 Task: Select transit view around selected location Montezuma Castle National Monument, Arizona, United States and check out the nearest train station
Action: Mouse moved to (203, 72)
Screenshot: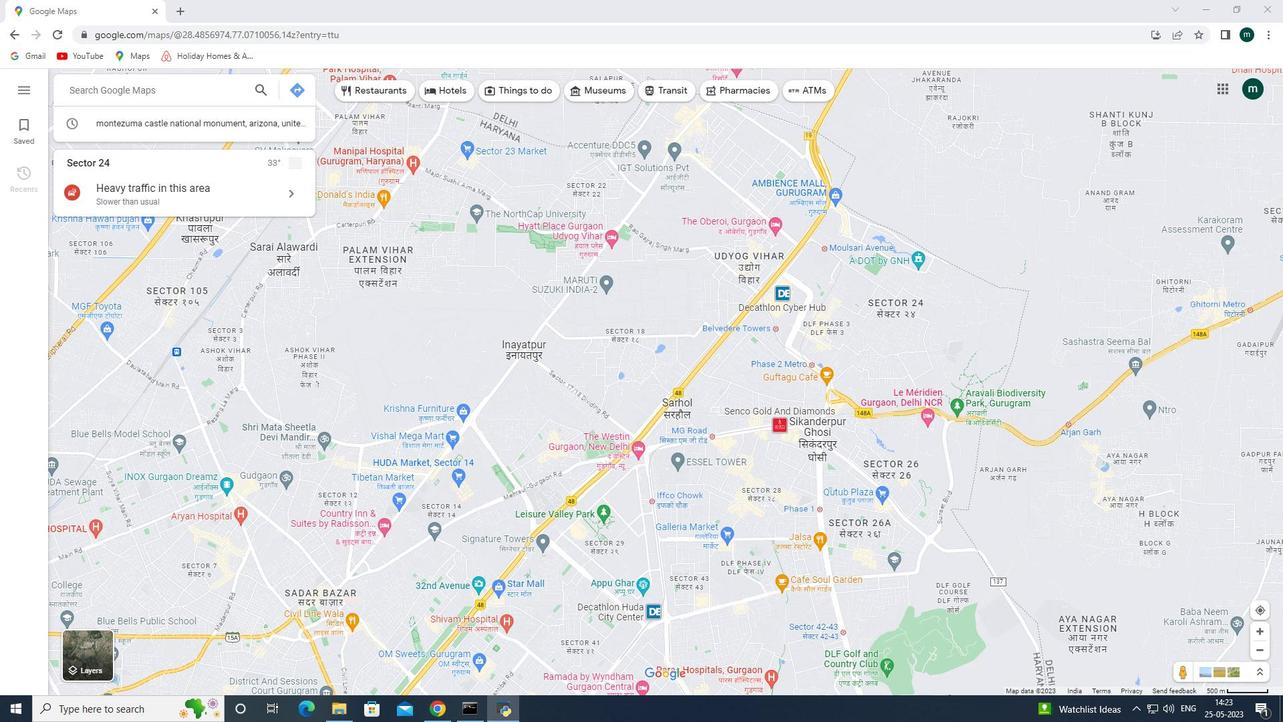 
Action: Mouse pressed left at (203, 72)
Screenshot: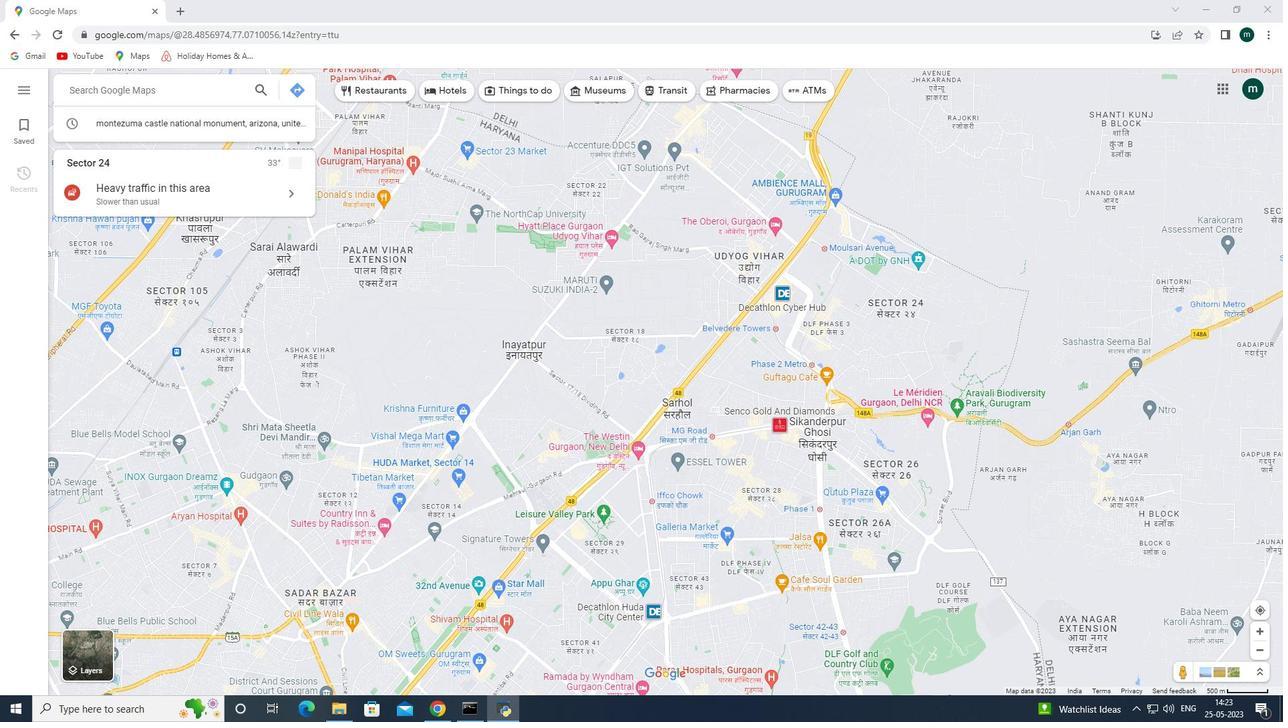 
Action: Mouse moved to (179, 121)
Screenshot: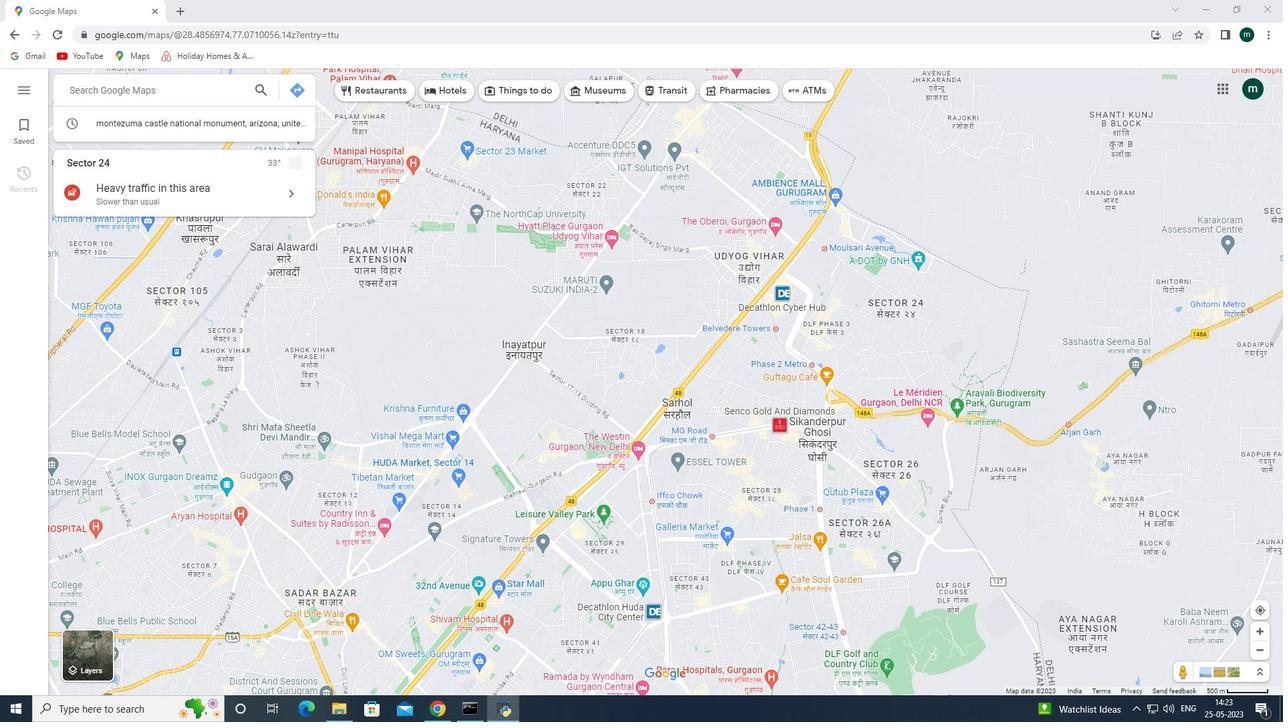 
Action: Mouse pressed left at (179, 121)
Screenshot: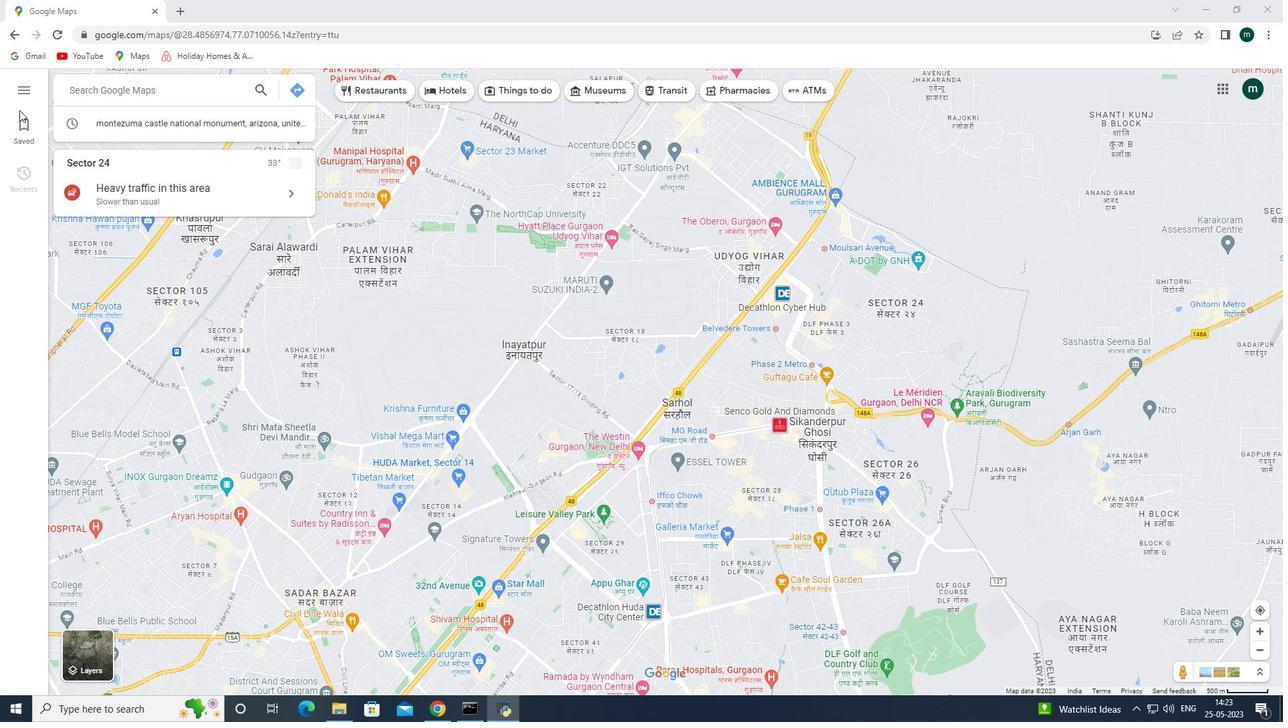 
Action: Mouse moved to (507, 655)
Screenshot: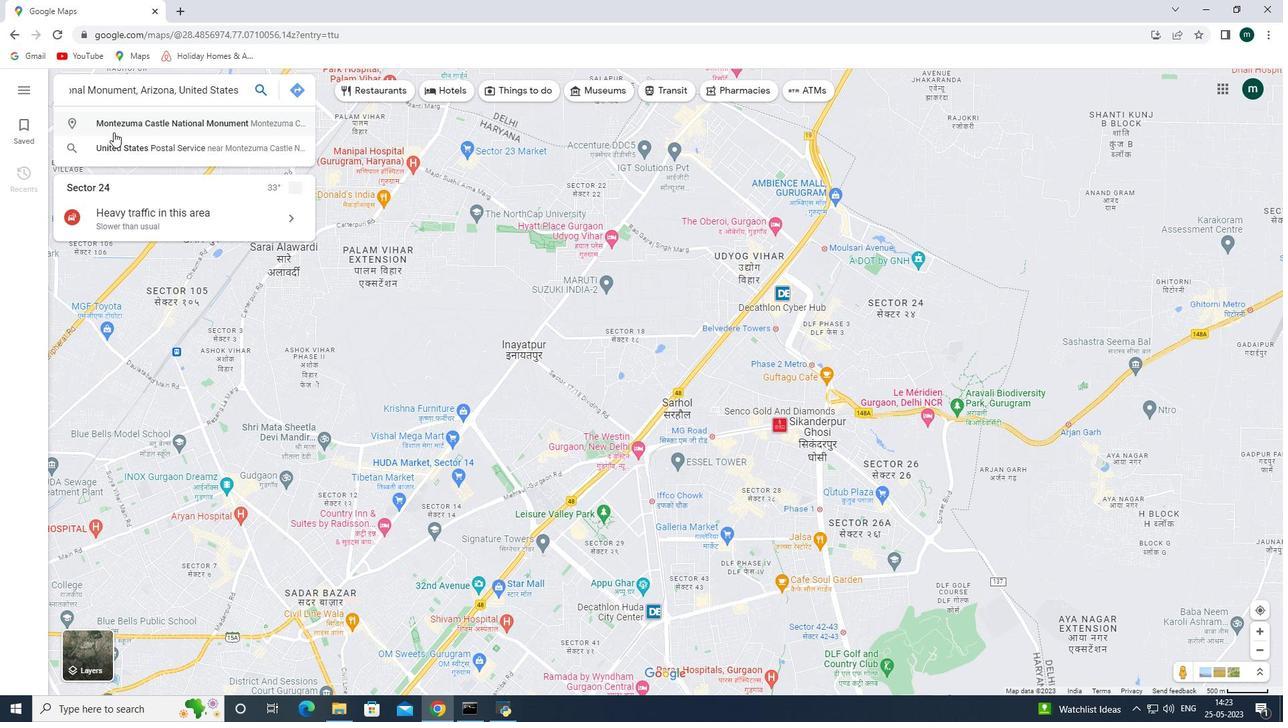 
Action: Mouse pressed left at (507, 655)
Screenshot: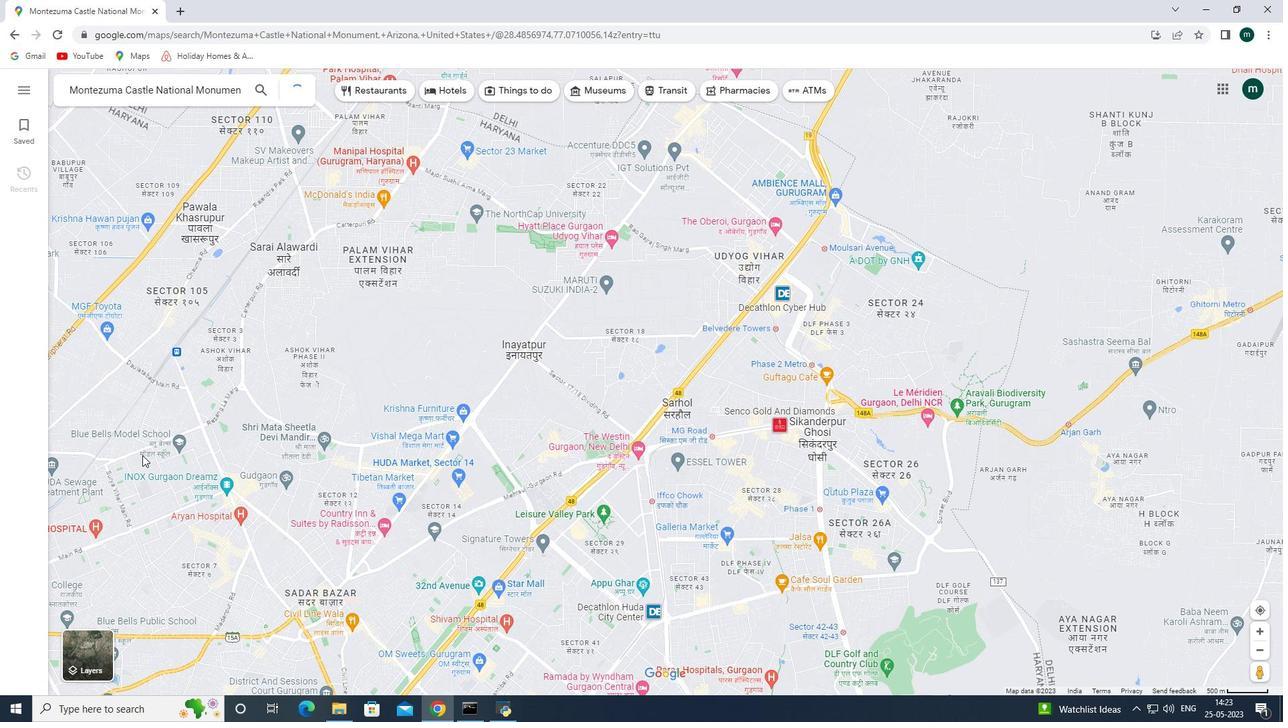 
Action: Mouse moved to (781, 671)
Screenshot: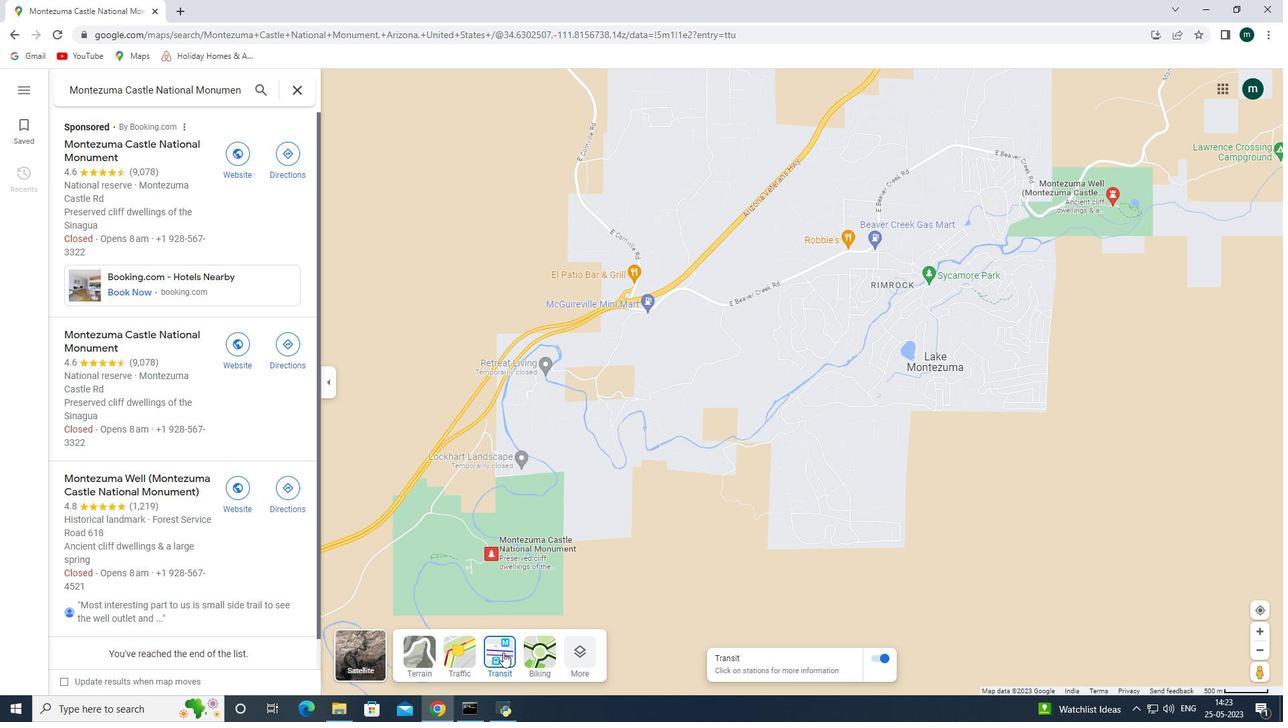
Action: Mouse pressed left at (781, 671)
Screenshot: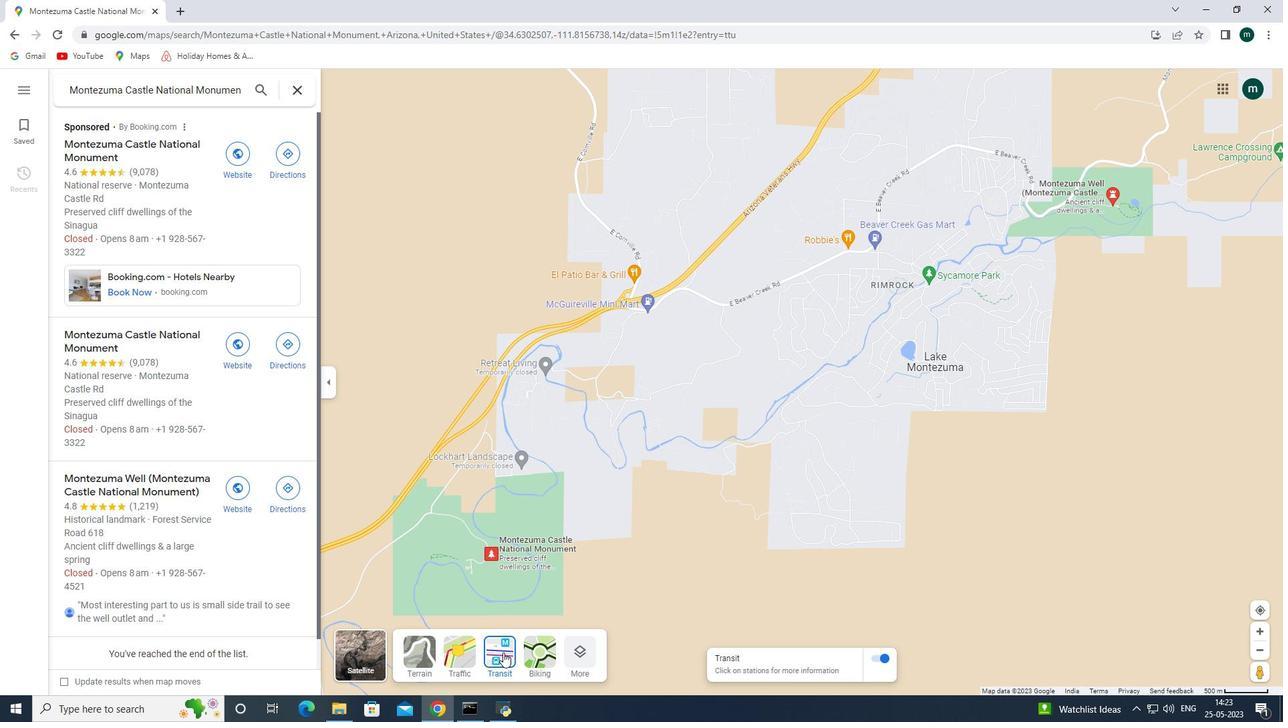 
Action: Mouse moved to (734, 672)
Screenshot: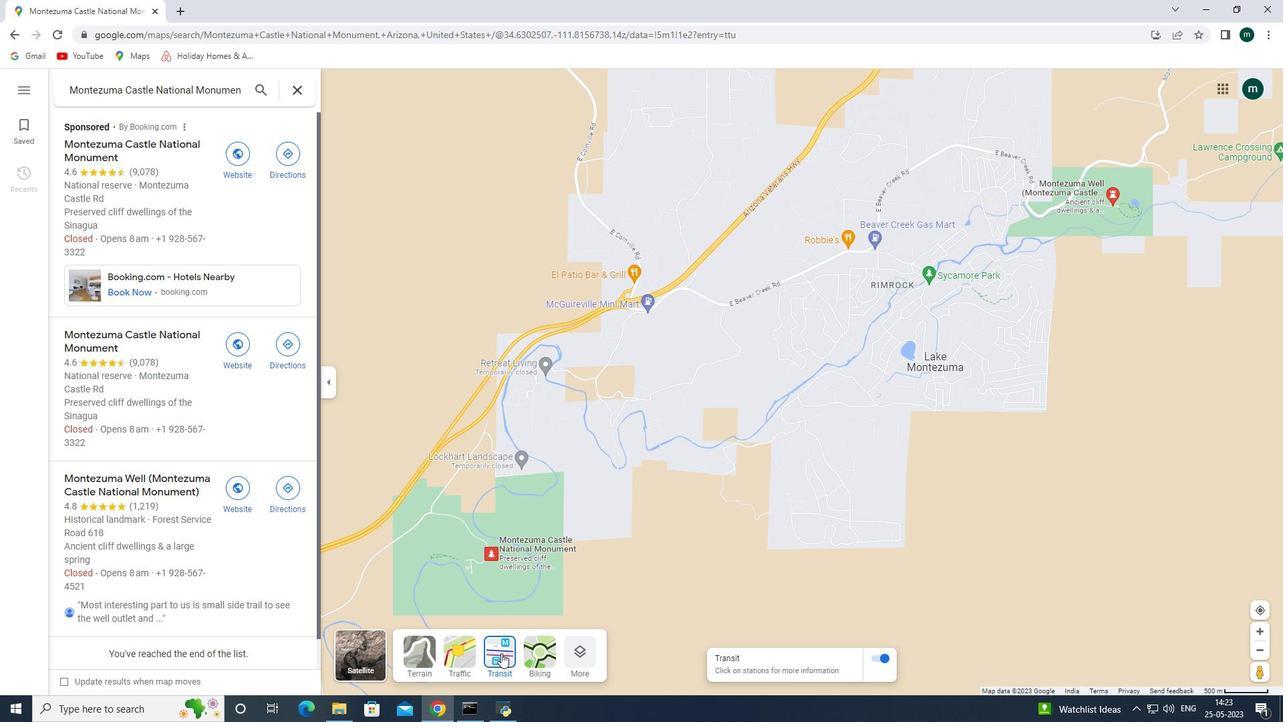 
Action: Mouse pressed left at (734, 672)
Screenshot: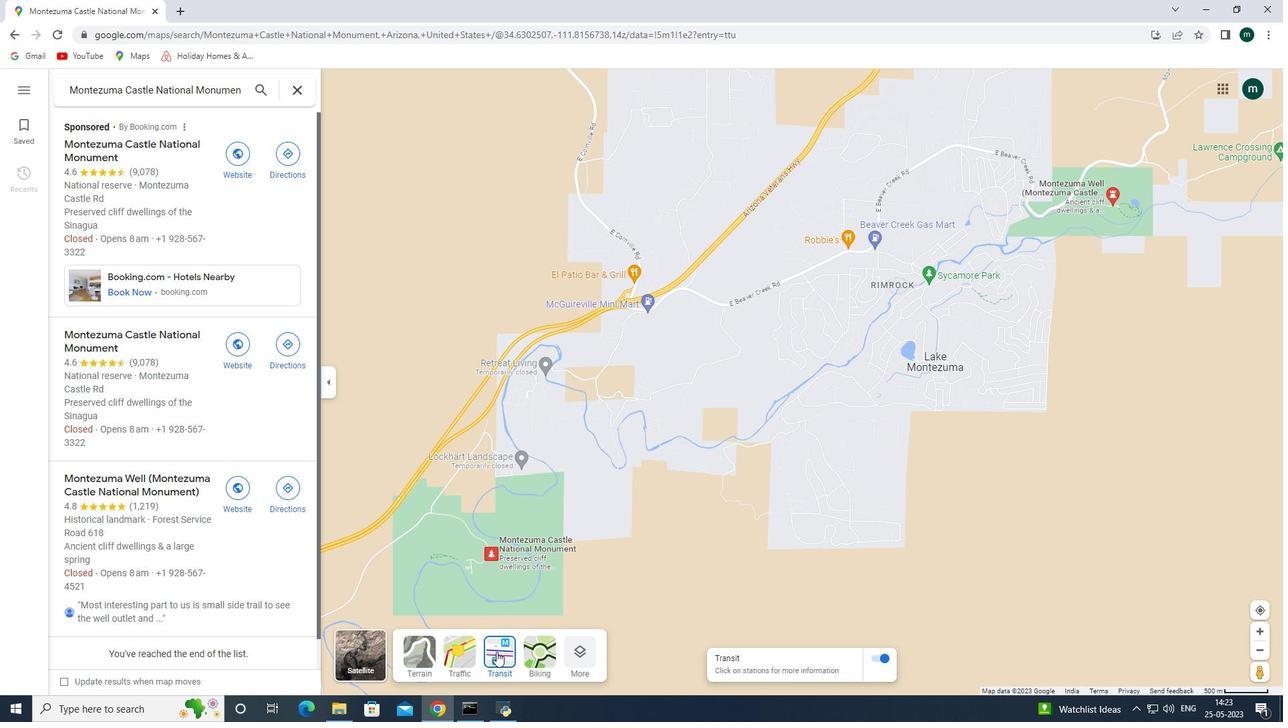 
Action: Mouse moved to (593, 68)
Screenshot: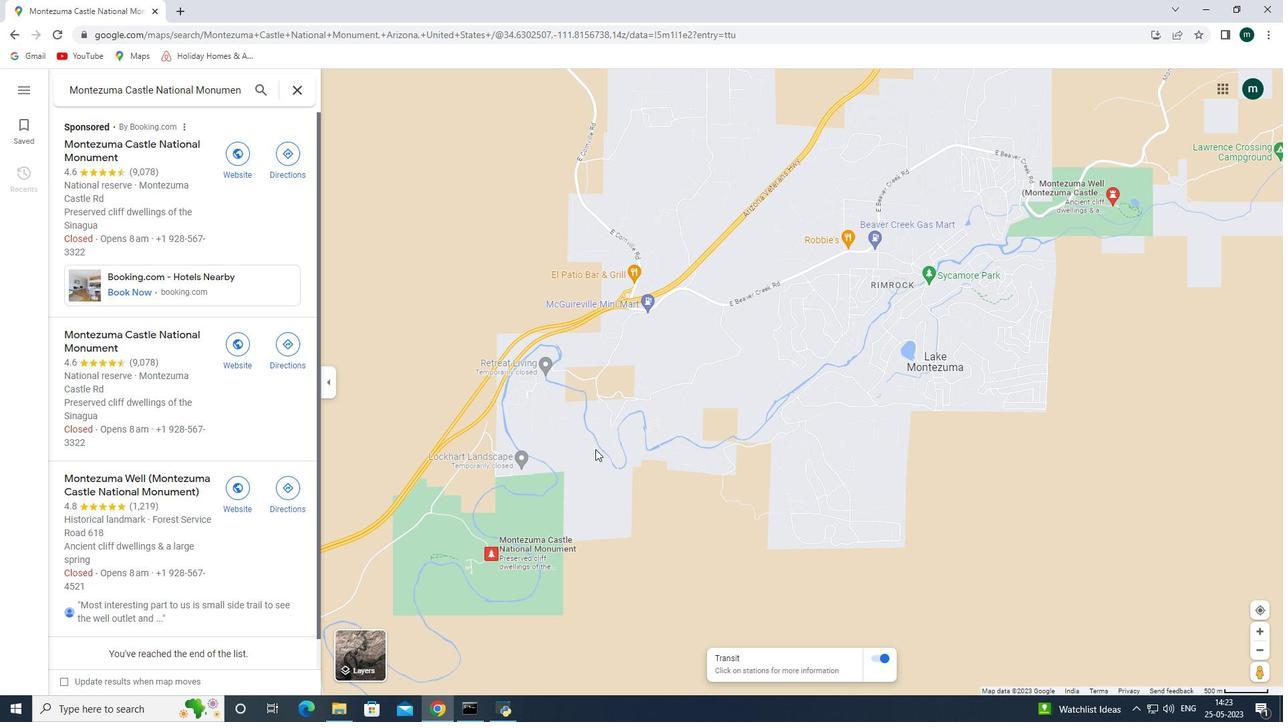 
Action: Mouse pressed left at (593, 68)
Screenshot: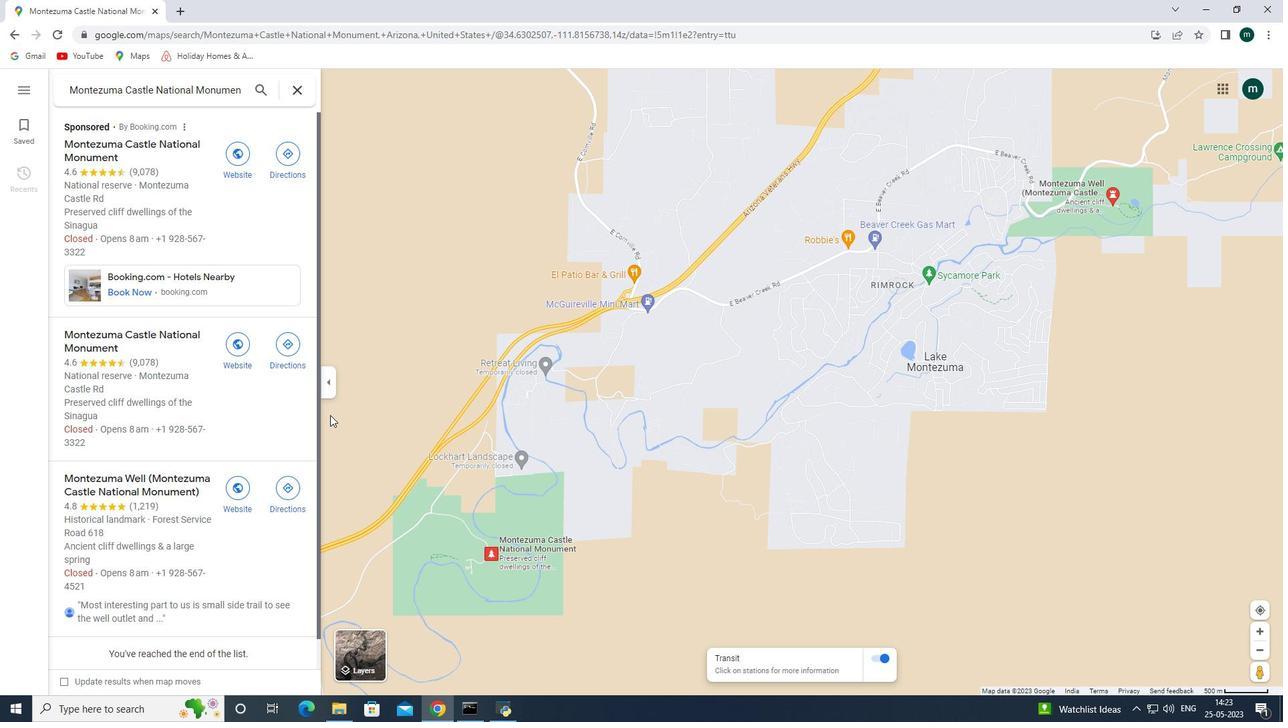 
Action: Mouse moved to (255, 332)
Screenshot: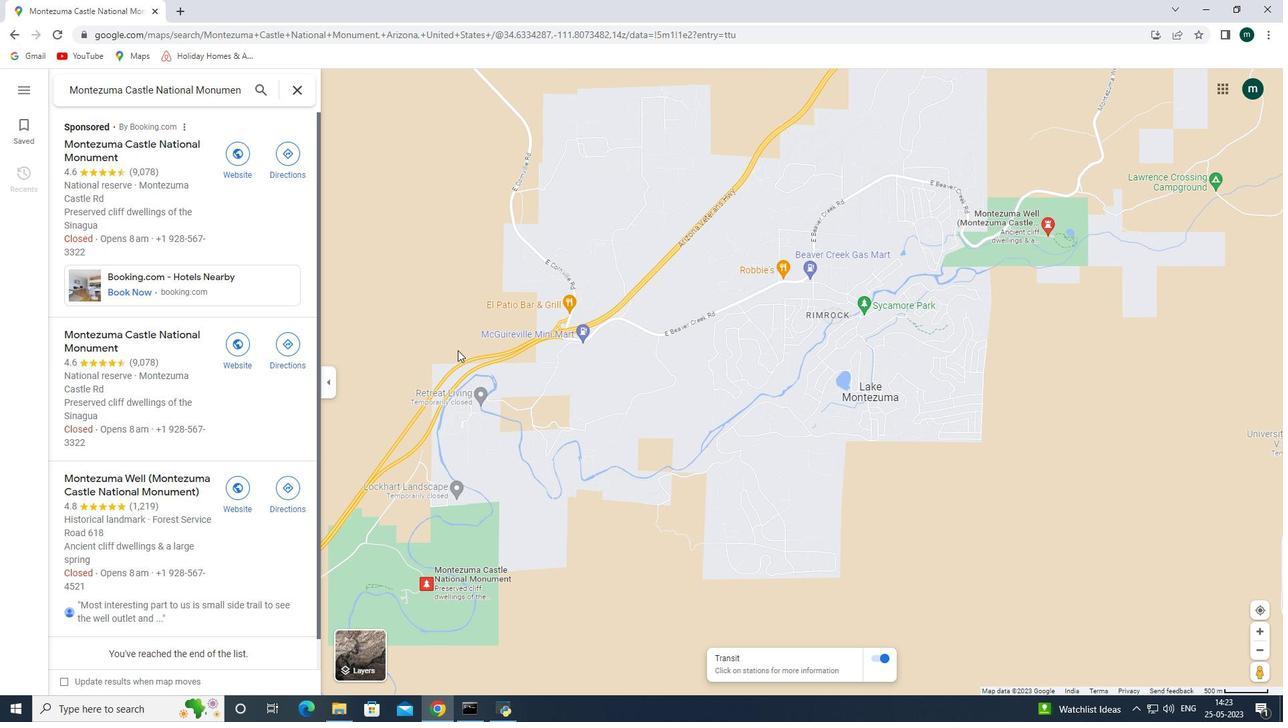 
Action: Mouse scrolled (255, 331) with delta (0, 0)
Screenshot: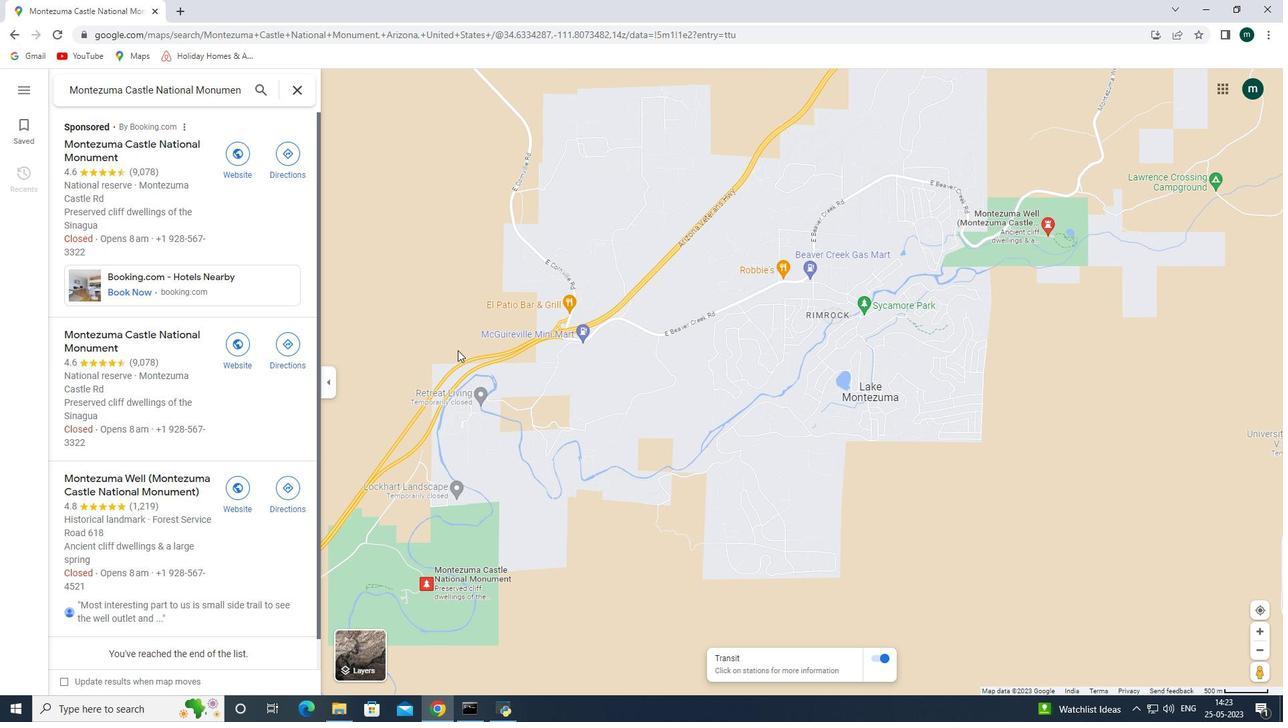
Action: Mouse scrolled (255, 331) with delta (0, 0)
Screenshot: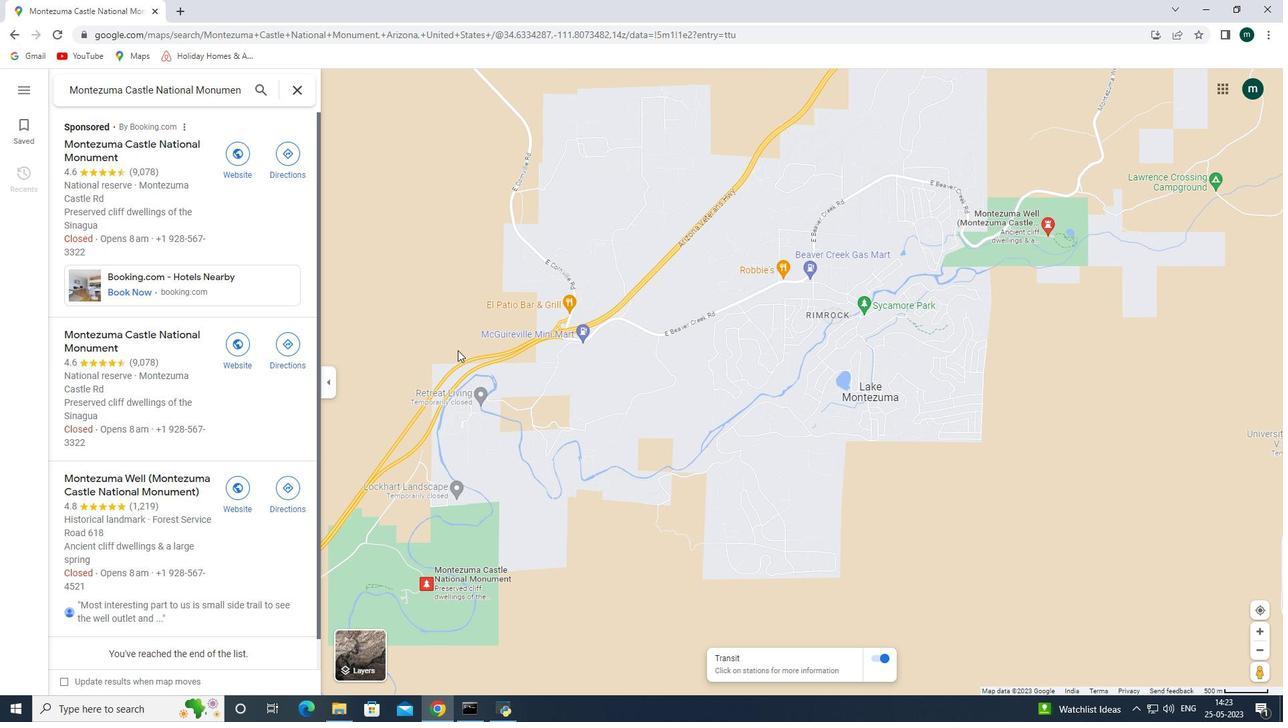 
Action: Mouse scrolled (255, 331) with delta (0, 0)
Screenshot: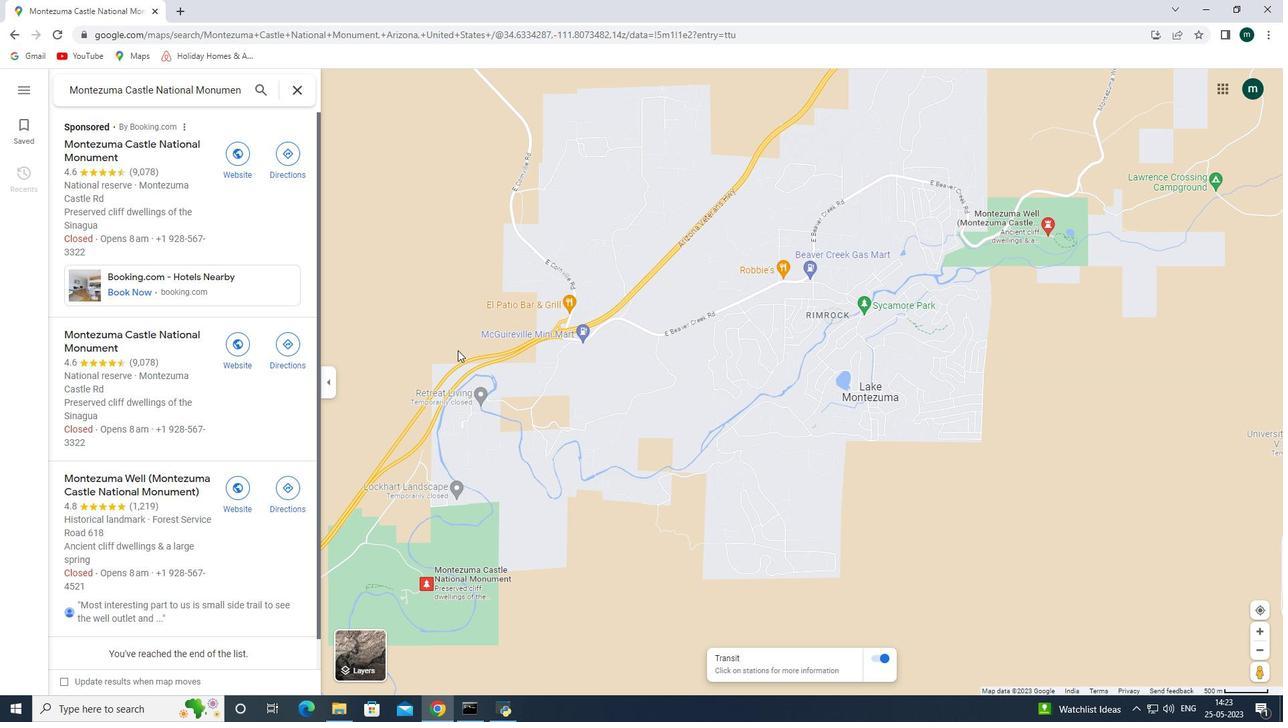 
Action: Mouse scrolled (255, 331) with delta (0, 0)
Screenshot: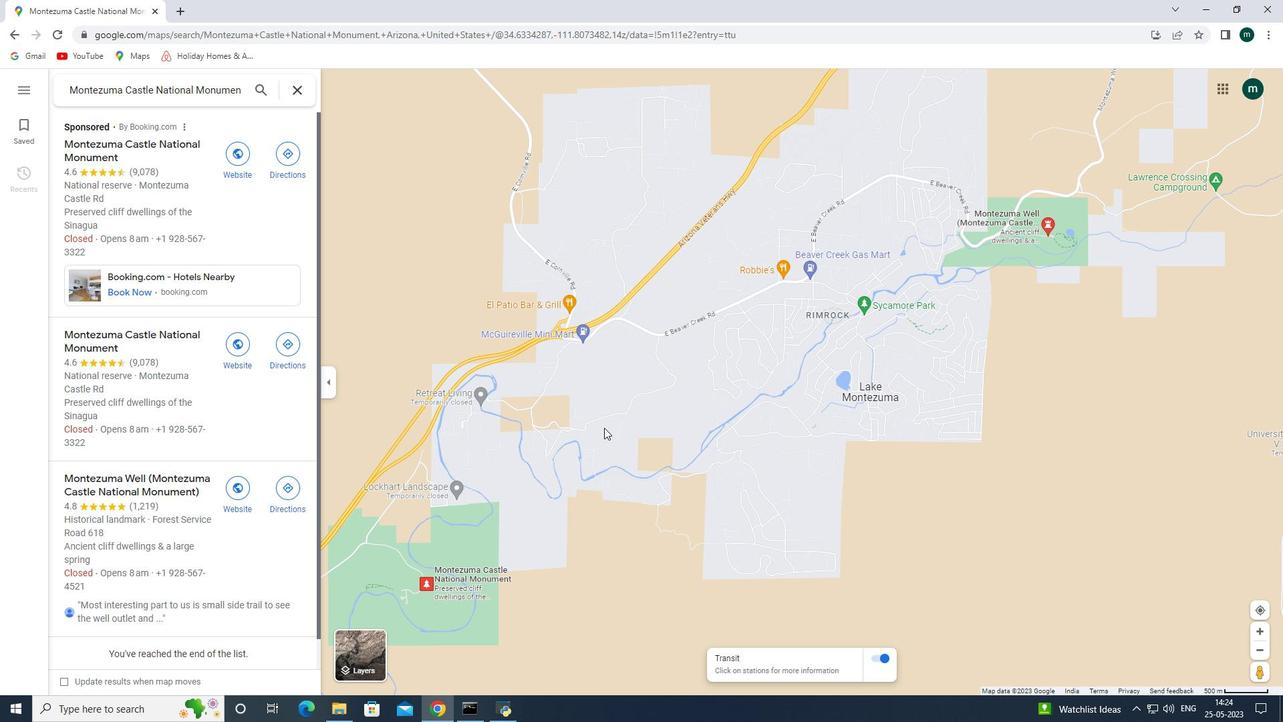 
Action: Mouse scrolled (255, 332) with delta (0, 0)
Screenshot: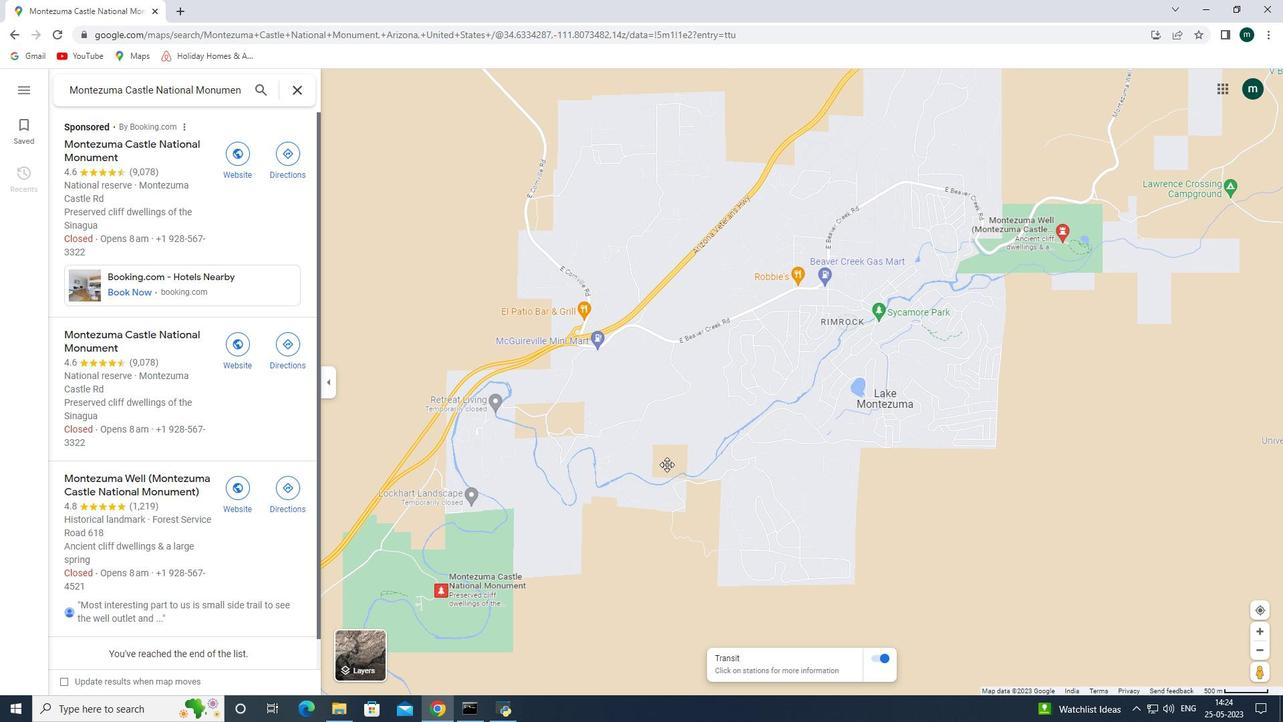 
Action: Mouse scrolled (255, 332) with delta (0, 0)
Screenshot: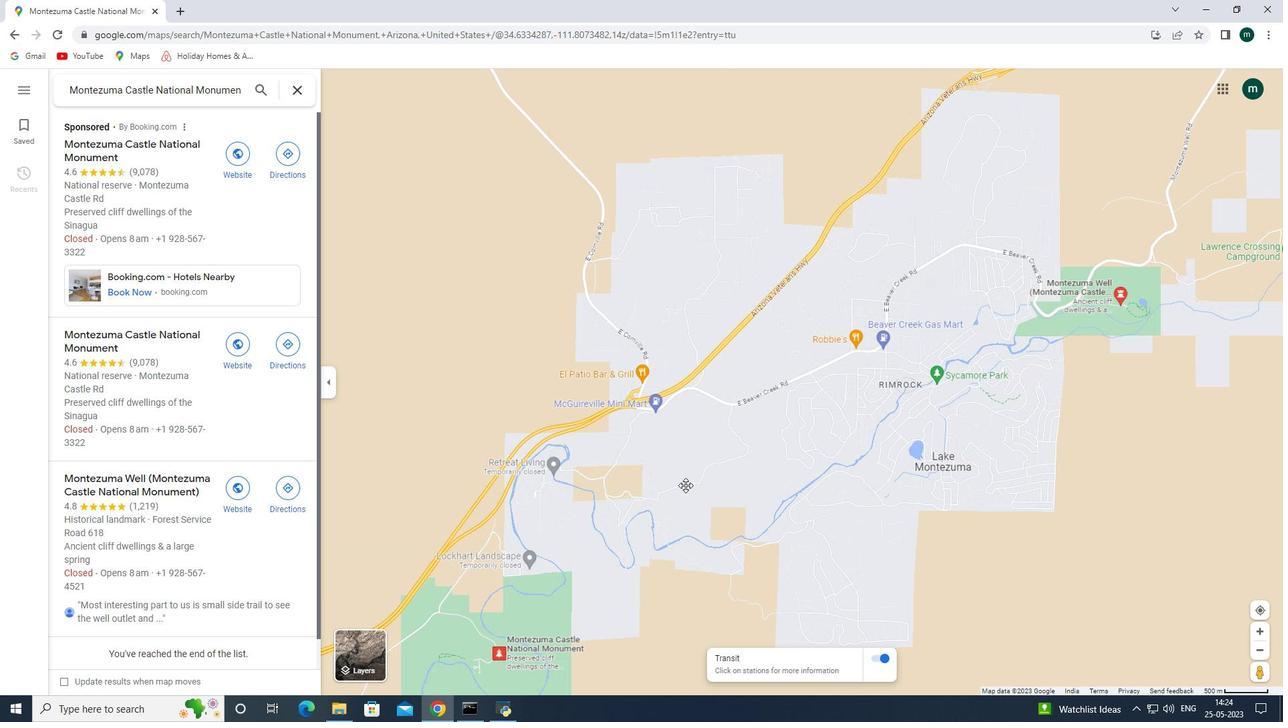 
Action: Mouse scrolled (255, 332) with delta (0, 0)
Screenshot: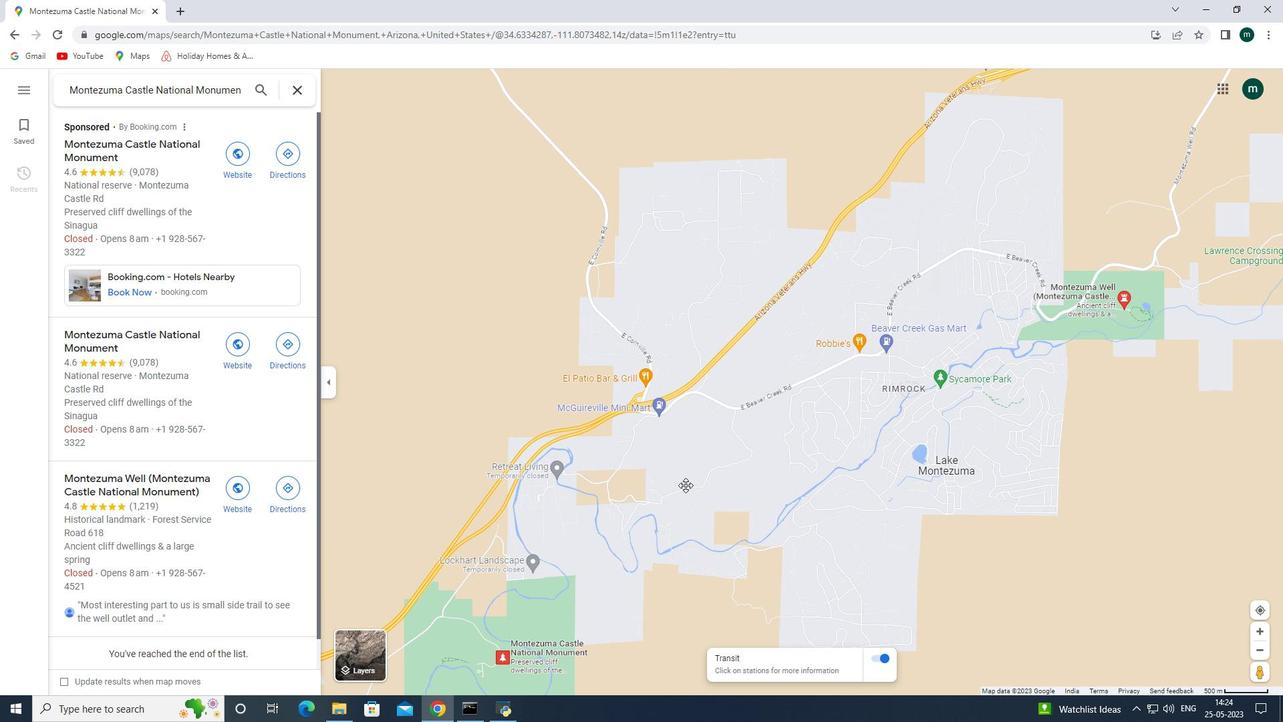 
Action: Mouse scrolled (255, 332) with delta (0, 0)
Screenshot: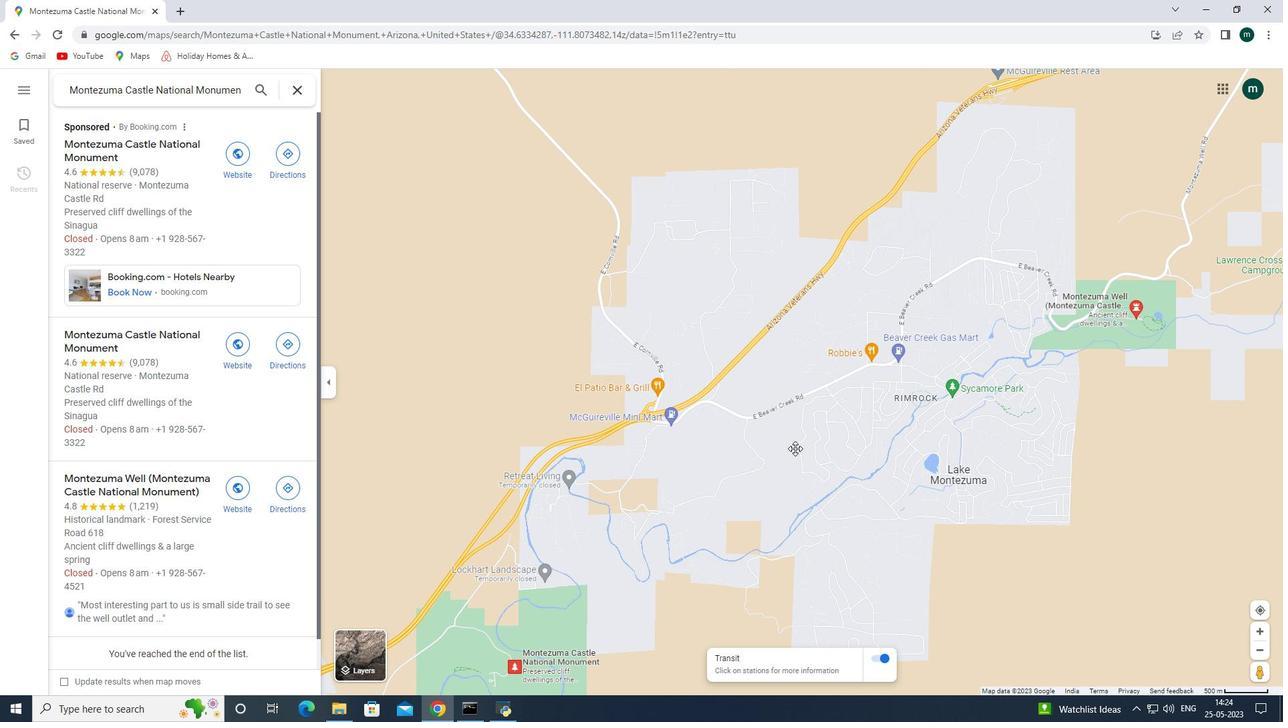 
Action: Mouse scrolled (255, 332) with delta (0, 0)
Screenshot: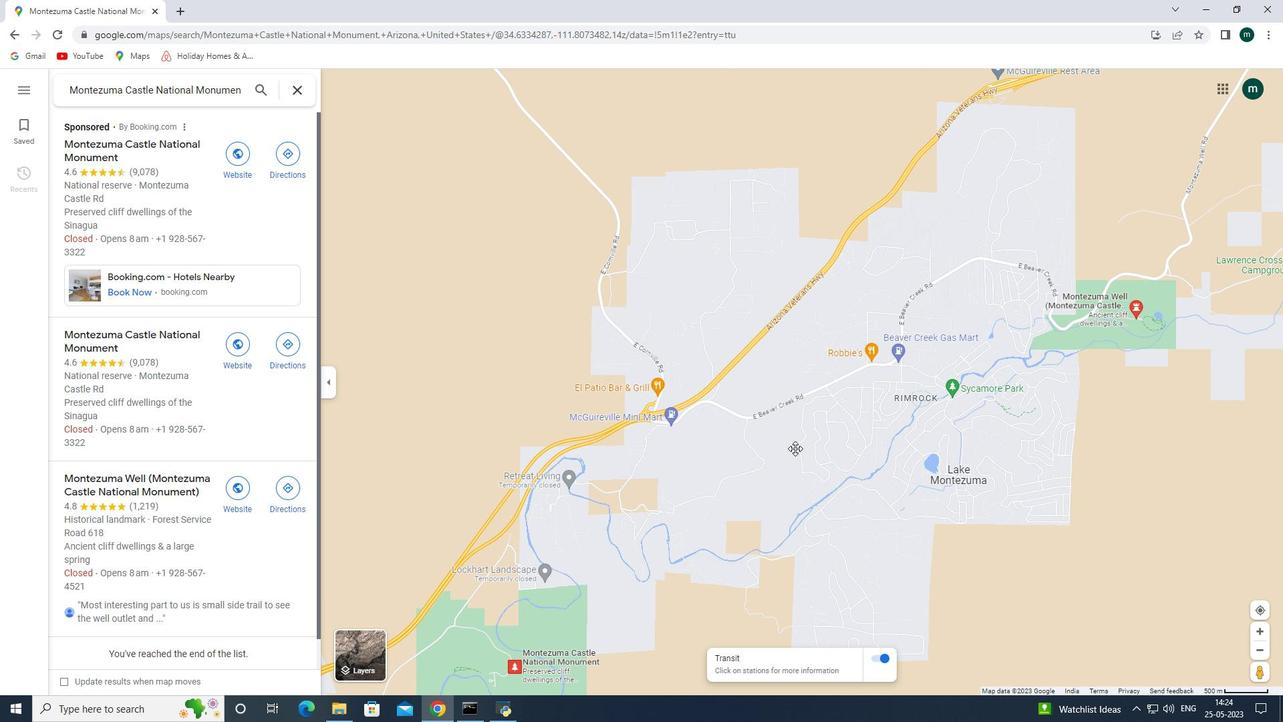 
Action: Mouse moved to (578, 655)
Screenshot: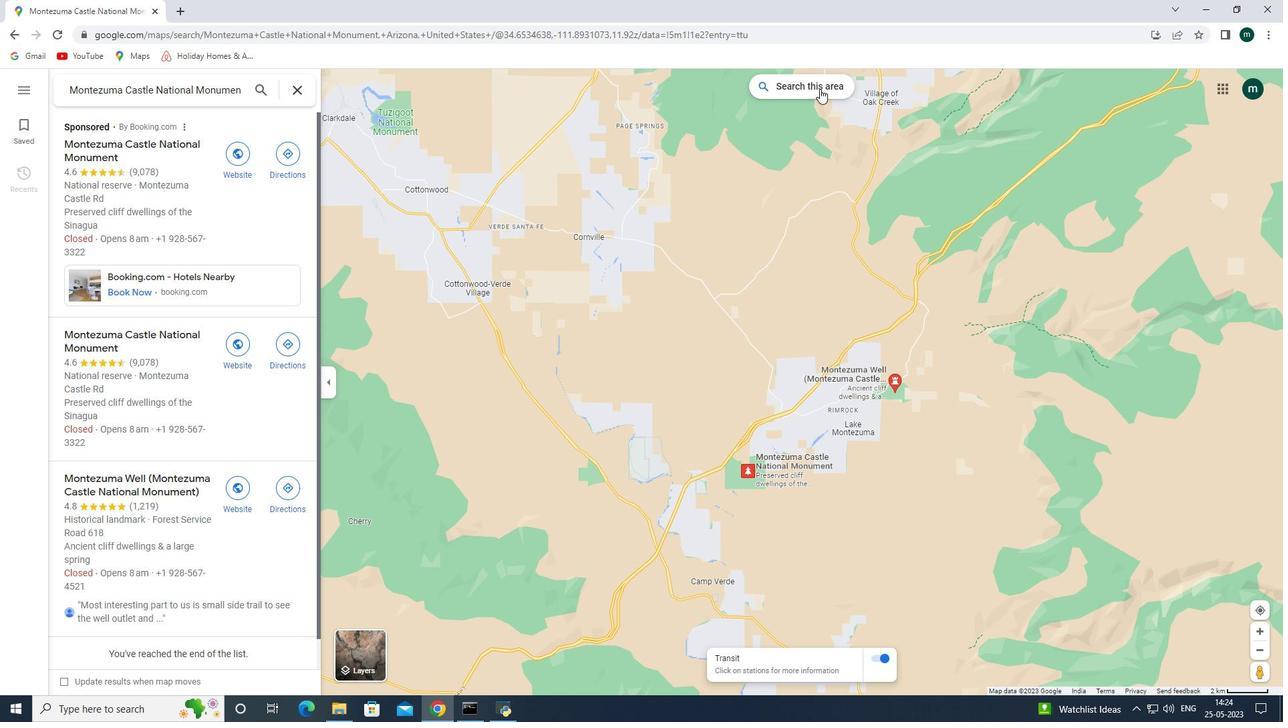
Action: Mouse pressed left at (578, 655)
Screenshot: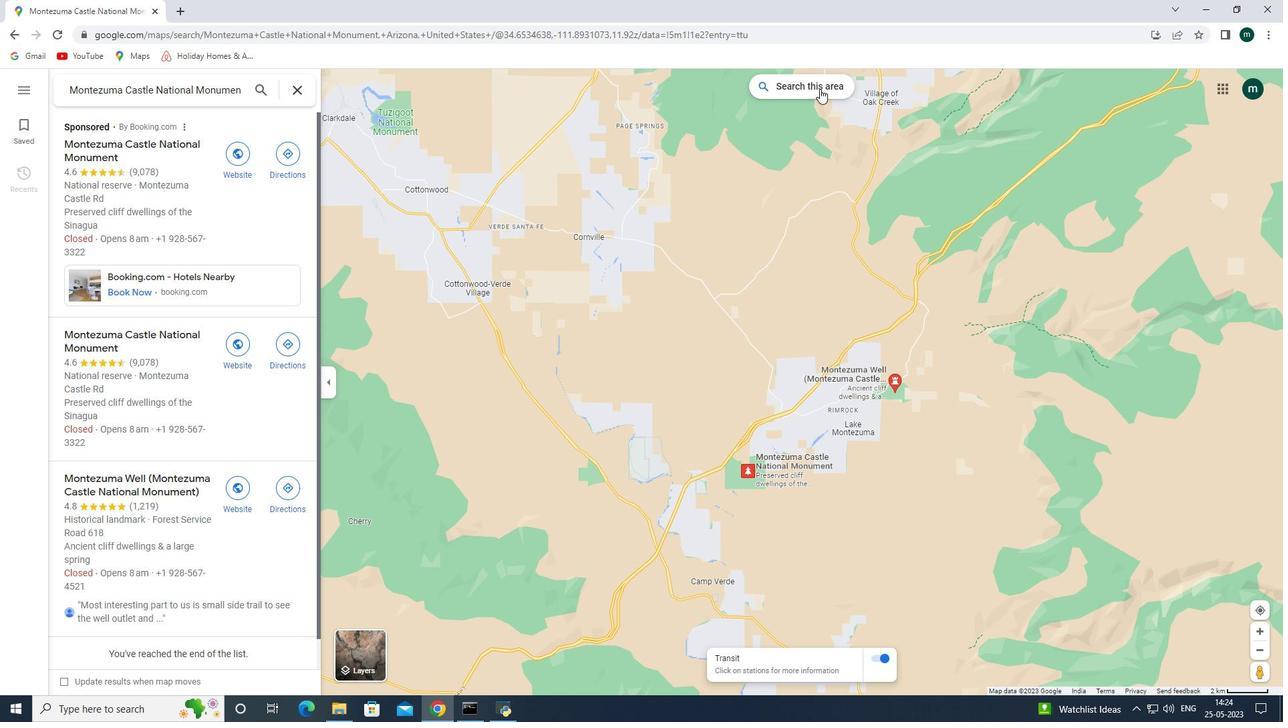 
Action: Mouse moved to (648, 250)
Screenshot: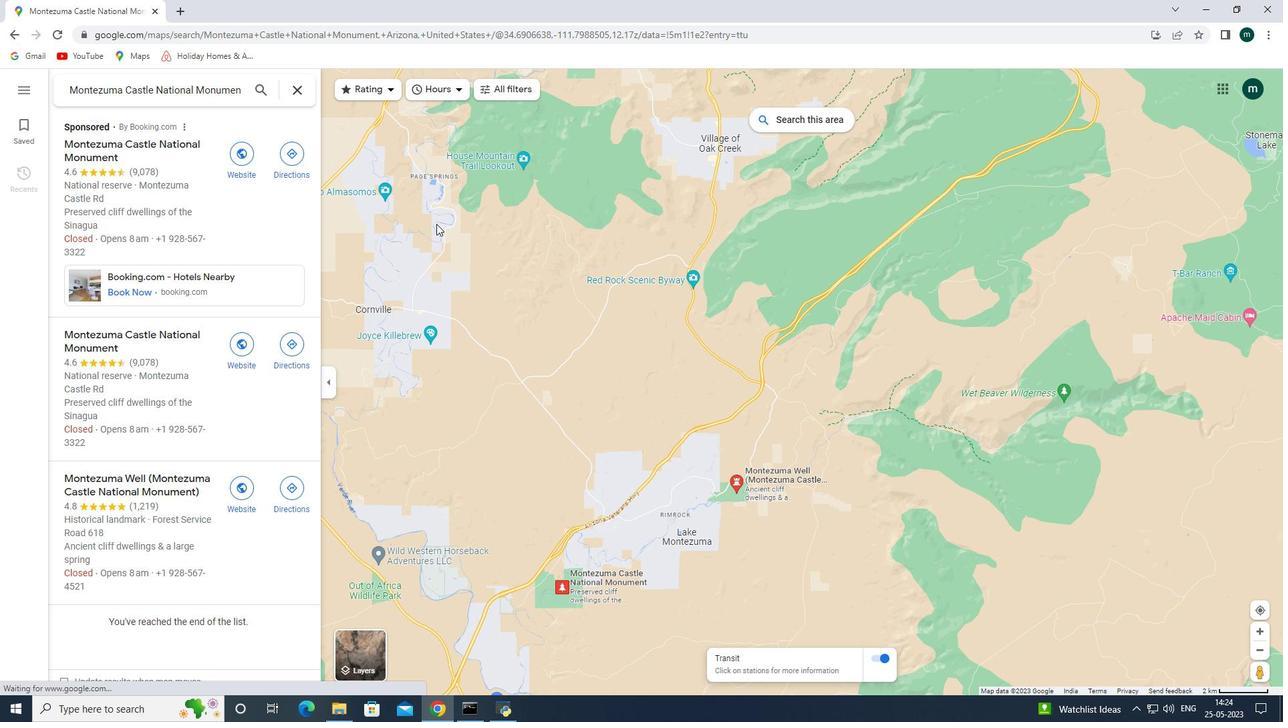 
Action: Mouse pressed left at (648, 250)
Screenshot: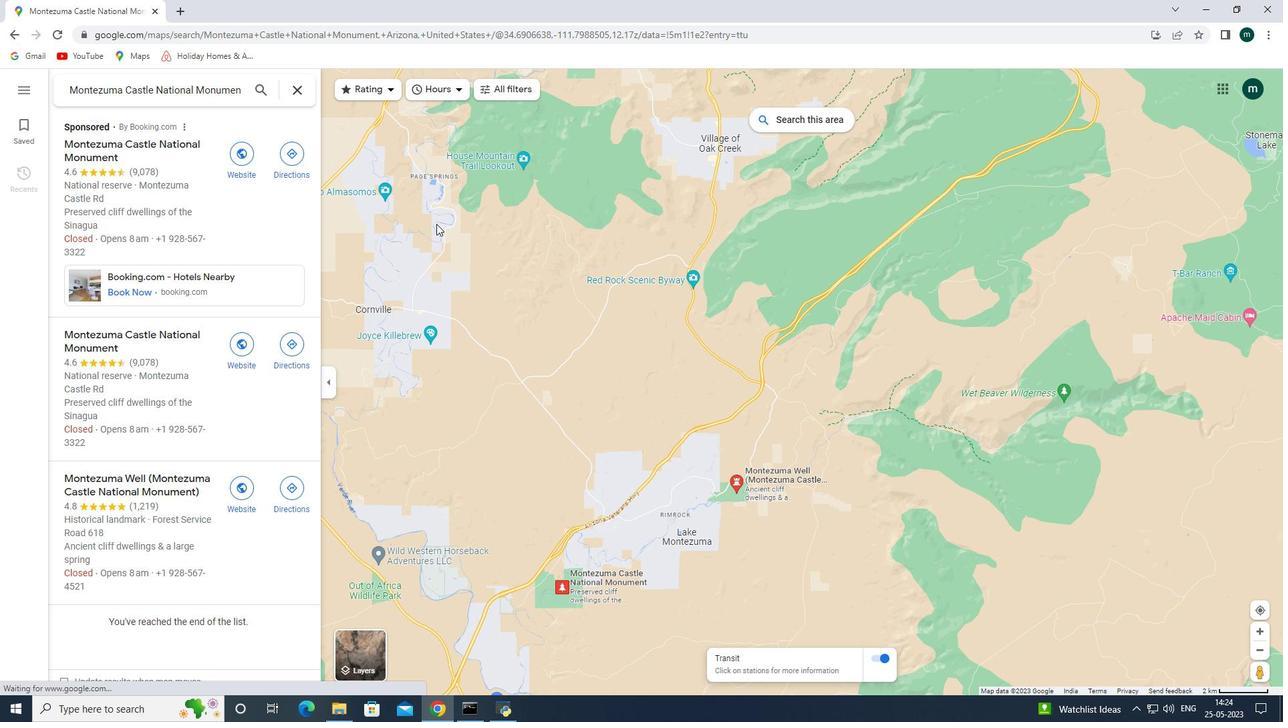 
Action: Mouse moved to (490, 292)
Screenshot: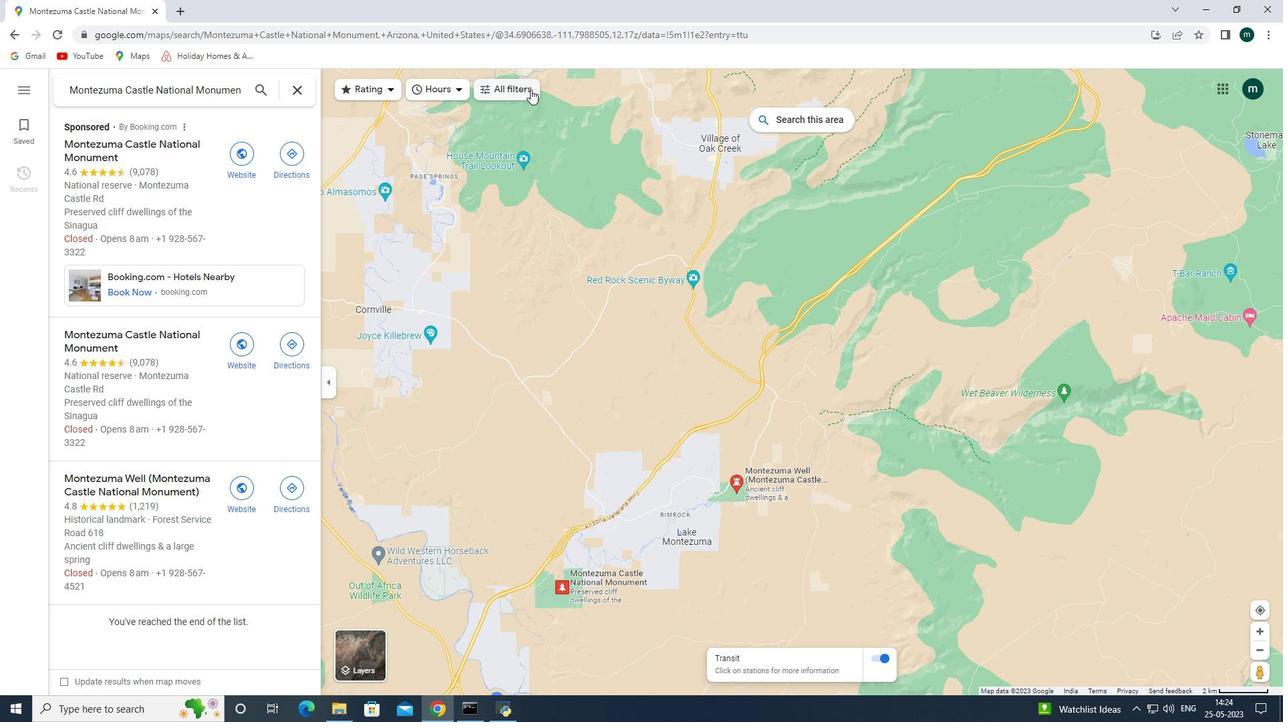 
Action: Mouse pressed left at (490, 292)
Screenshot: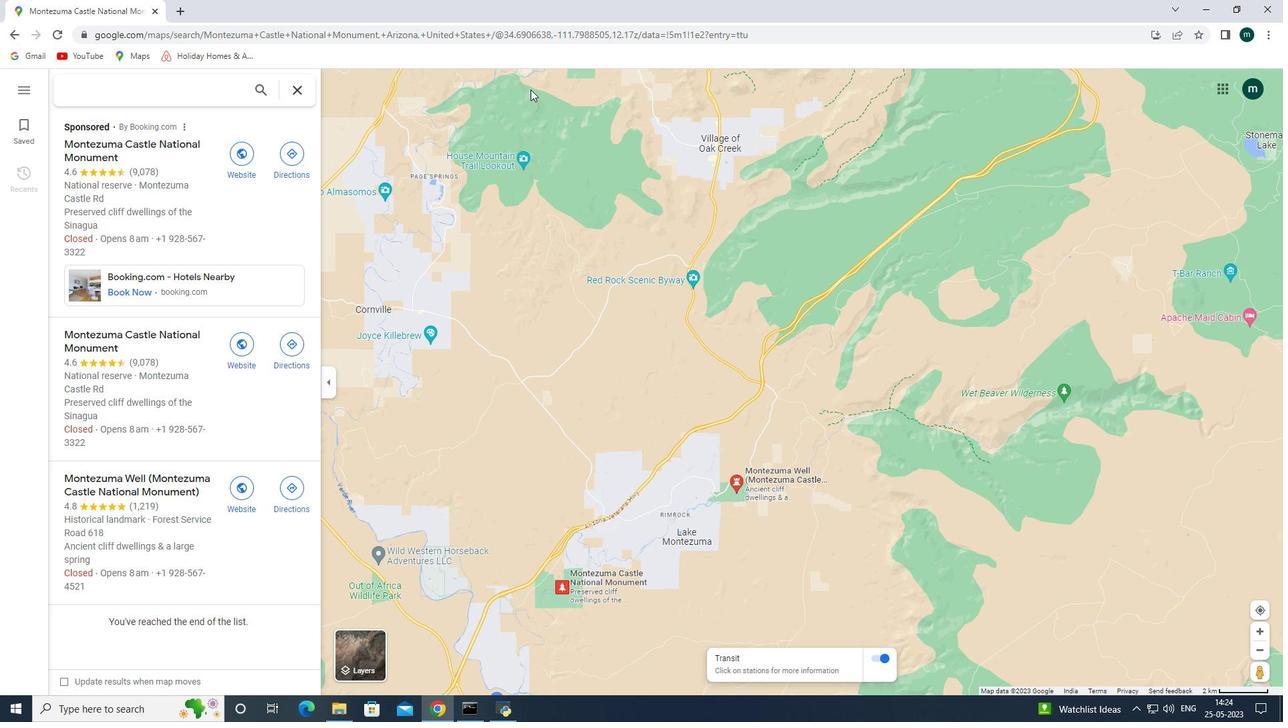 
Action: Mouse moved to (600, 446)
Screenshot: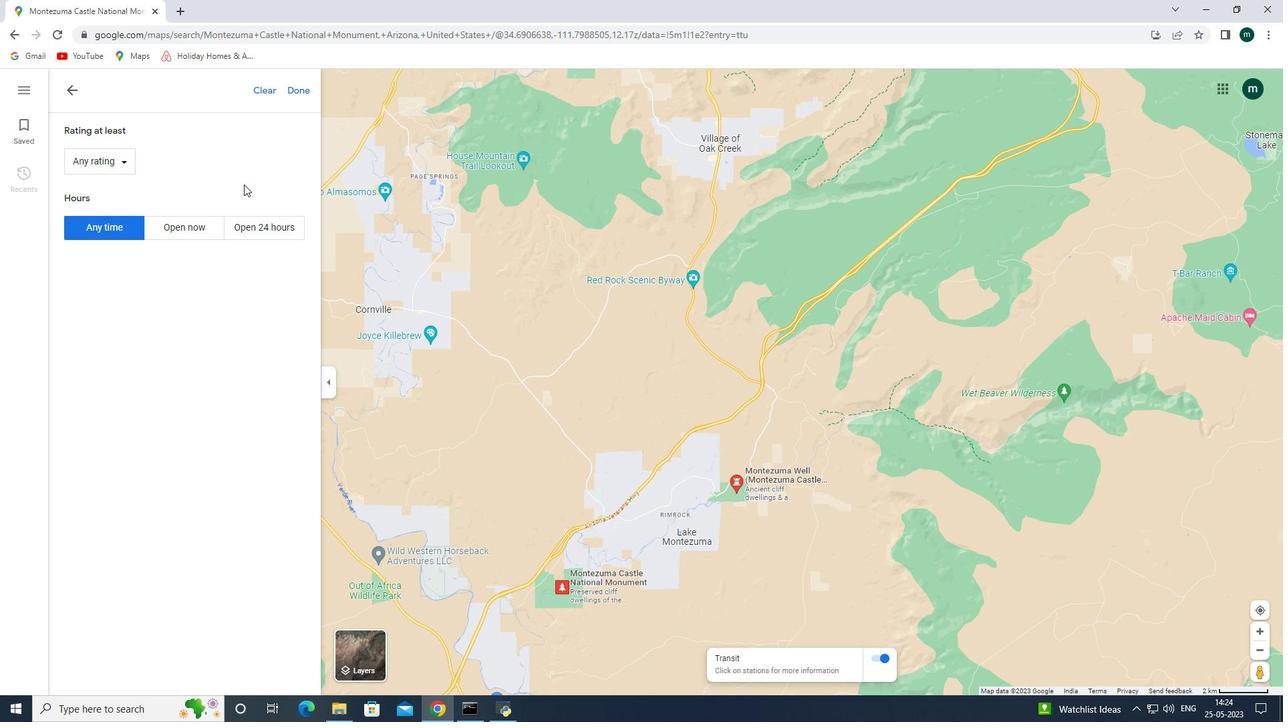 
Action: Mouse scrolled (600, 447) with delta (0, 0)
Screenshot: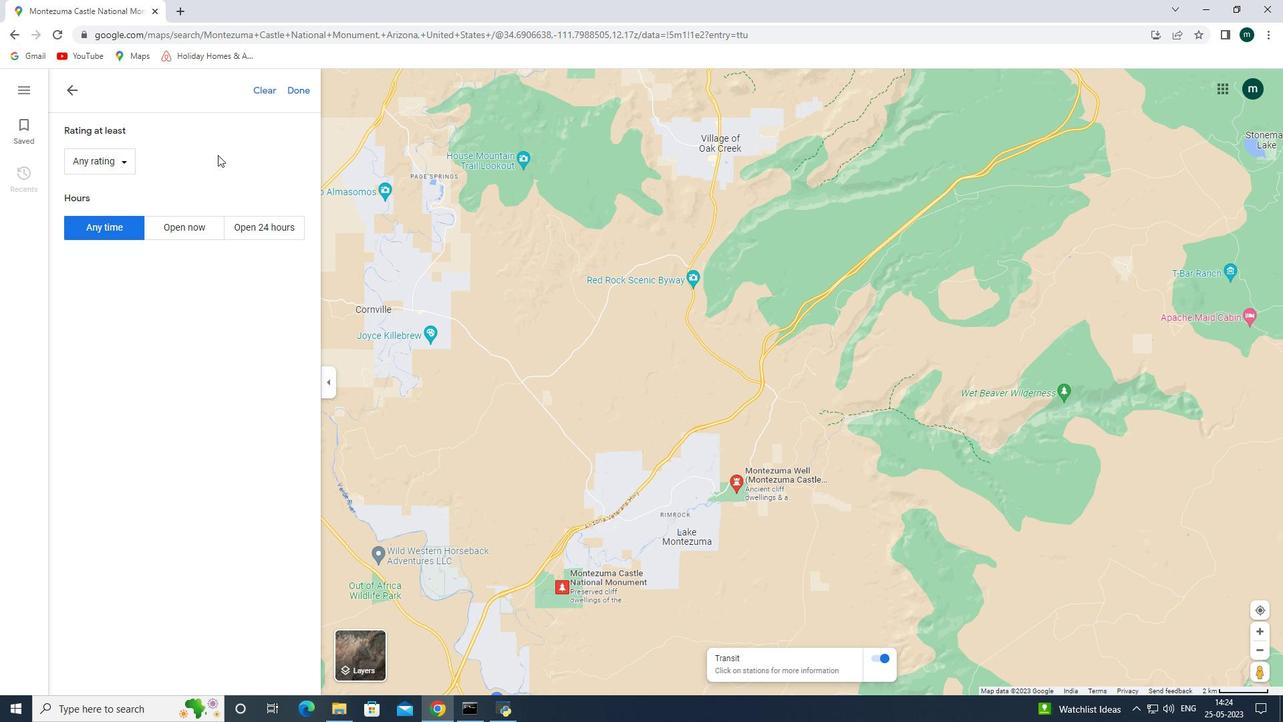 
Action: Mouse scrolled (600, 445) with delta (0, 0)
Screenshot: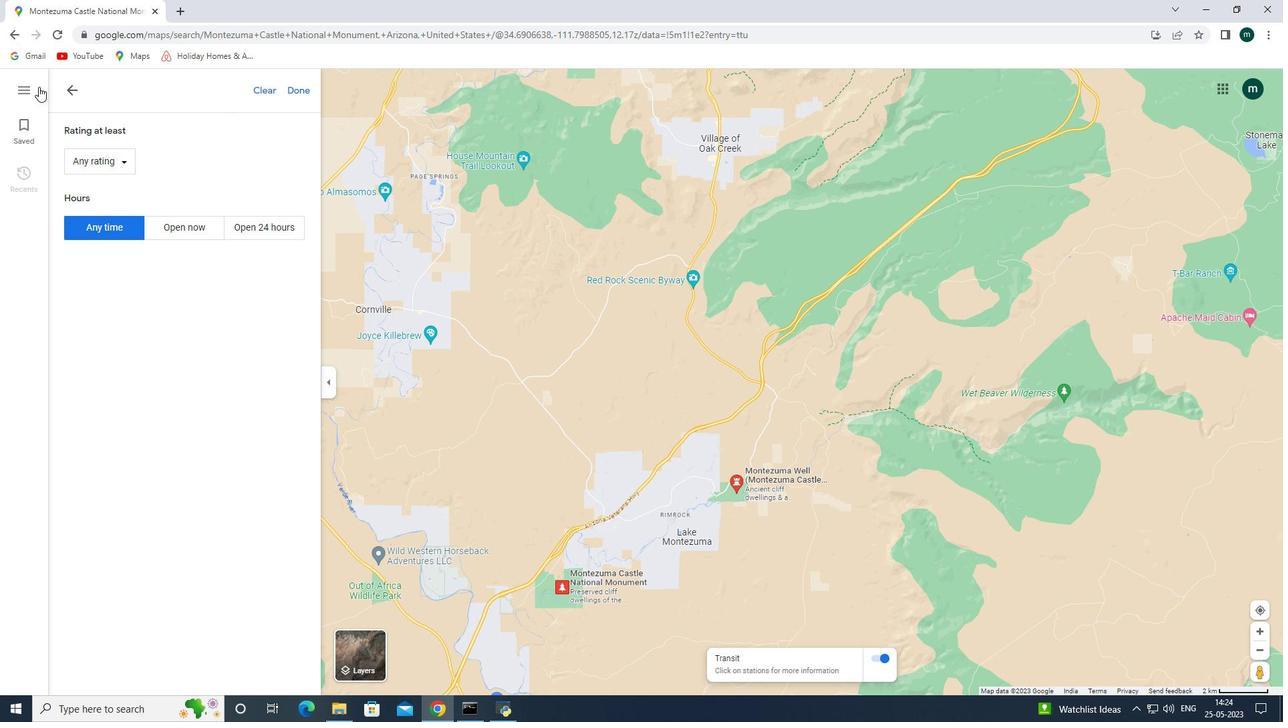 
Action: Mouse scrolled (600, 445) with delta (0, 0)
Screenshot: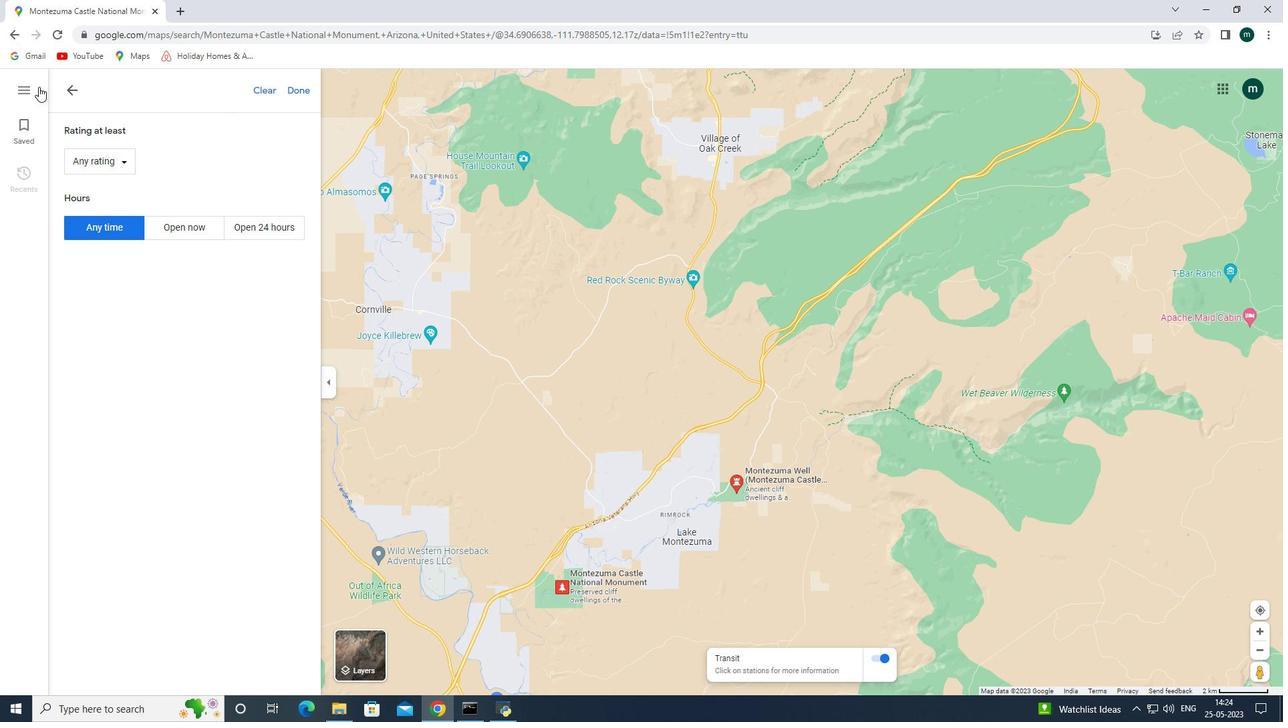 
Action: Mouse scrolled (600, 445) with delta (0, 0)
Screenshot: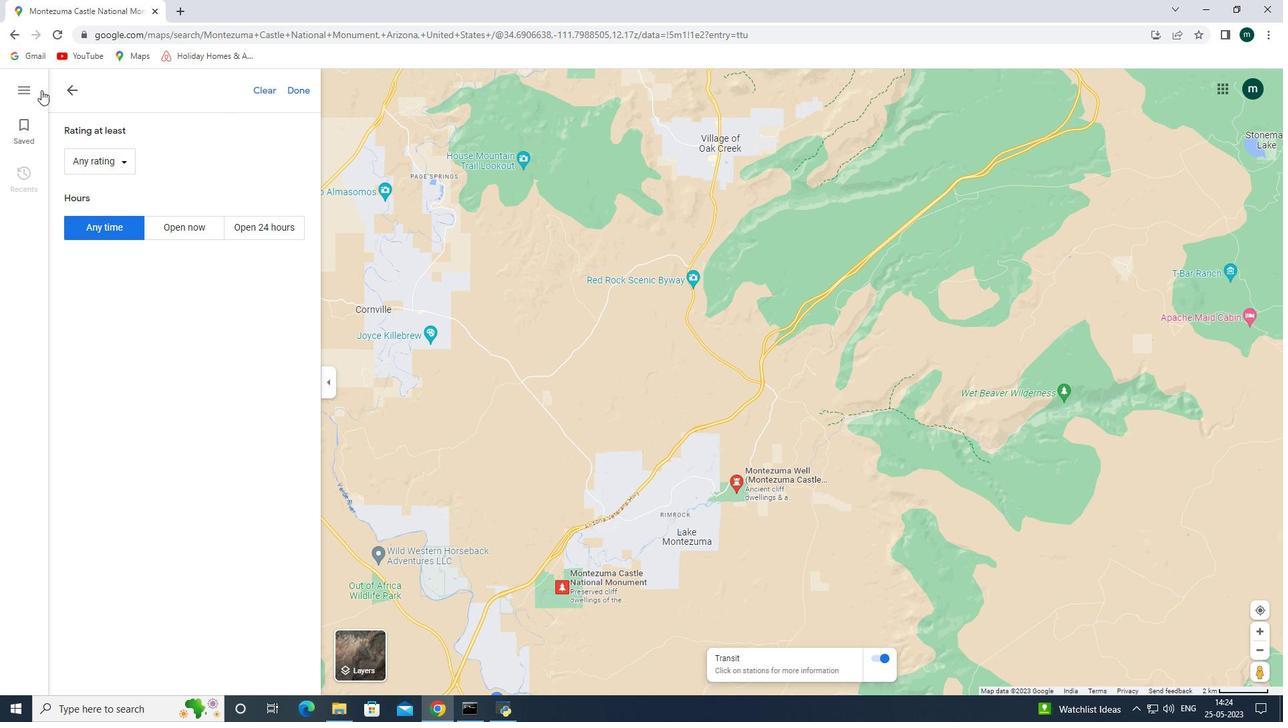 
Action: Mouse moved to (601, 447)
Screenshot: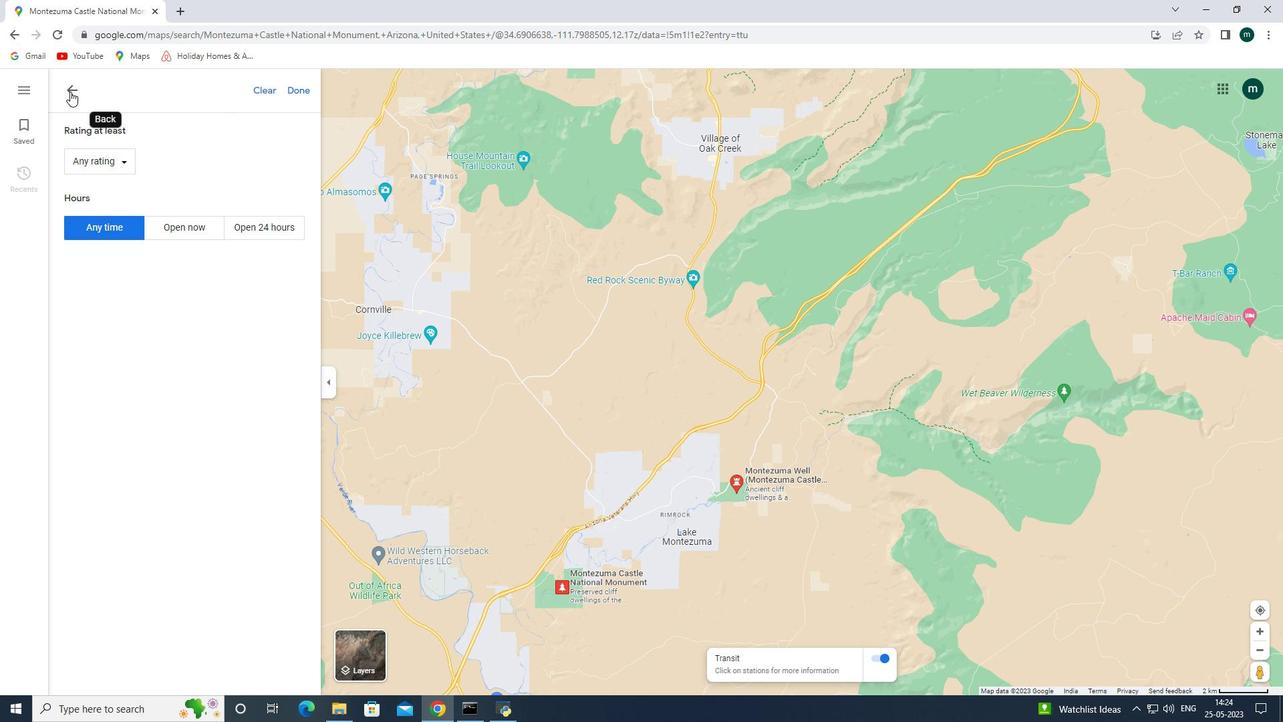 
Action: Mouse scrolled (601, 446) with delta (0, 0)
Screenshot: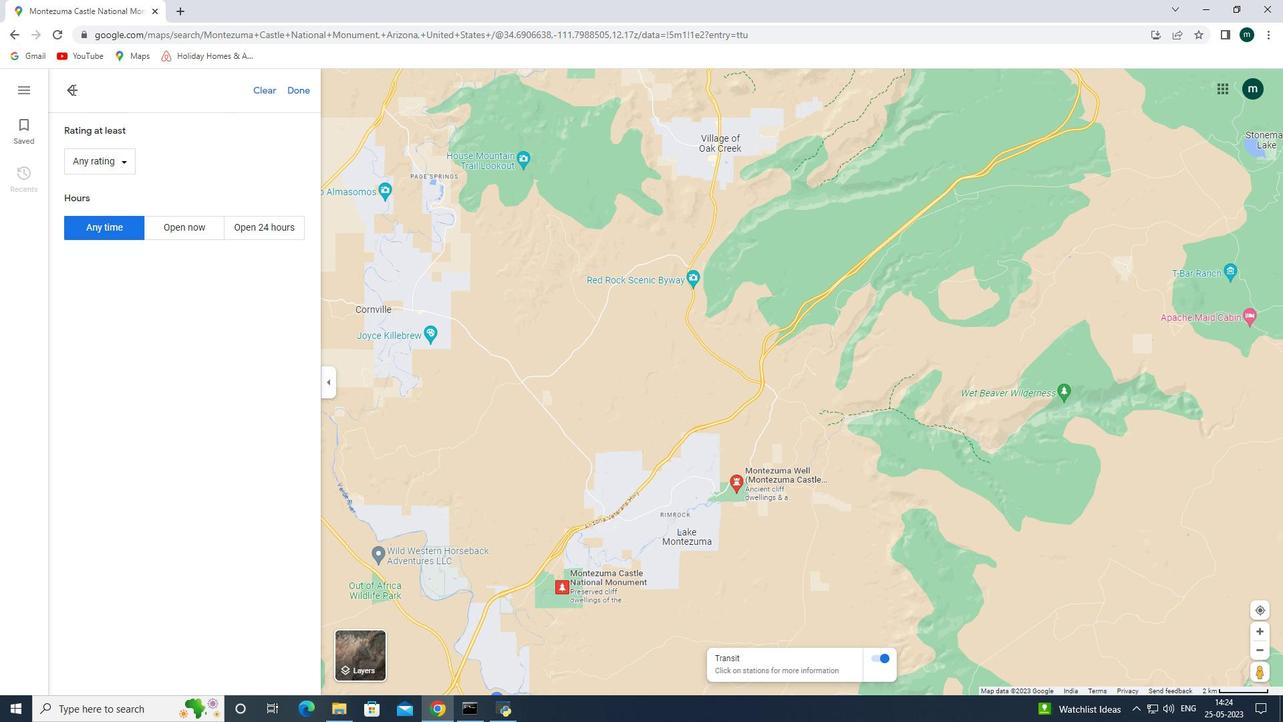 
Action: Mouse moved to (964, 401)
Screenshot: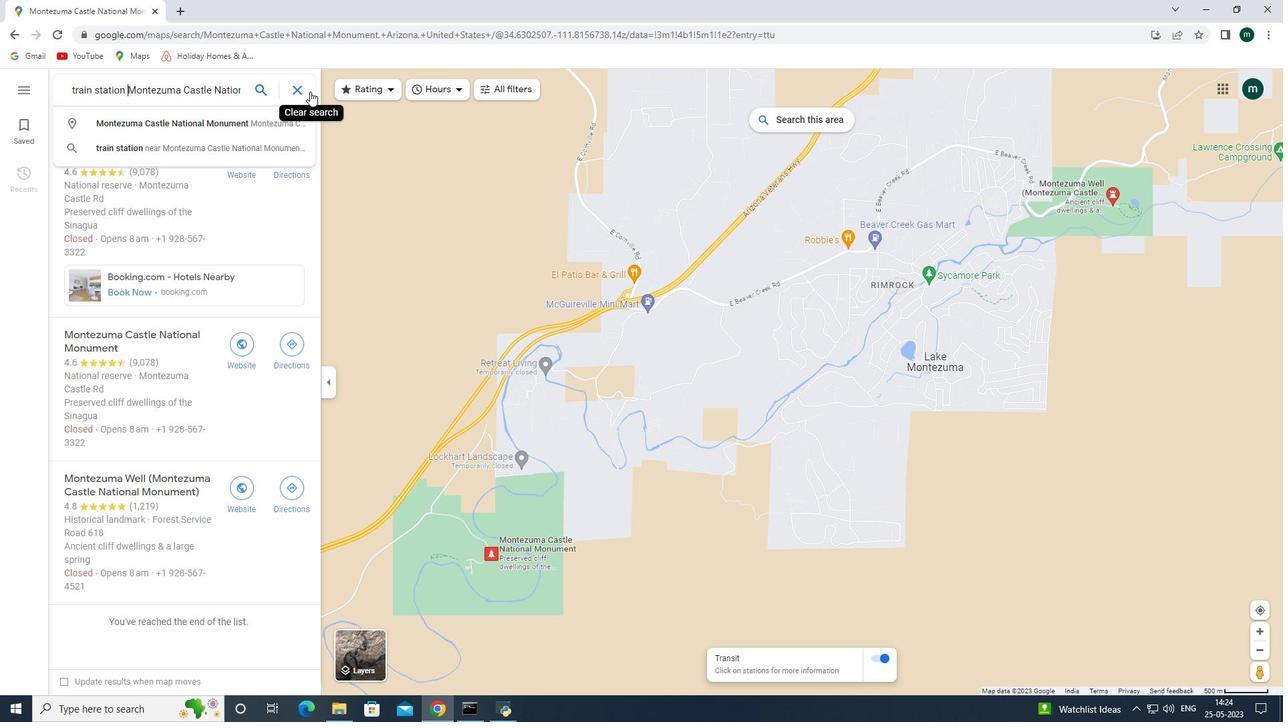 
Action: Mouse scrolled (964, 402) with delta (0, 0)
Screenshot: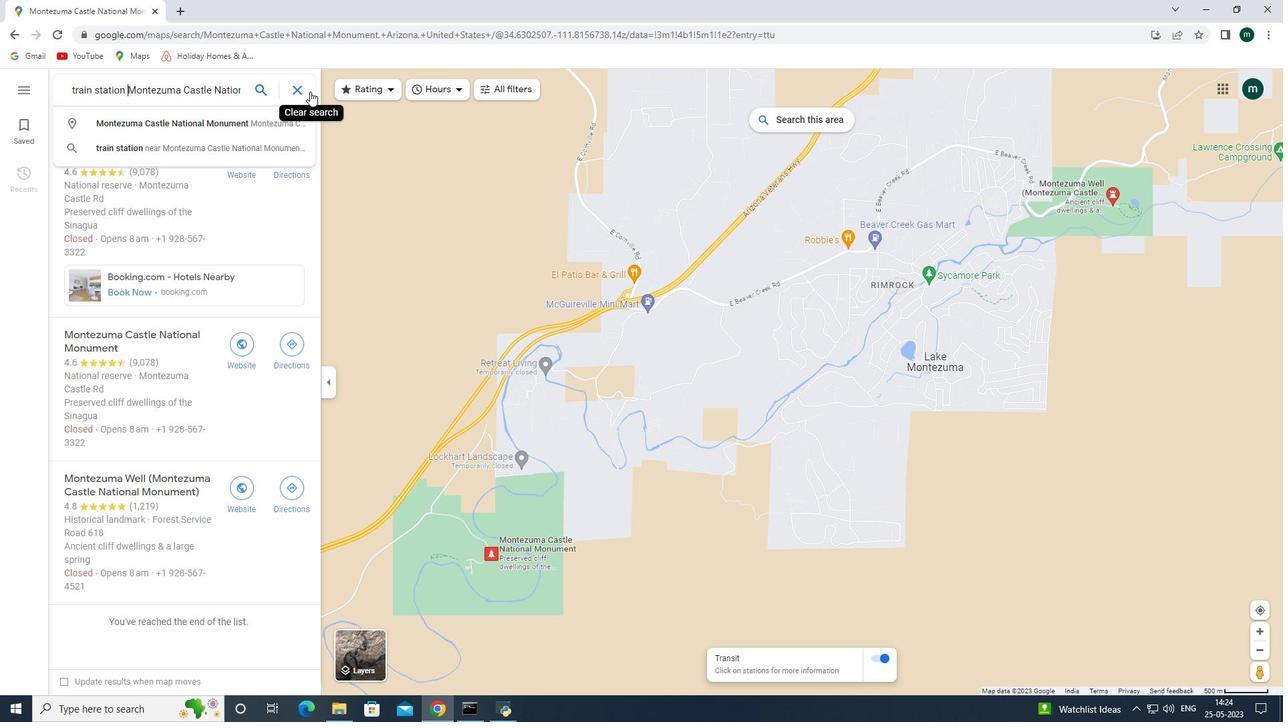 
Action: Mouse scrolled (964, 402) with delta (0, 0)
Screenshot: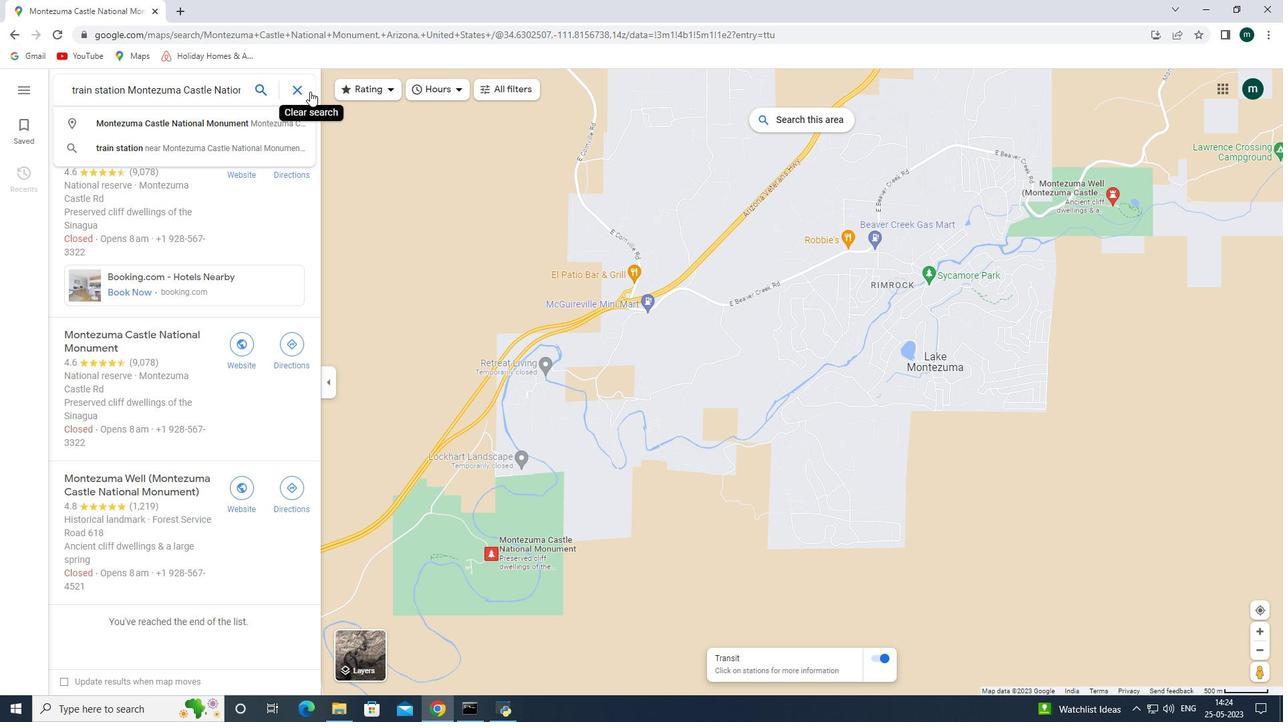 
Action: Mouse scrolled (964, 401) with delta (0, 0)
Screenshot: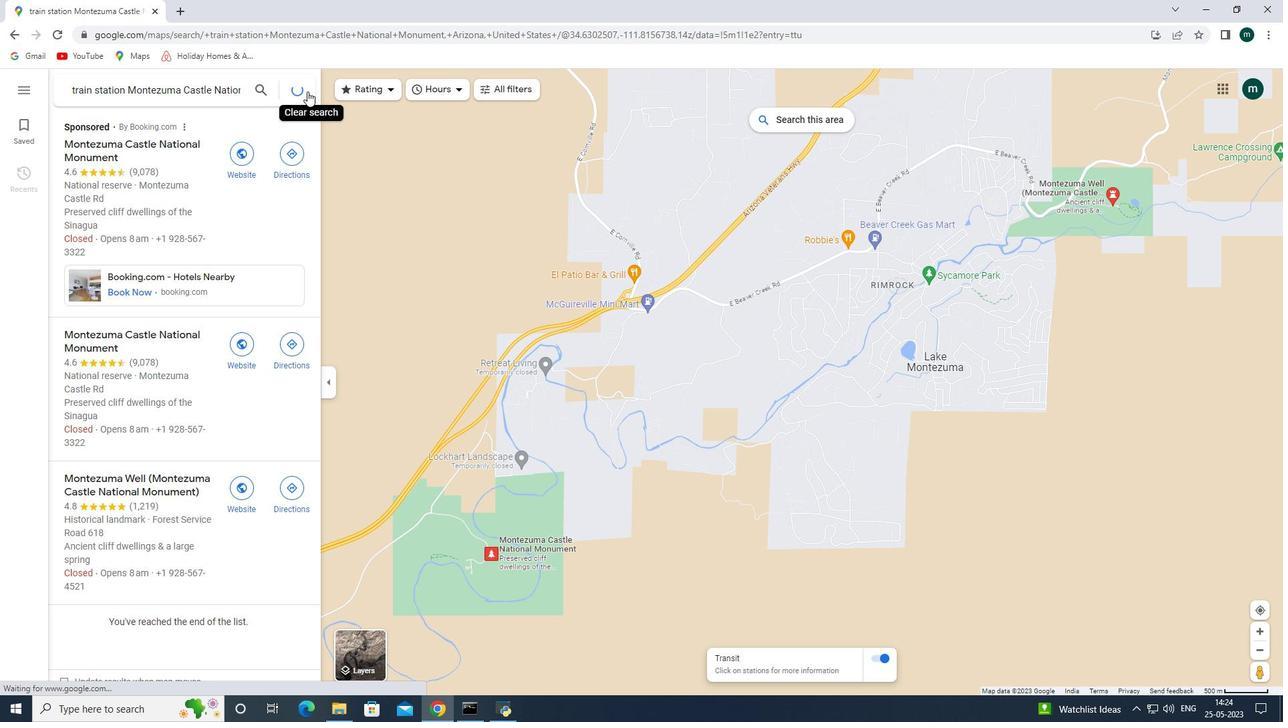 
Action: Mouse scrolled (964, 401) with delta (0, 0)
Screenshot: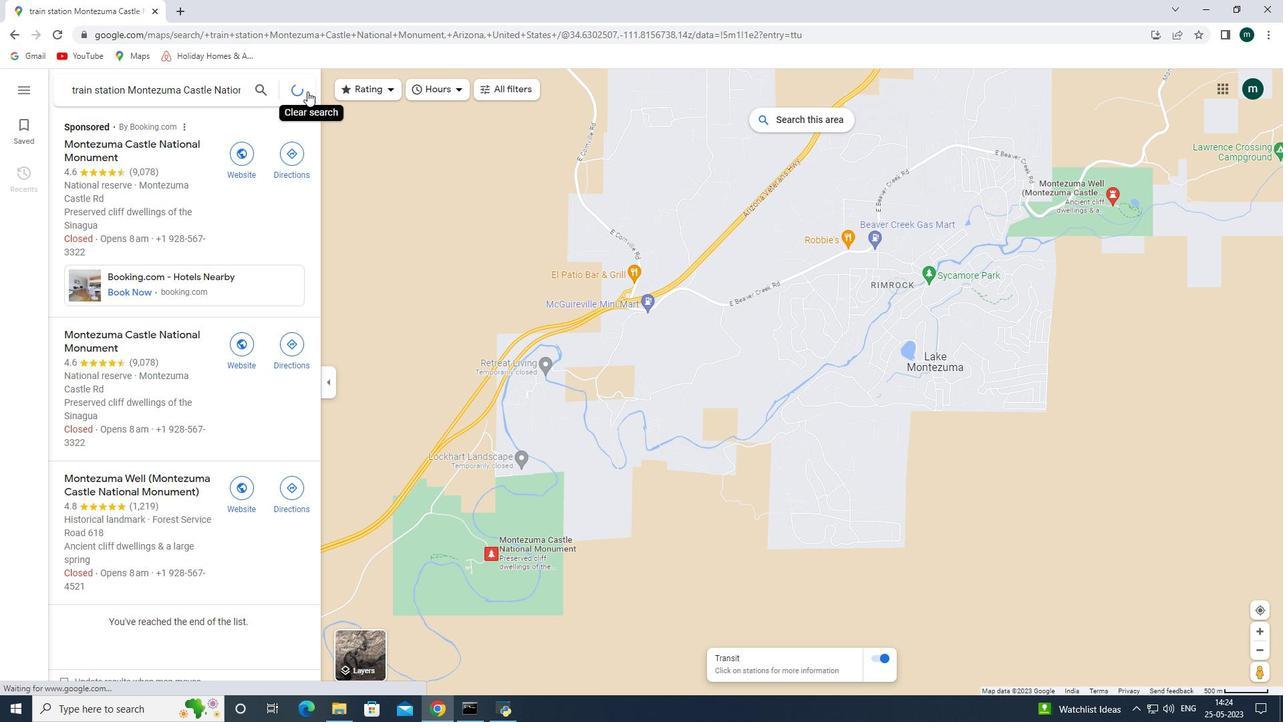 
Action: Mouse moved to (963, 401)
Screenshot: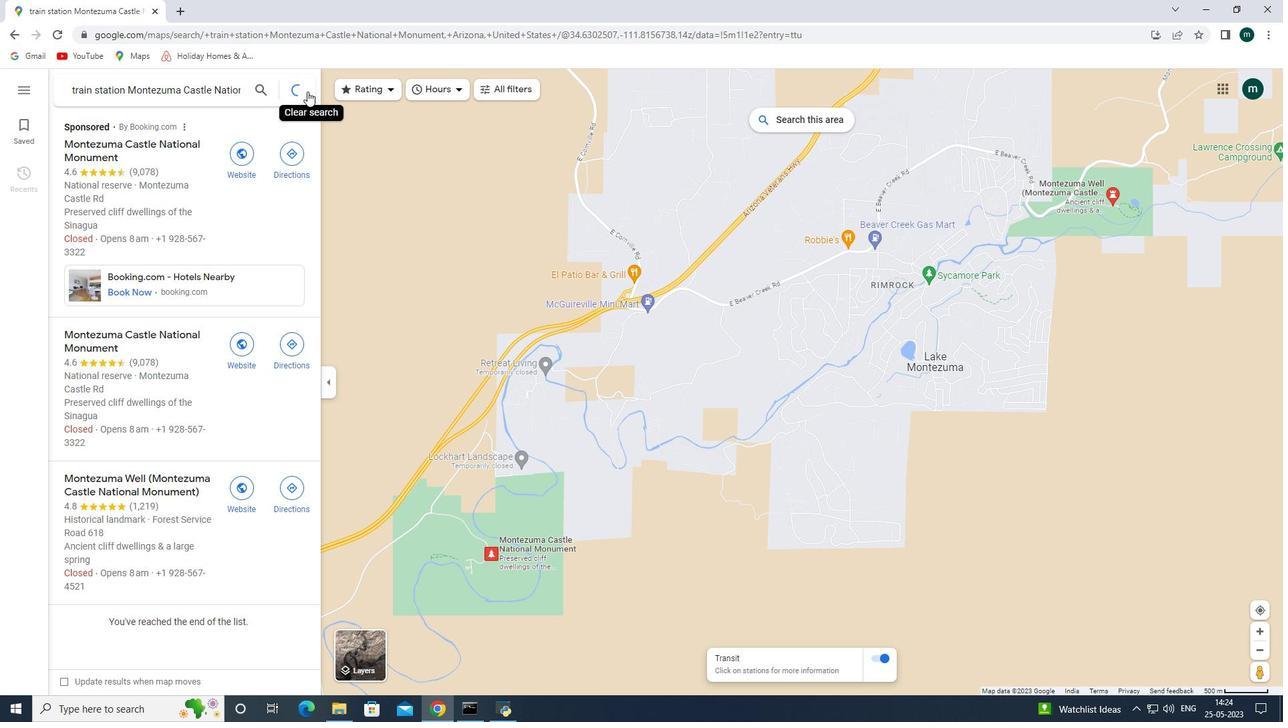 
Action: Mouse scrolled (963, 401) with delta (0, 0)
Screenshot: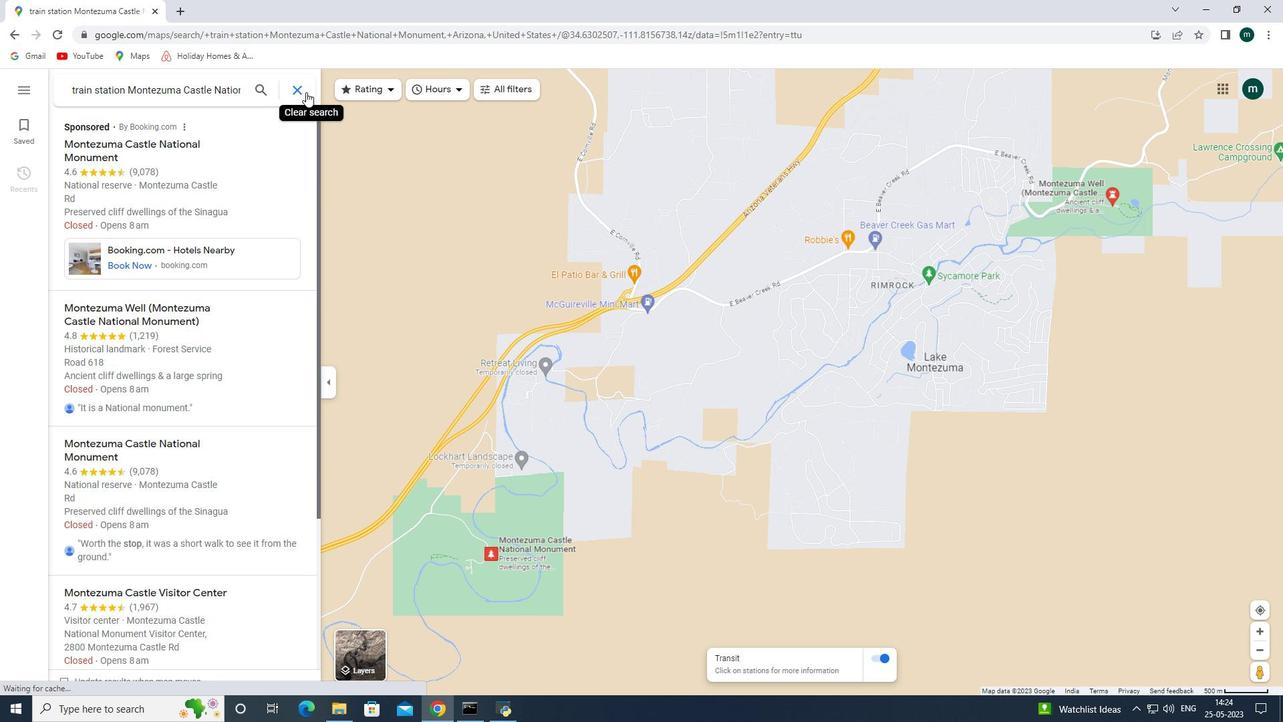 
Action: Mouse scrolled (963, 401) with delta (0, 0)
Screenshot: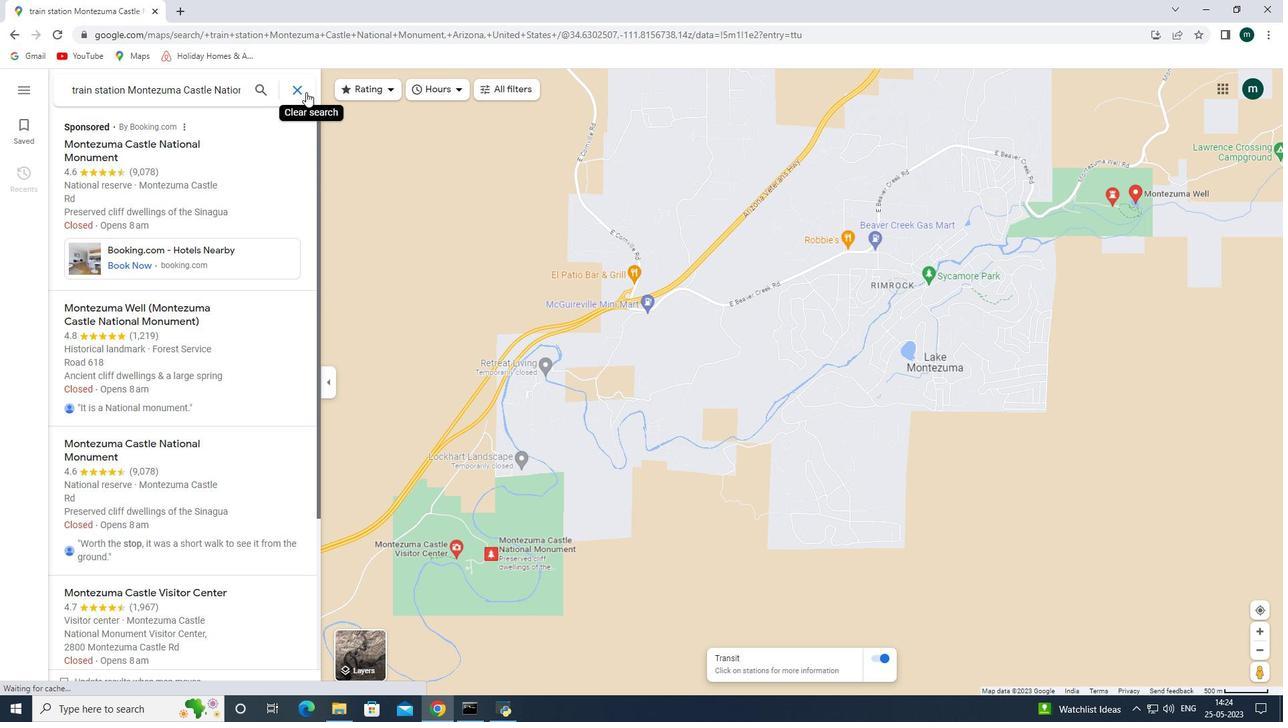 
Action: Mouse moved to (761, 532)
Screenshot: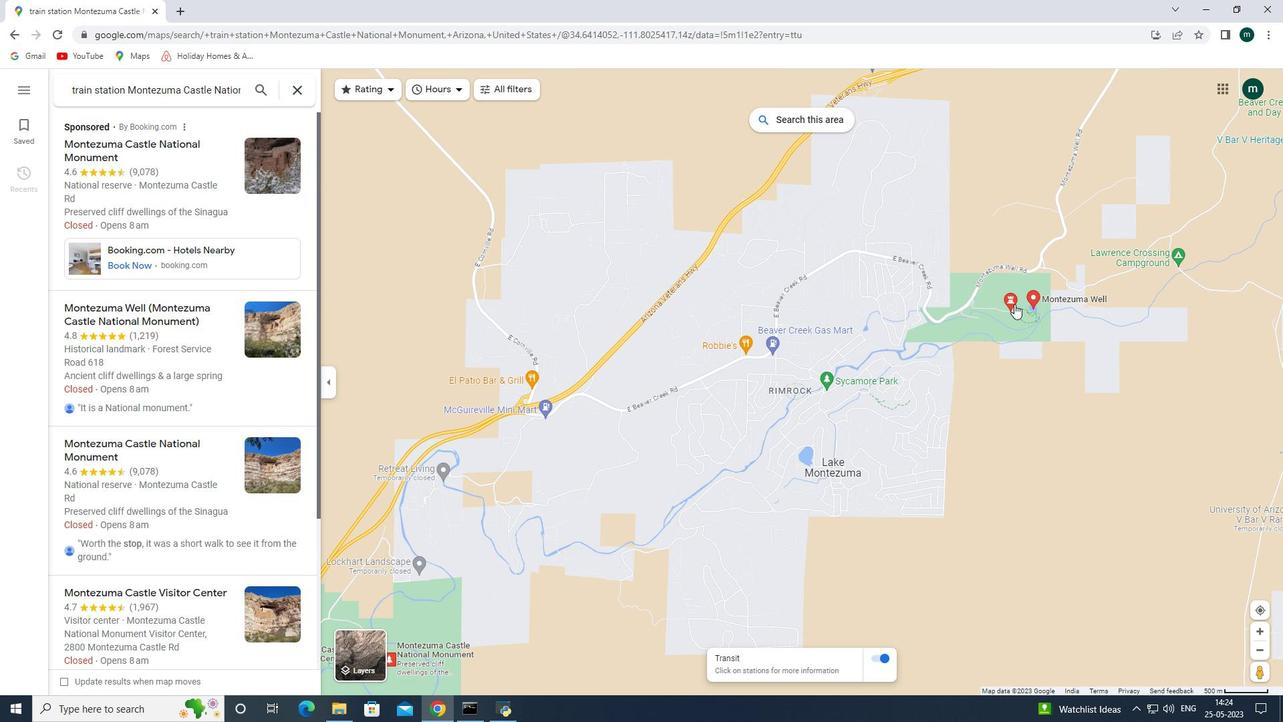 
Action: Mouse scrolled (761, 532) with delta (0, 0)
Screenshot: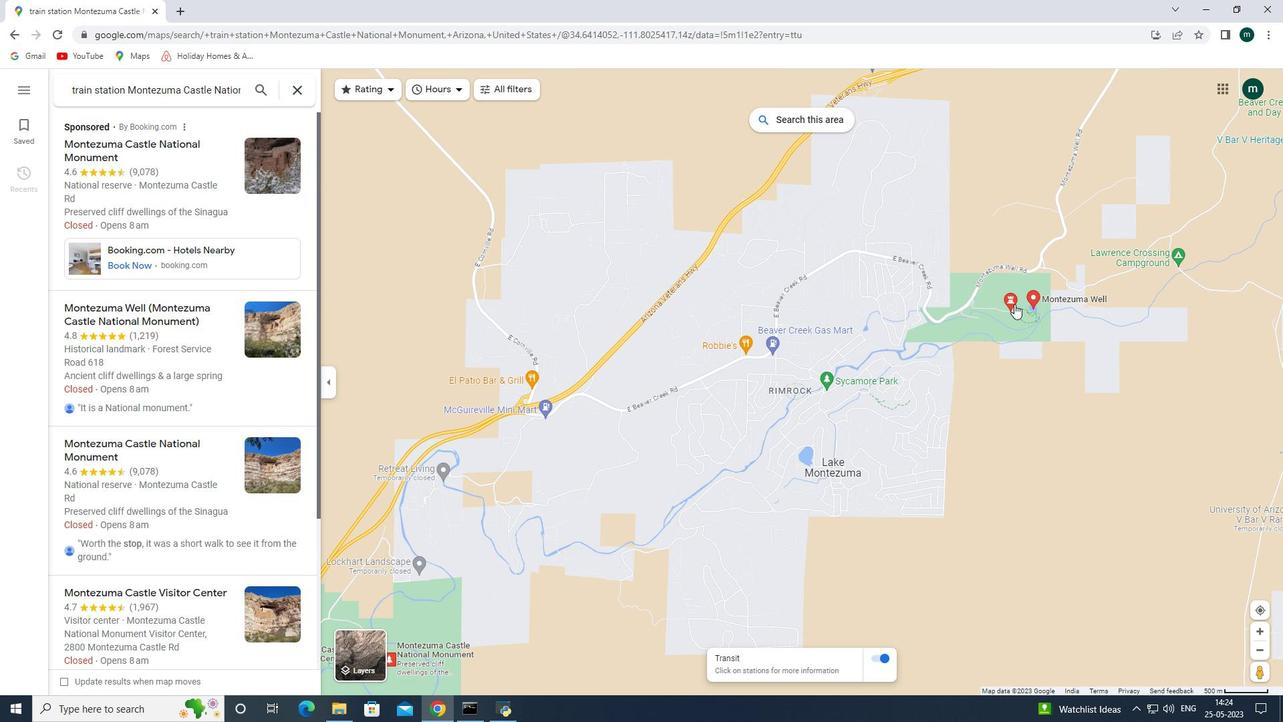 
Action: Mouse scrolled (761, 532) with delta (0, 0)
Screenshot: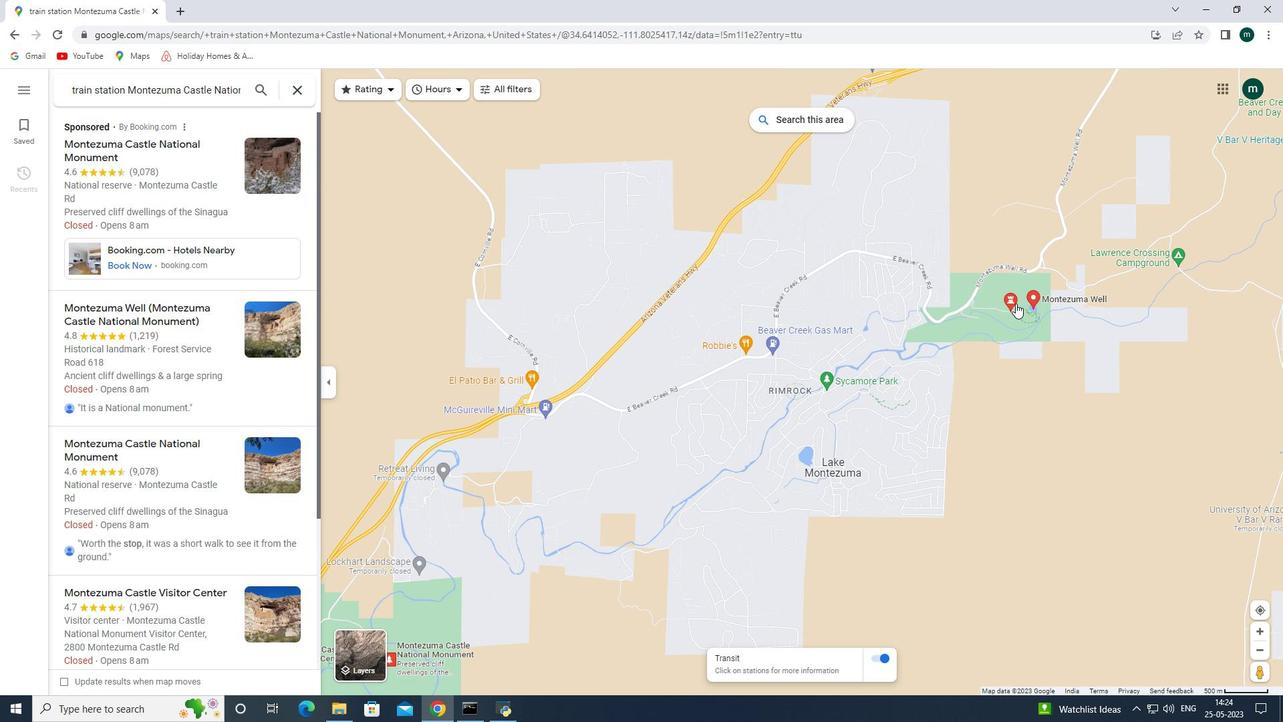 
Action: Mouse scrolled (761, 532) with delta (0, 0)
Screenshot: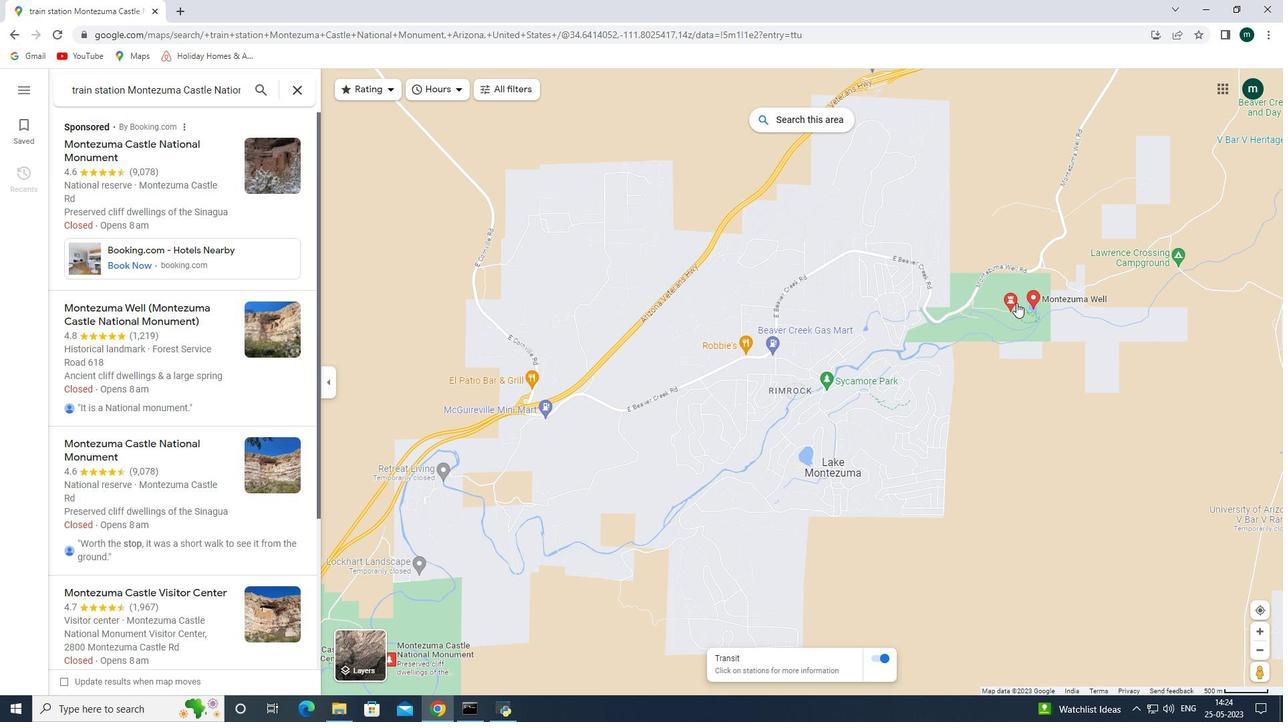 
Action: Mouse moved to (771, 522)
Screenshot: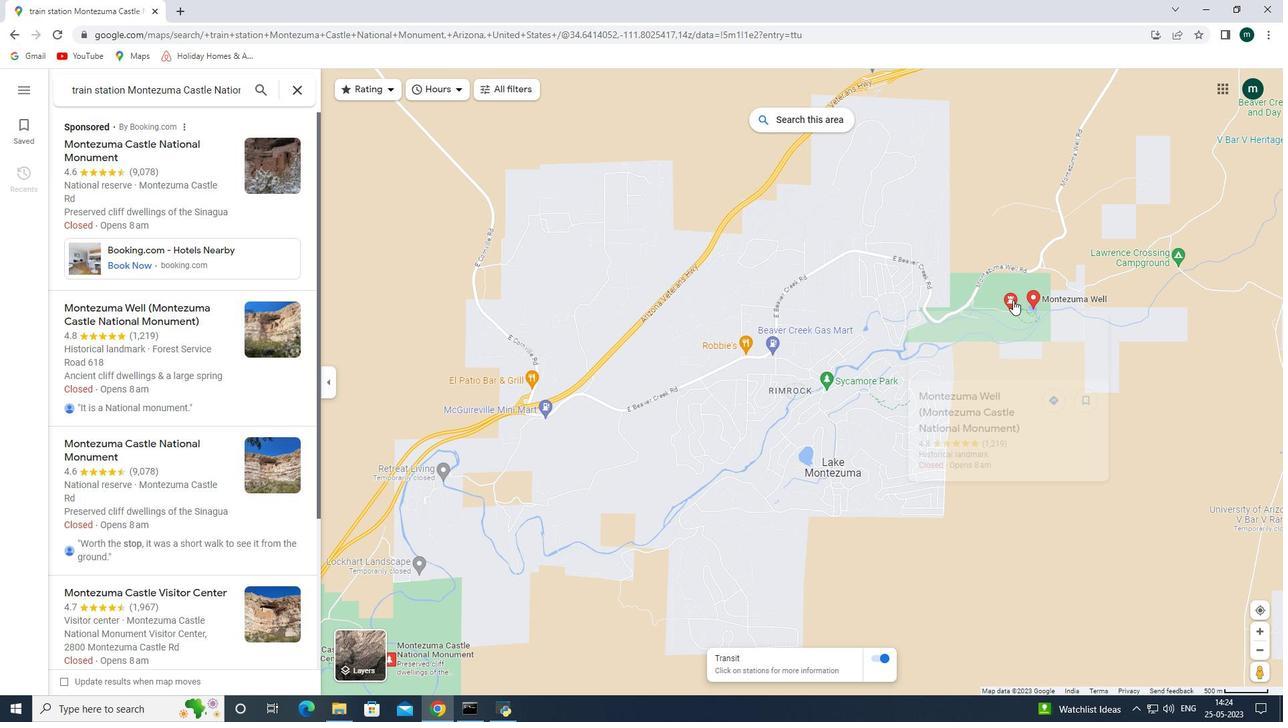 
Action: Mouse scrolled (771, 521) with delta (0, 0)
Screenshot: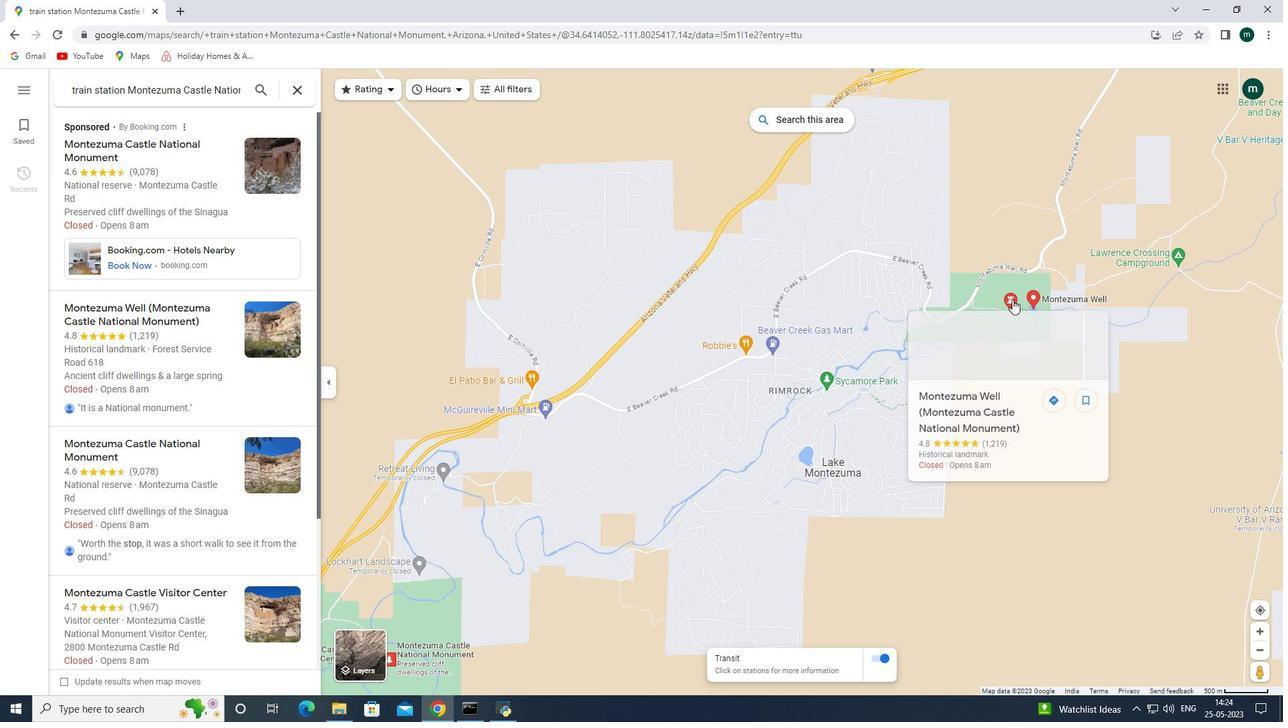 
Action: Mouse moved to (784, 517)
Screenshot: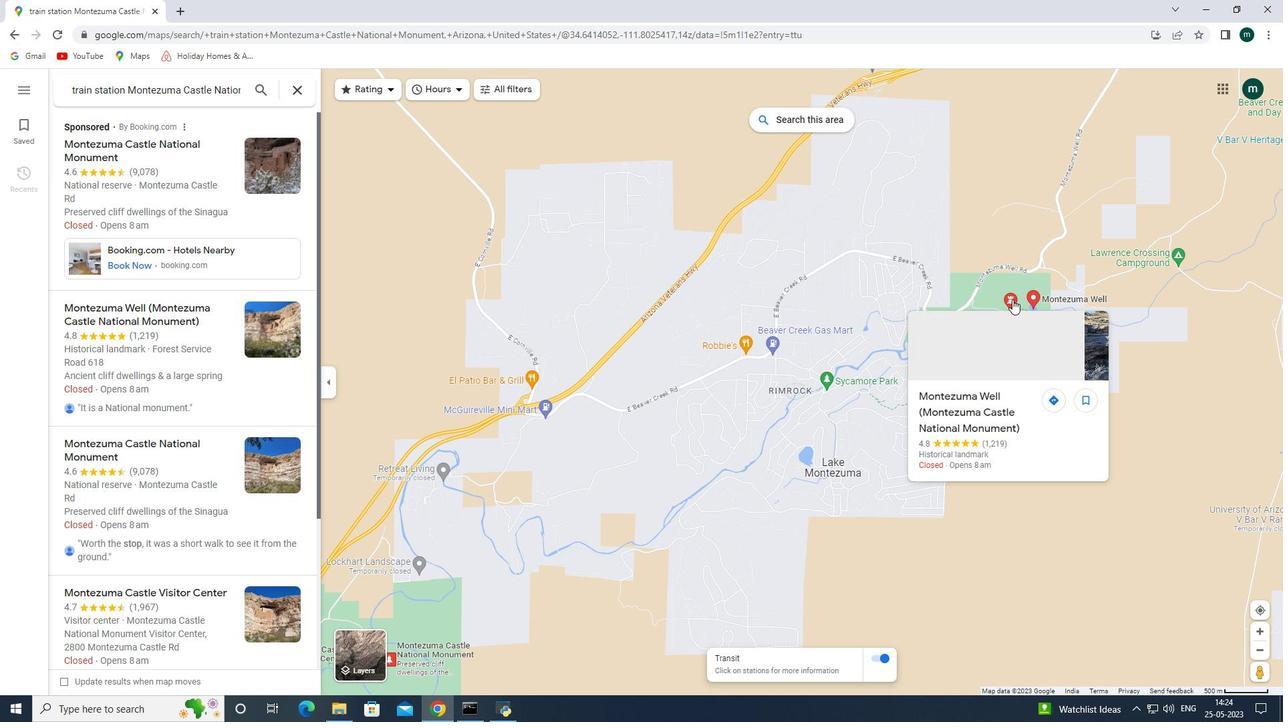 
Action: Mouse scrolled (782, 518) with delta (0, 0)
Screenshot: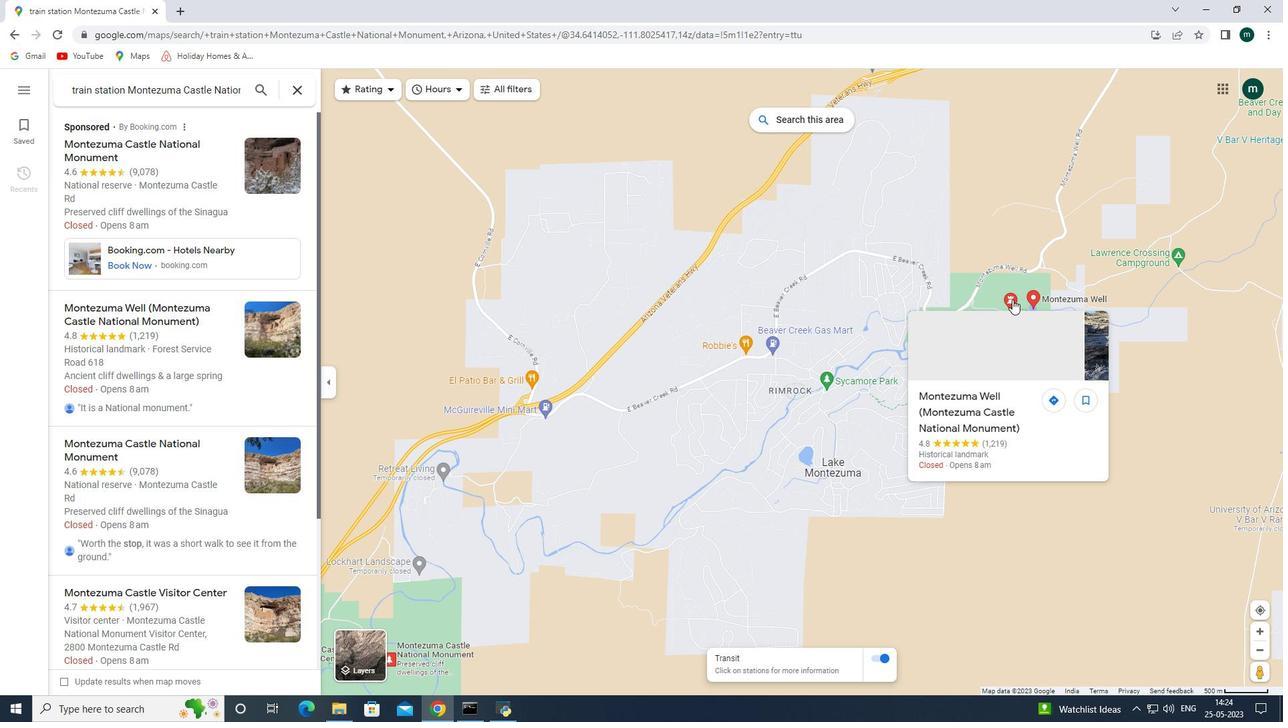 
Action: Mouse moved to (850, 522)
Screenshot: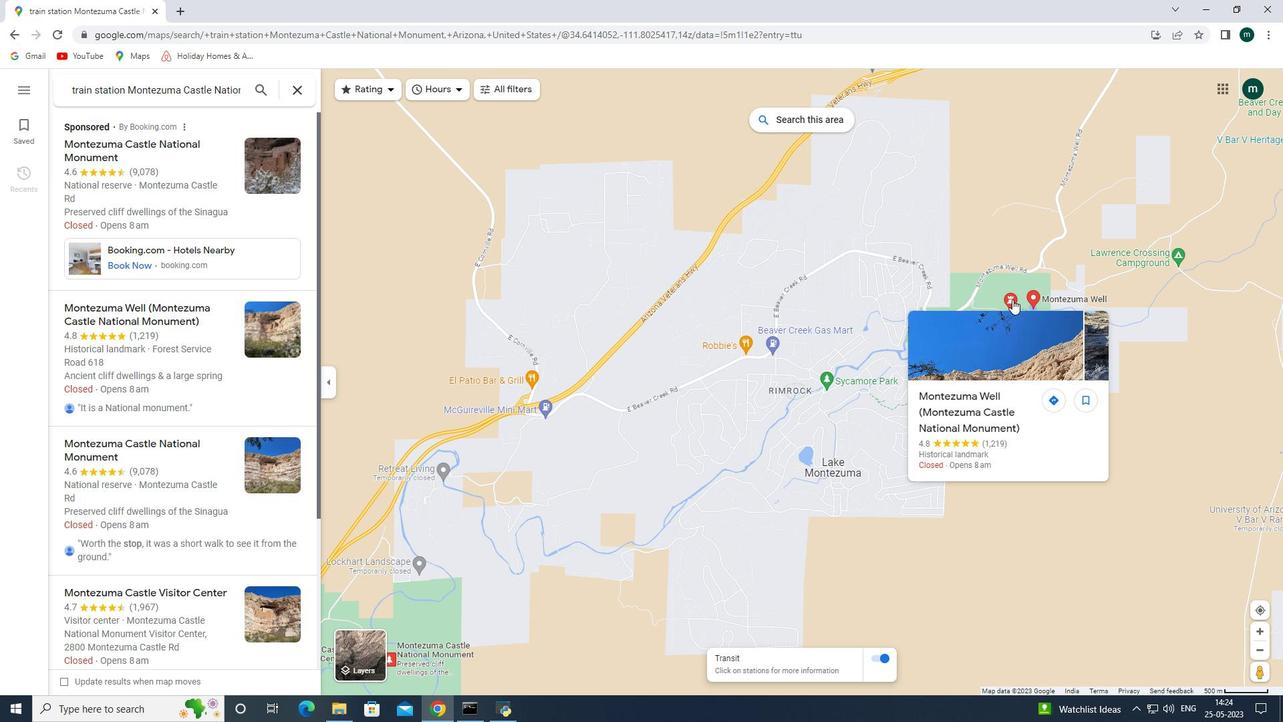 
Action: Mouse scrolled (850, 522) with delta (0, 0)
Screenshot: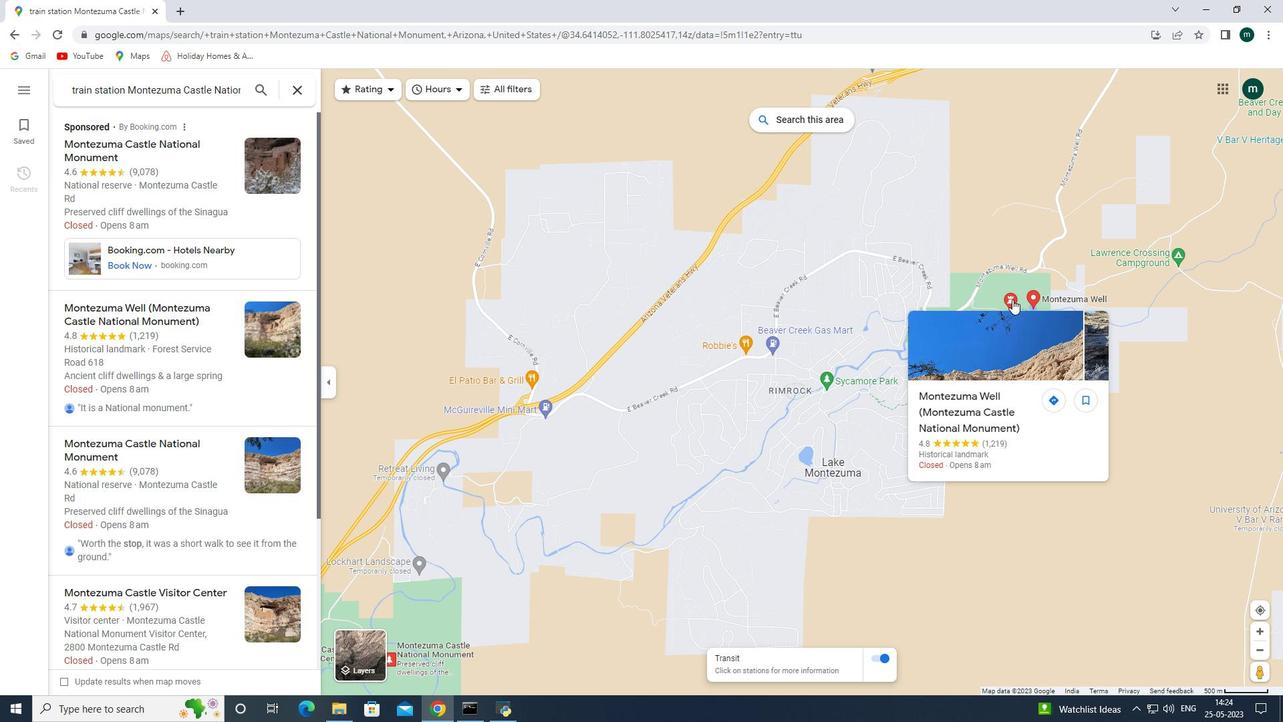 
Action: Mouse scrolled (850, 522) with delta (0, 0)
Screenshot: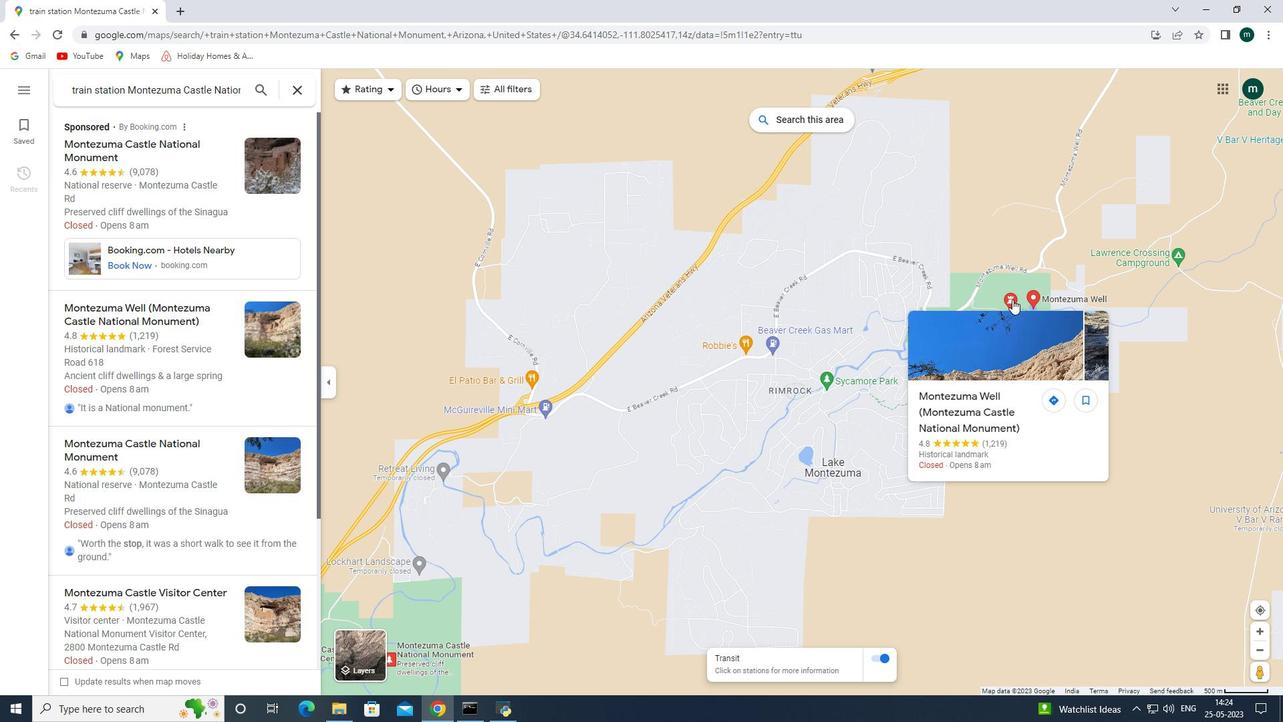 
Action: Mouse scrolled (850, 522) with delta (0, 0)
Screenshot: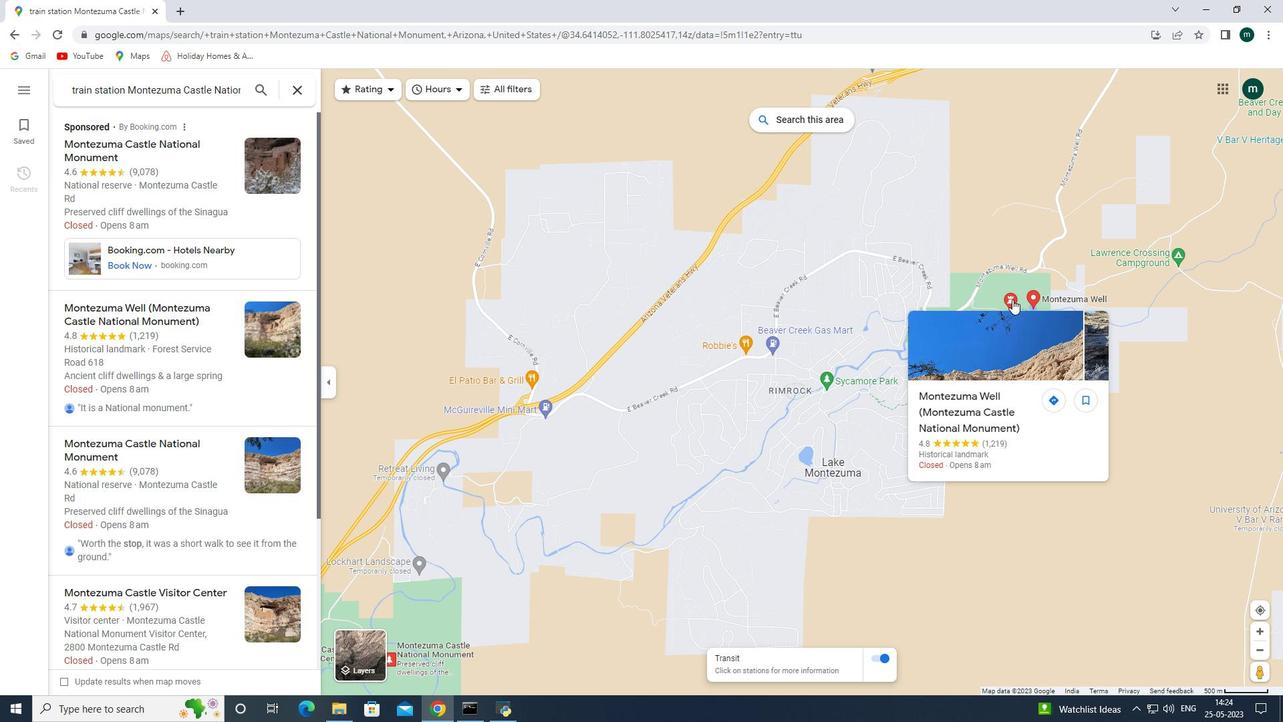 
Action: Mouse moved to (850, 522)
Screenshot: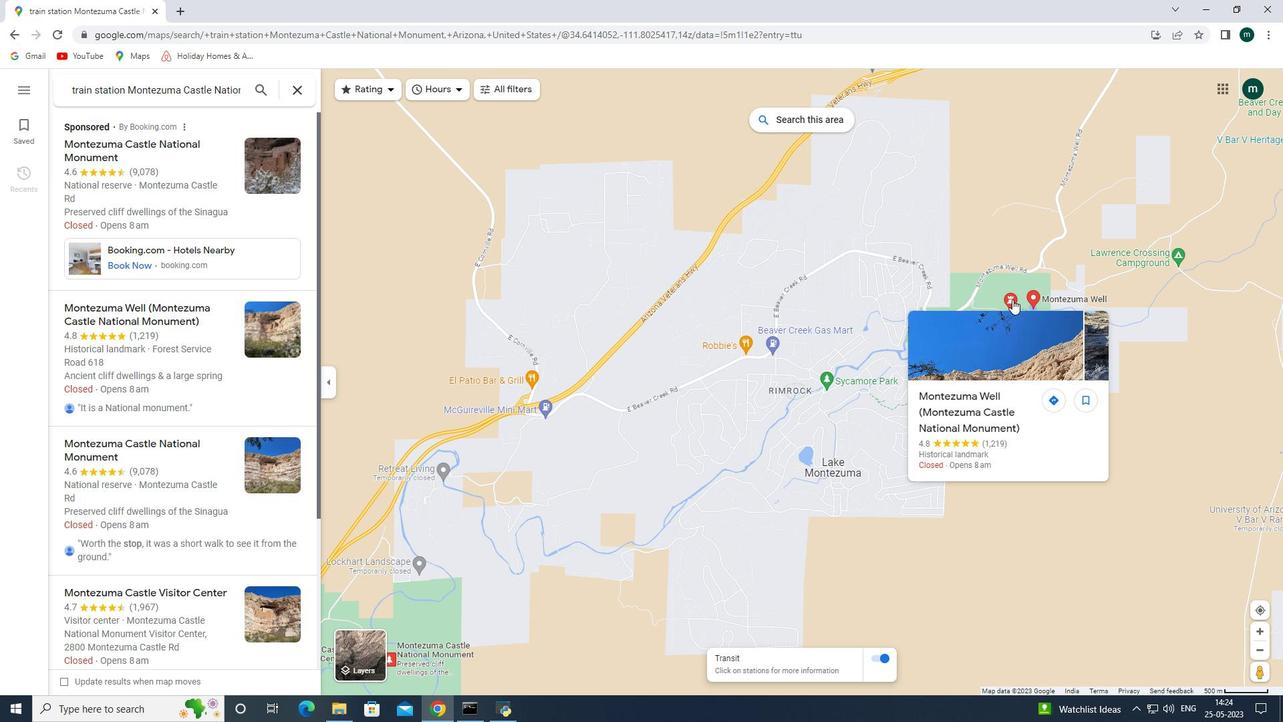 
Action: Mouse scrolled (850, 522) with delta (0, 0)
Screenshot: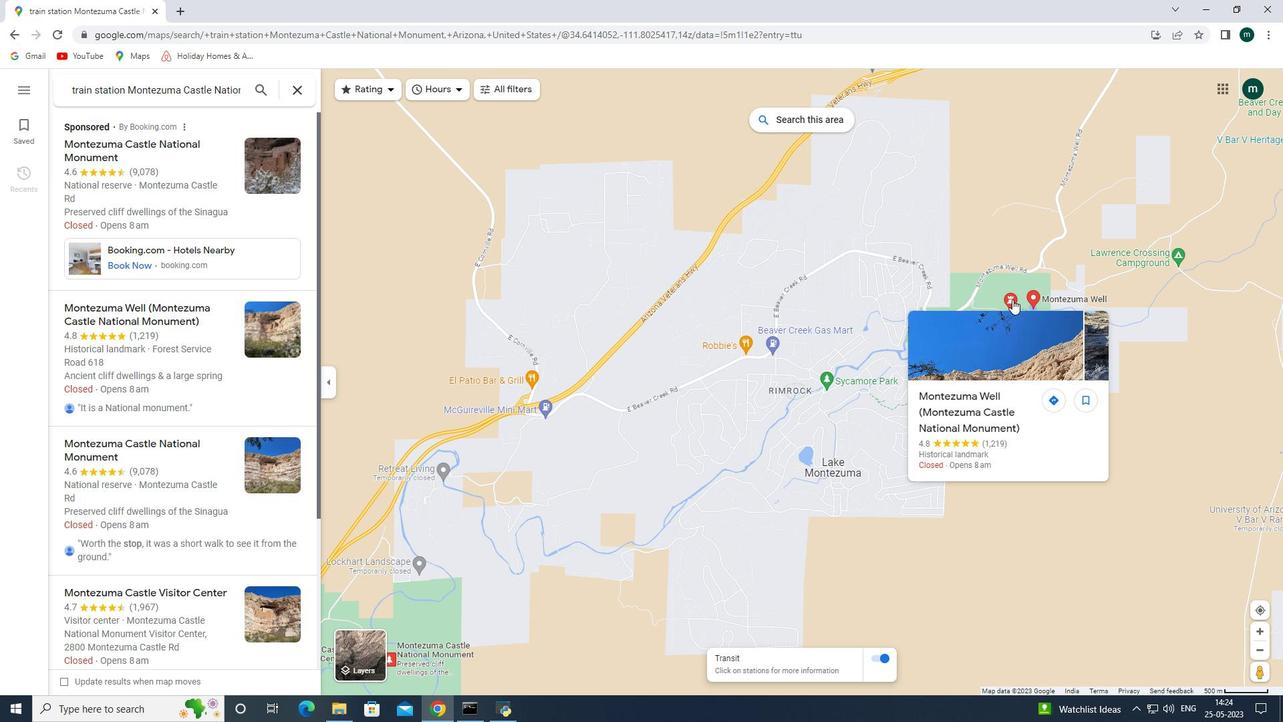 
Action: Mouse scrolled (850, 522) with delta (0, 0)
Screenshot: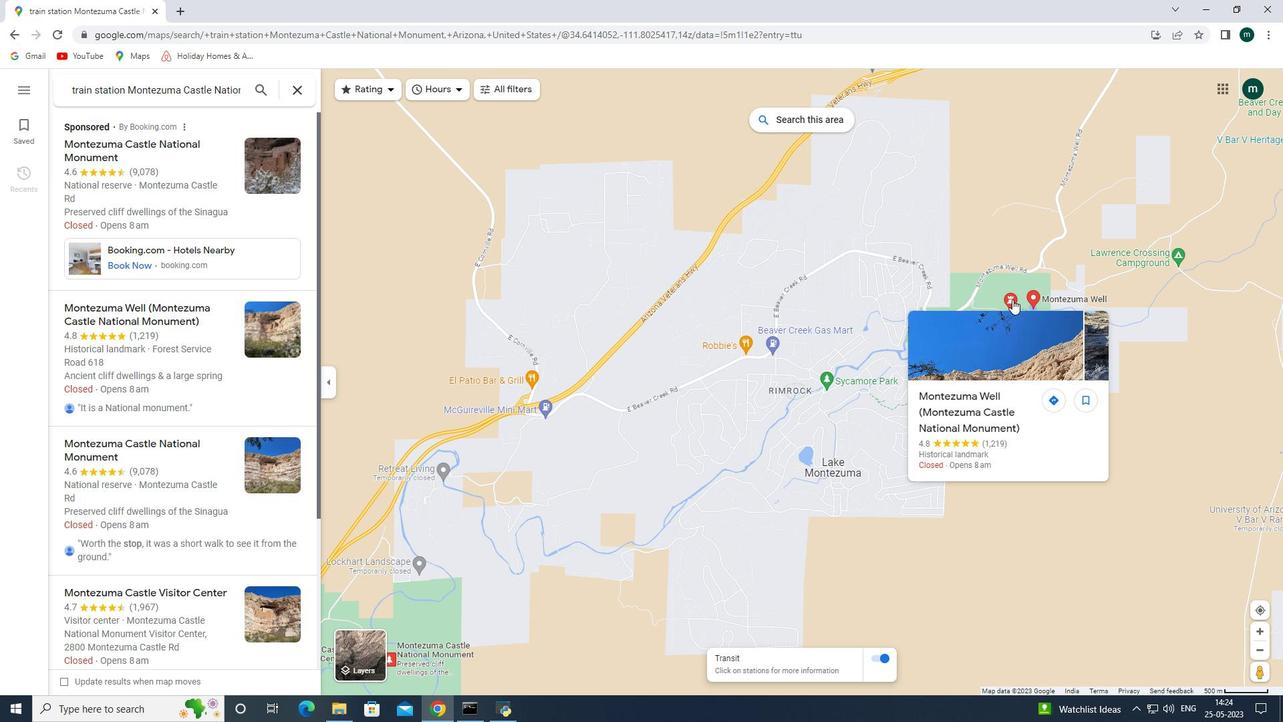 
Action: Mouse scrolled (850, 522) with delta (0, 0)
Screenshot: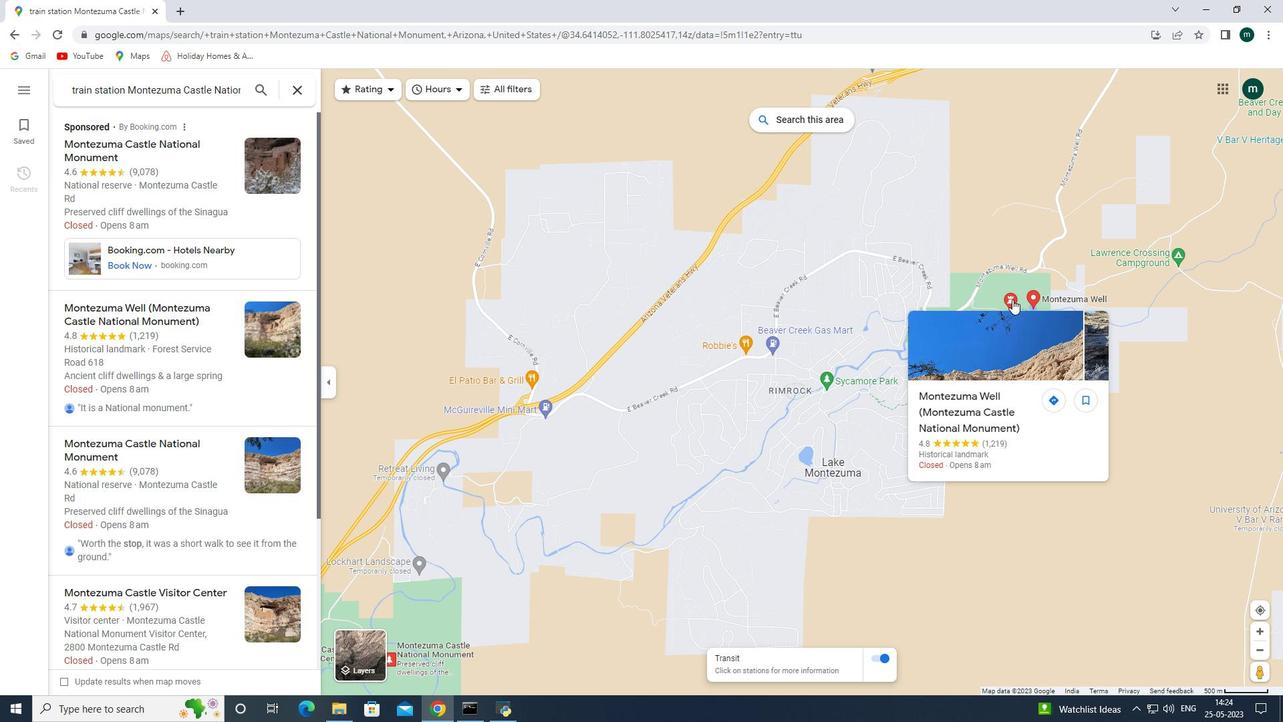 
Action: Mouse scrolled (850, 522) with delta (0, 0)
Screenshot: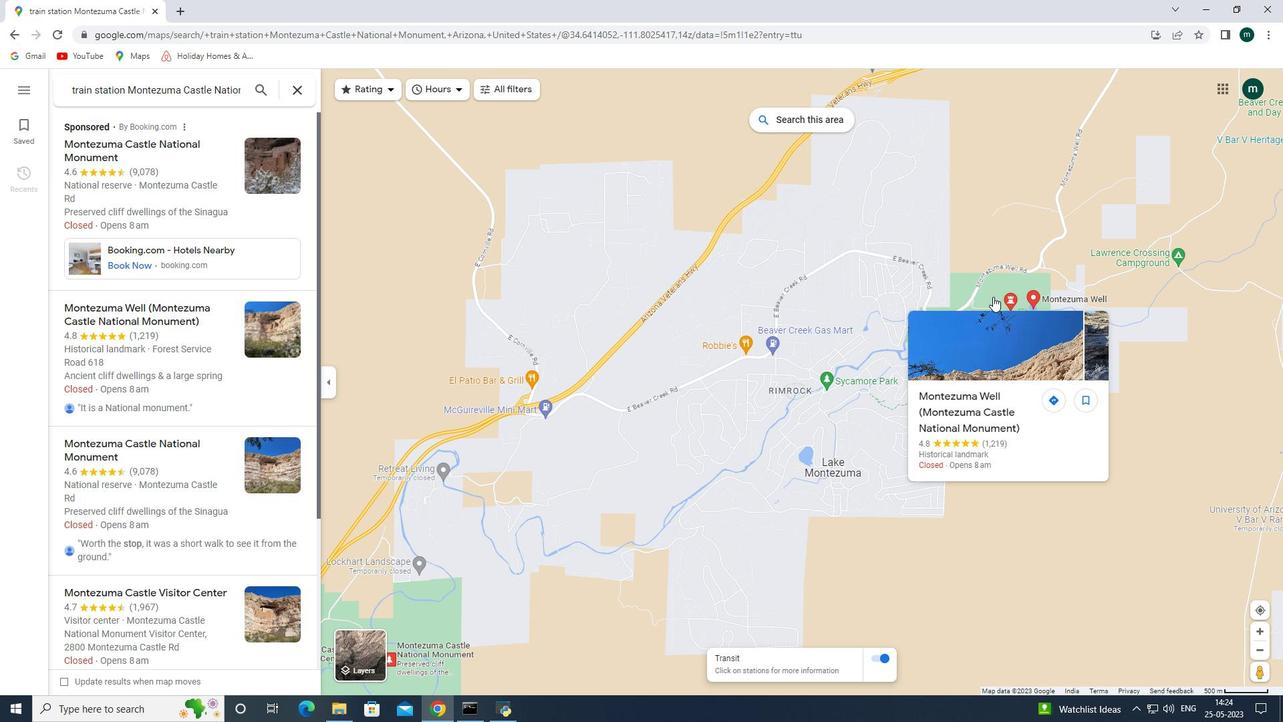 
Action: Mouse scrolled (850, 522) with delta (0, 0)
Screenshot: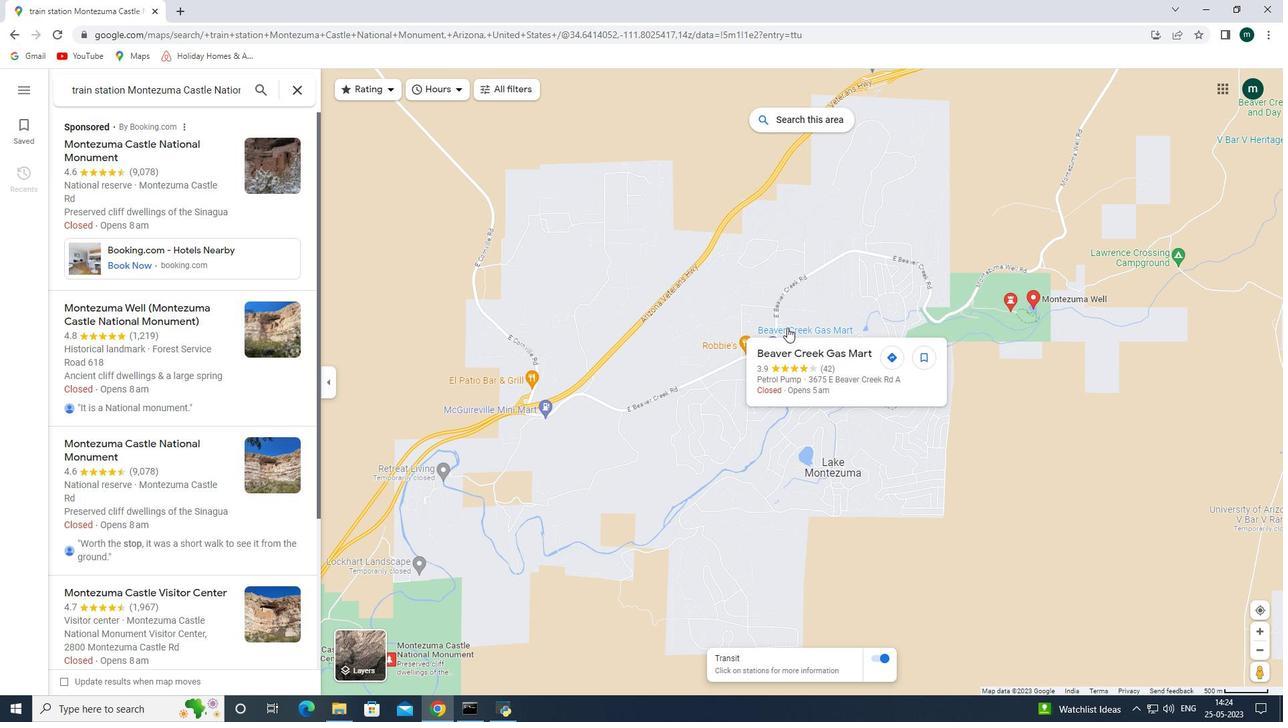 
Action: Mouse scrolled (850, 522) with delta (0, 0)
Screenshot: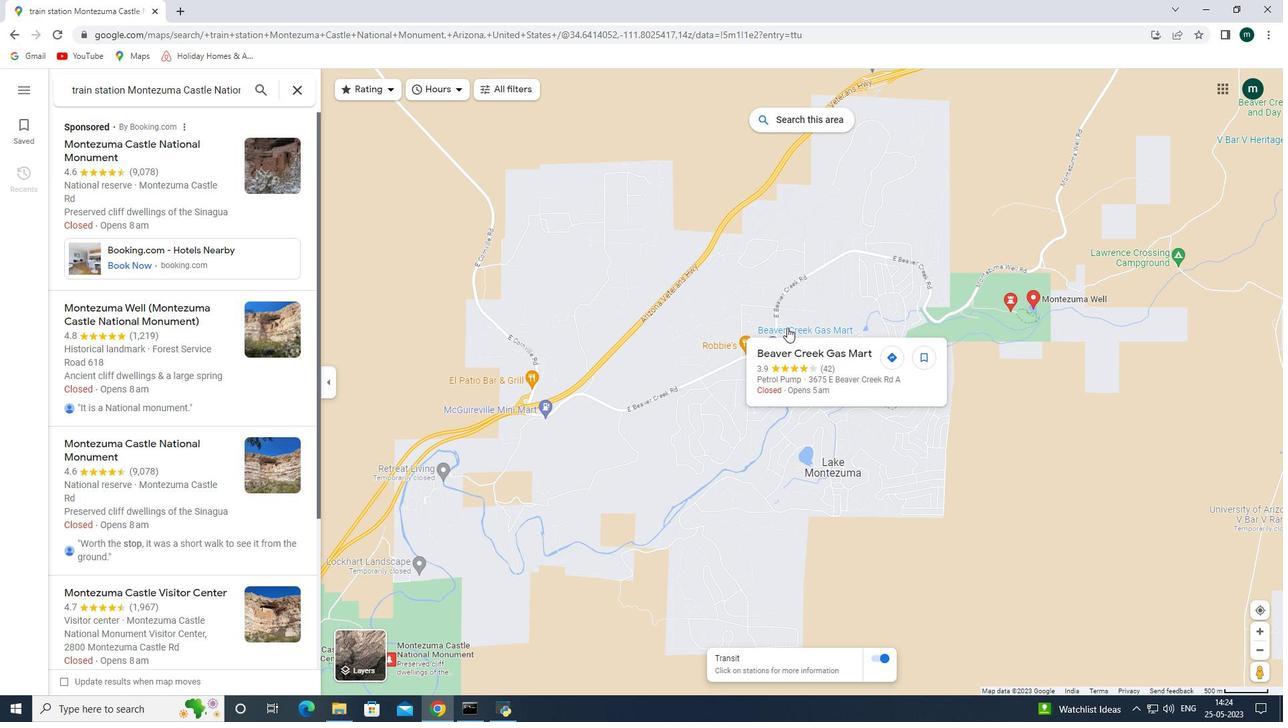 
Action: Mouse scrolled (850, 522) with delta (0, 0)
Screenshot: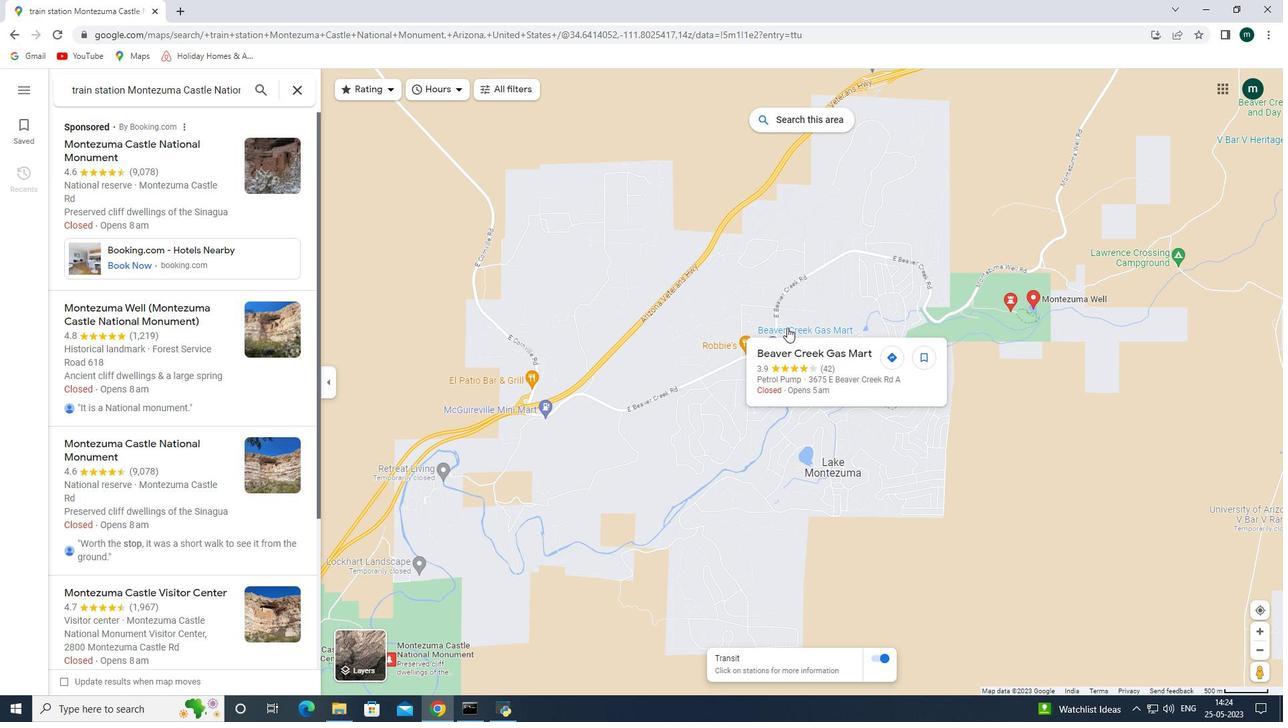 
Action: Mouse moved to (14, 31)
Screenshot: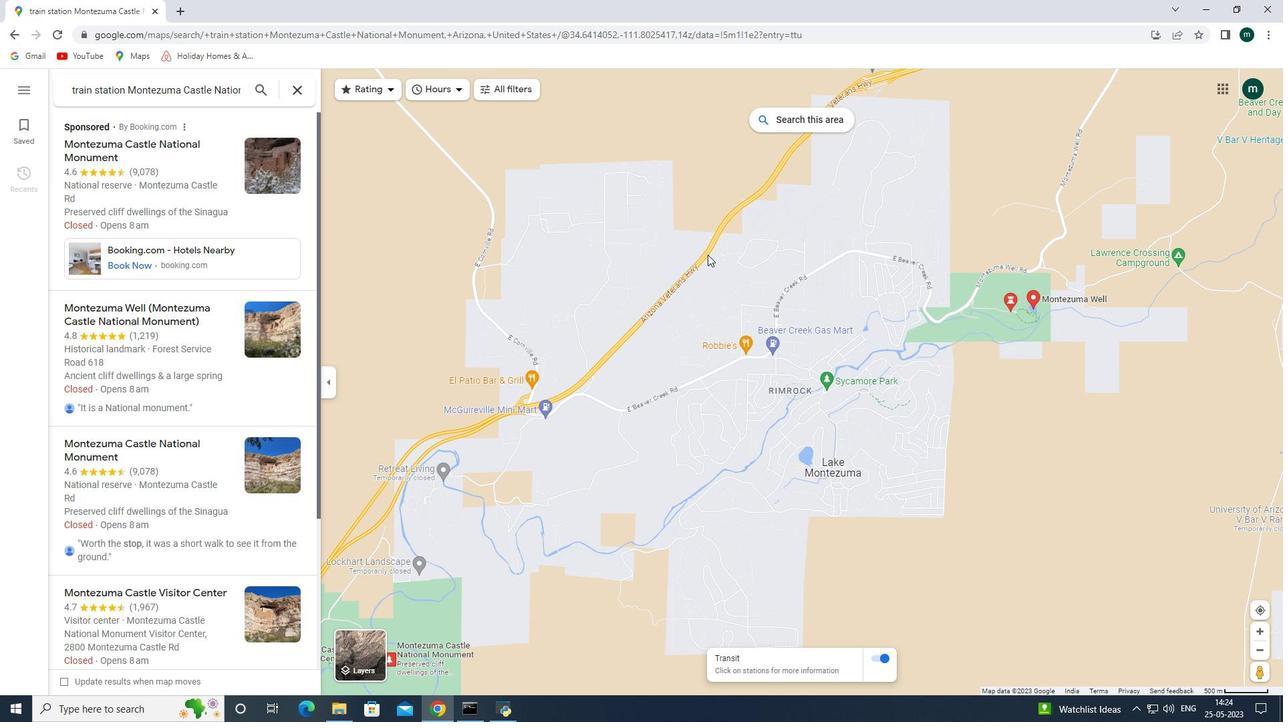 
Action: Mouse pressed left at (14, 31)
Screenshot: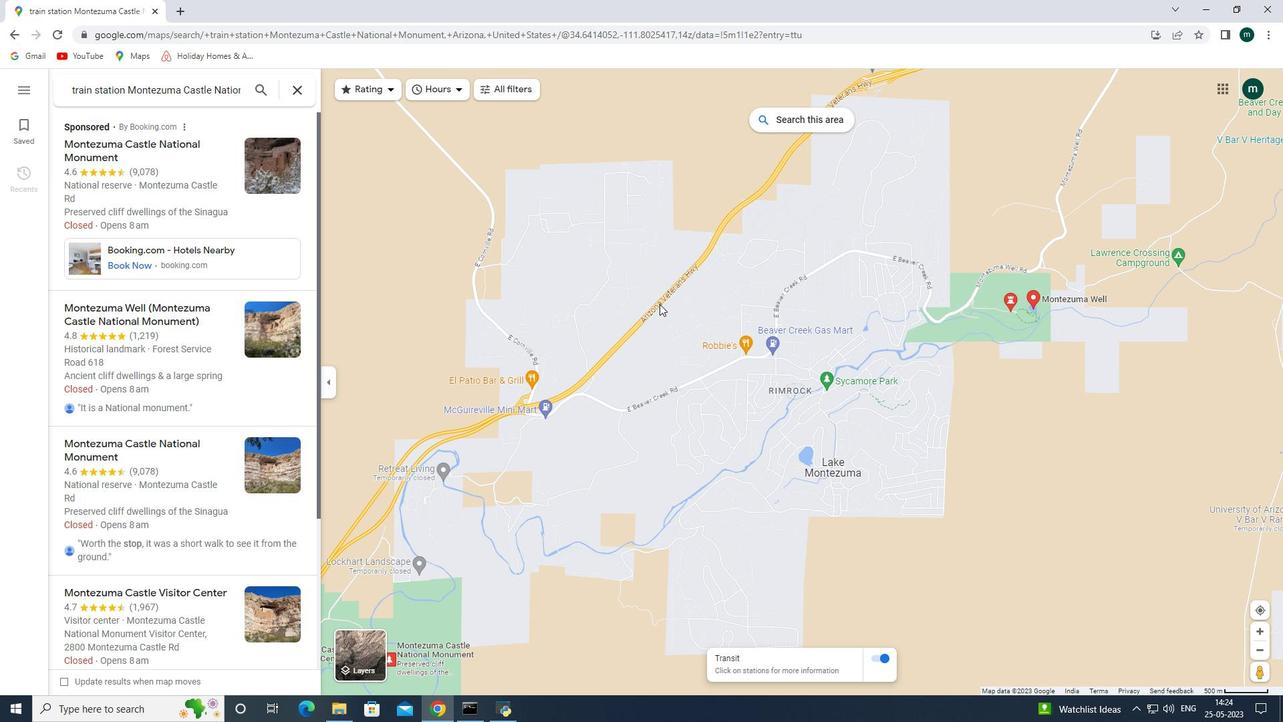 
Action: Mouse moved to (232, 66)
Screenshot: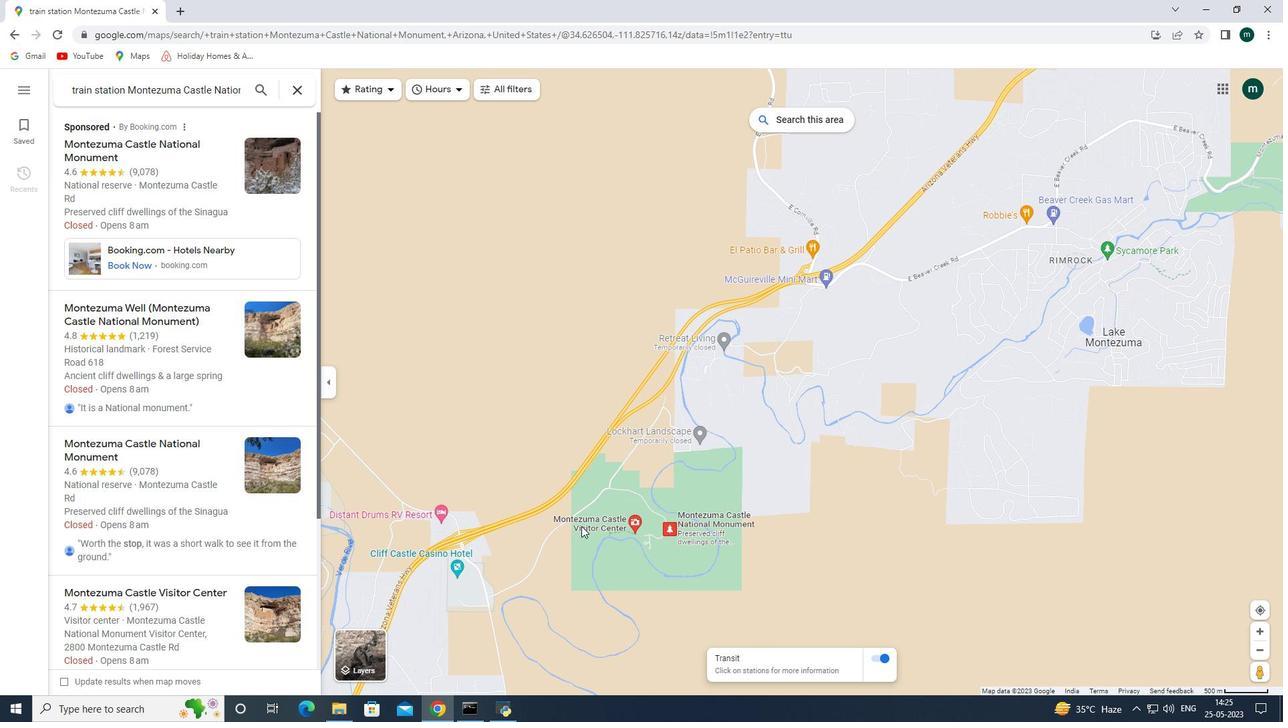 
Action: Mouse pressed left at (232, 66)
Screenshot: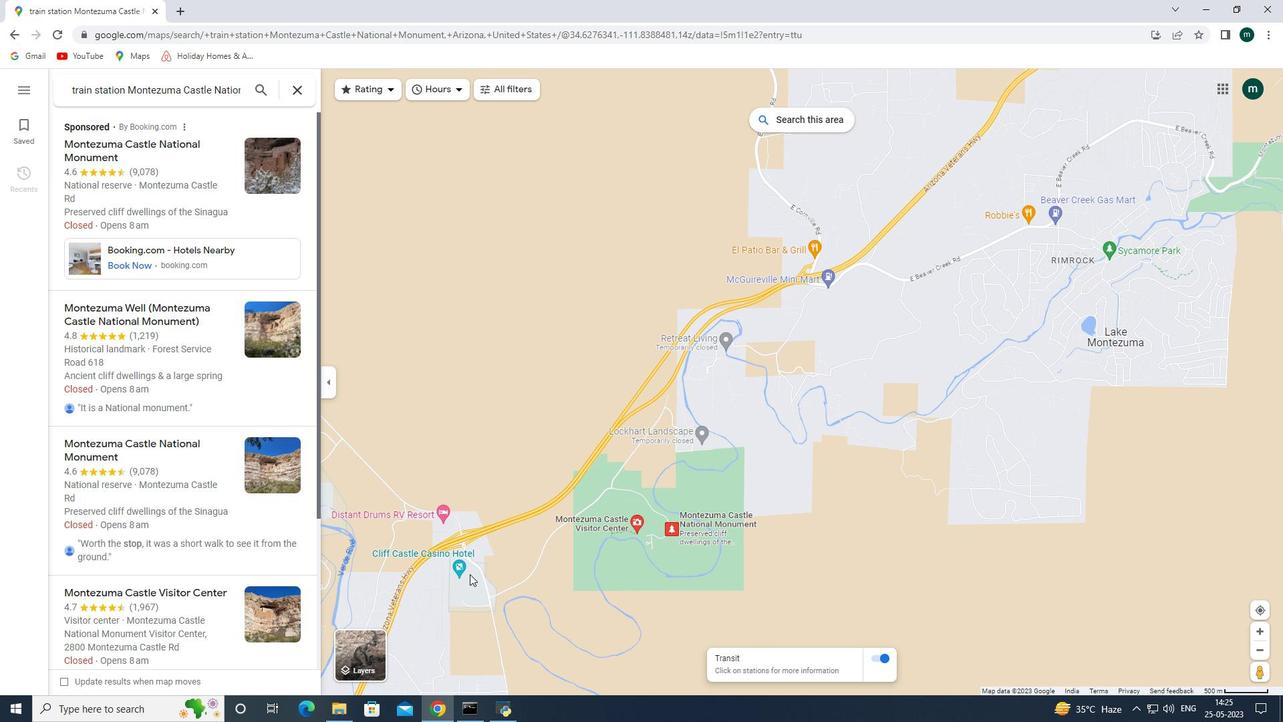 
Action: Key pressed m
Screenshot: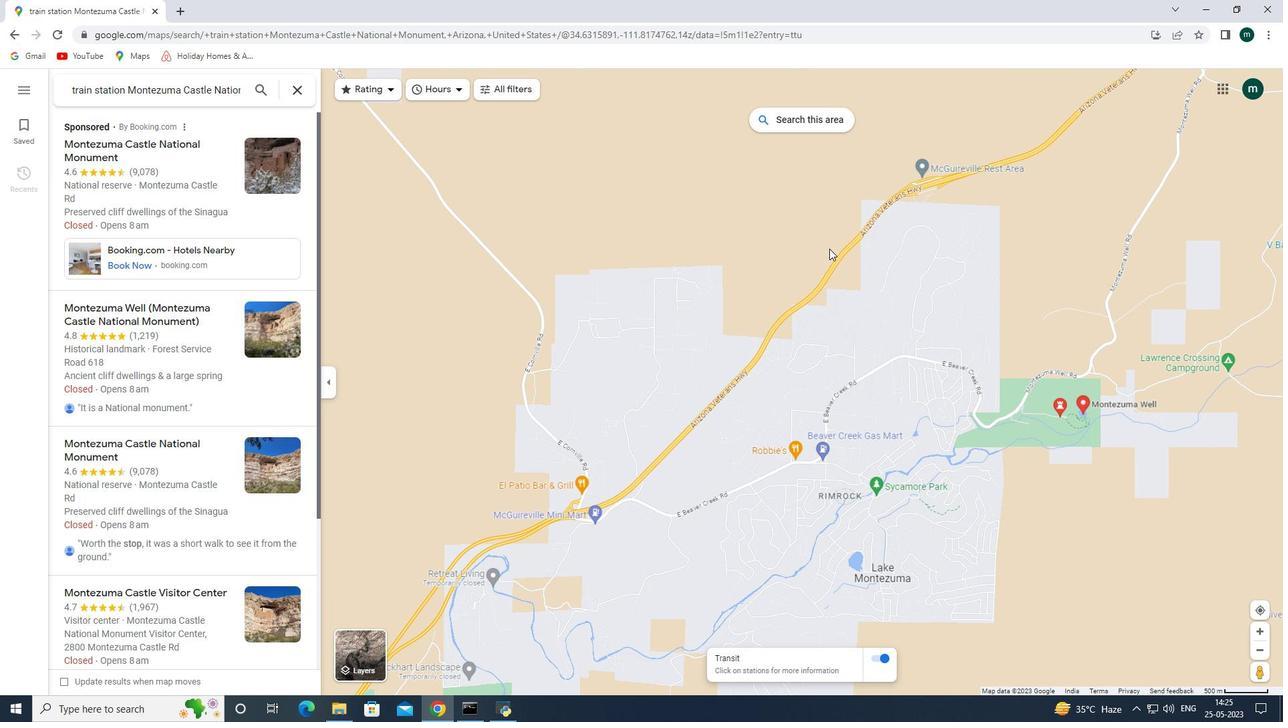 
Action: Mouse moved to (138, 73)
Screenshot: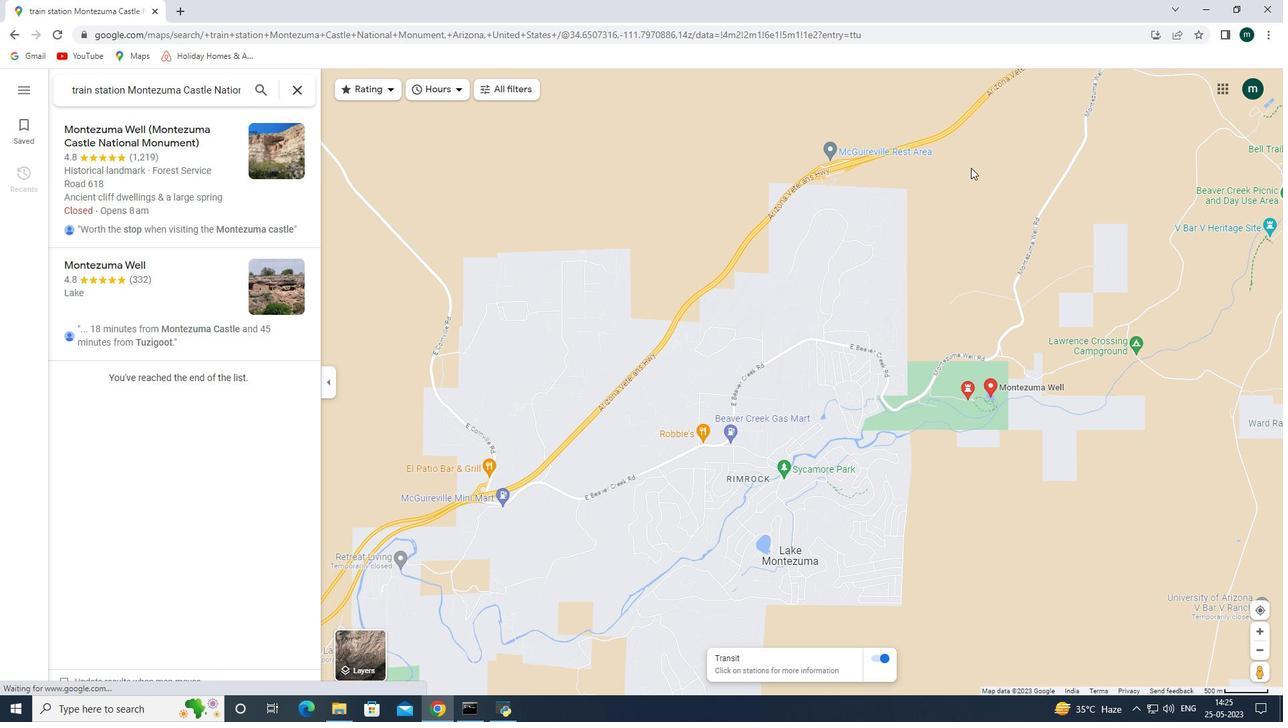 
Action: Mouse pressed left at (138, 73)
Screenshot: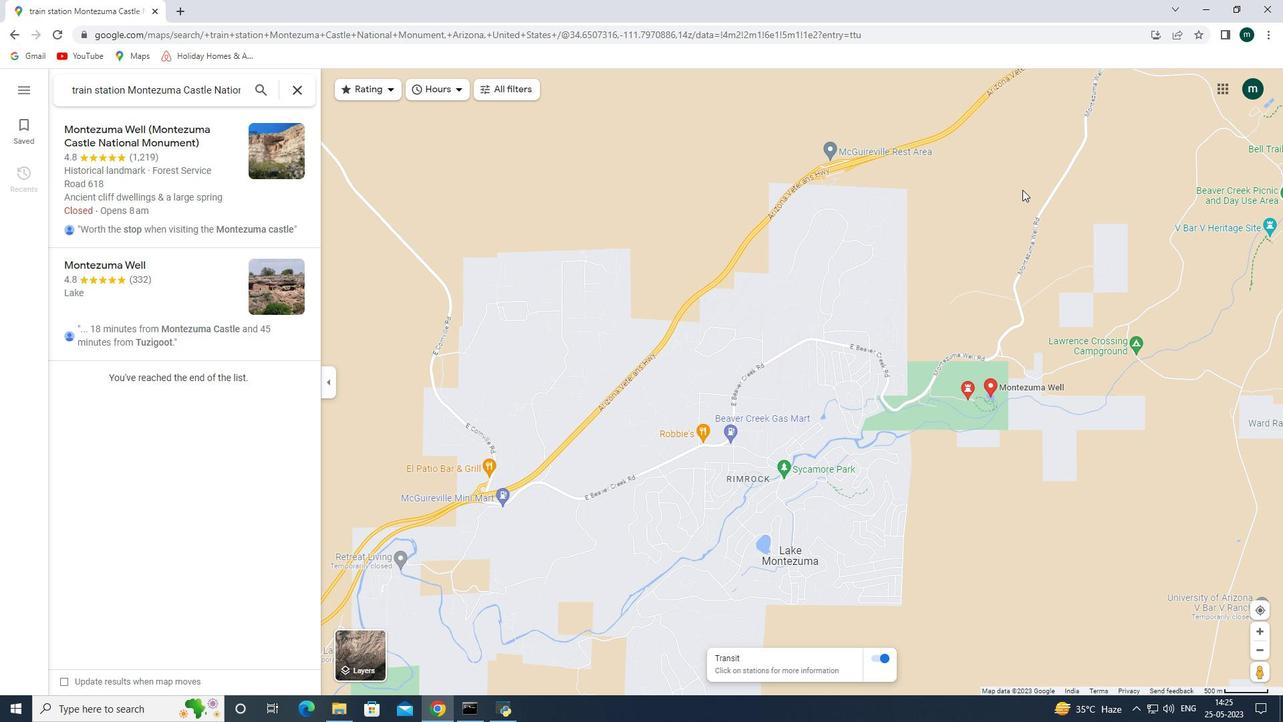 
Action: Mouse moved to (60, 76)
Screenshot: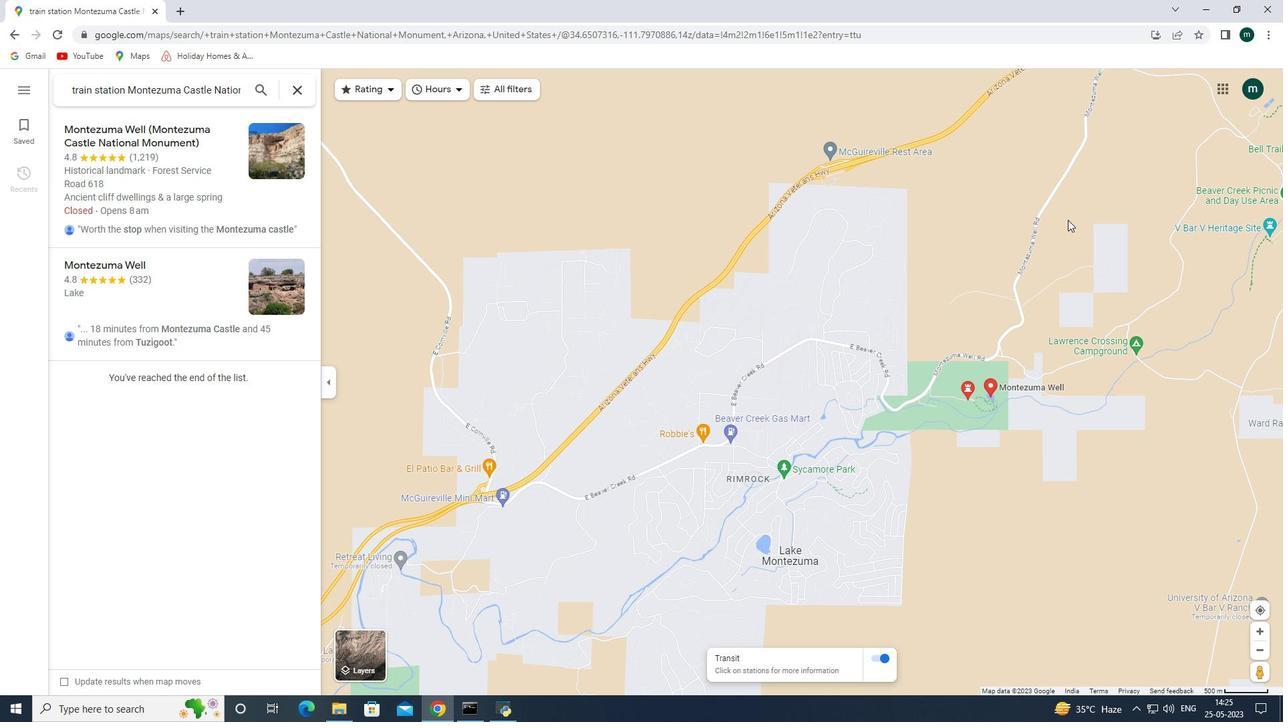 
Action: Key pressed nearst<Key.space>tra
Screenshot: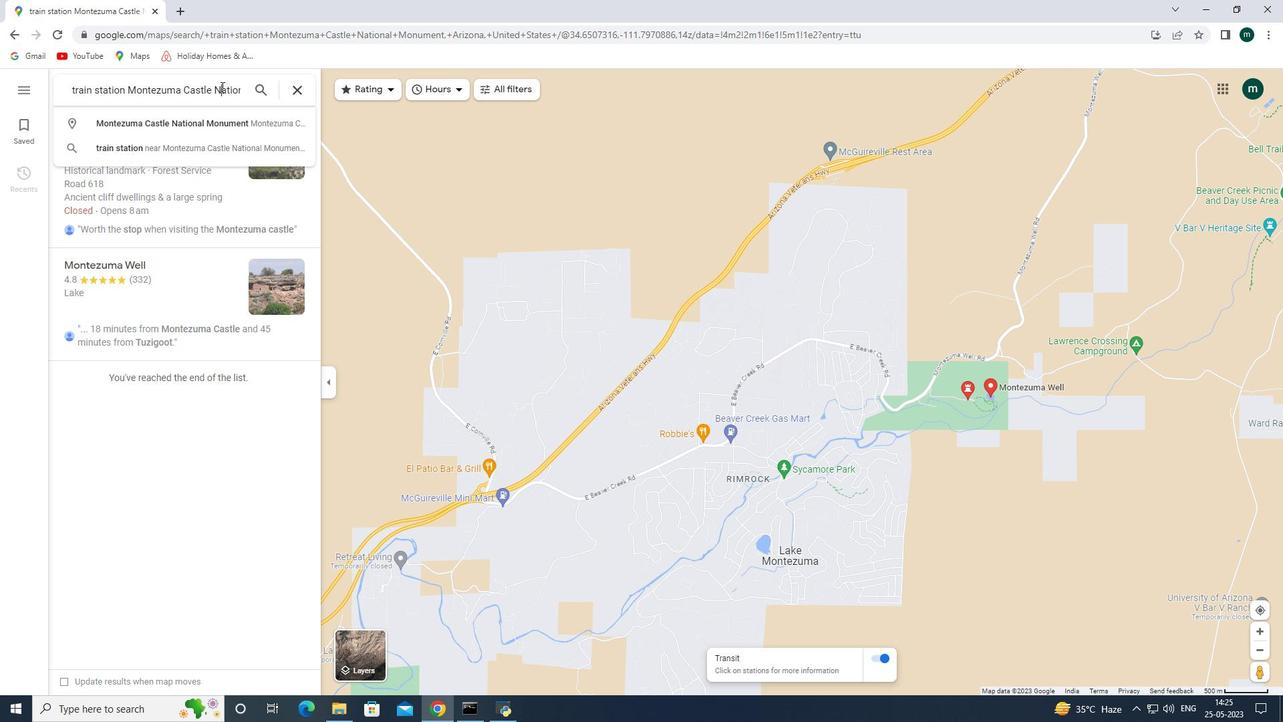 
Action: Mouse moved to (141, 98)
Screenshot: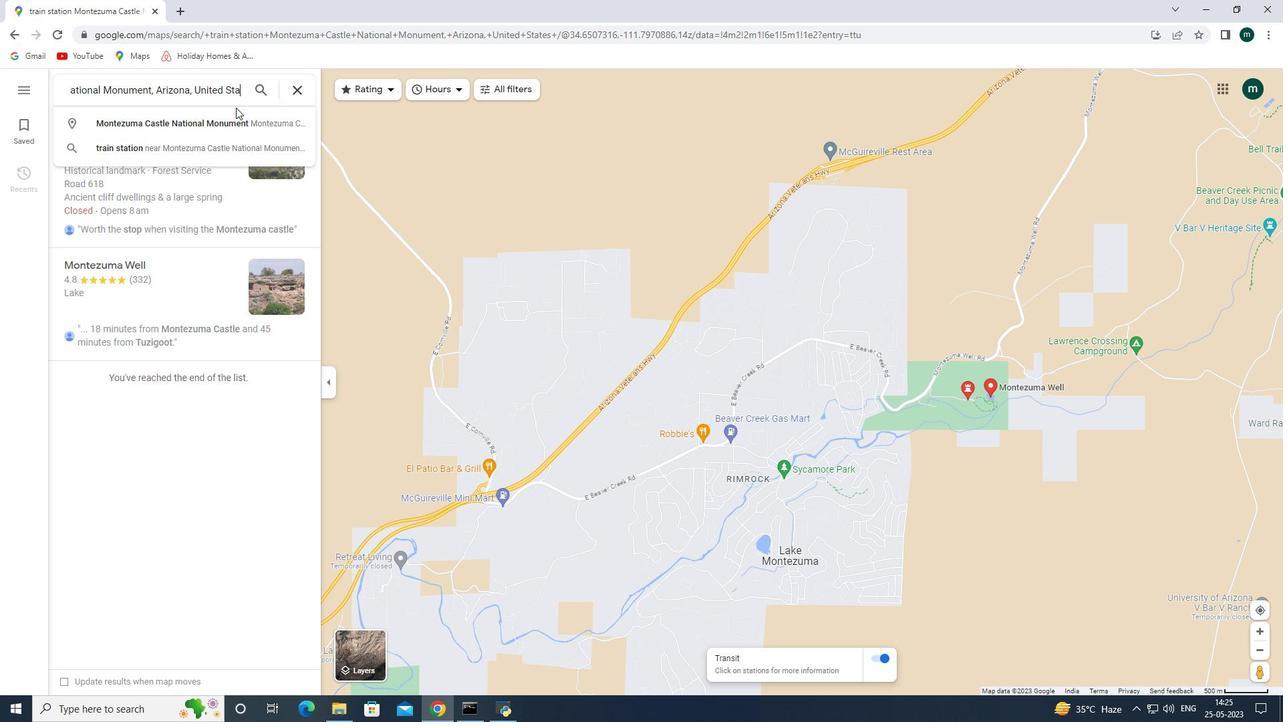 
Action: Mouse pressed left at (141, 98)
Screenshot: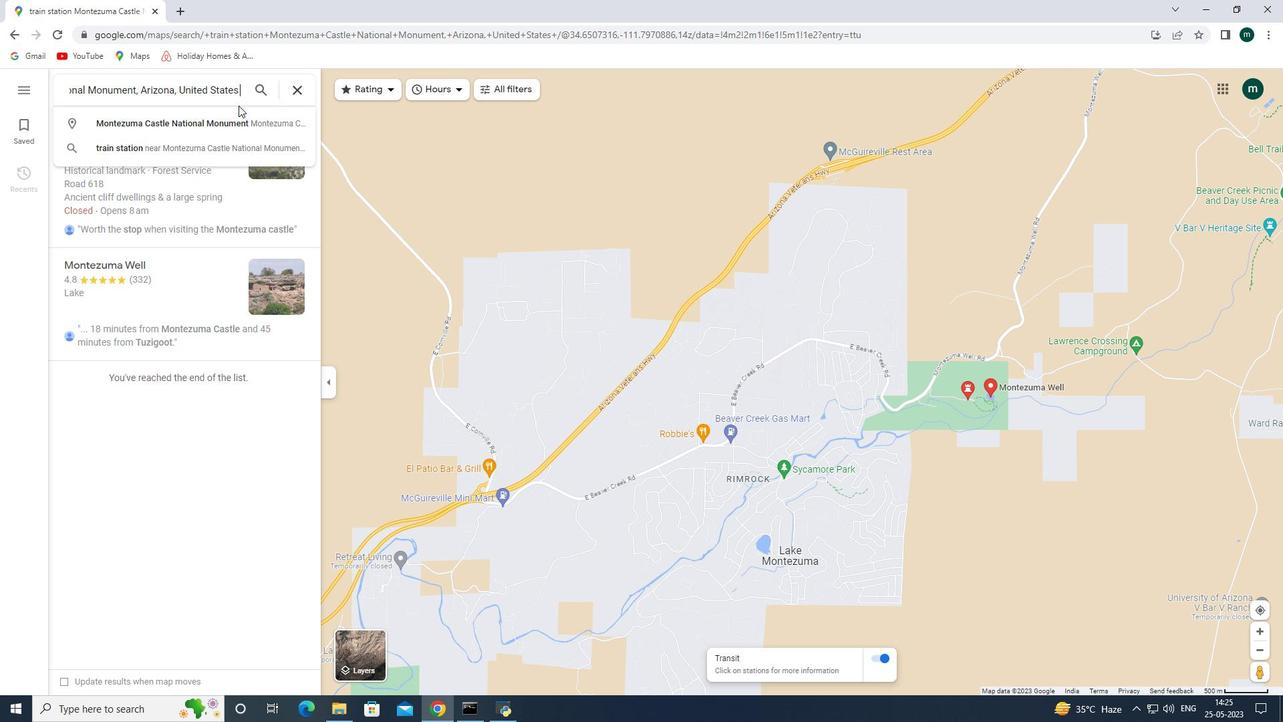 
Action: Mouse moved to (8, 28)
Screenshot: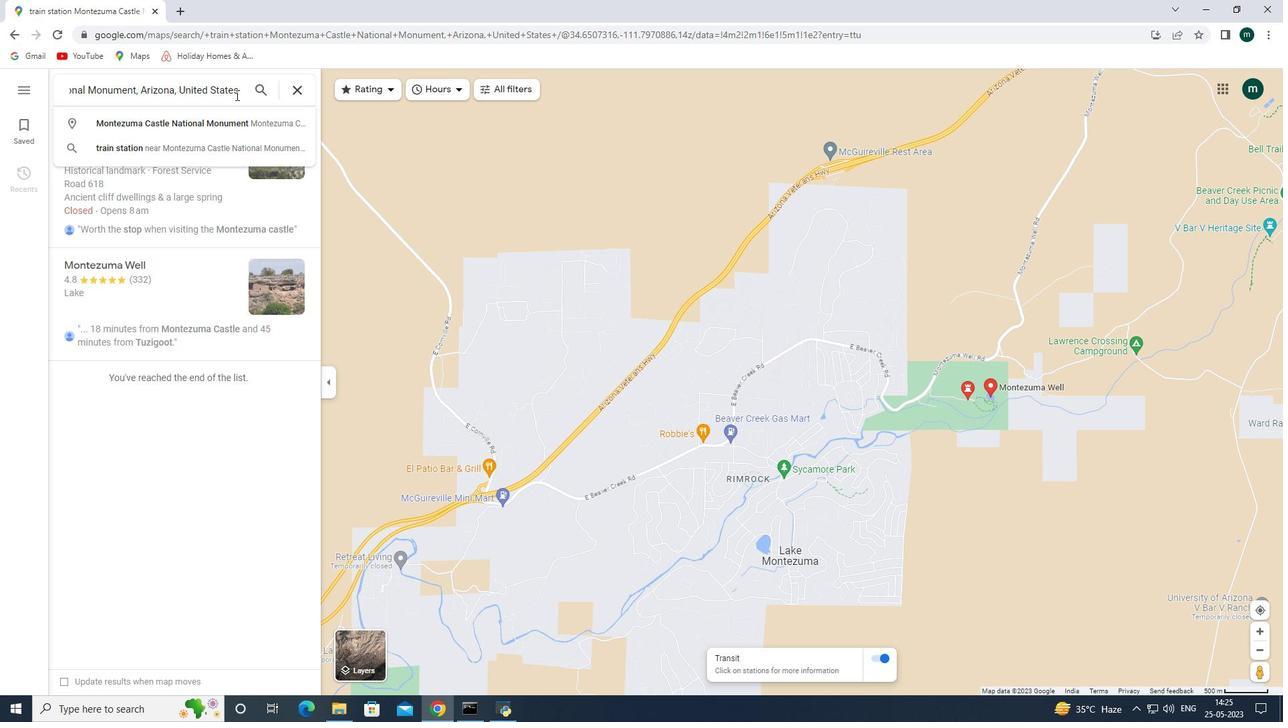 
Action: Mouse pressed left at (8, 28)
Screenshot: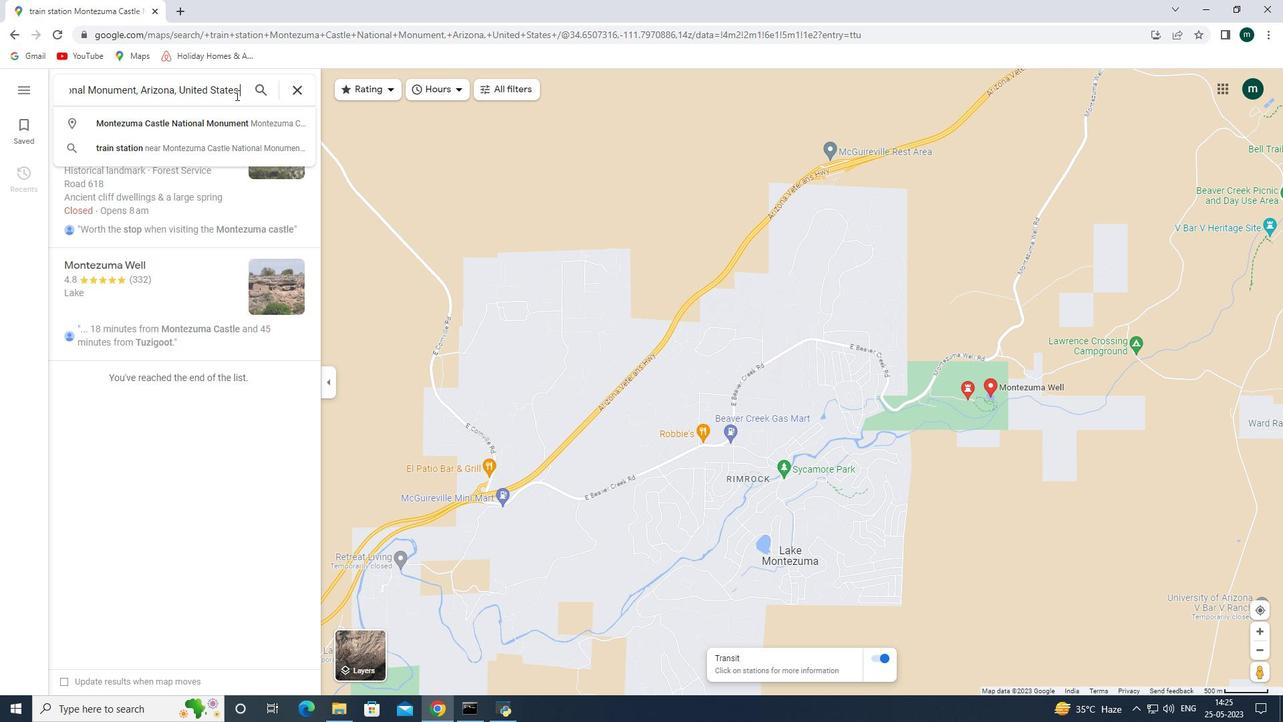 
Action: Mouse moved to (242, 377)
Screenshot: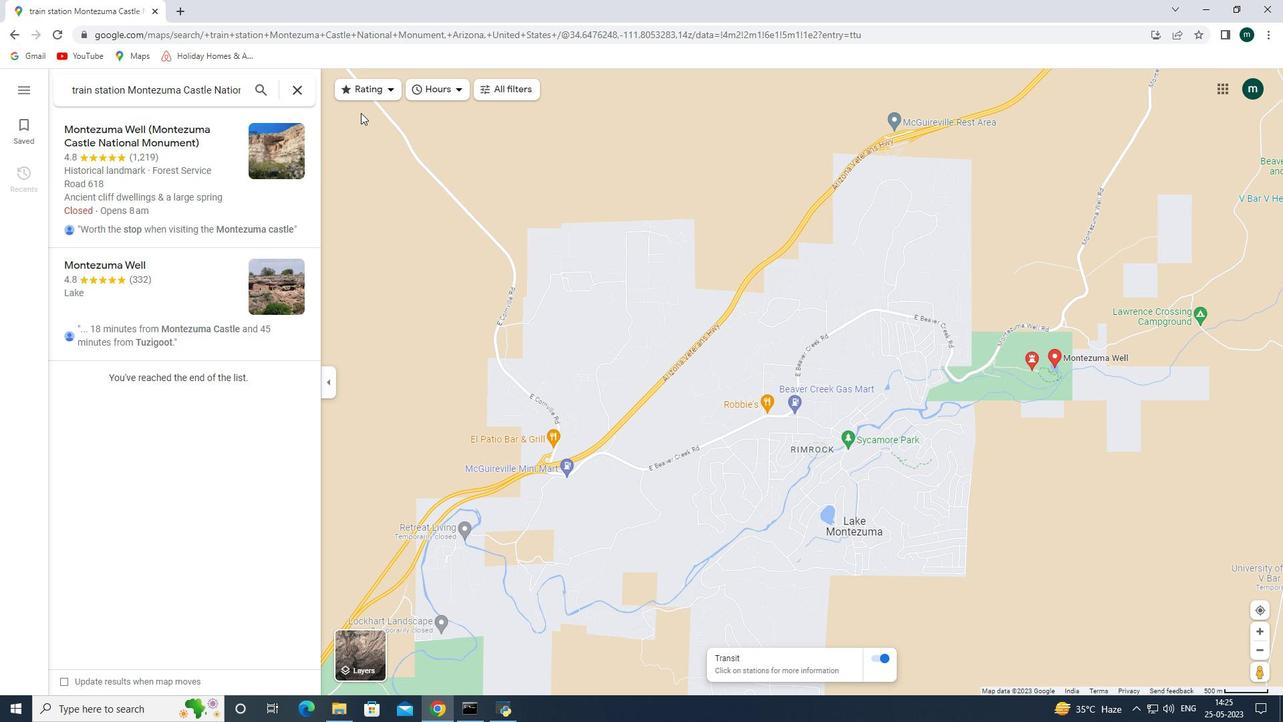 
Action: Mouse scrolled (242, 376) with delta (0, 0)
Screenshot: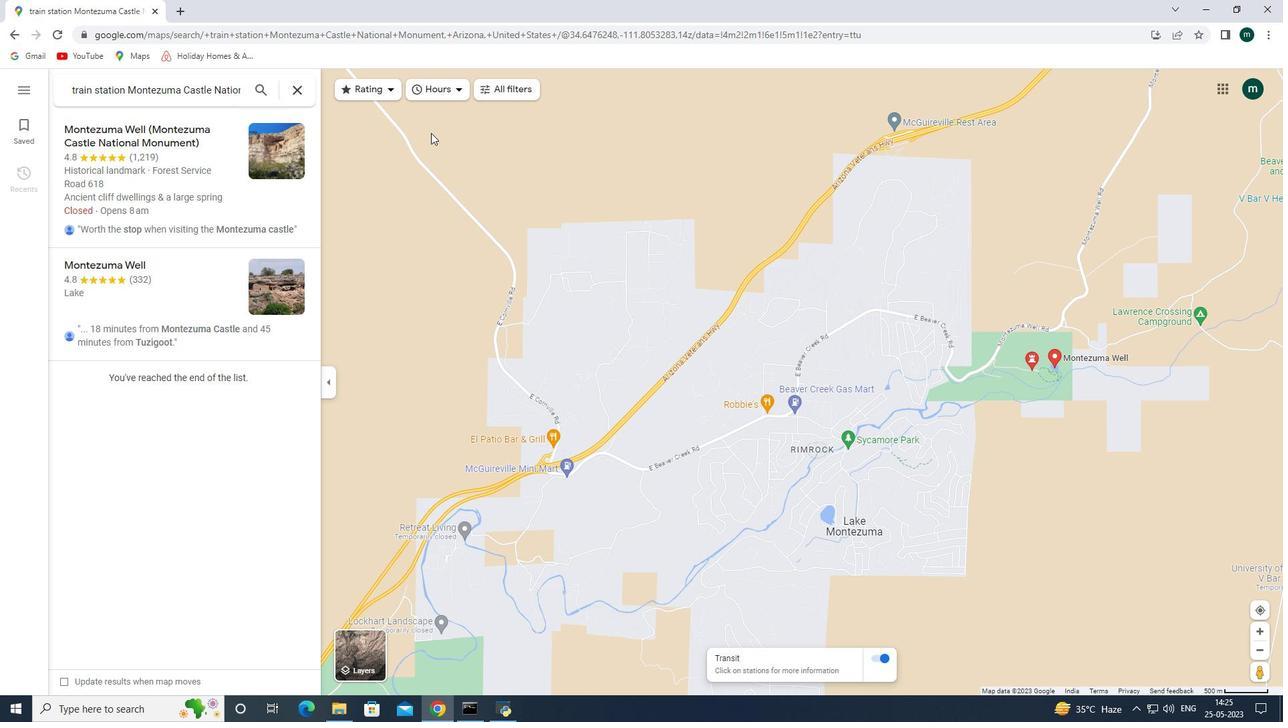 
Action: Mouse moved to (233, 356)
Screenshot: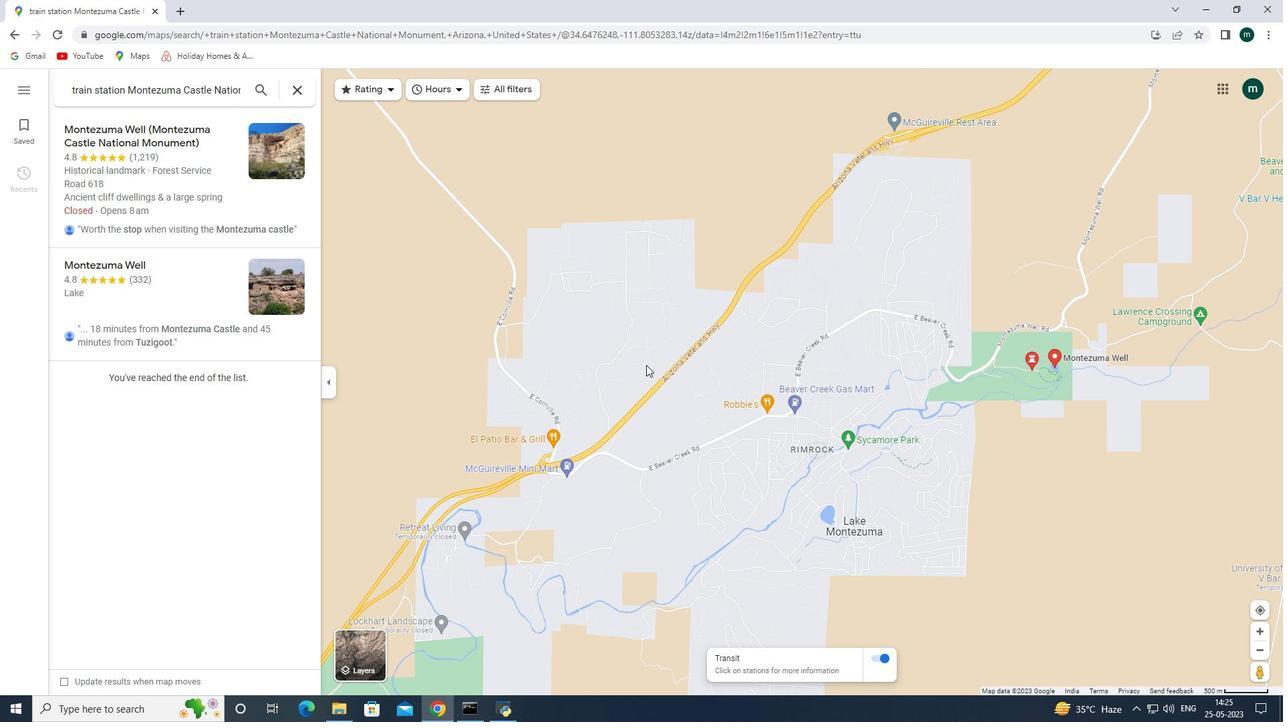 
Action: Mouse scrolled (233, 357) with delta (0, 0)
Screenshot: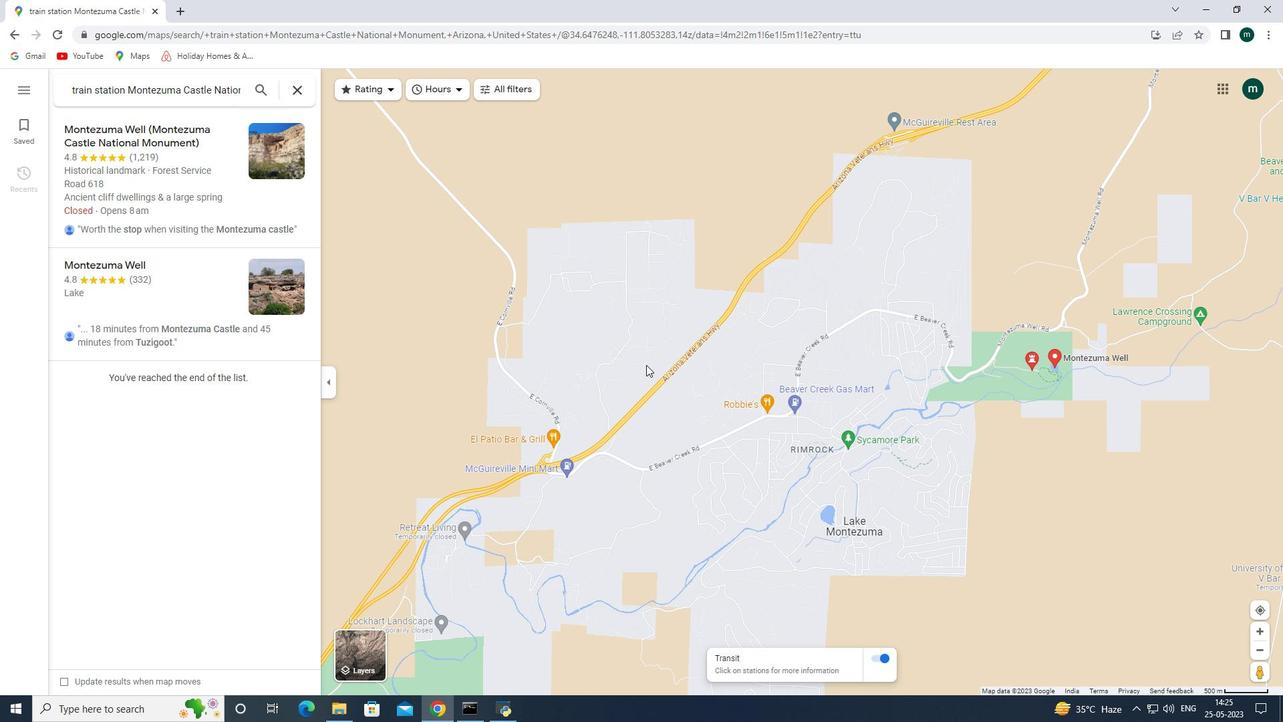
Action: Mouse scrolled (233, 357) with delta (0, 0)
Screenshot: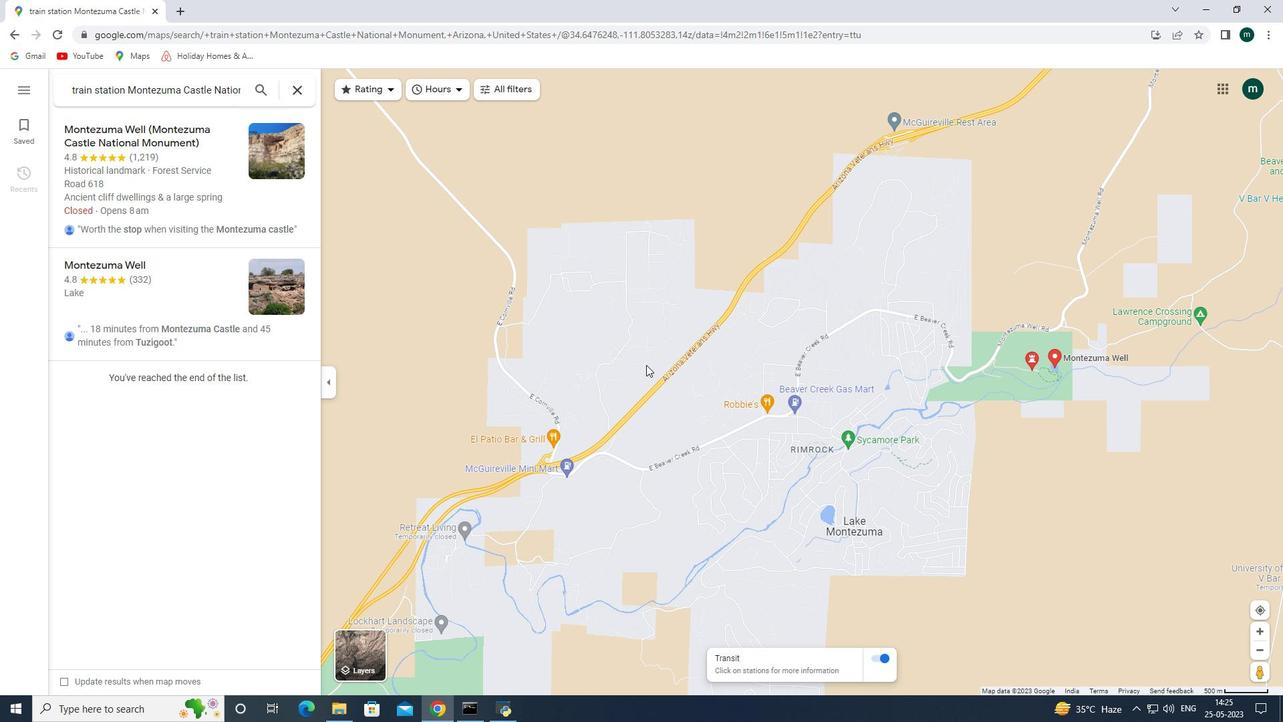 
Action: Mouse scrolled (233, 357) with delta (0, 0)
Screenshot: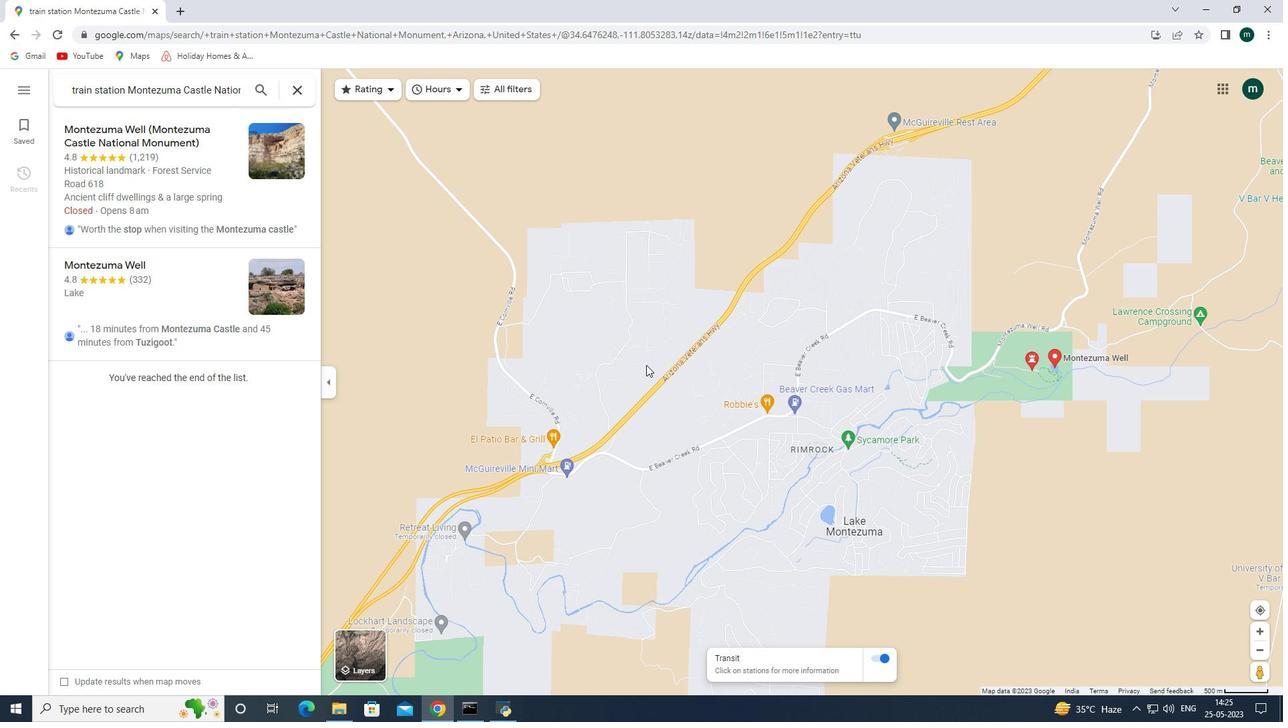
Action: Mouse moved to (6, 32)
Screenshot: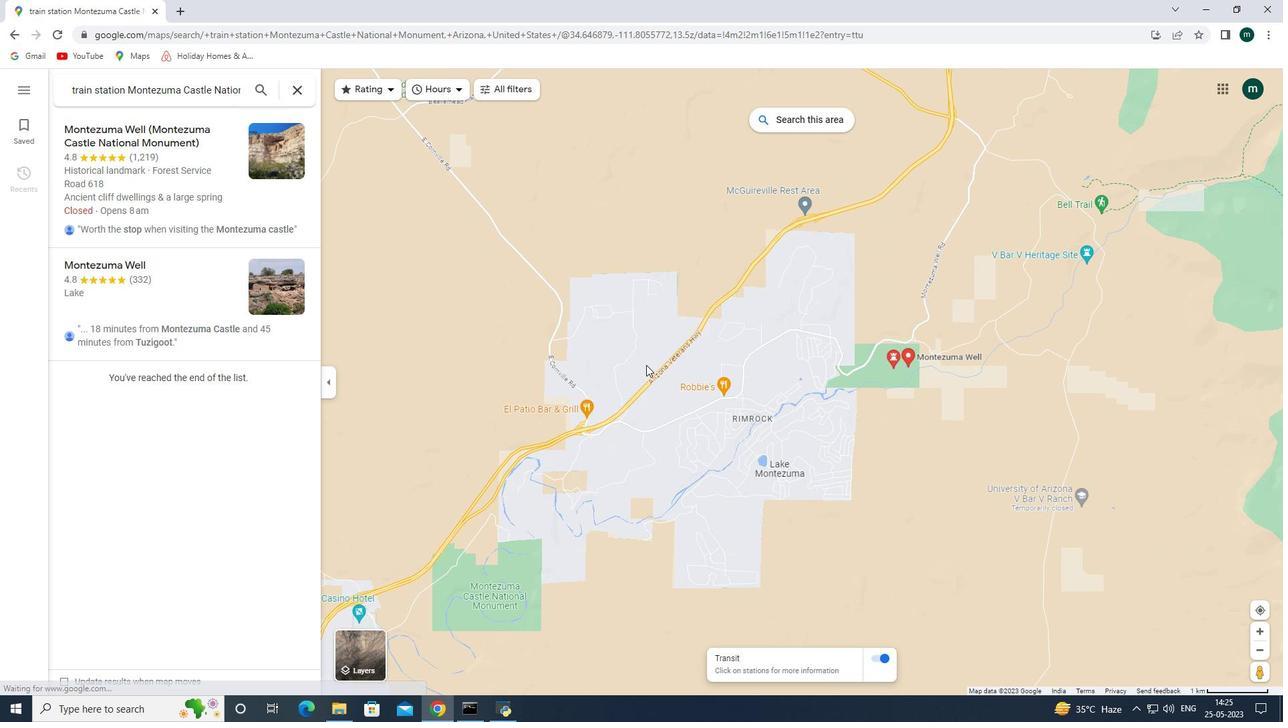 
Action: Mouse pressed left at (6, 32)
Screenshot: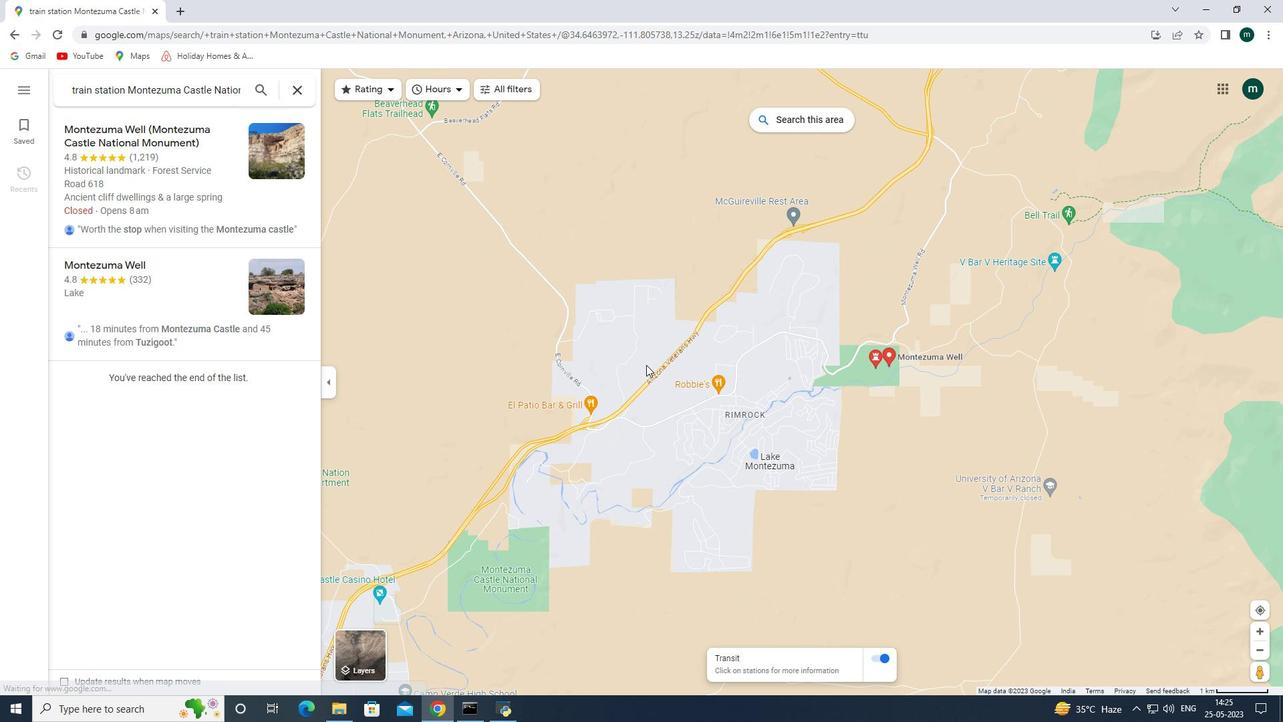 
Action: Mouse moved to (234, 133)
Screenshot: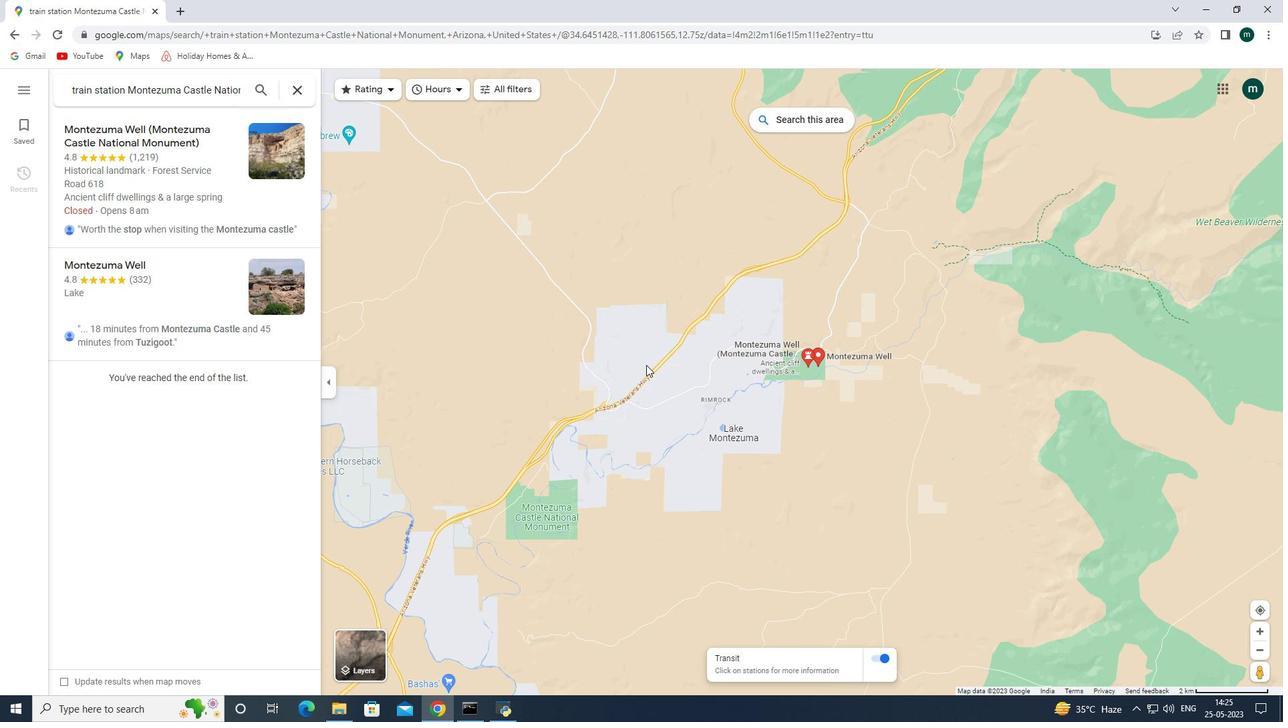 
Action: Mouse scrolled (234, 133) with delta (0, 0)
Screenshot: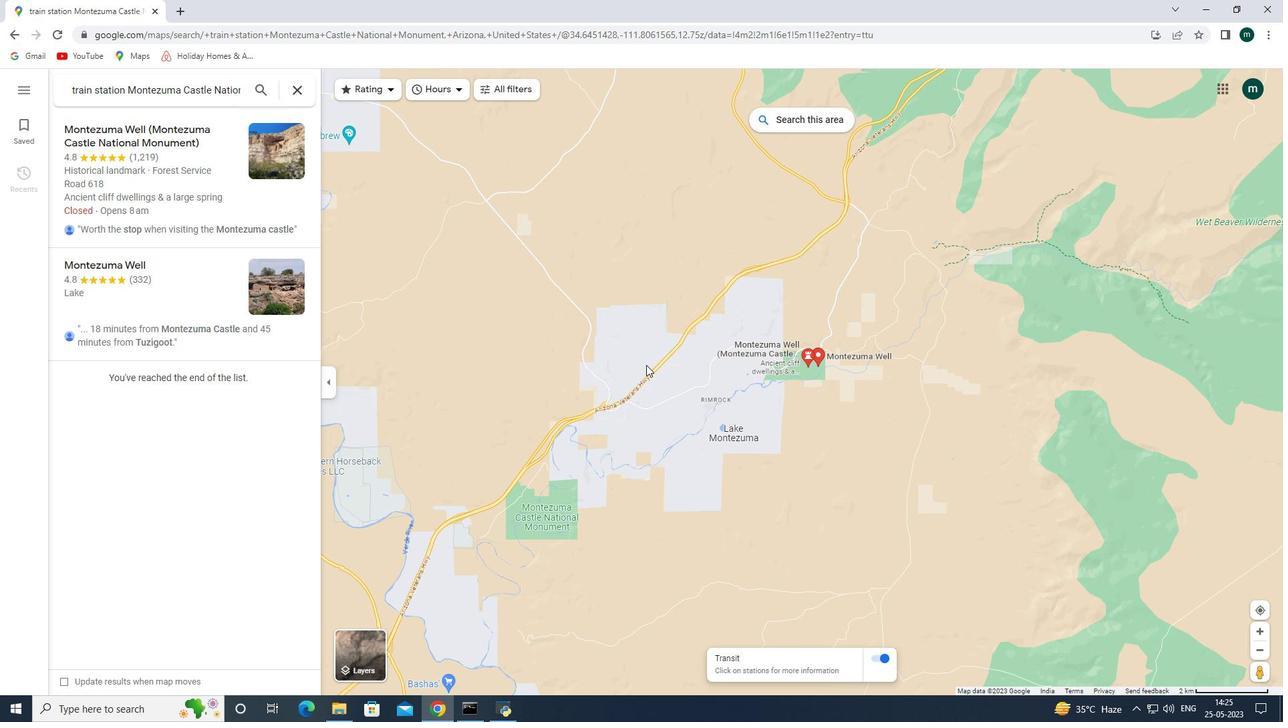 
Action: Mouse moved to (234, 136)
Screenshot: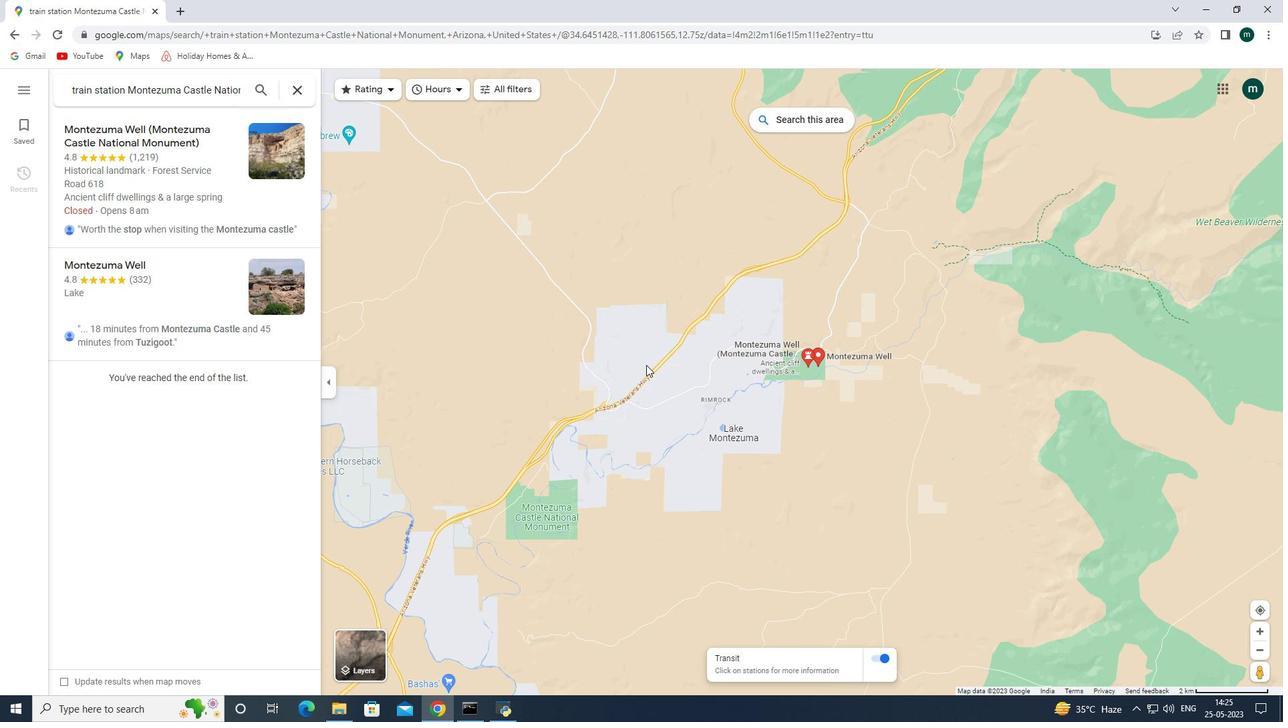 
Action: Mouse scrolled (234, 135) with delta (0, 0)
Screenshot: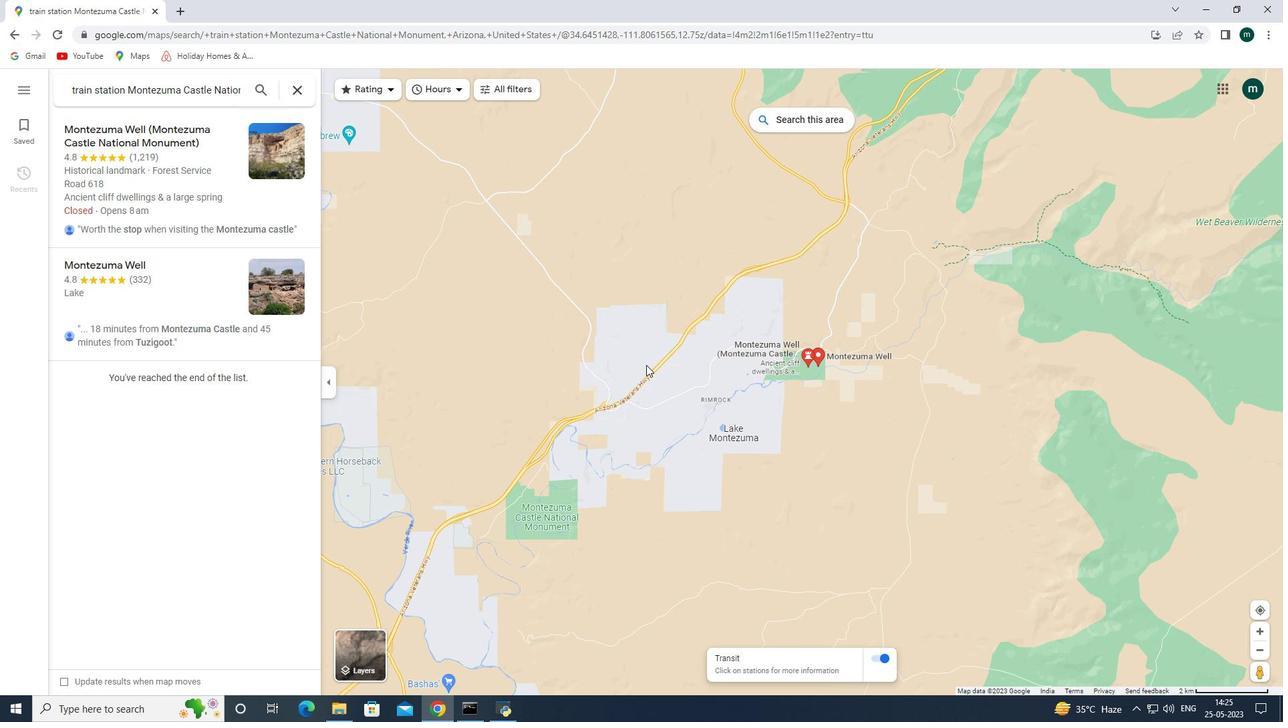
Action: Mouse scrolled (234, 135) with delta (0, 0)
Screenshot: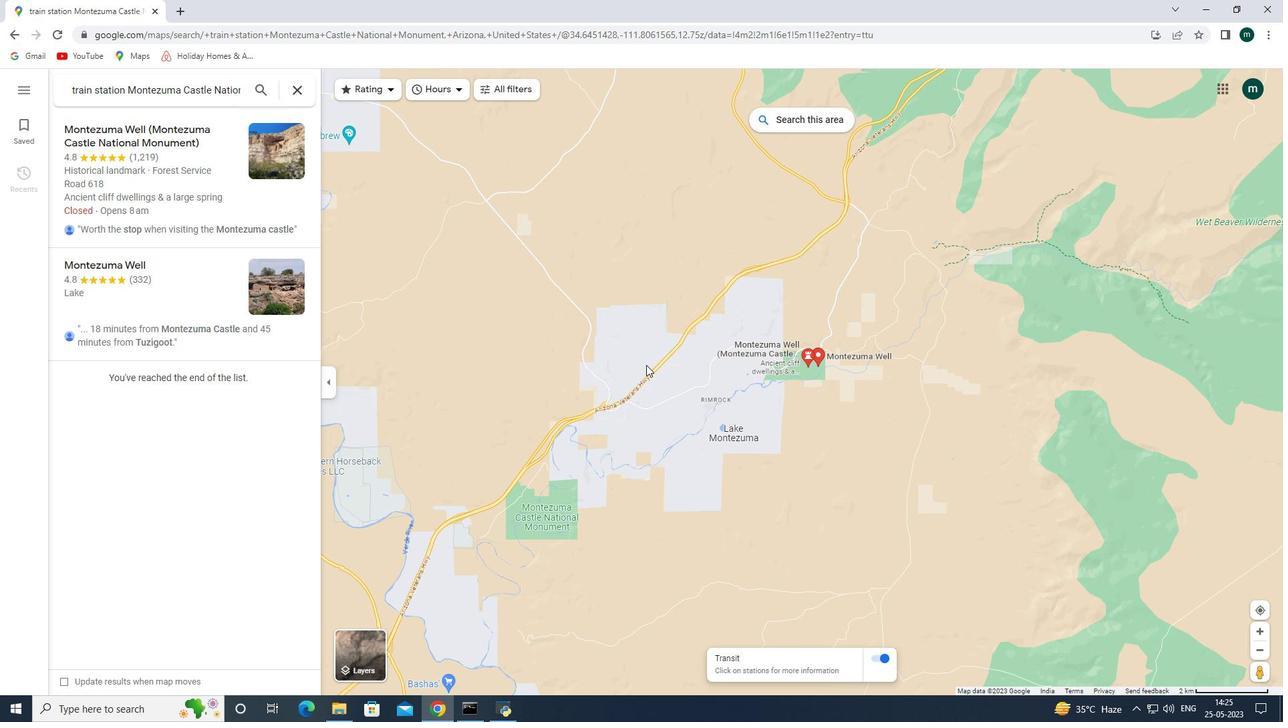 
Action: Mouse moved to (234, 143)
Screenshot: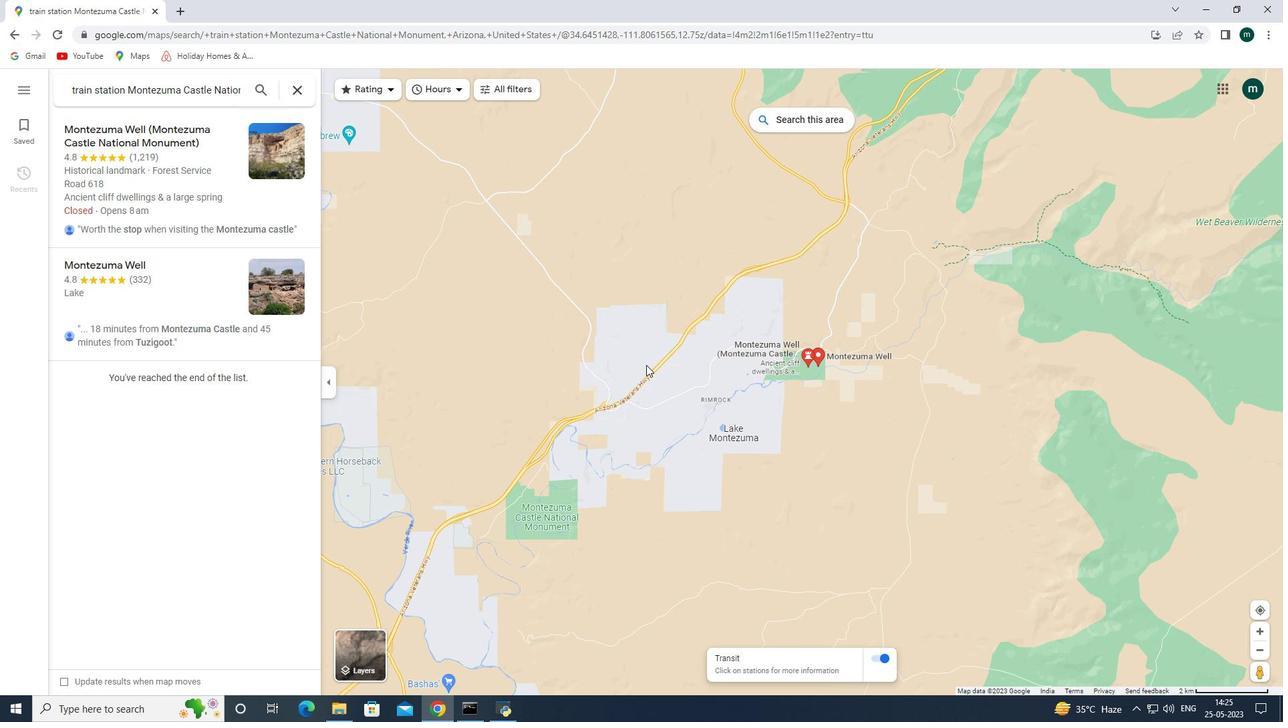 
Action: Mouse scrolled (234, 142) with delta (0, 0)
Screenshot: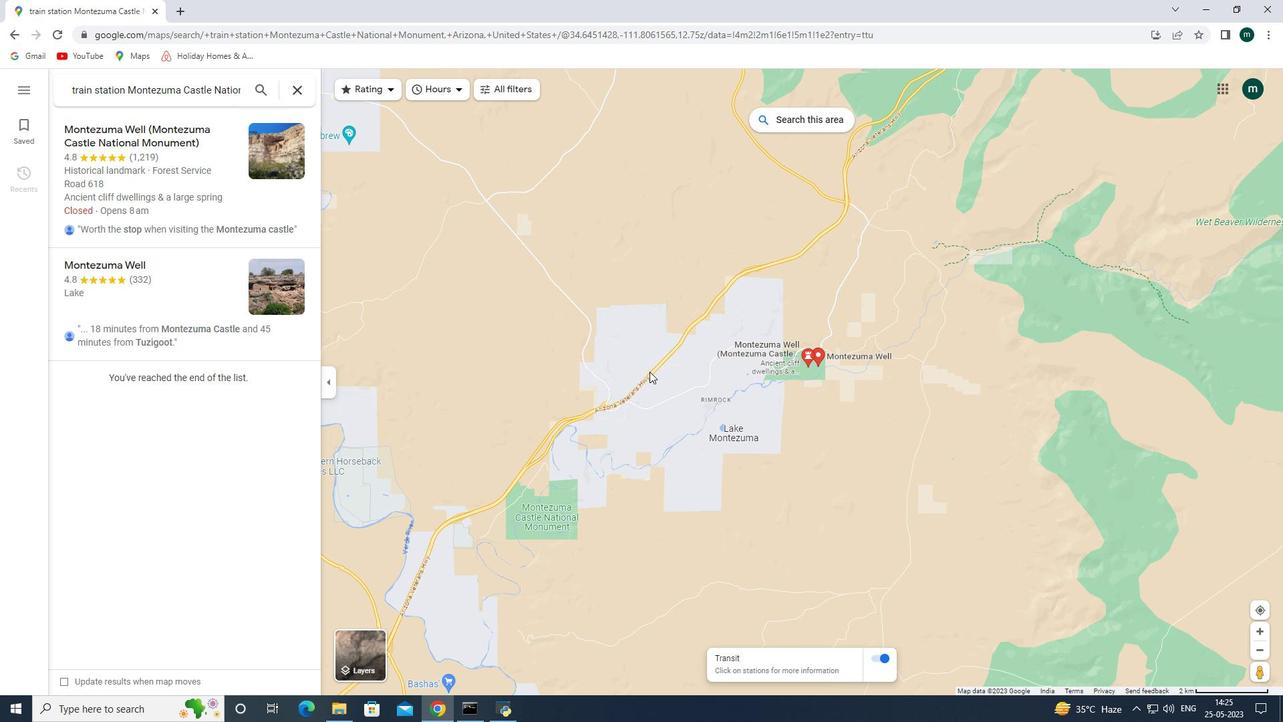 
Action: Mouse scrolled (234, 142) with delta (0, 0)
Screenshot: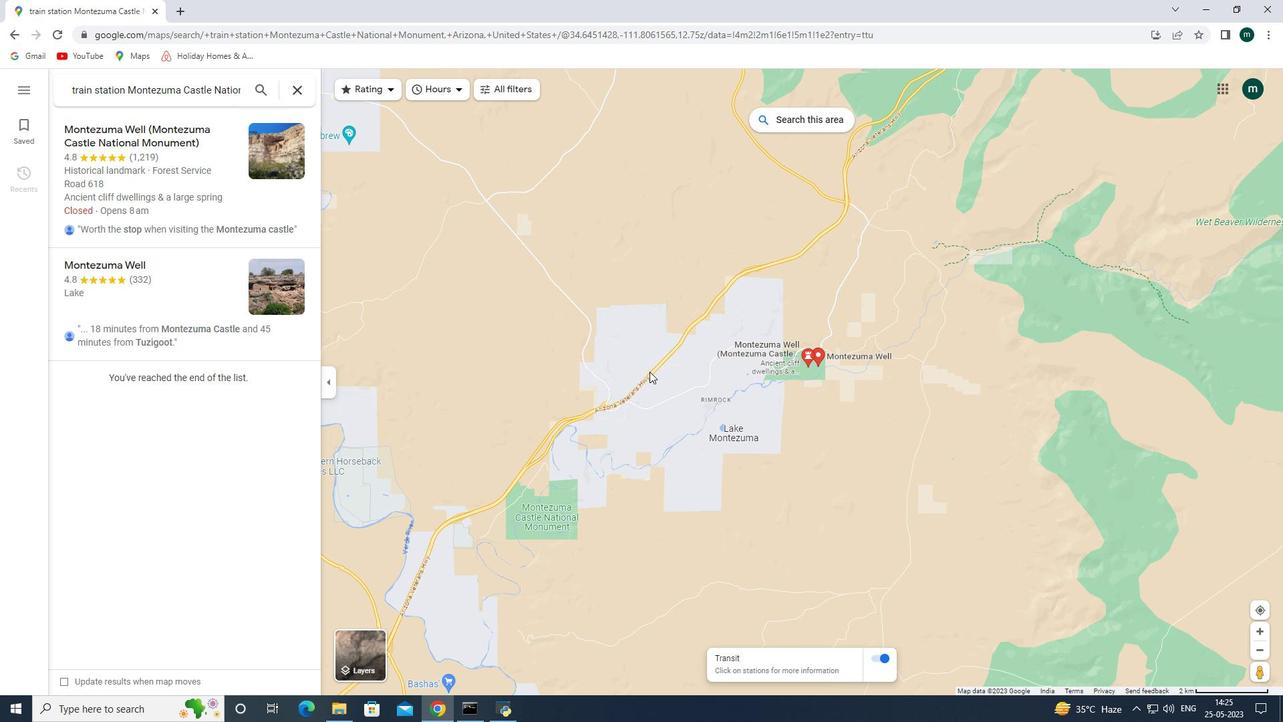 
Action: Mouse scrolled (234, 142) with delta (0, 0)
Screenshot: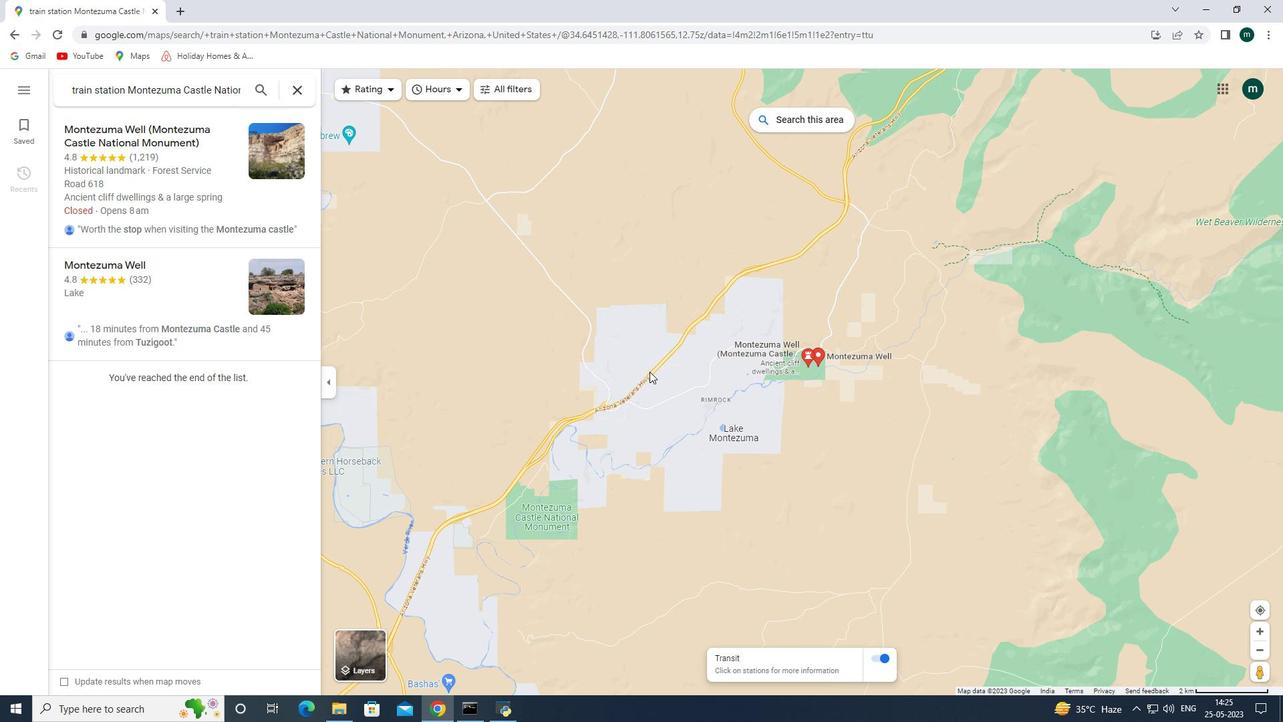 
Action: Mouse moved to (132, 359)
Screenshot: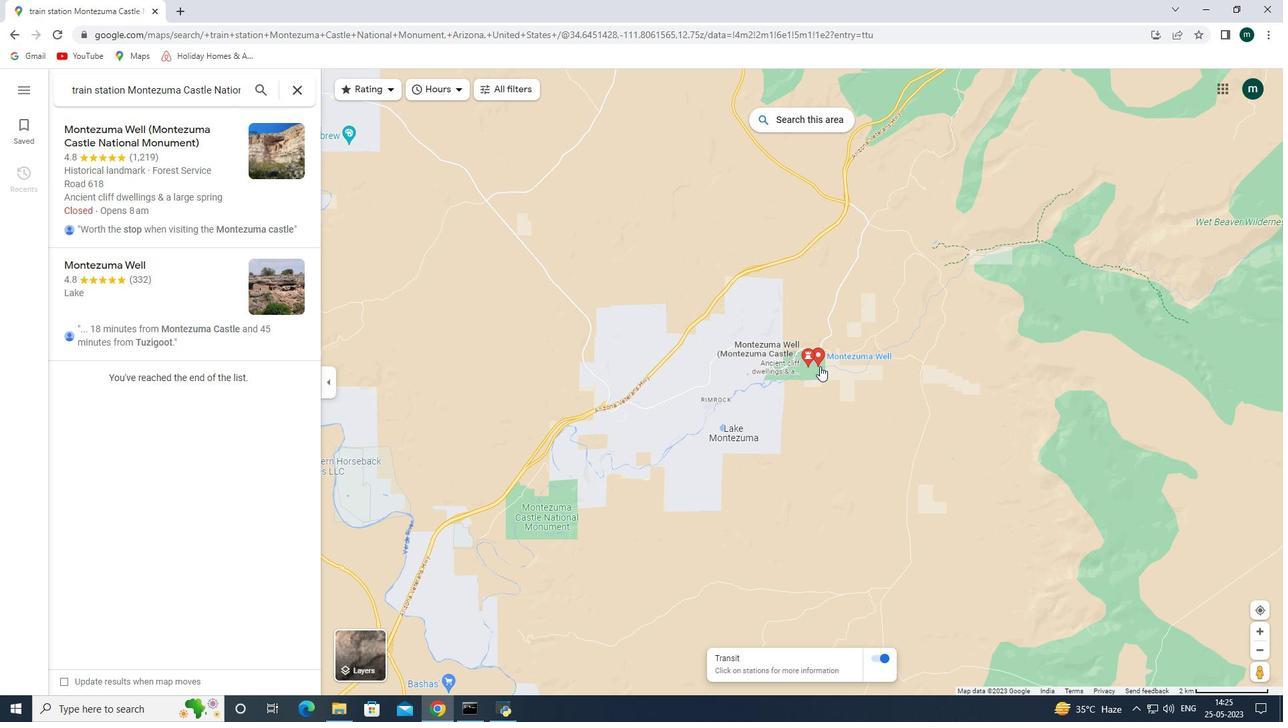 
Action: Mouse scrolled (132, 359) with delta (0, 0)
Screenshot: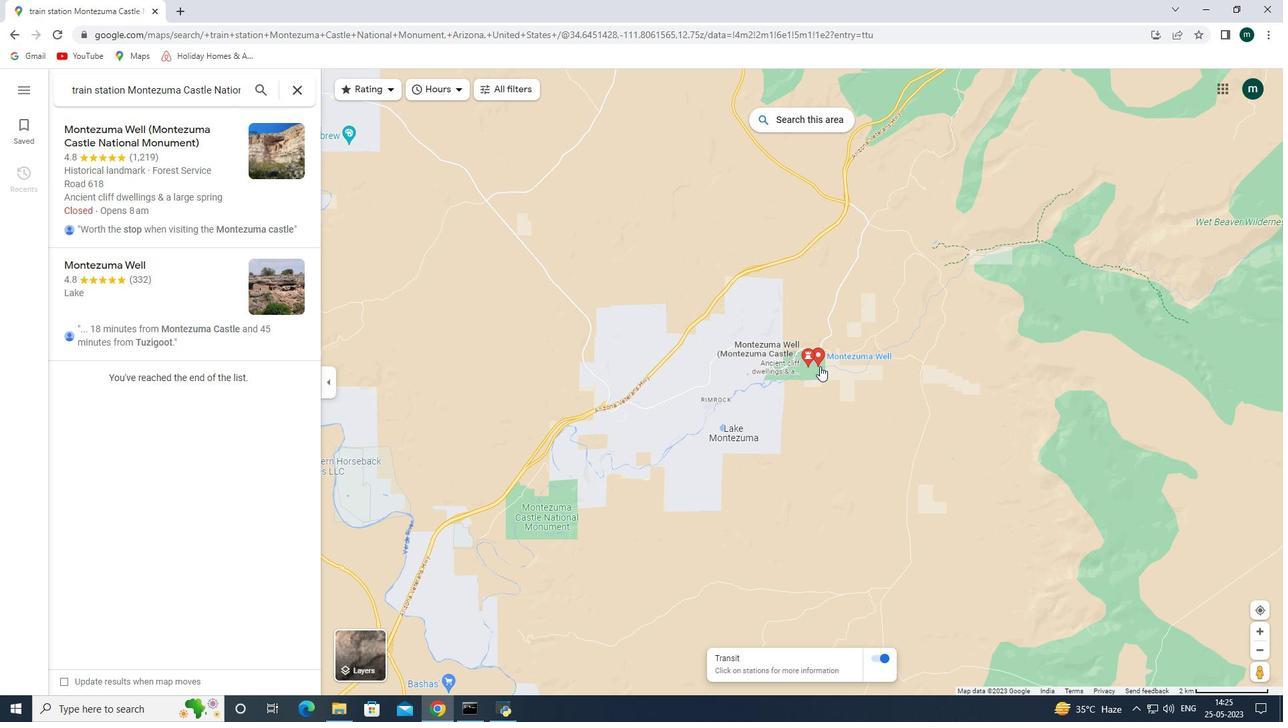 
Action: Mouse scrolled (132, 359) with delta (0, 0)
Screenshot: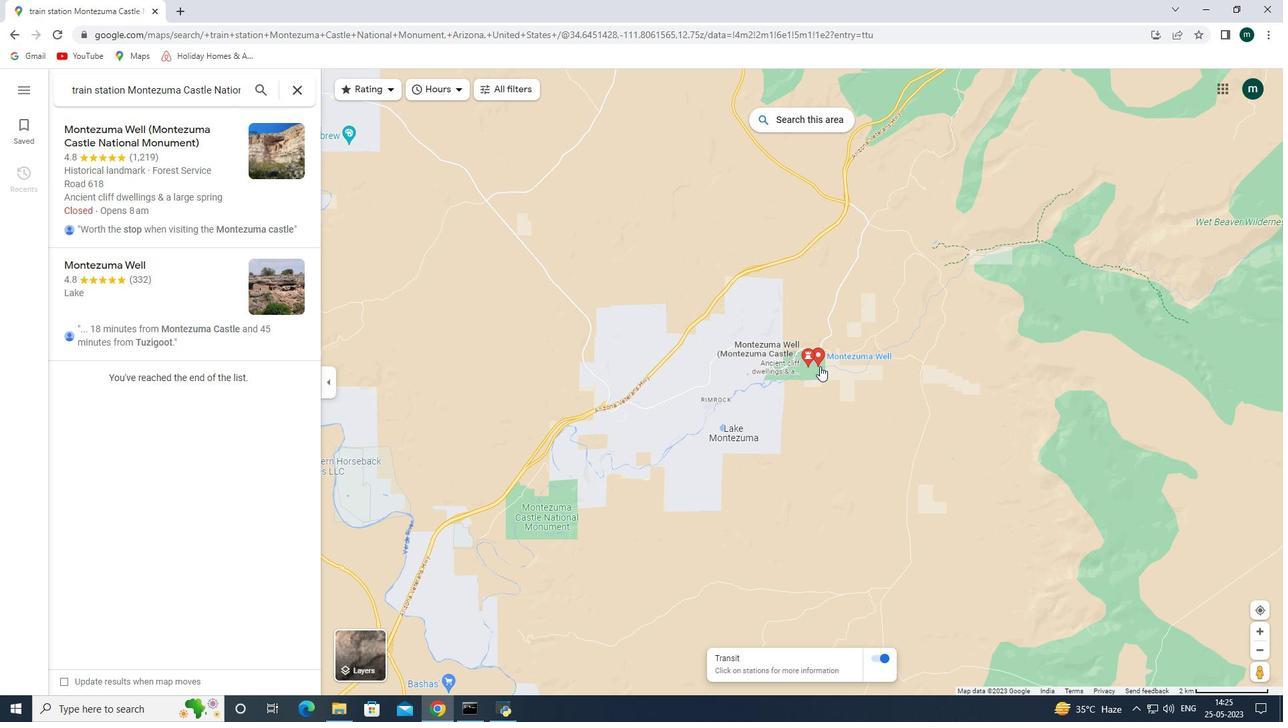 
Action: Mouse scrolled (132, 359) with delta (0, 0)
Screenshot: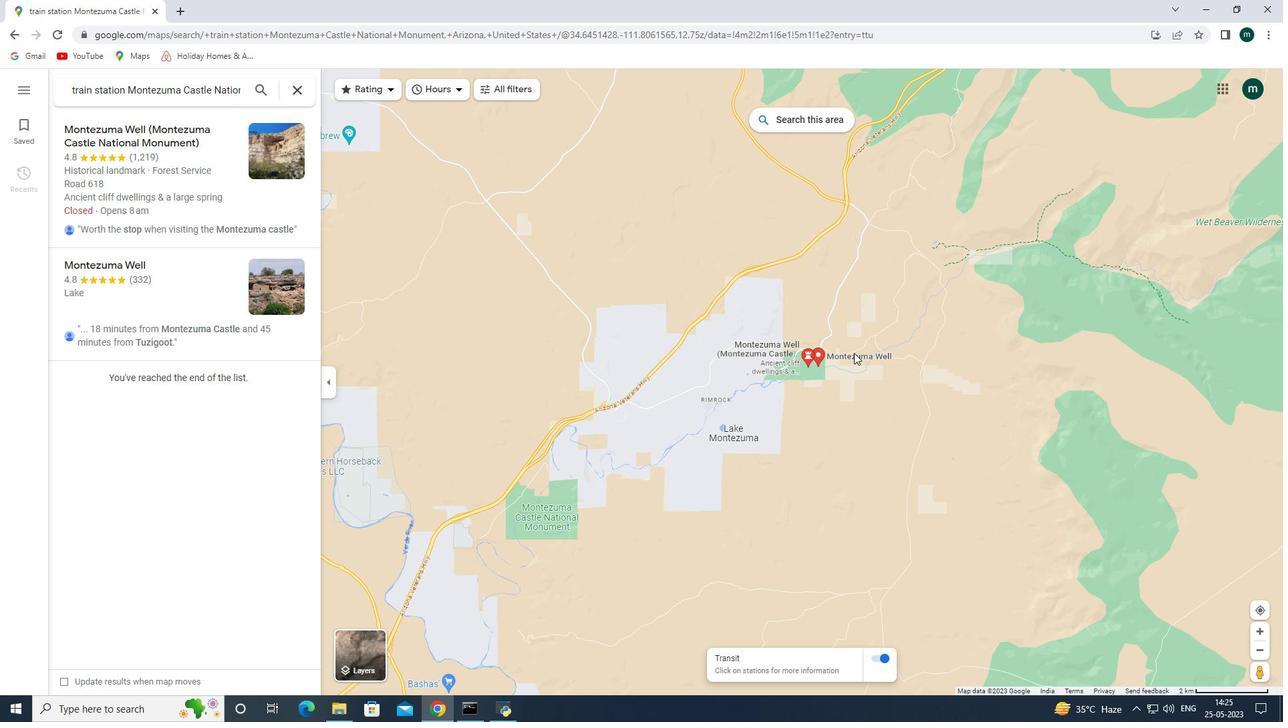 
Action: Mouse scrolled (132, 359) with delta (0, 0)
Screenshot: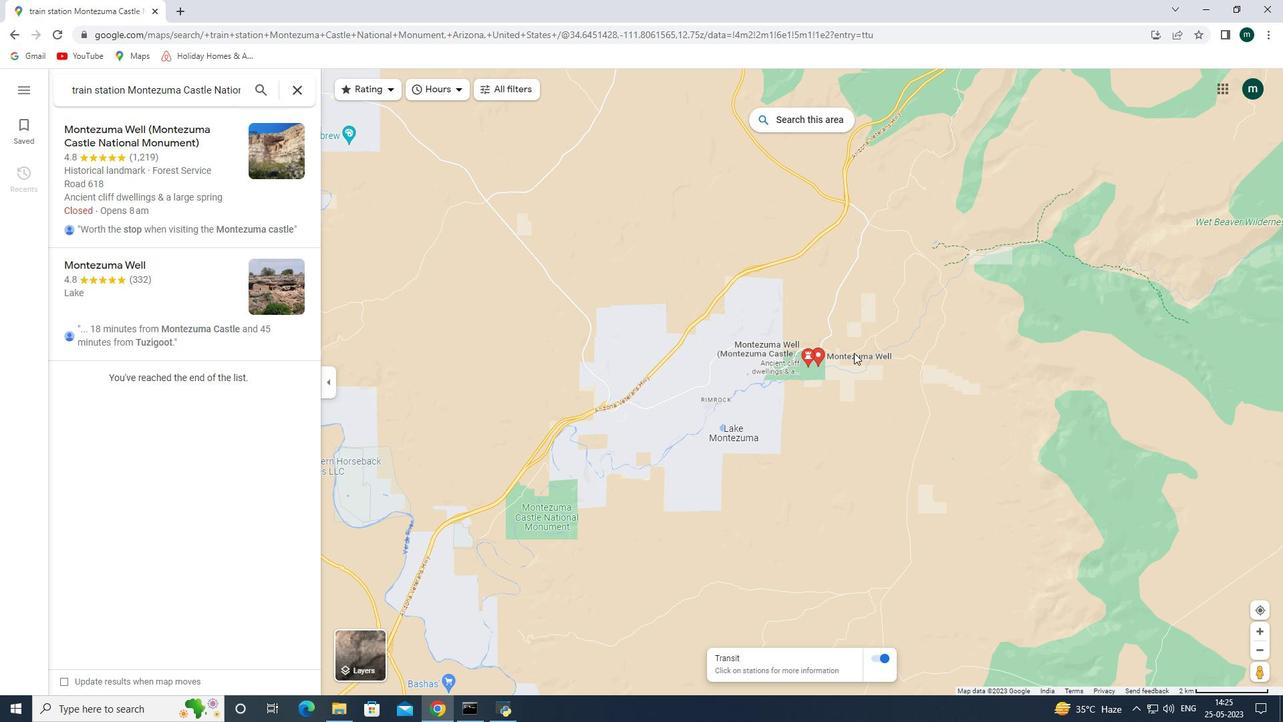 
Action: Mouse scrolled (132, 360) with delta (0, 0)
Screenshot: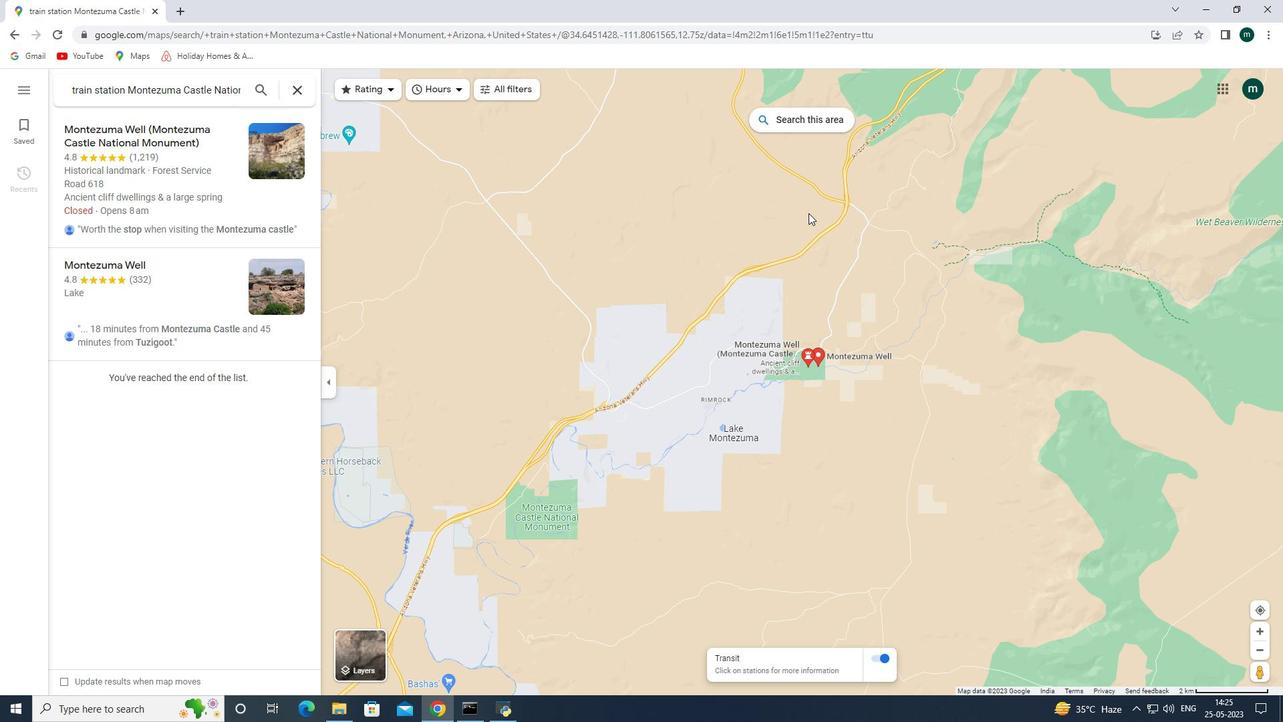 
Action: Mouse scrolled (132, 360) with delta (0, 0)
Screenshot: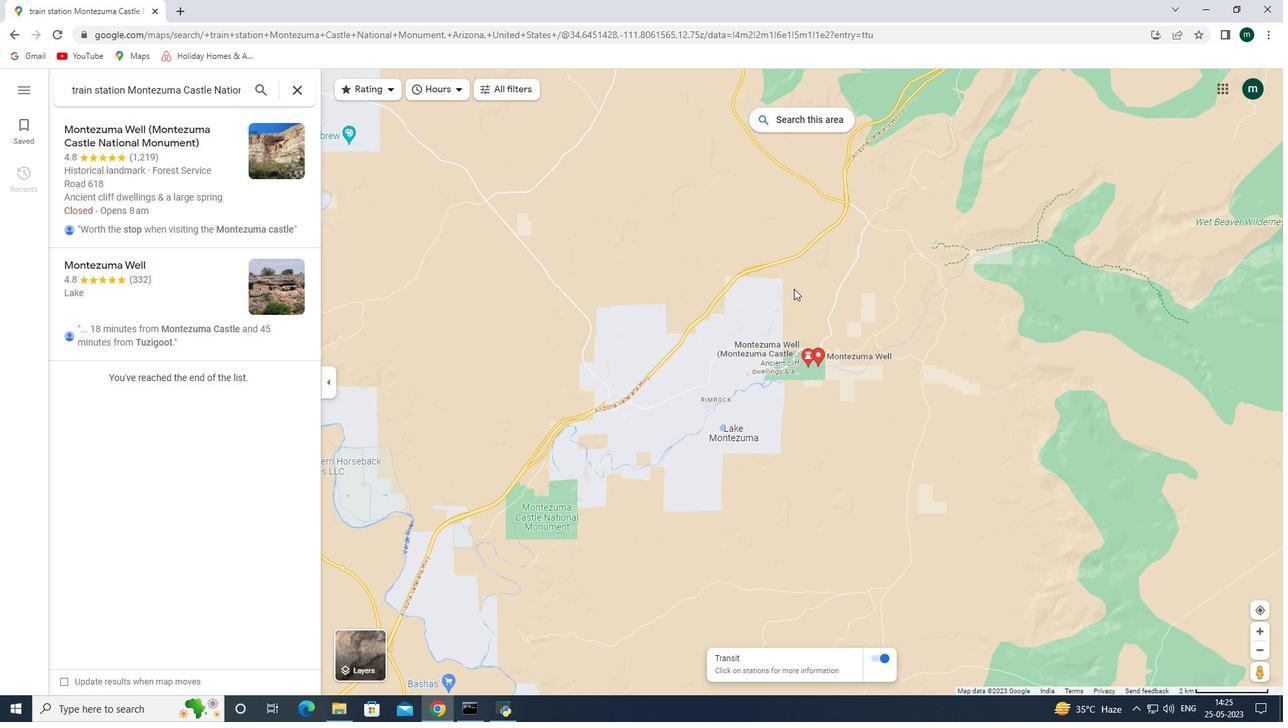 
Action: Mouse moved to (151, 419)
Screenshot: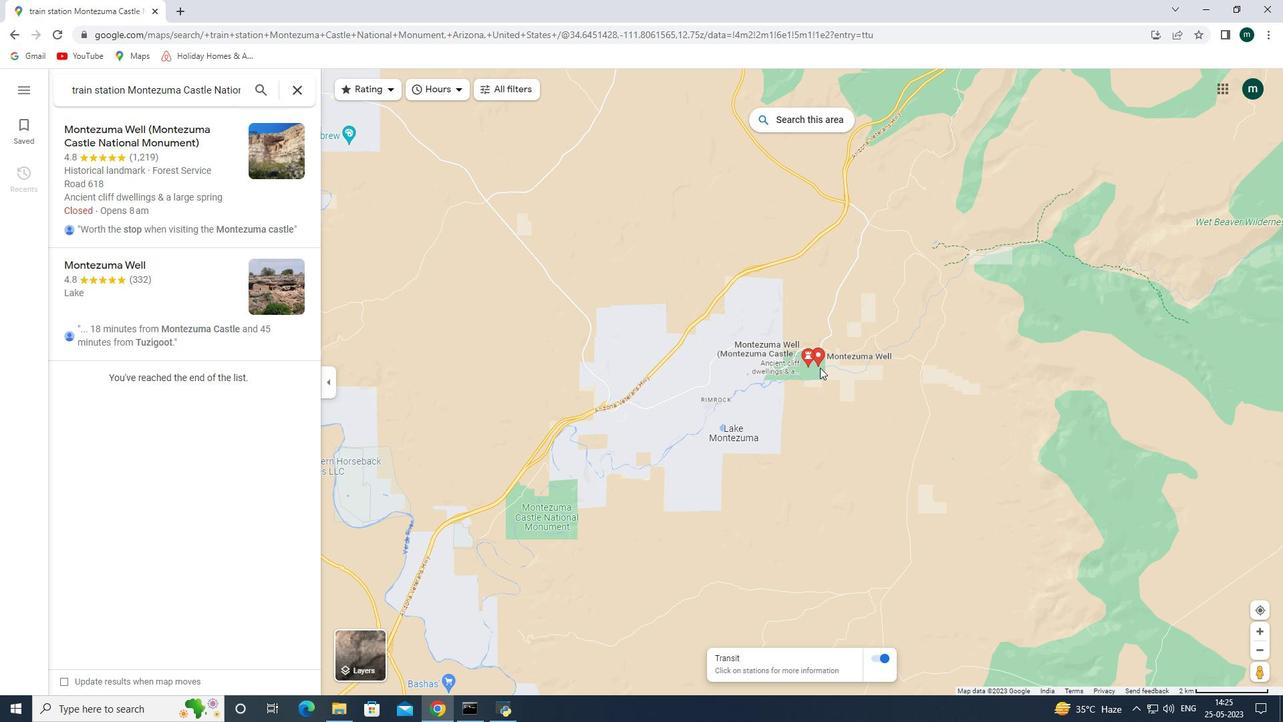 
Action: Mouse scrolled (151, 418) with delta (0, 0)
Screenshot: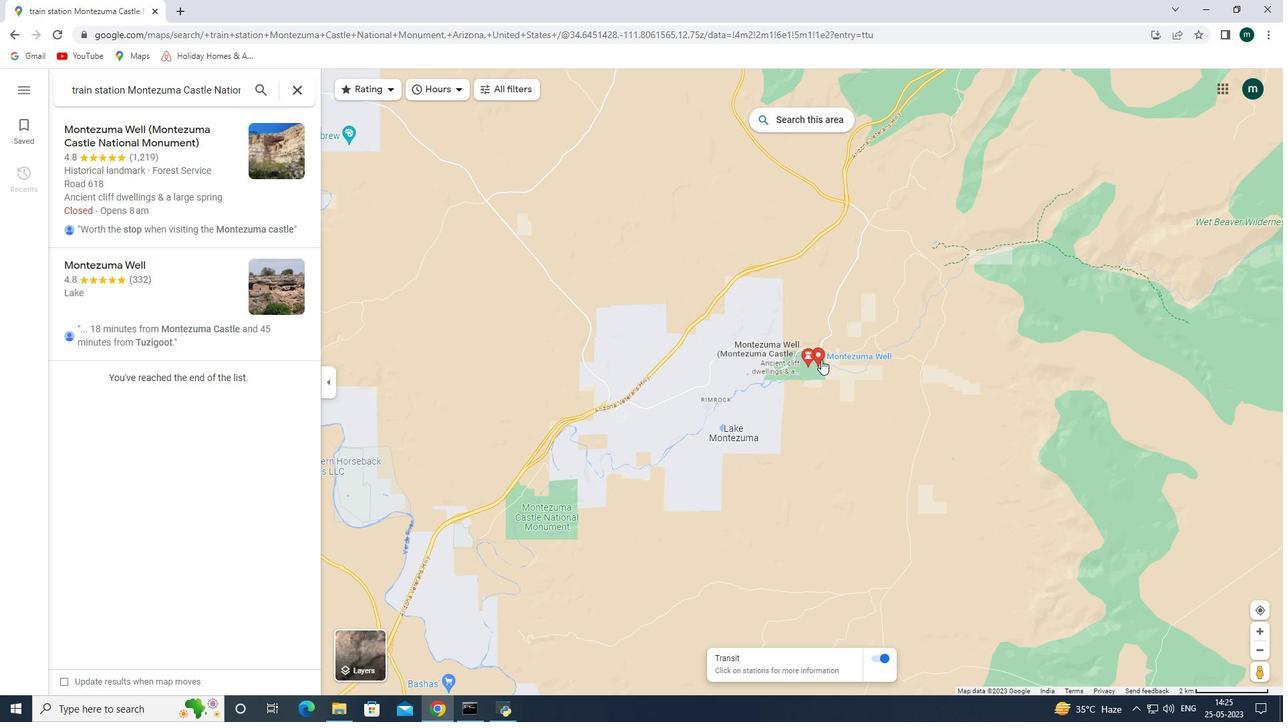 
Action: Mouse scrolled (151, 418) with delta (0, 0)
Screenshot: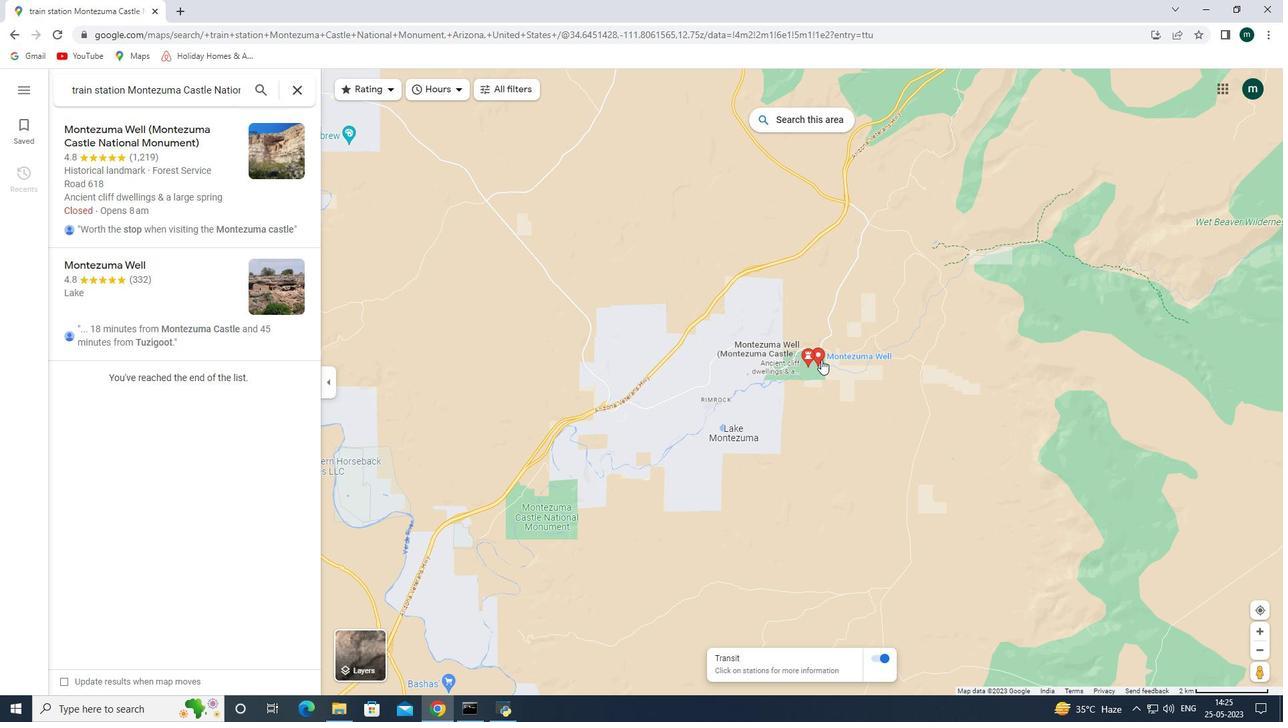 
Action: Mouse moved to (152, 419)
Screenshot: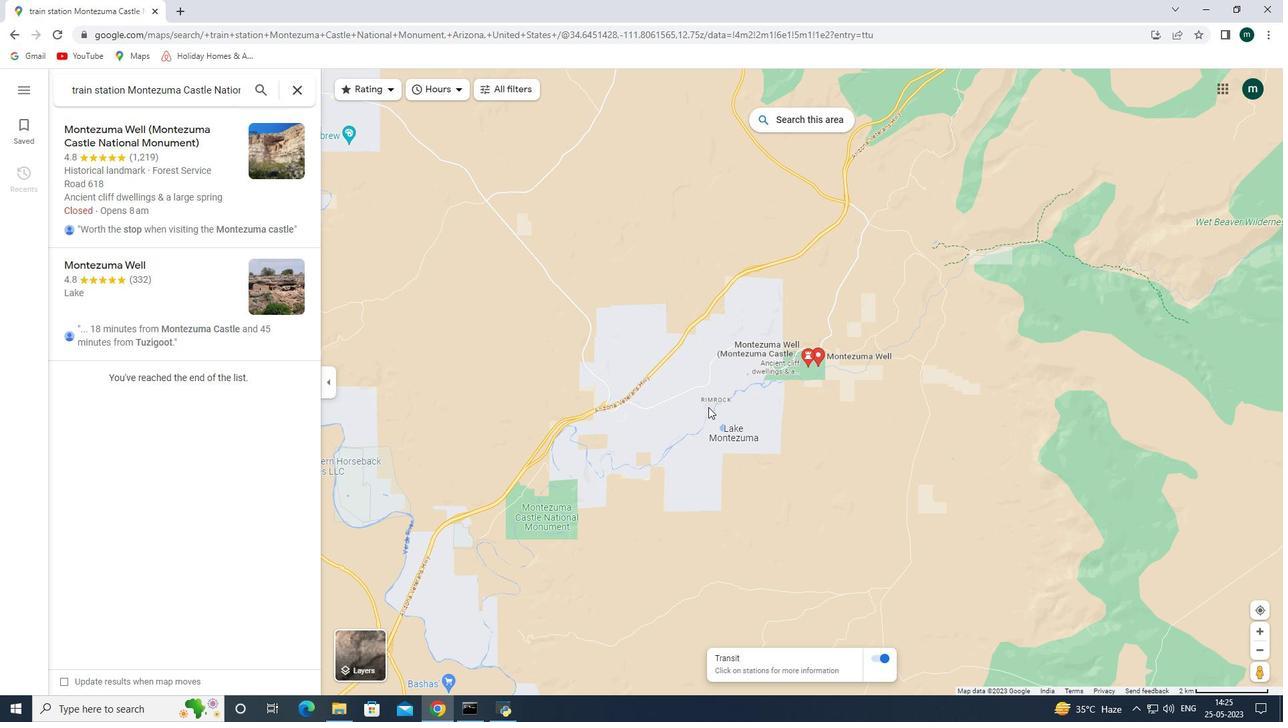 
Action: Mouse scrolled (152, 418) with delta (0, 0)
Screenshot: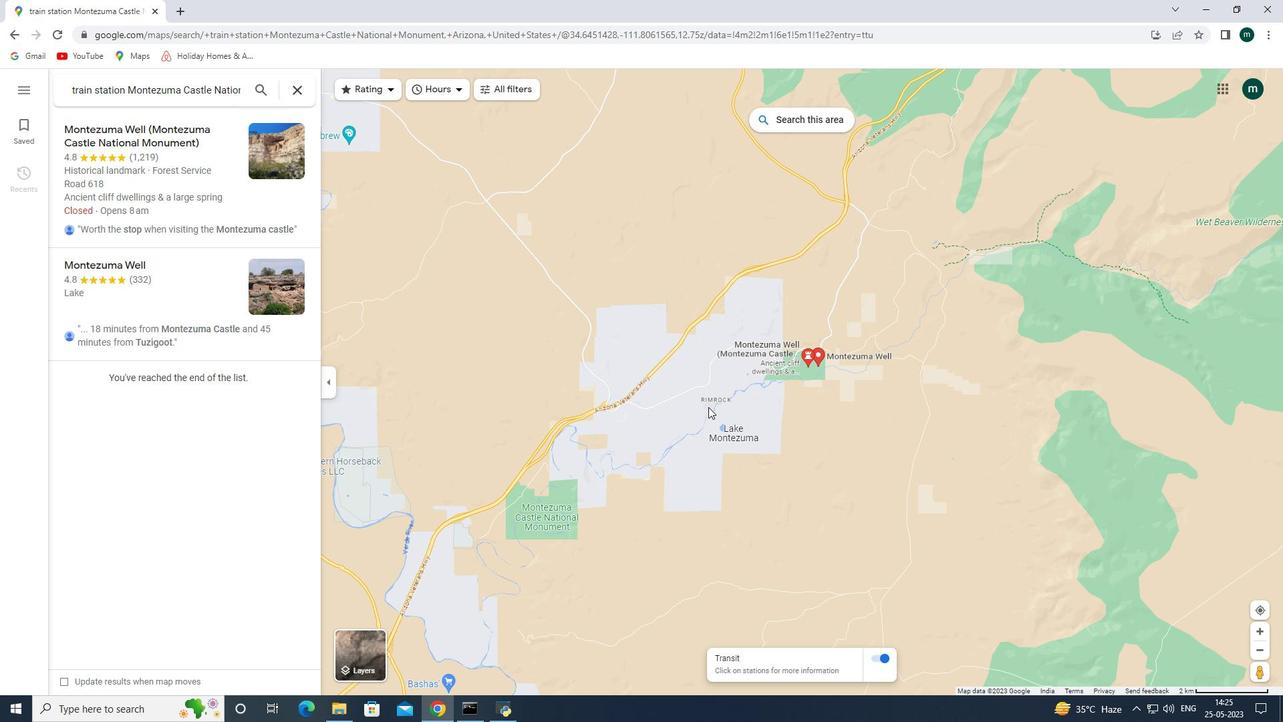
Action: Mouse scrolled (152, 419) with delta (0, 0)
Screenshot: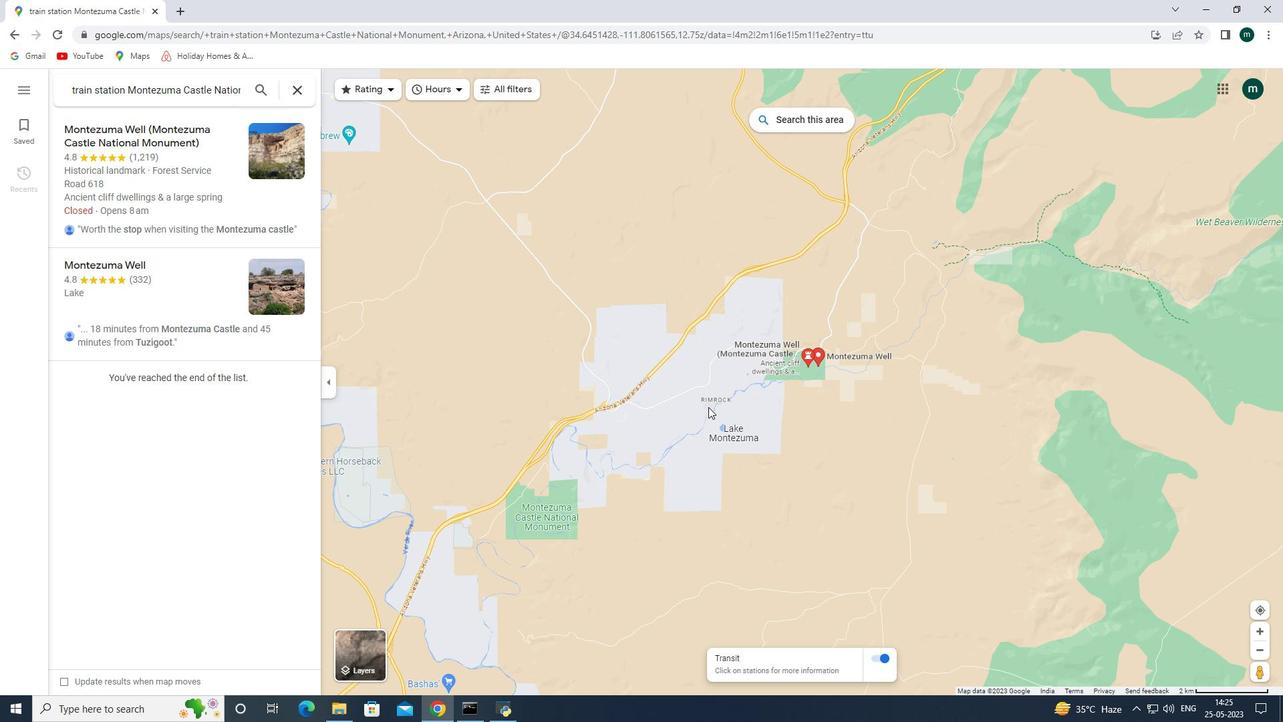 
Action: Mouse moved to (153, 480)
Screenshot: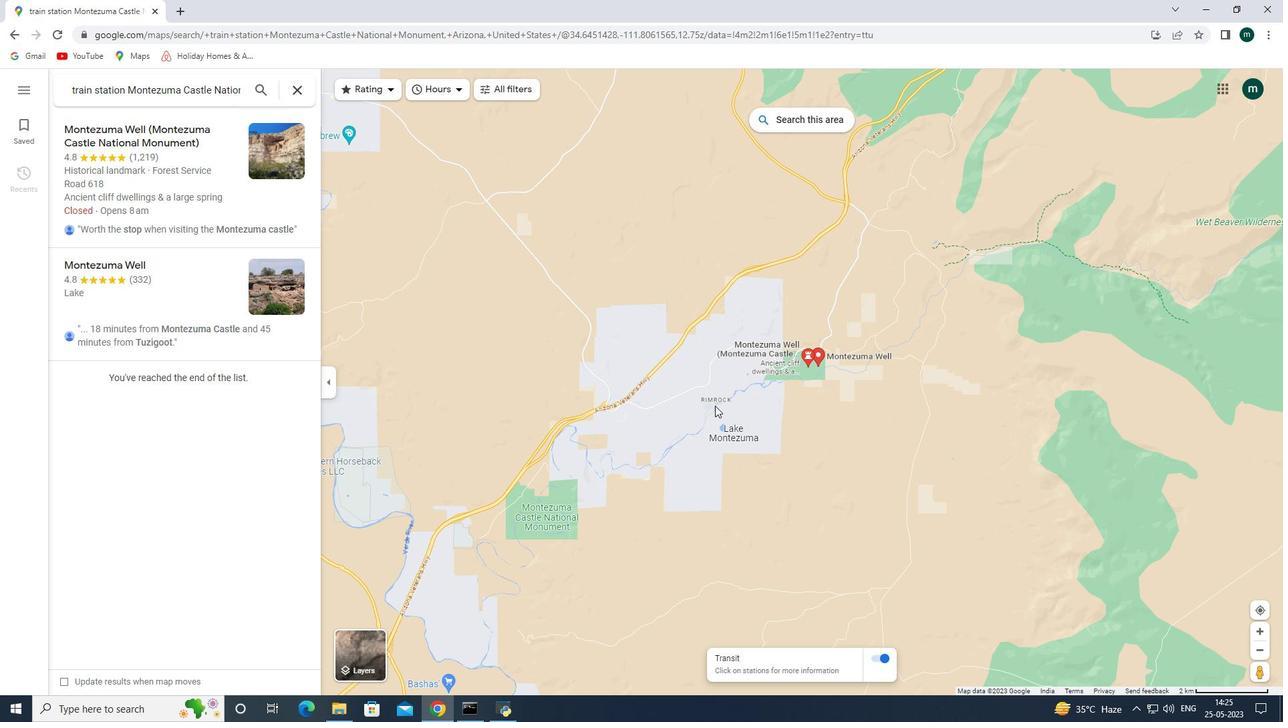 
Action: Mouse scrolled (153, 479) with delta (0, 0)
Screenshot: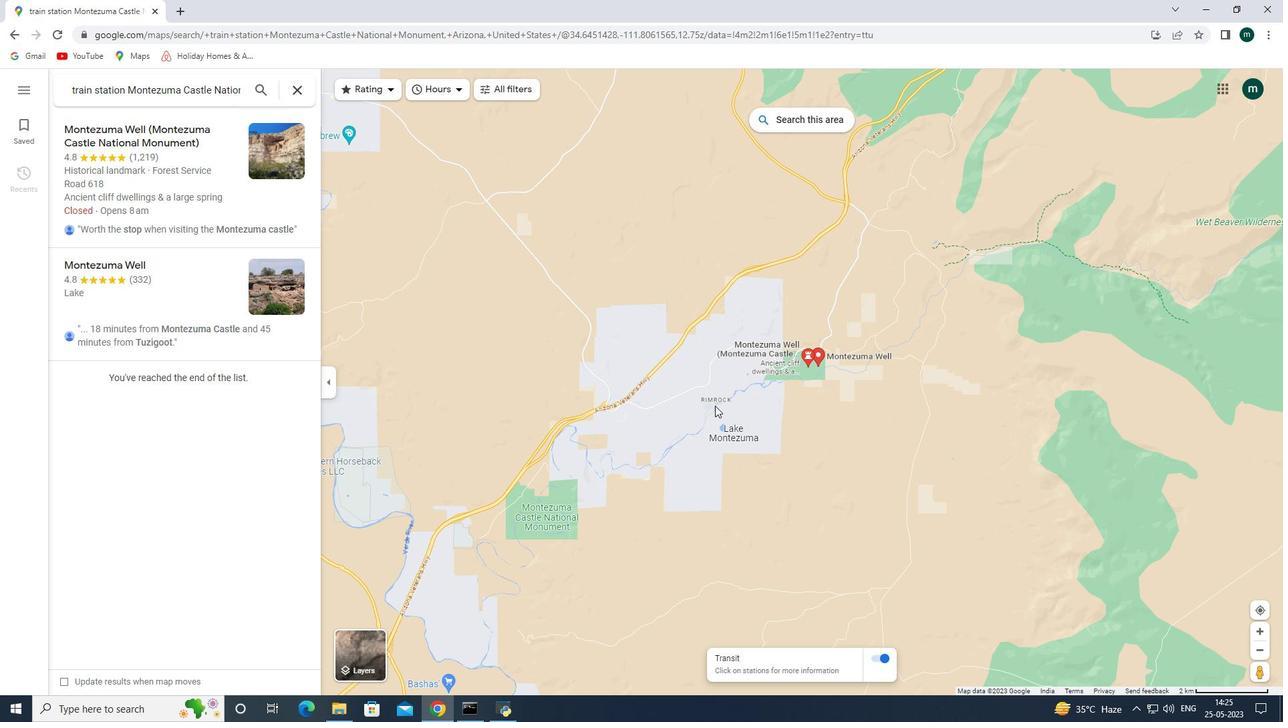 
Action: Mouse moved to (152, 480)
Screenshot: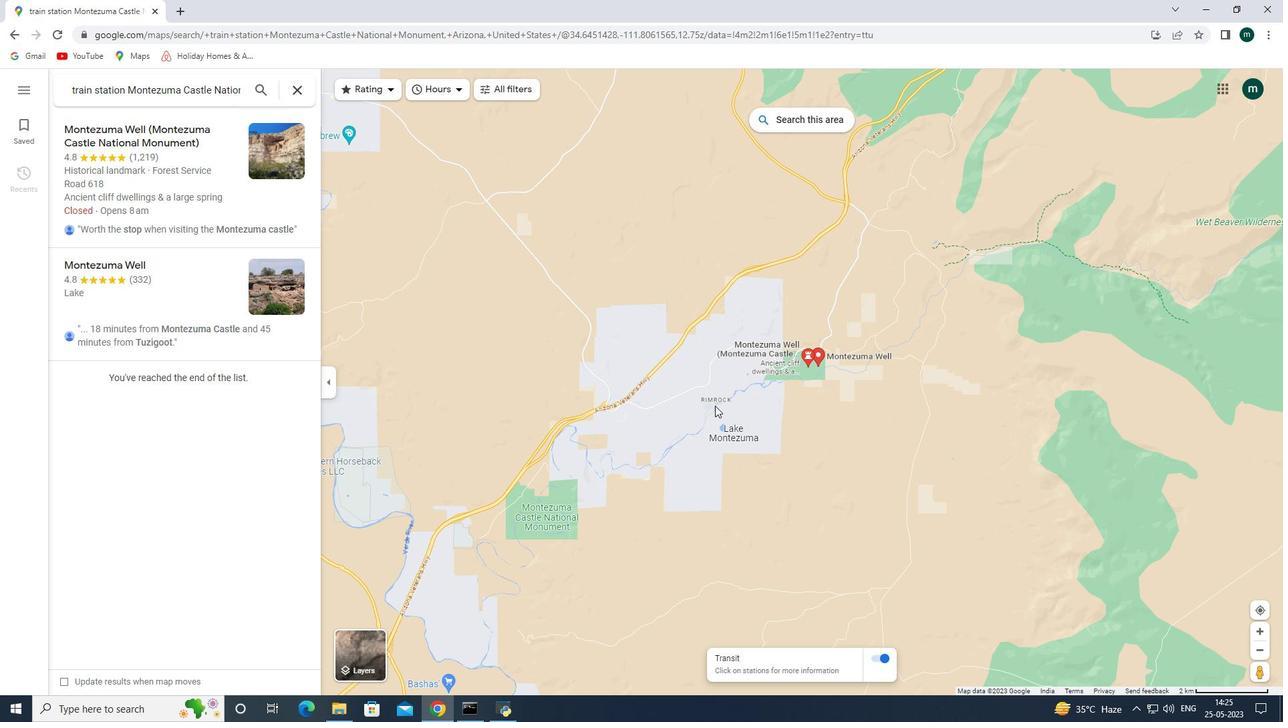 
Action: Mouse scrolled (152, 480) with delta (0, 0)
Screenshot: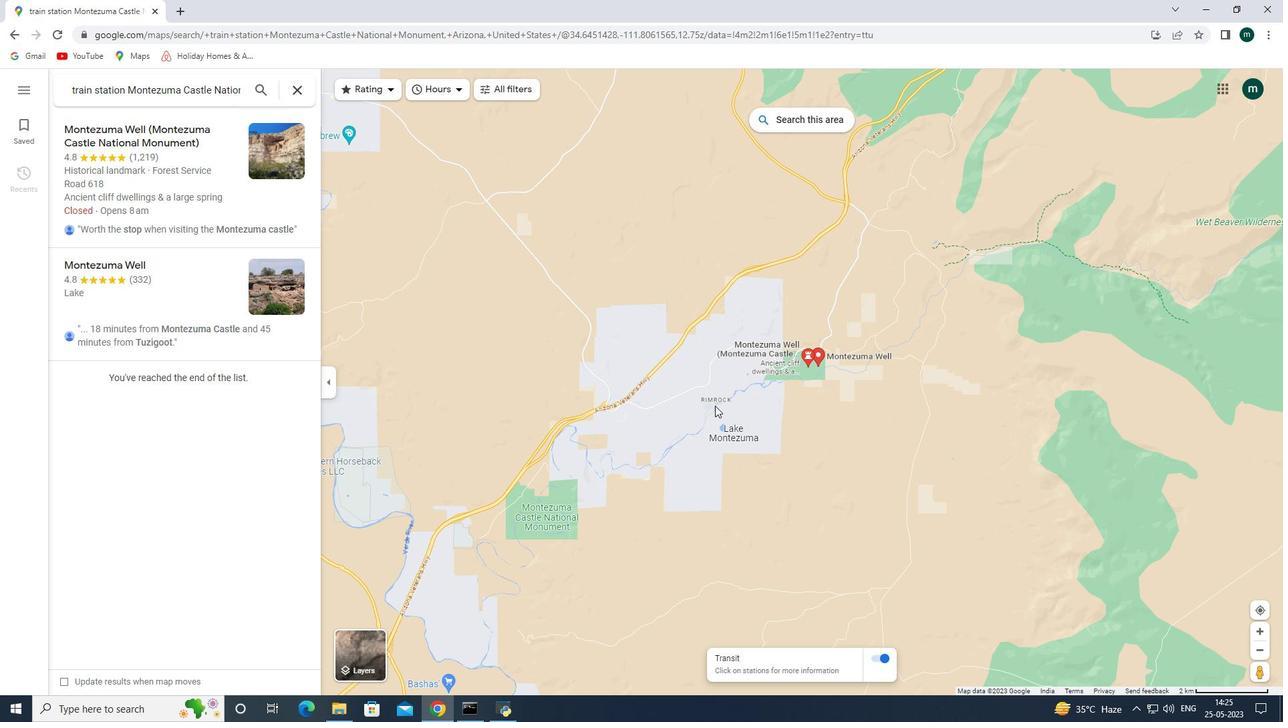 
Action: Mouse scrolled (152, 480) with delta (0, 0)
Screenshot: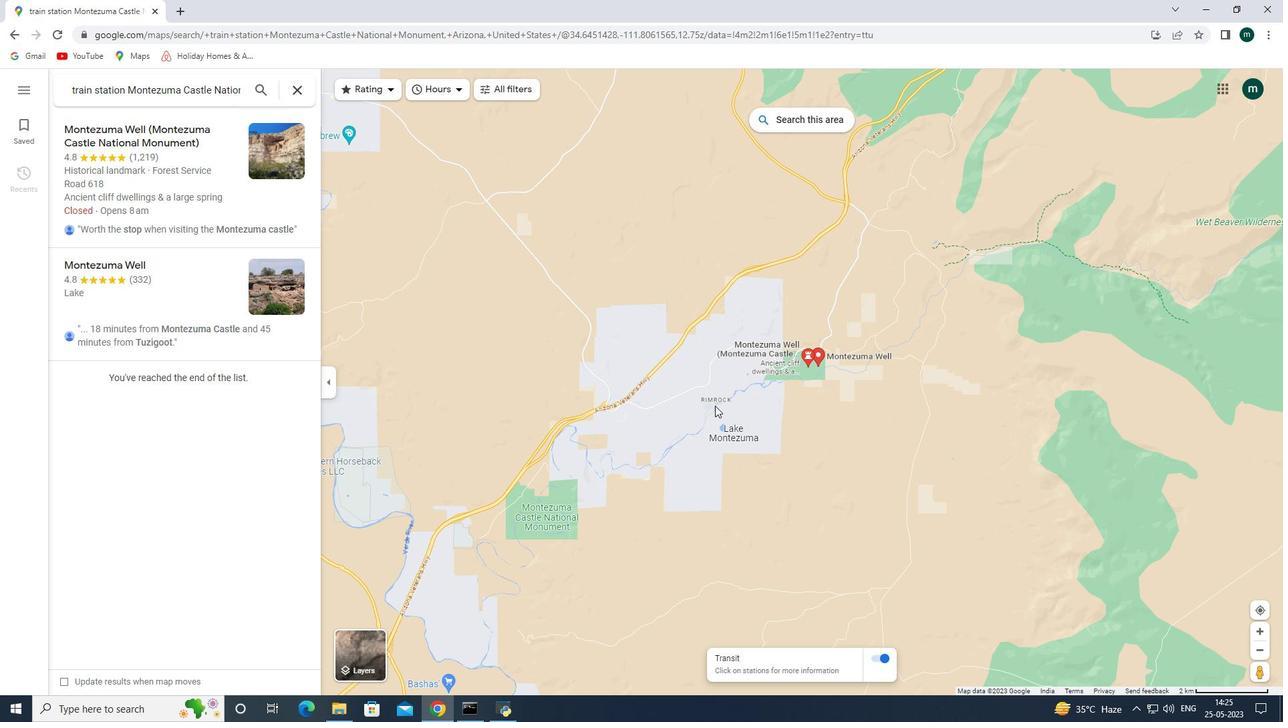 
Action: Mouse scrolled (152, 480) with delta (0, 0)
Screenshot: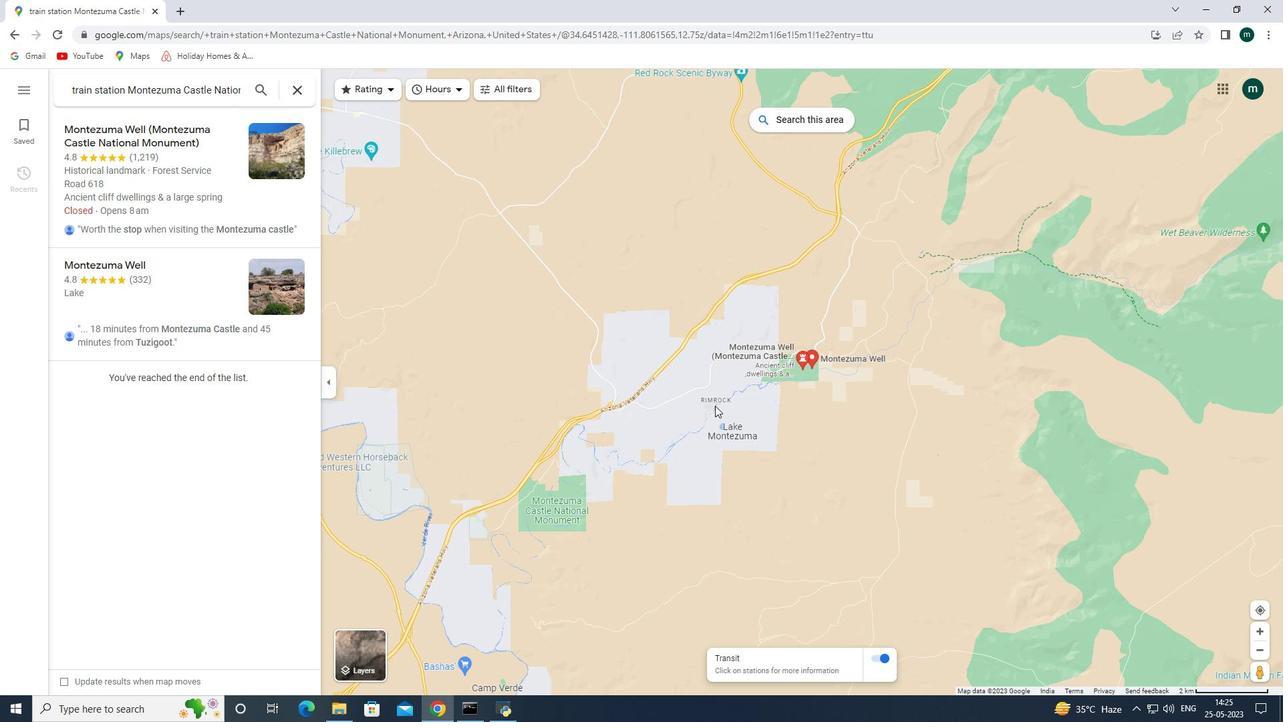 
Action: Mouse moved to (169, 613)
Screenshot: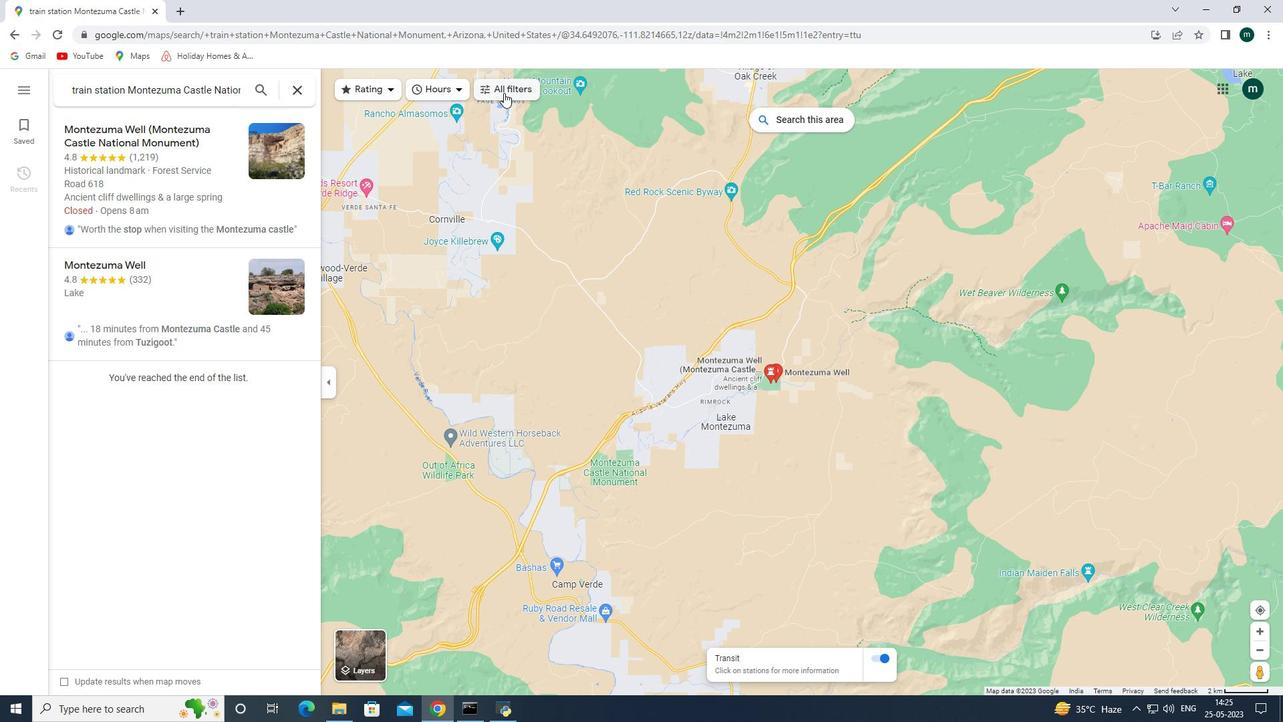 
Action: Mouse scrolled (169, 614) with delta (0, 0)
Screenshot: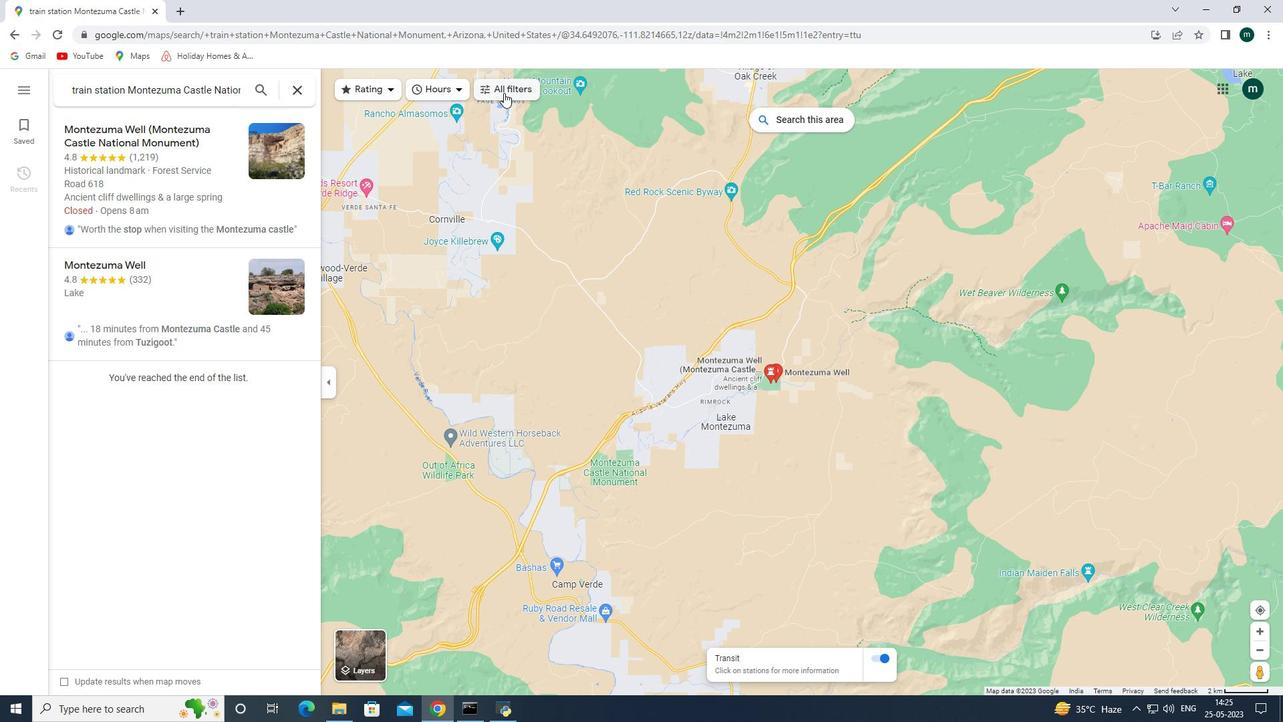 
Action: Mouse scrolled (169, 614) with delta (0, 0)
Screenshot: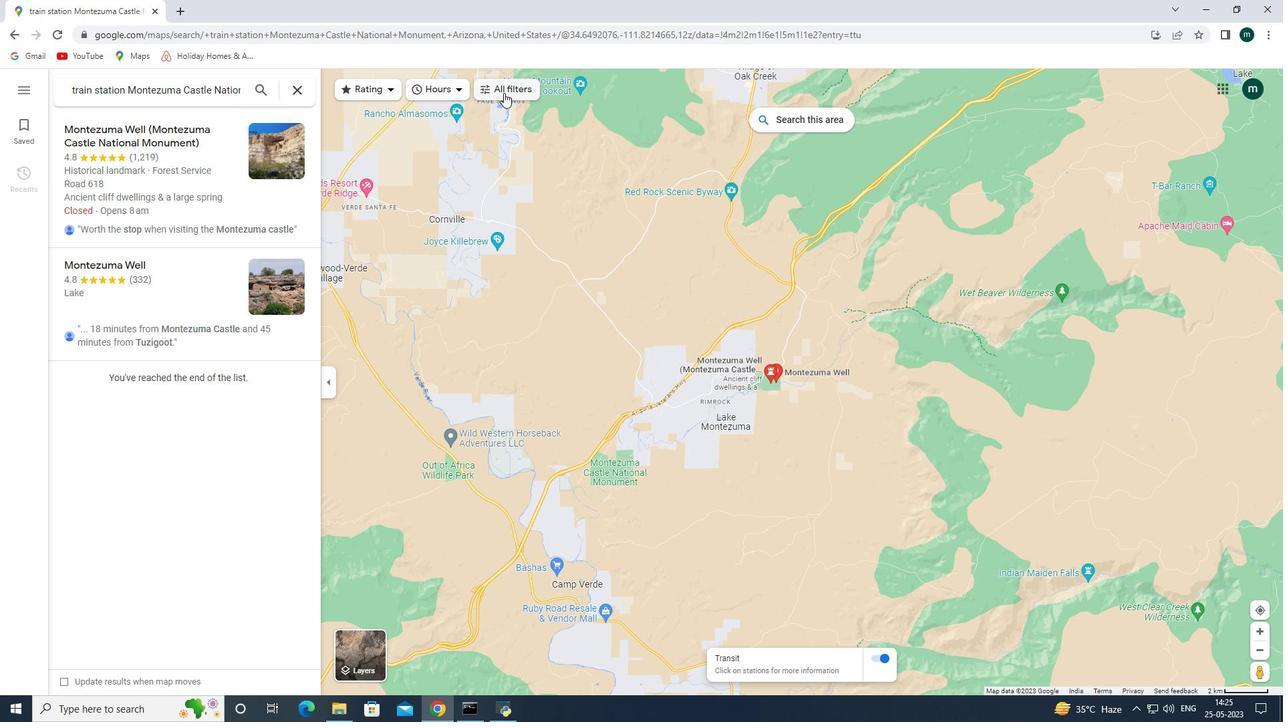 
Action: Mouse scrolled (169, 614) with delta (0, 0)
Screenshot: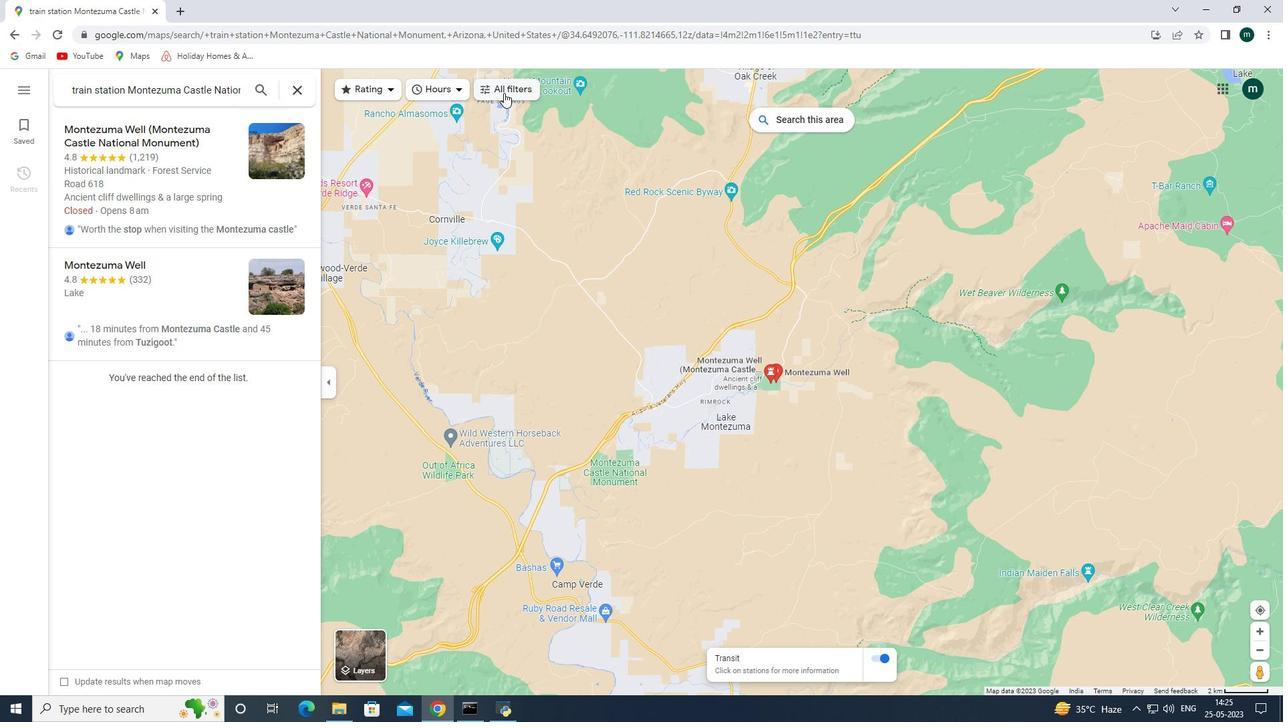 
Action: Mouse moved to (171, 611)
Screenshot: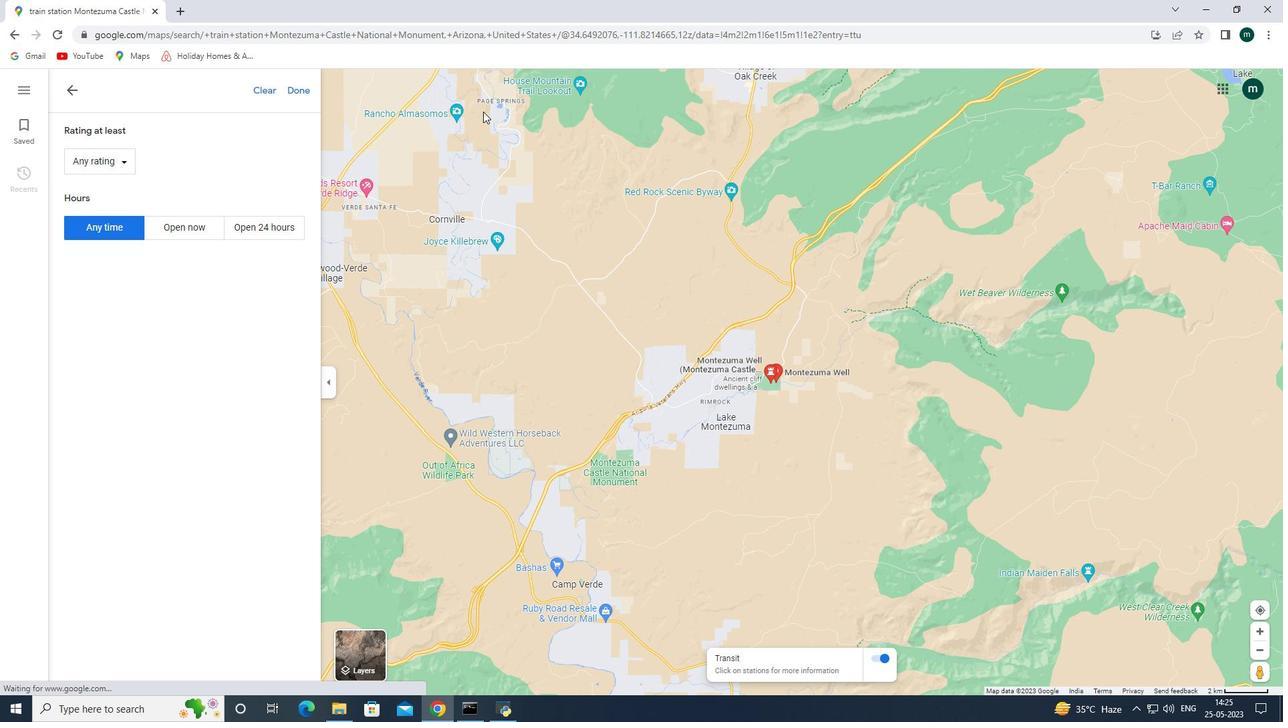 
Action: Mouse scrolled (171, 611) with delta (0, 0)
Screenshot: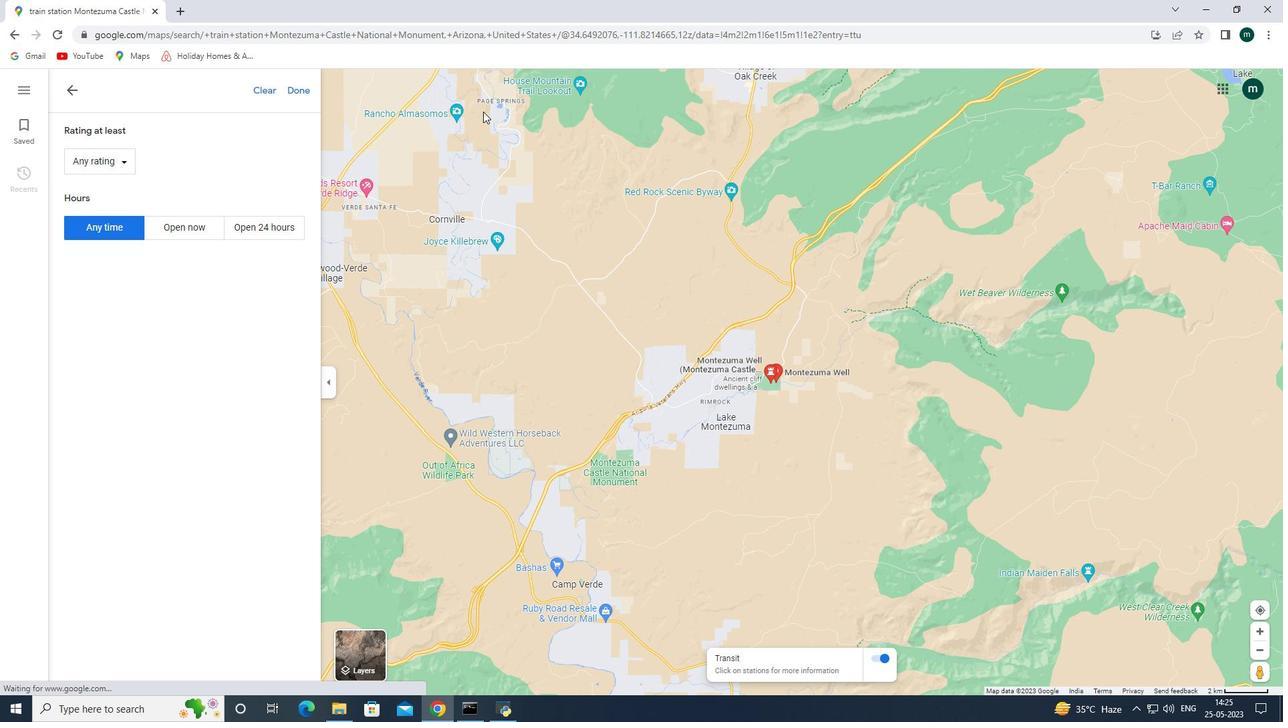 
Action: Mouse scrolled (171, 611) with delta (0, 0)
Screenshot: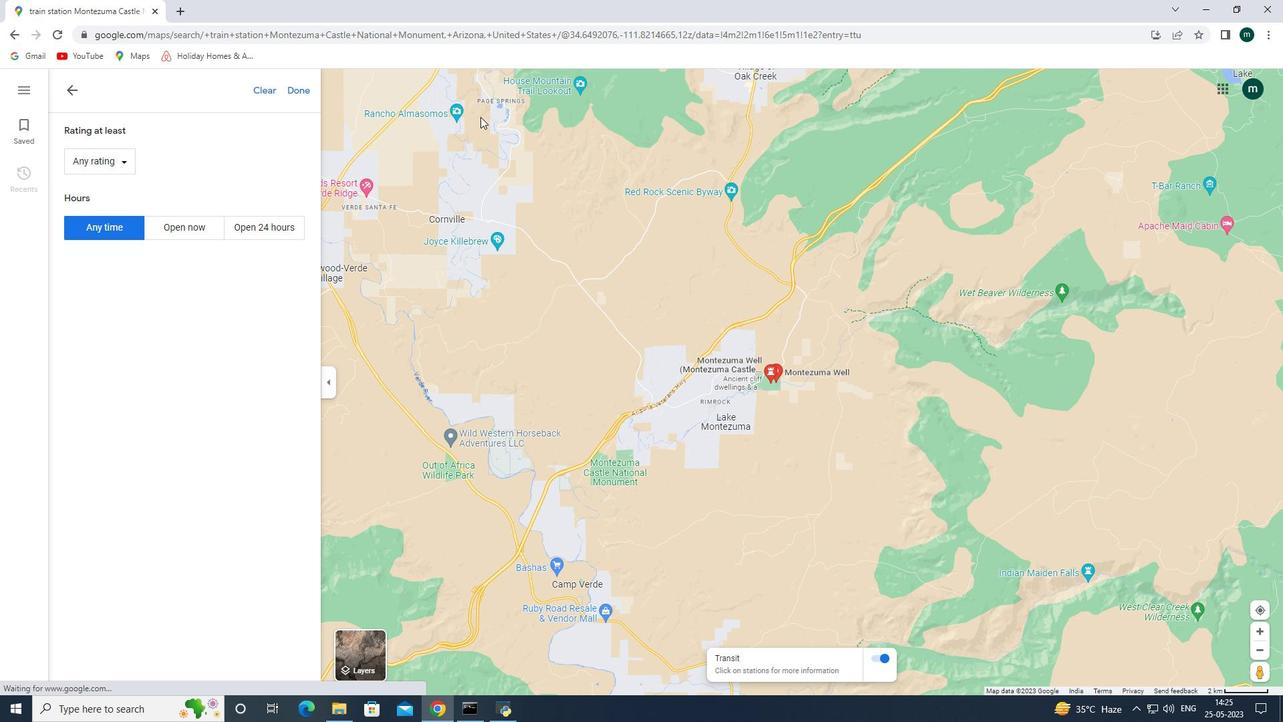 
Action: Mouse scrolled (171, 611) with delta (0, 0)
Screenshot: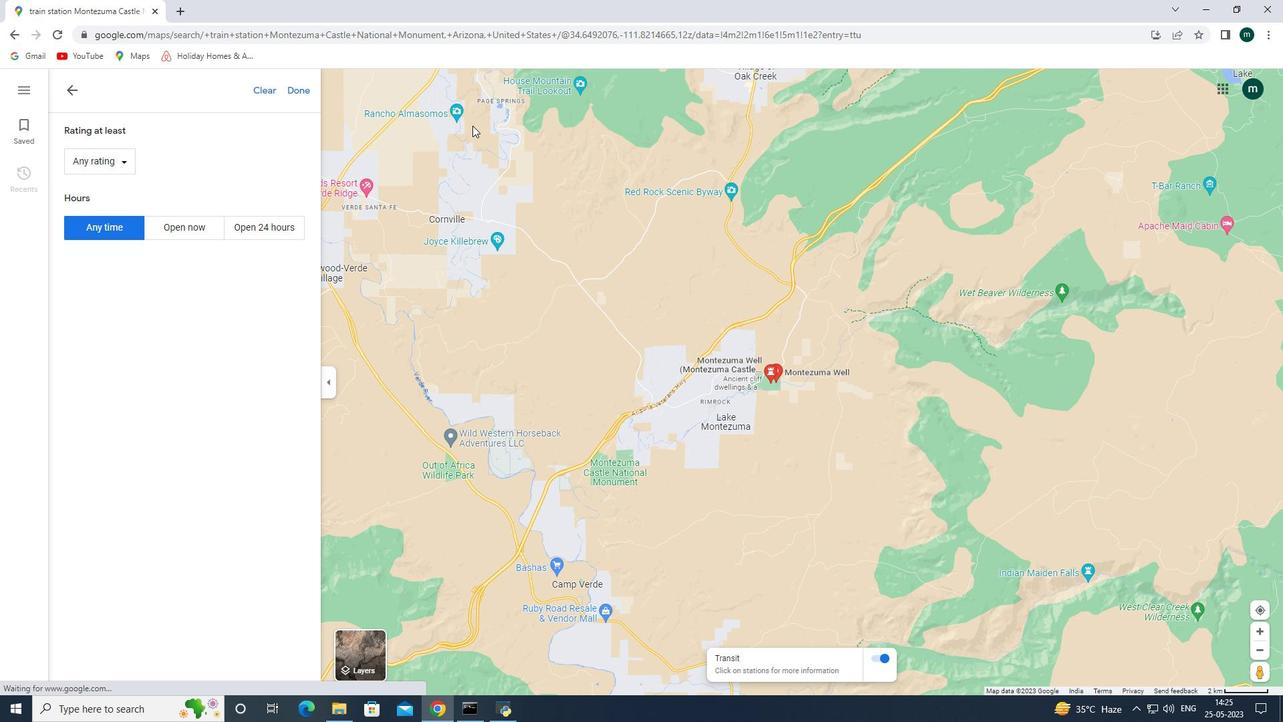 
Action: Mouse moved to (171, 611)
Screenshot: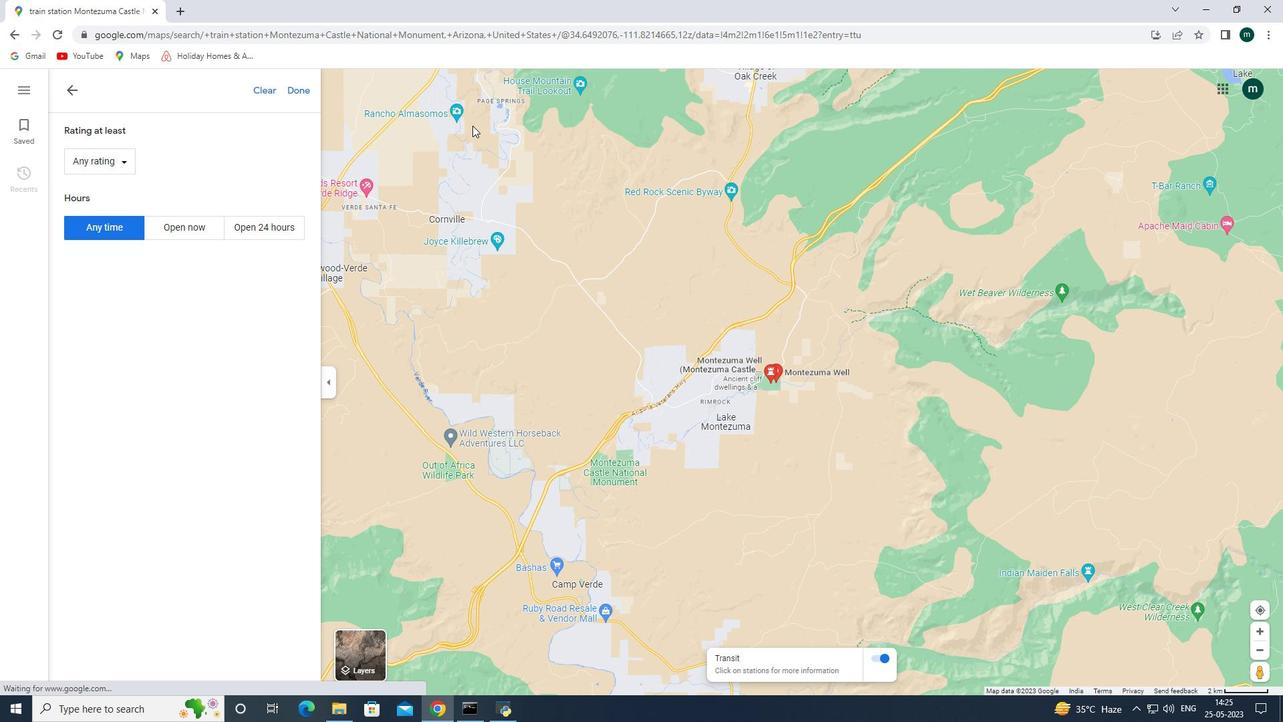 
Action: Mouse scrolled (171, 611) with delta (0, 0)
Screenshot: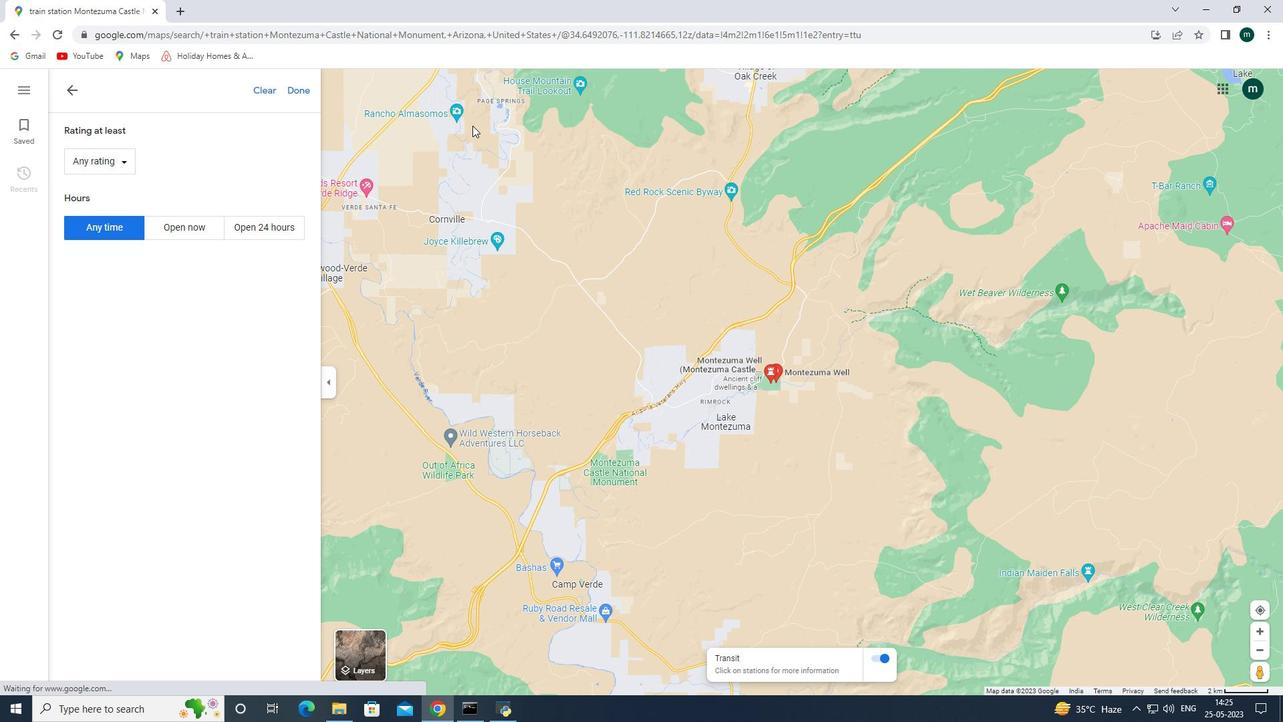 
Action: Mouse moved to (176, 612)
Screenshot: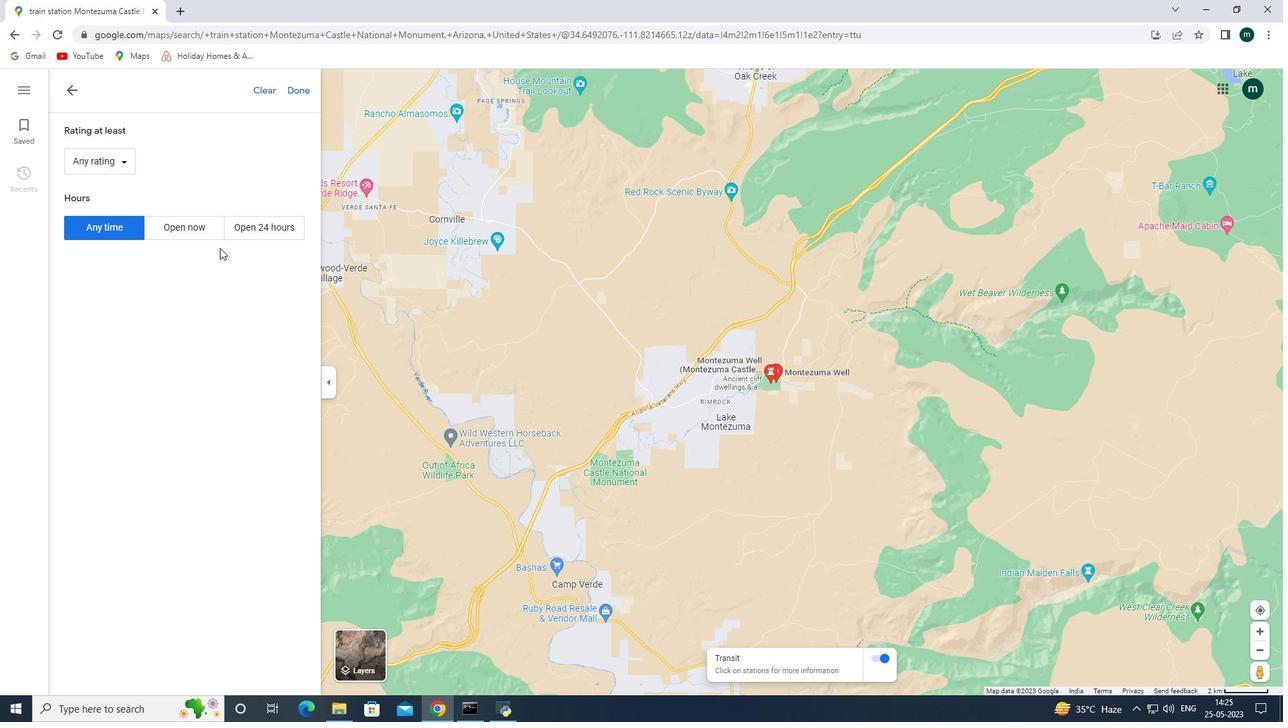 
Action: Mouse scrolled (176, 613) with delta (0, 0)
Screenshot: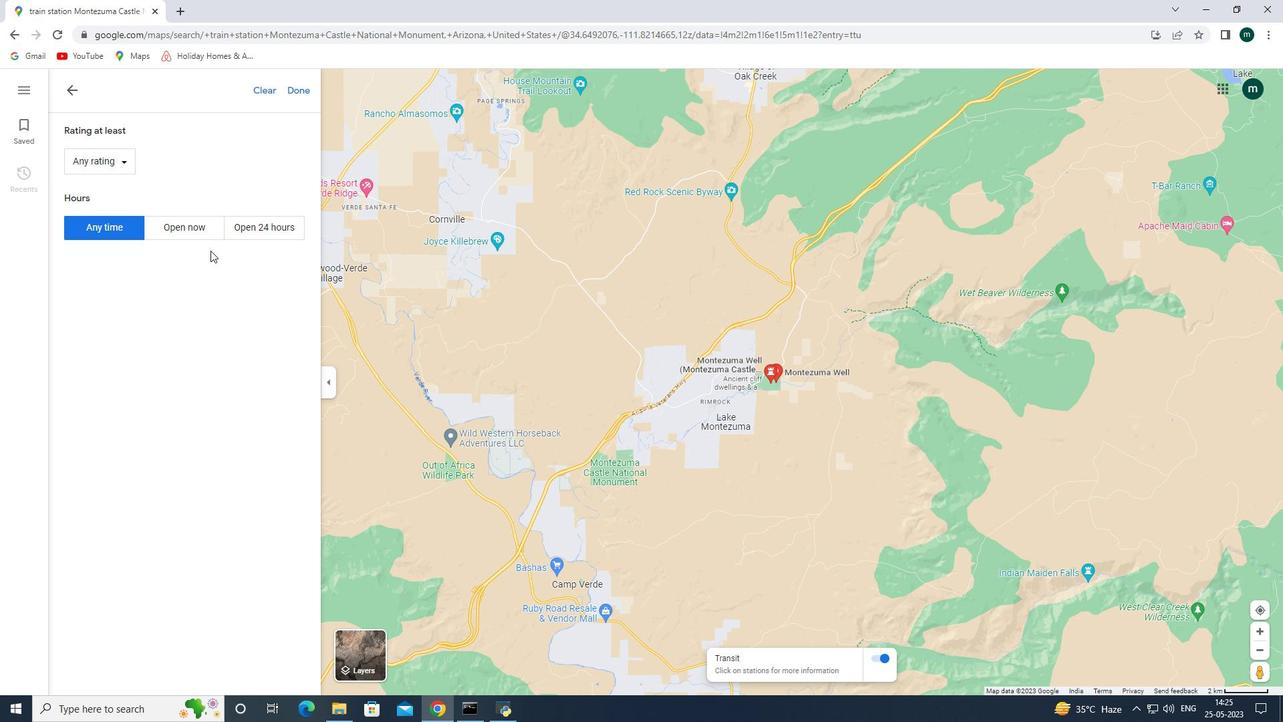 
Action: Mouse moved to (703, 413)
Screenshot: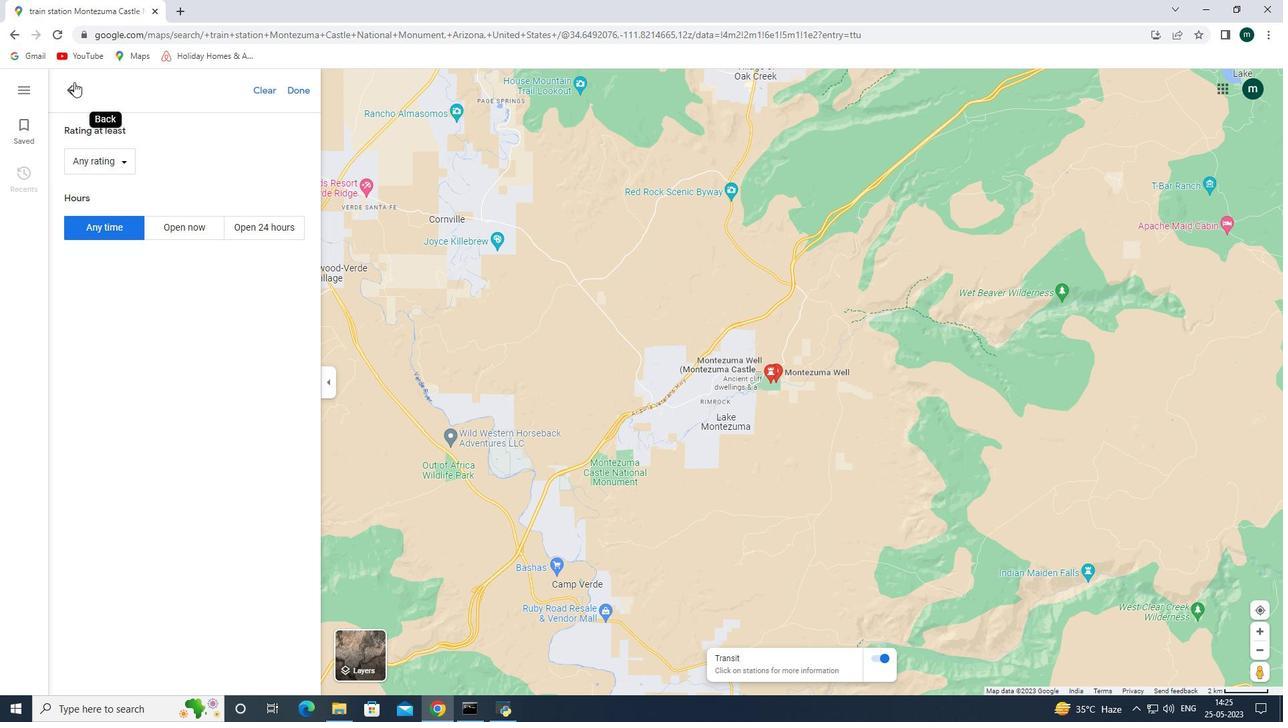 
Action: Mouse scrolled (703, 413) with delta (0, 0)
Screenshot: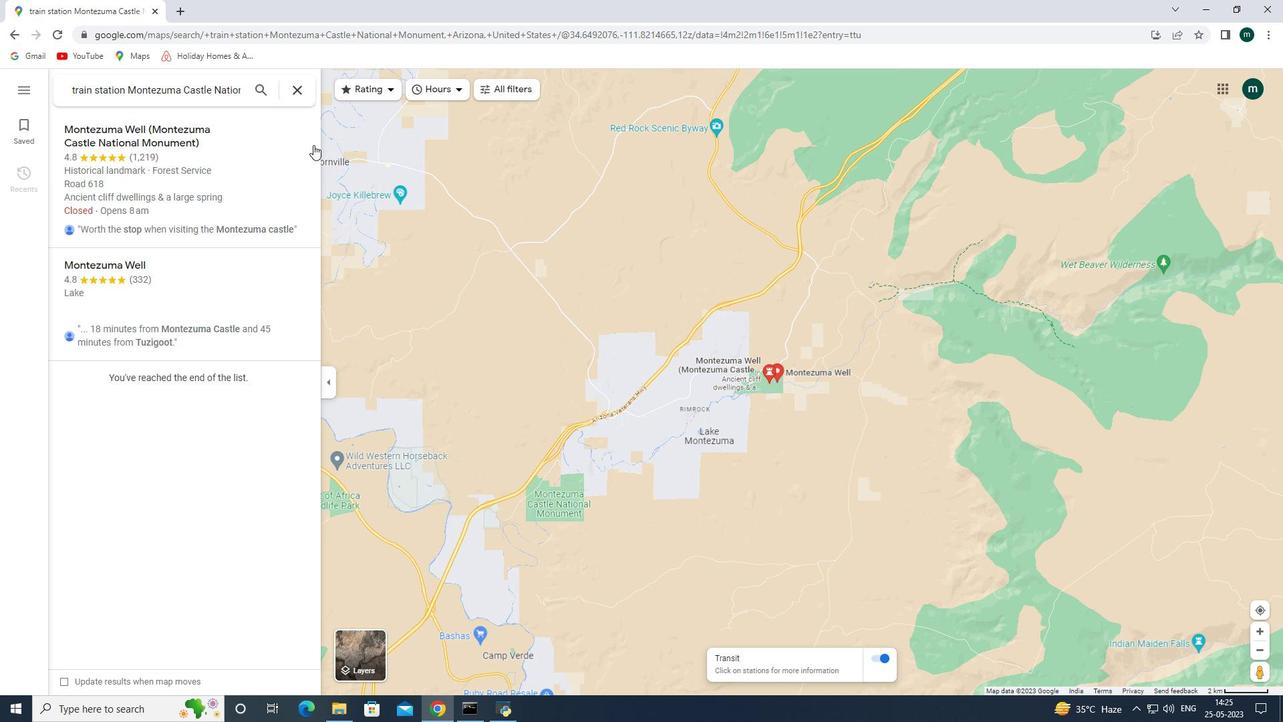 
Action: Mouse scrolled (703, 413) with delta (0, 0)
Screenshot: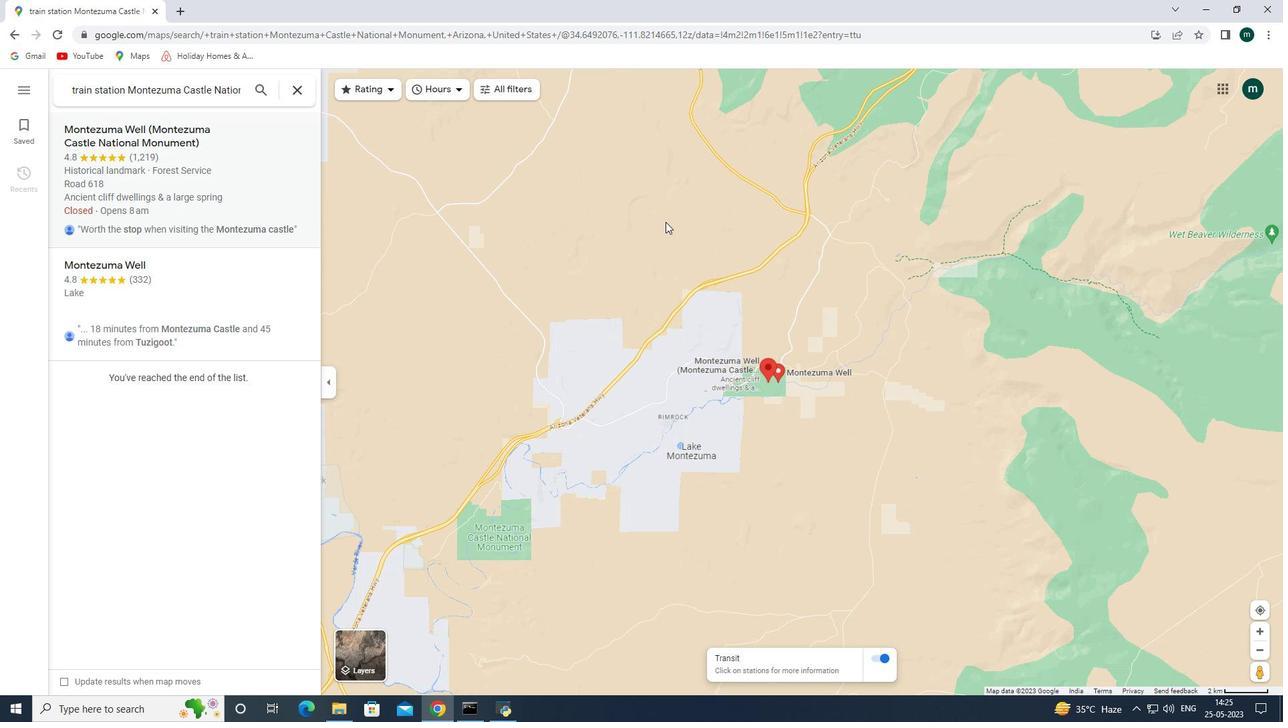 
Action: Mouse moved to (712, 413)
Screenshot: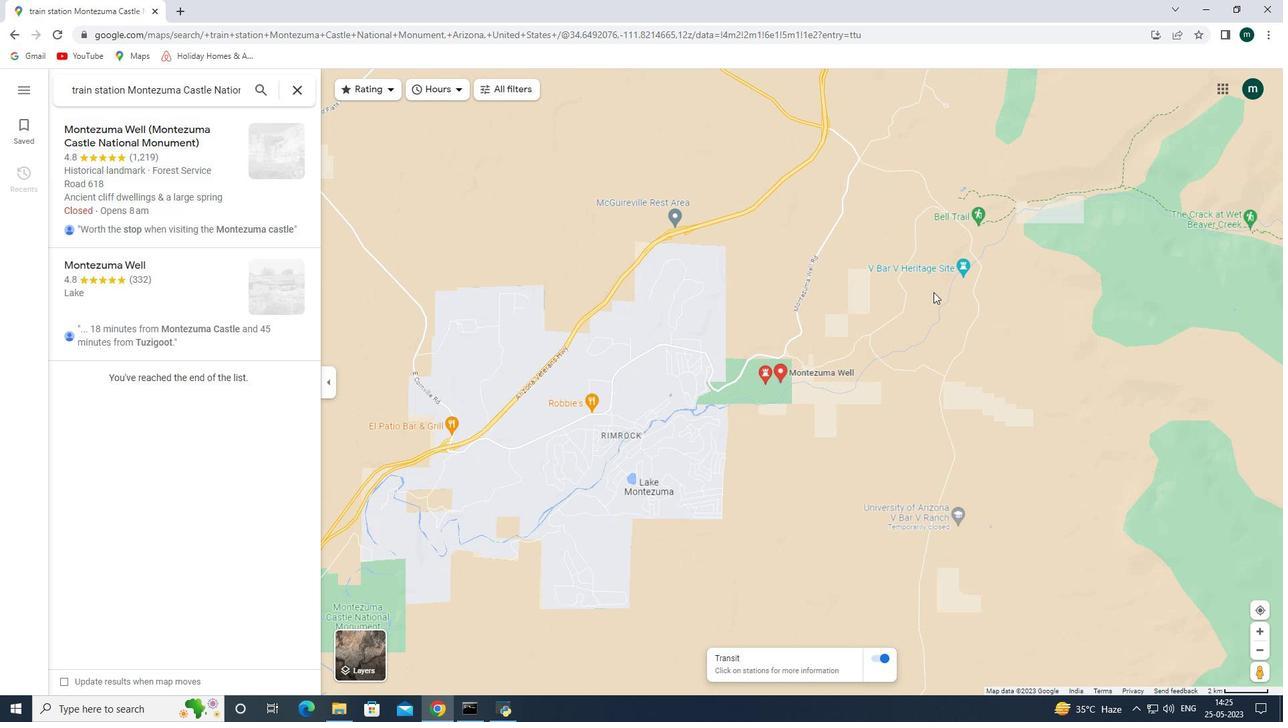 
Action: Mouse scrolled (710, 413) with delta (0, 0)
Screenshot: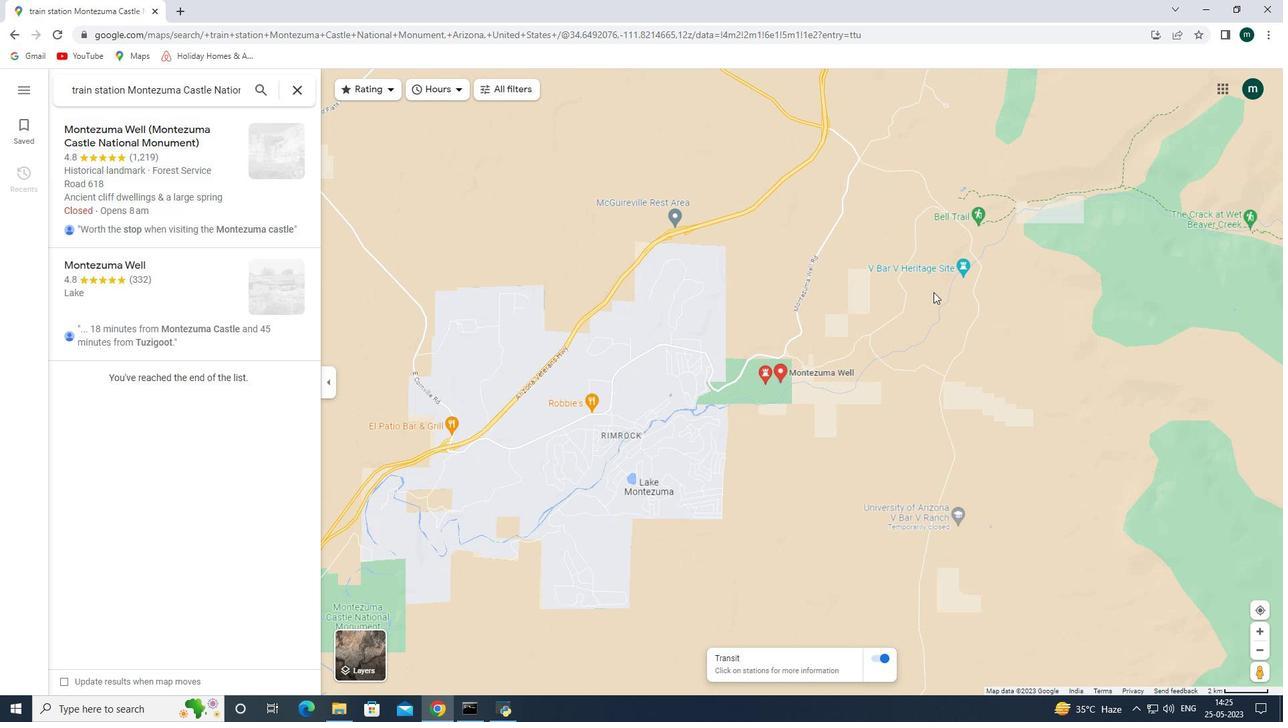 
Action: Mouse moved to (726, 413)
Screenshot: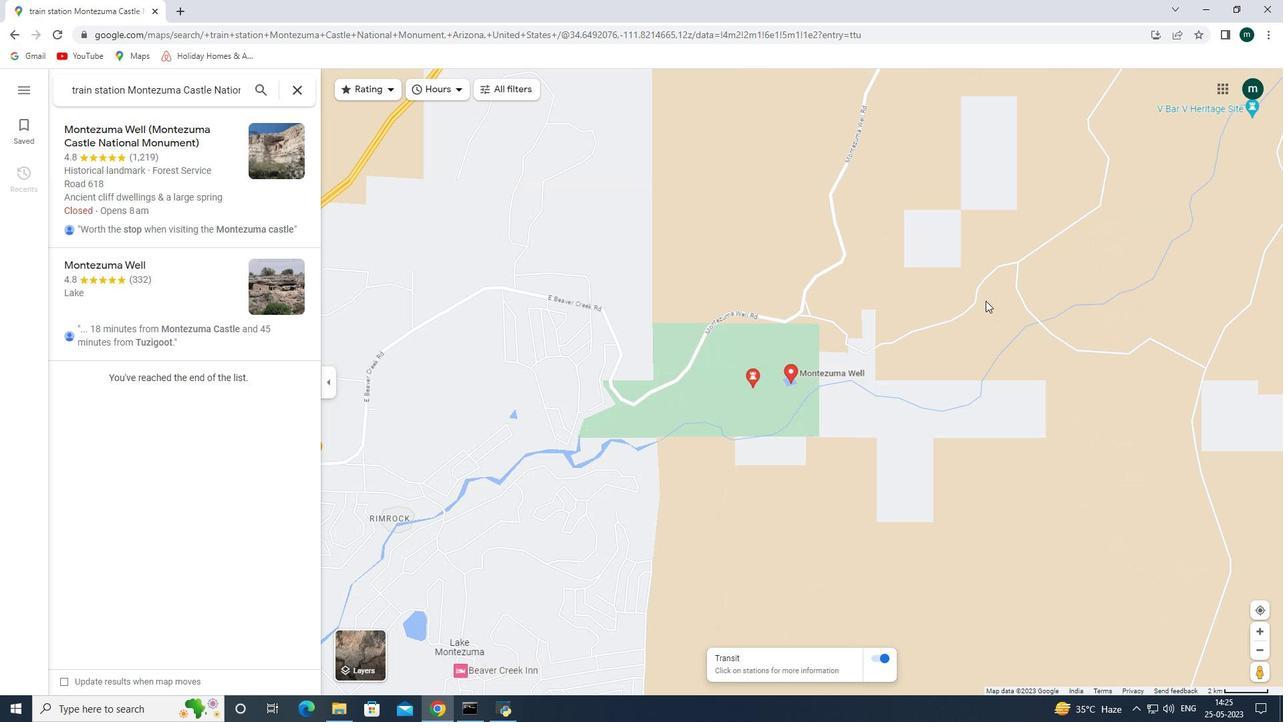
Action: Mouse scrolled (726, 412) with delta (0, 0)
Screenshot: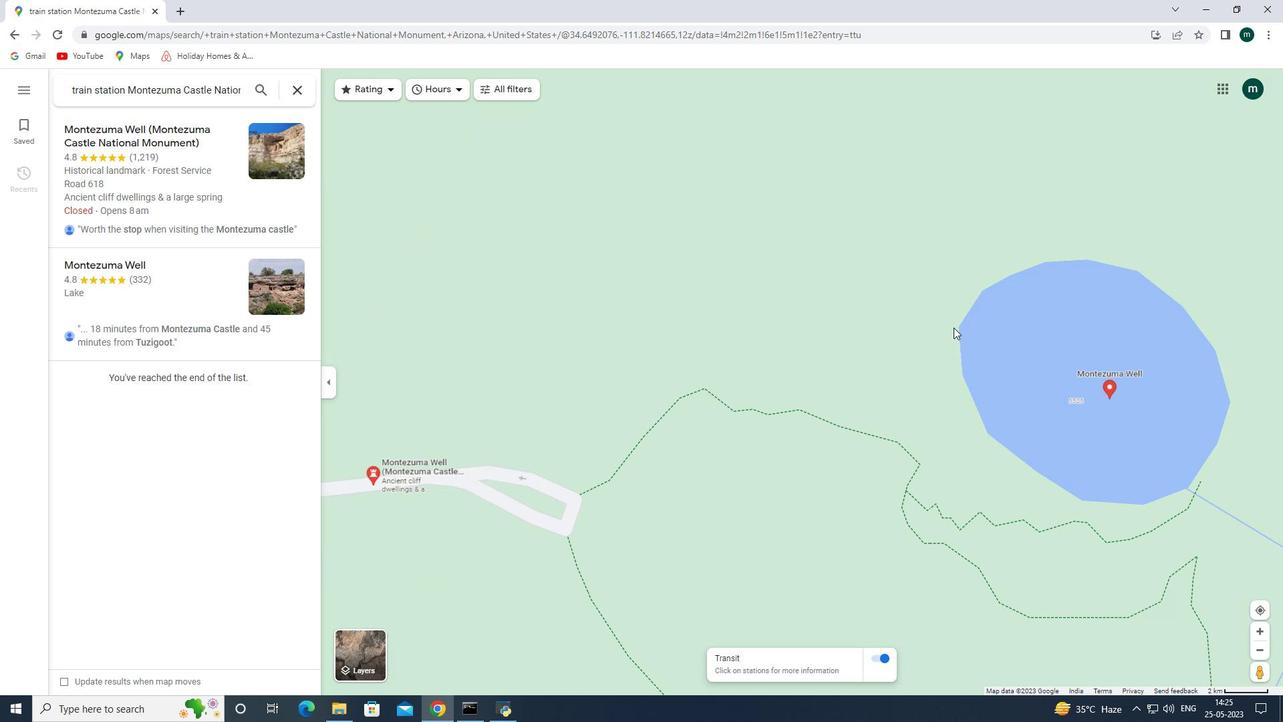 
Action: Mouse scrolled (726, 412) with delta (0, 0)
Screenshot: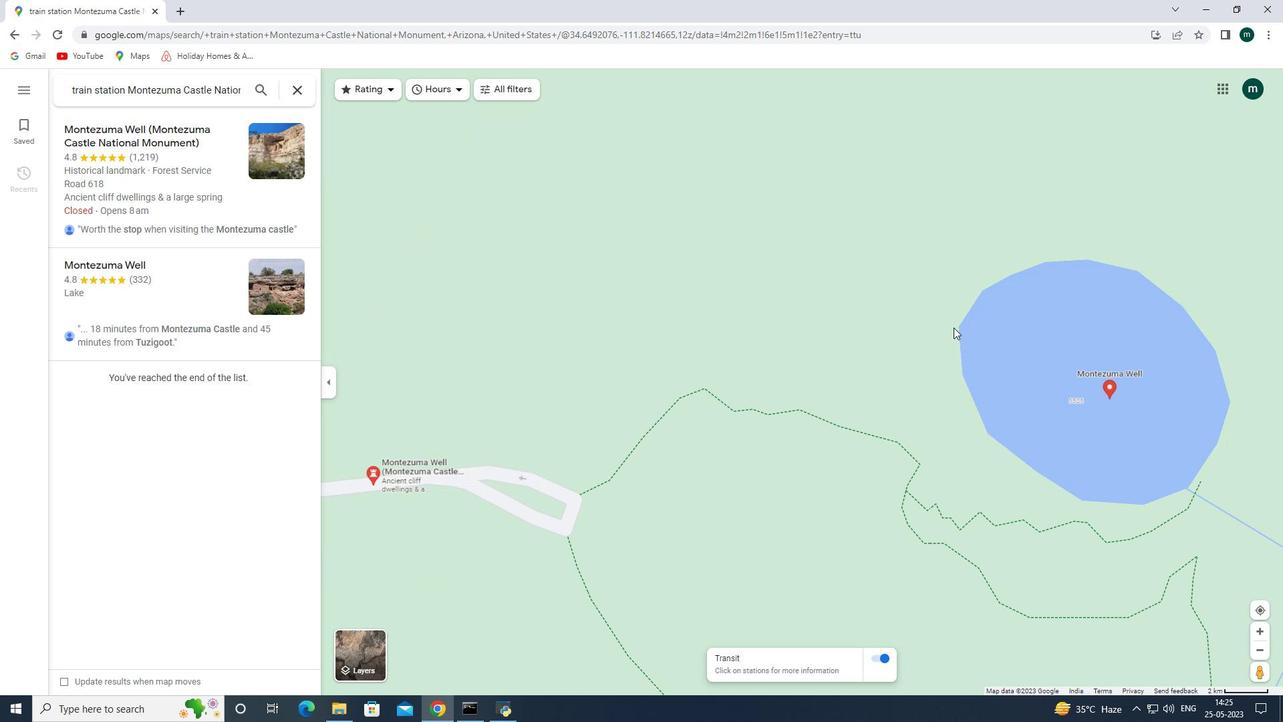 
Action: Mouse scrolled (726, 412) with delta (0, 0)
Screenshot: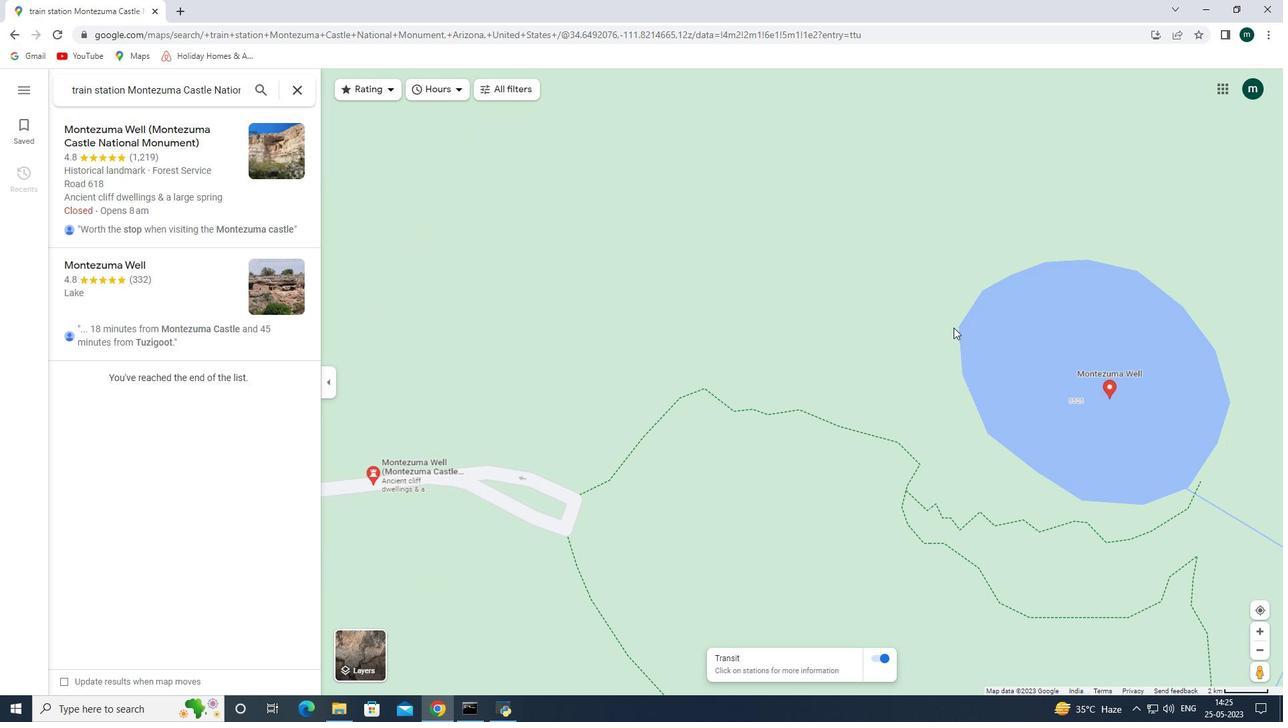 
Action: Mouse scrolled (726, 412) with delta (0, 0)
Screenshot: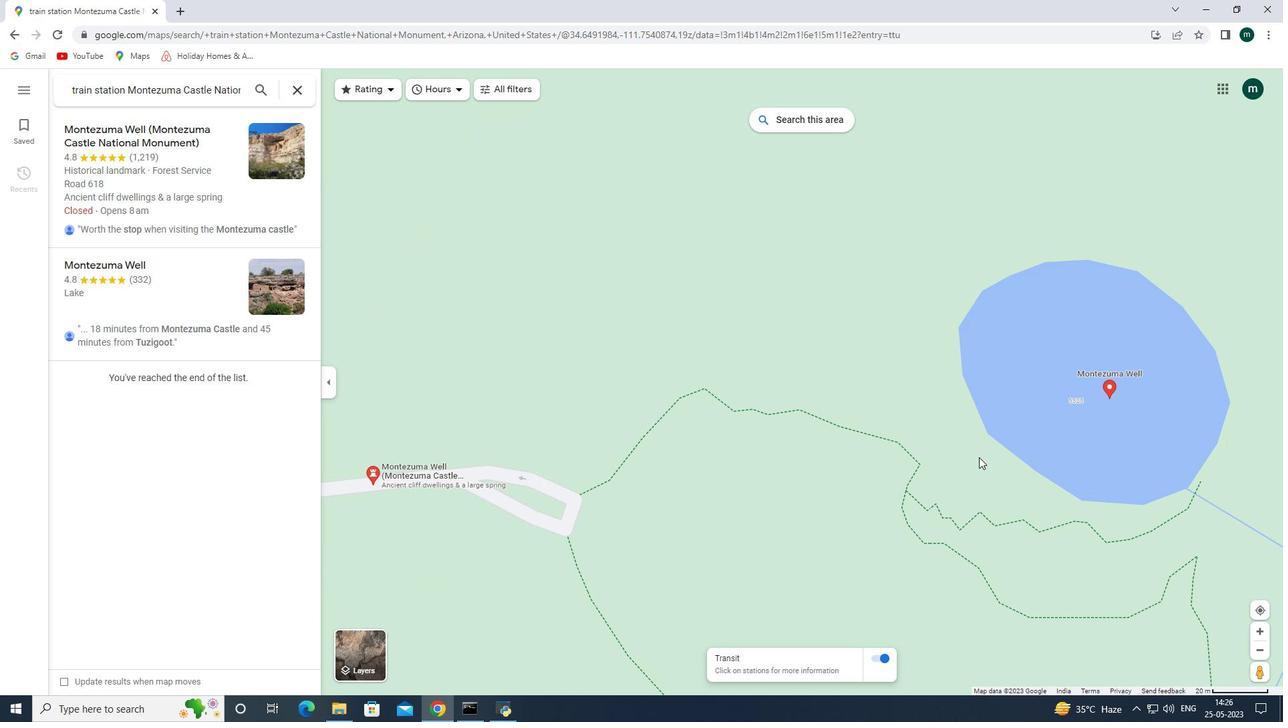 
Action: Mouse scrolled (726, 412) with delta (0, 0)
Screenshot: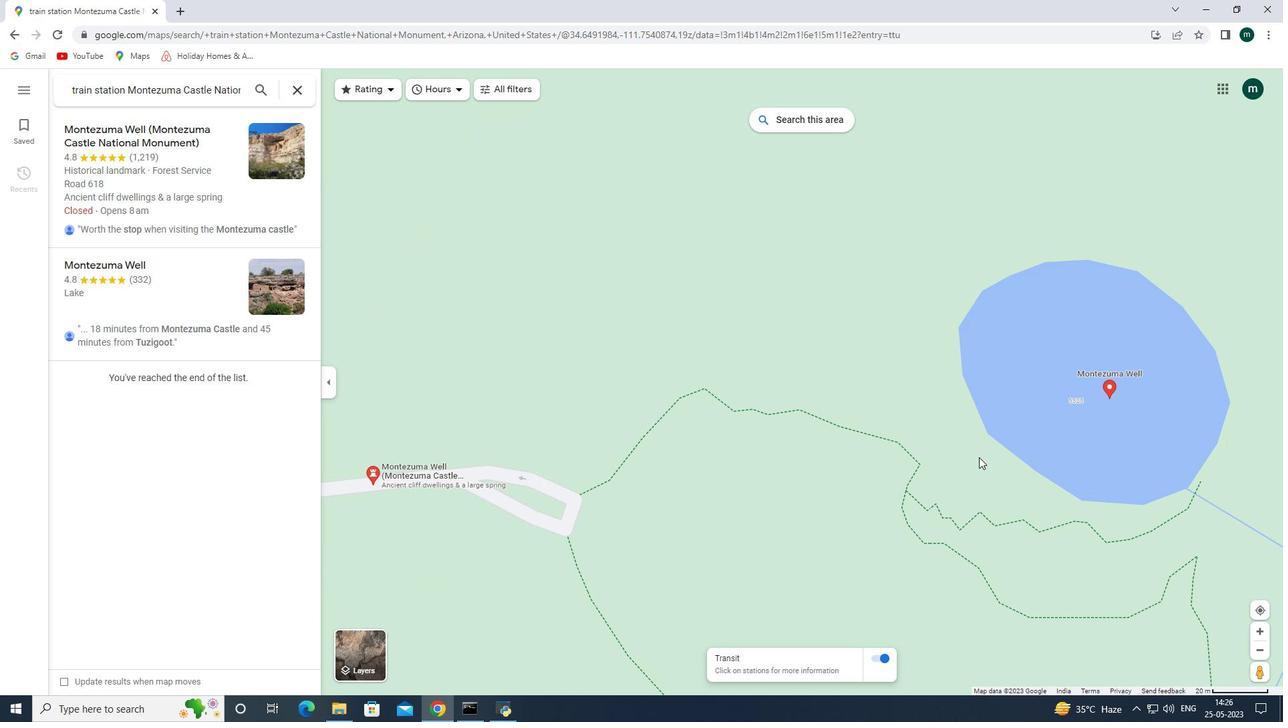 
Action: Mouse moved to (18, 36)
Screenshot: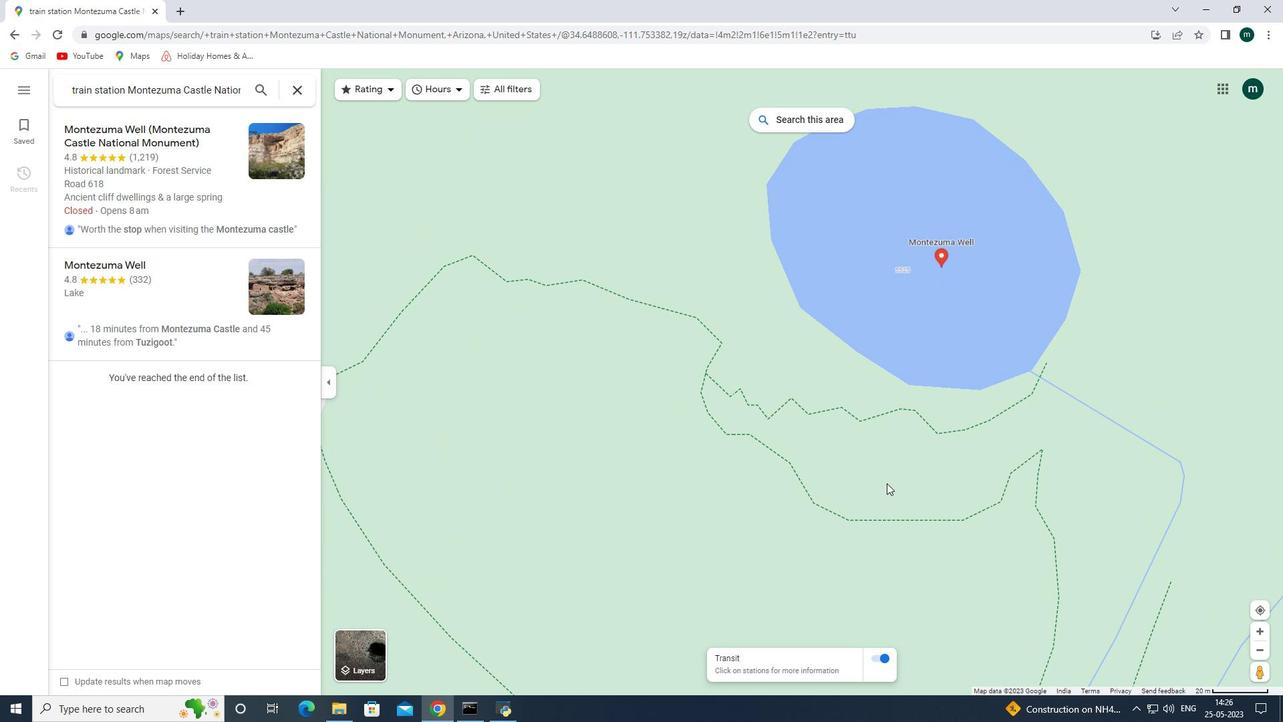 
Action: Mouse pressed left at (18, 36)
Screenshot: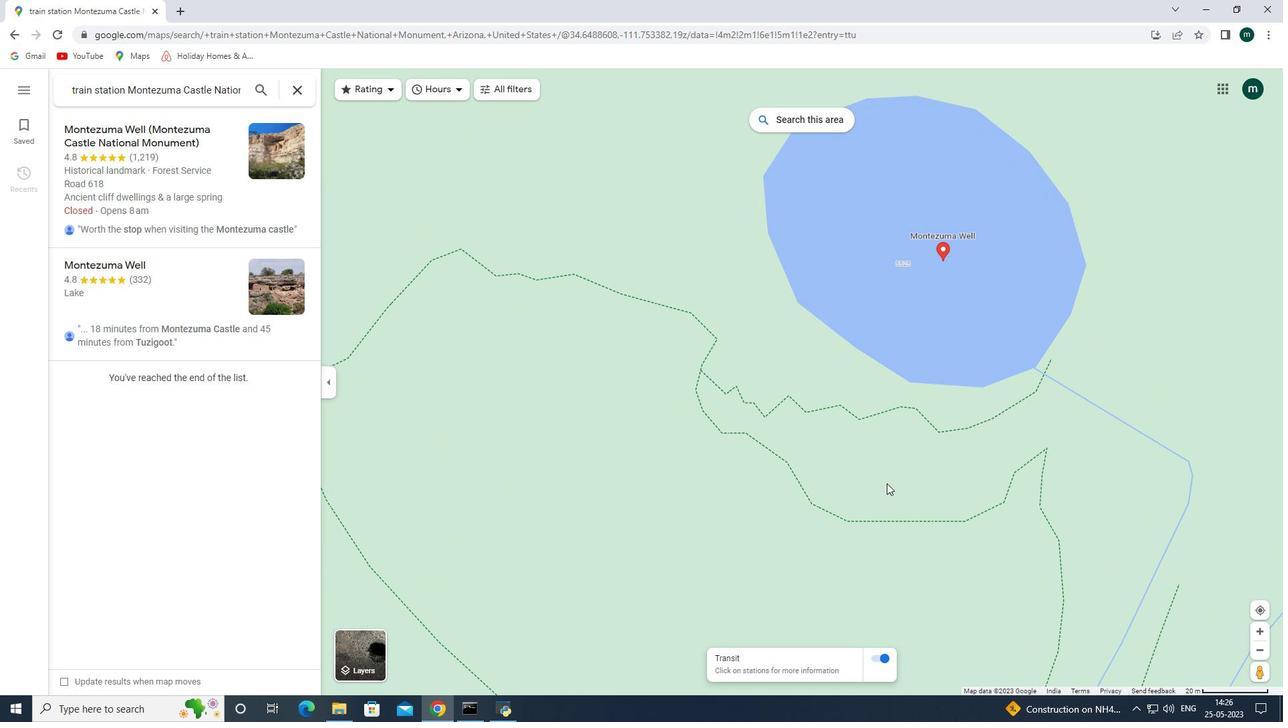 
Action: Mouse moved to (290, 66)
Screenshot: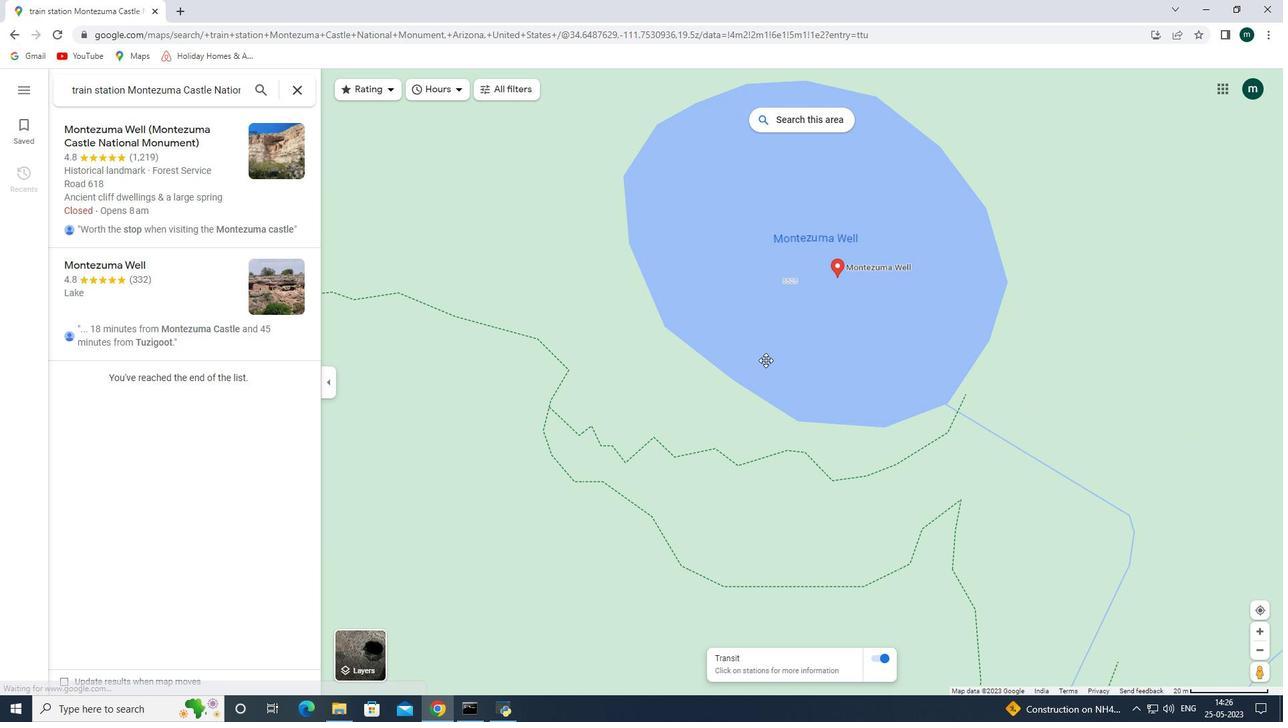 
Action: Mouse pressed left at (290, 66)
Screenshot: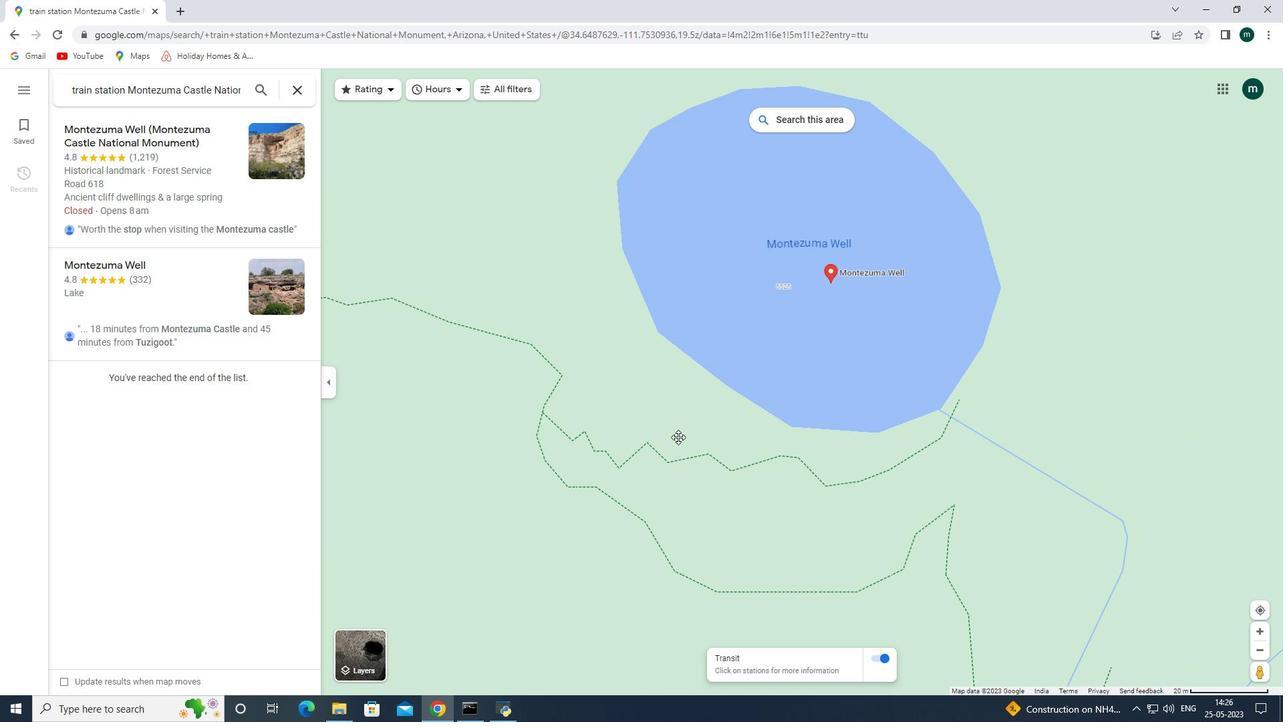 
Action: Mouse moved to (306, 70)
Screenshot: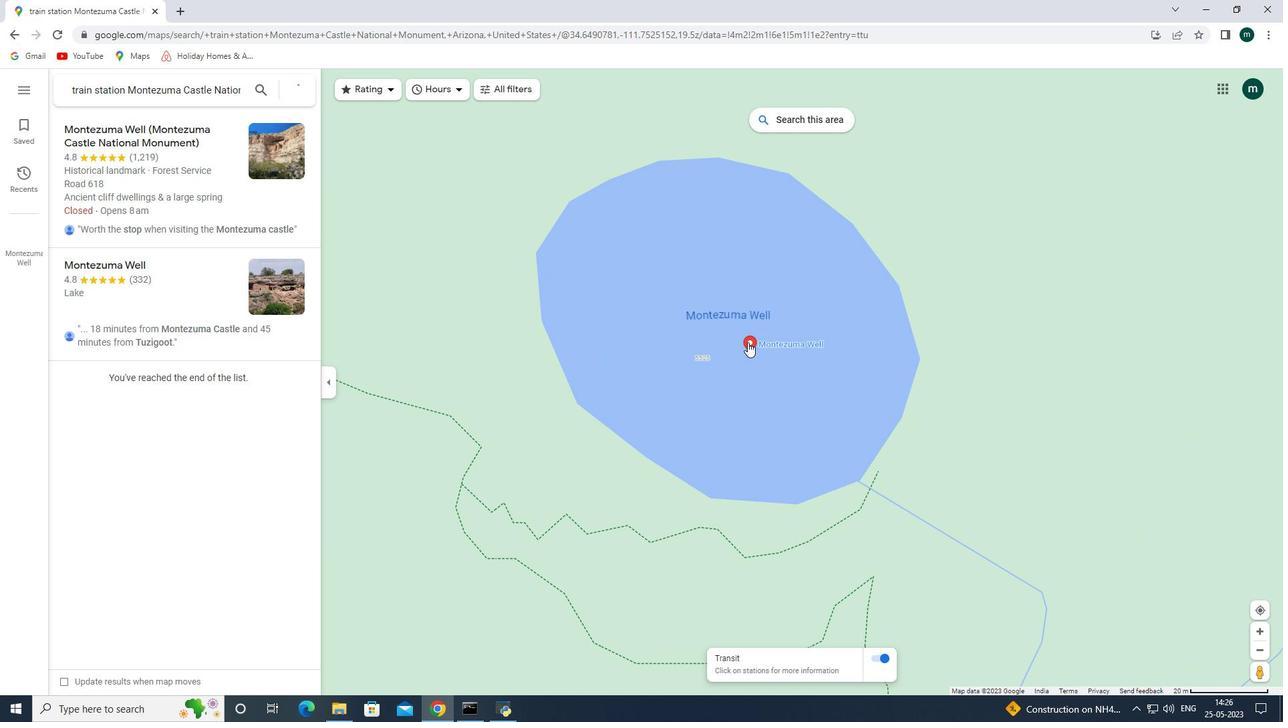 
Action: Mouse pressed left at (306, 70)
Screenshot: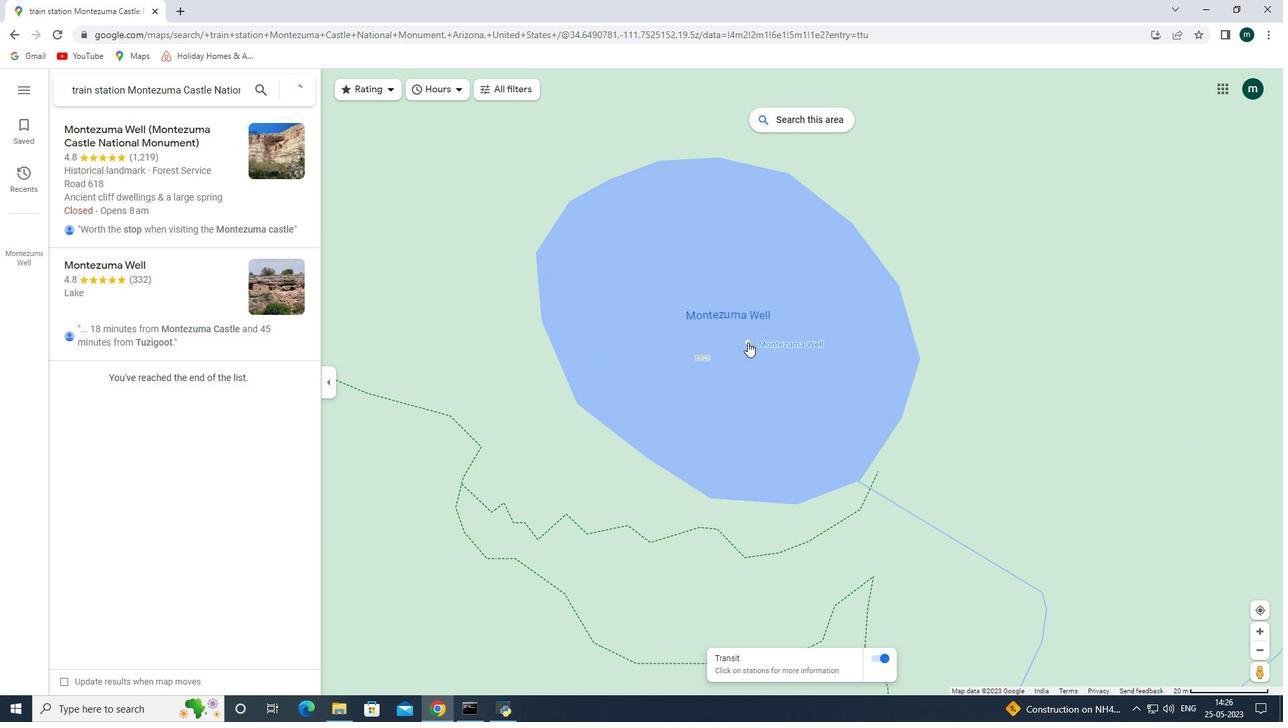 
Action: Mouse moved to (291, 68)
Screenshot: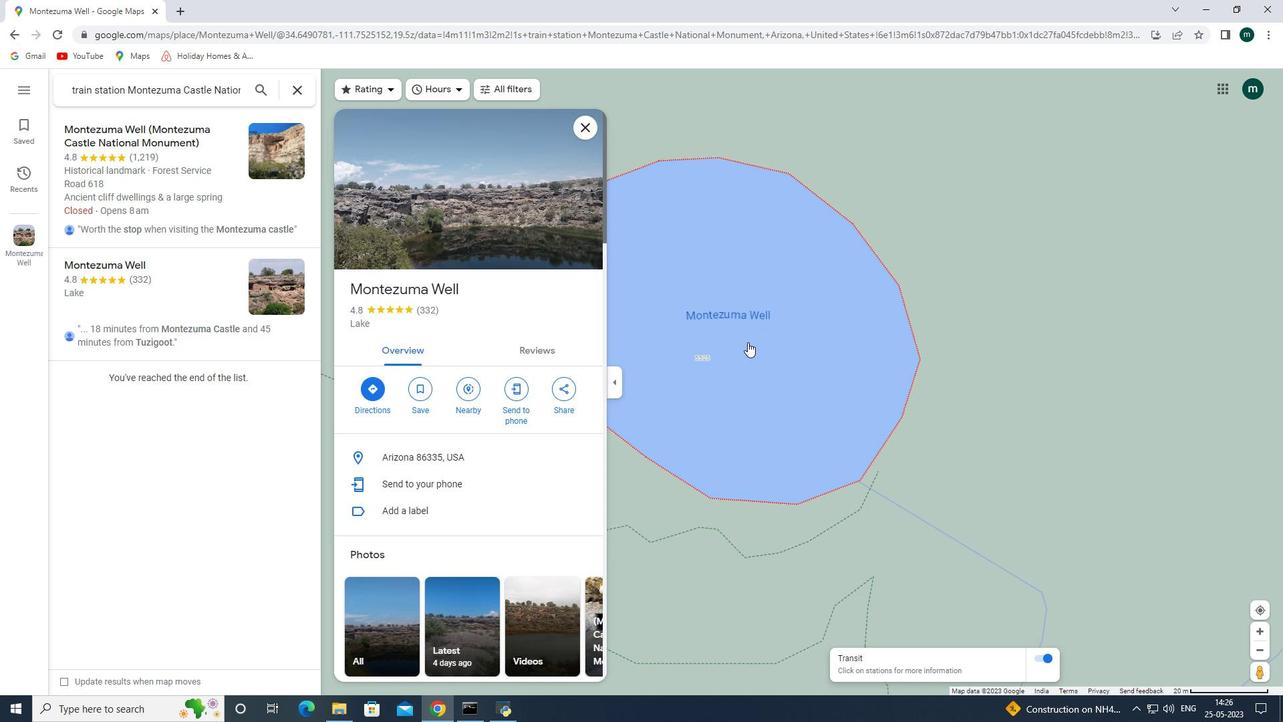 
Action: Mouse pressed left at (291, 68)
Screenshot: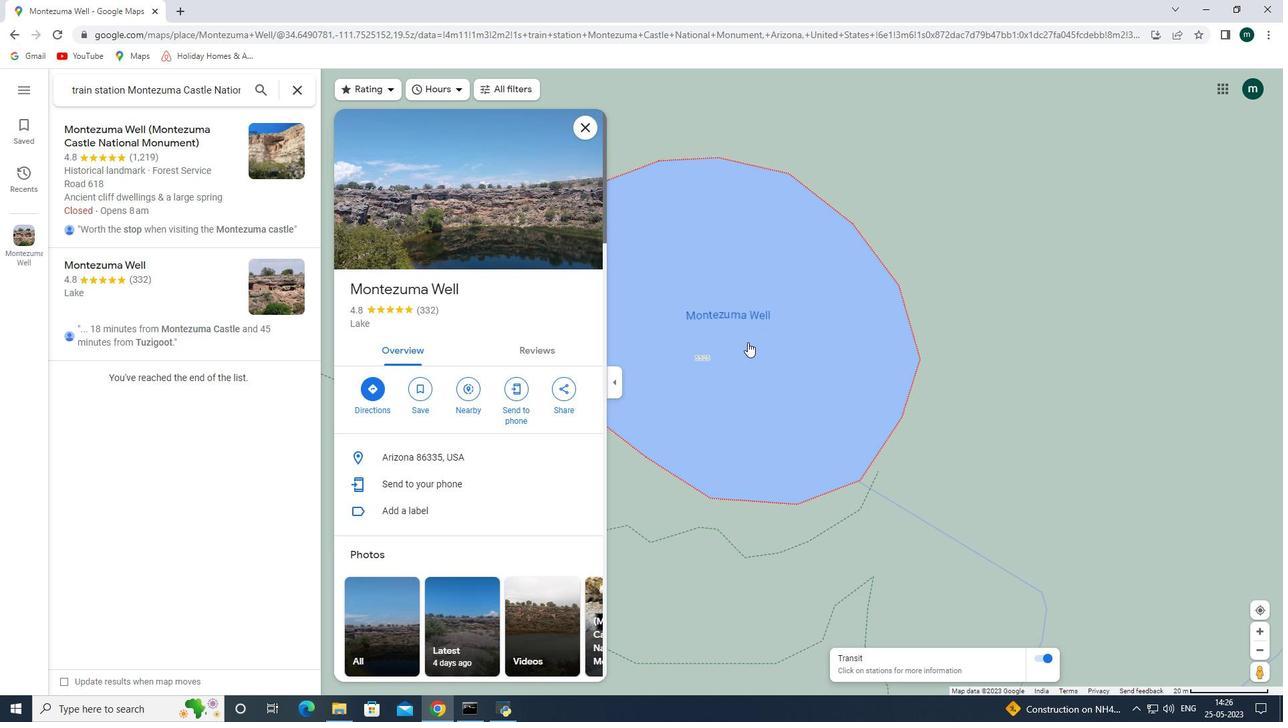 
Action: Mouse moved to (296, 67)
Screenshot: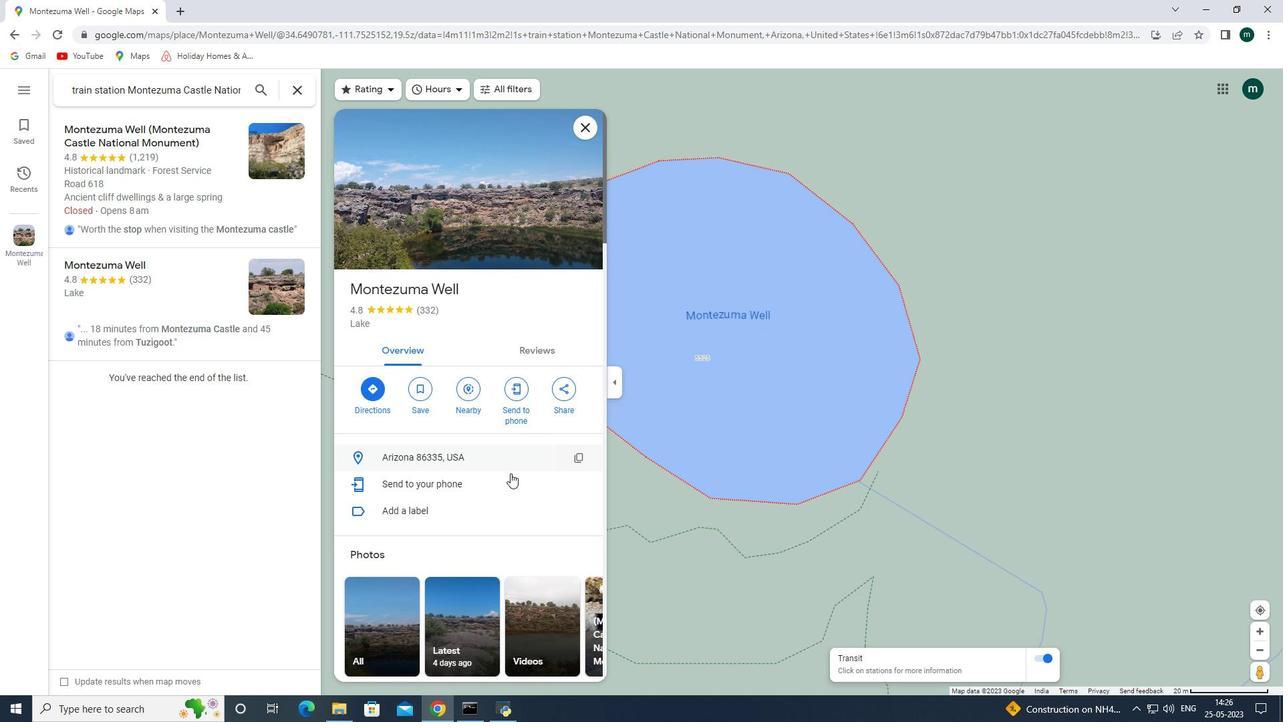 
Action: Mouse pressed left at (296, 67)
Screenshot: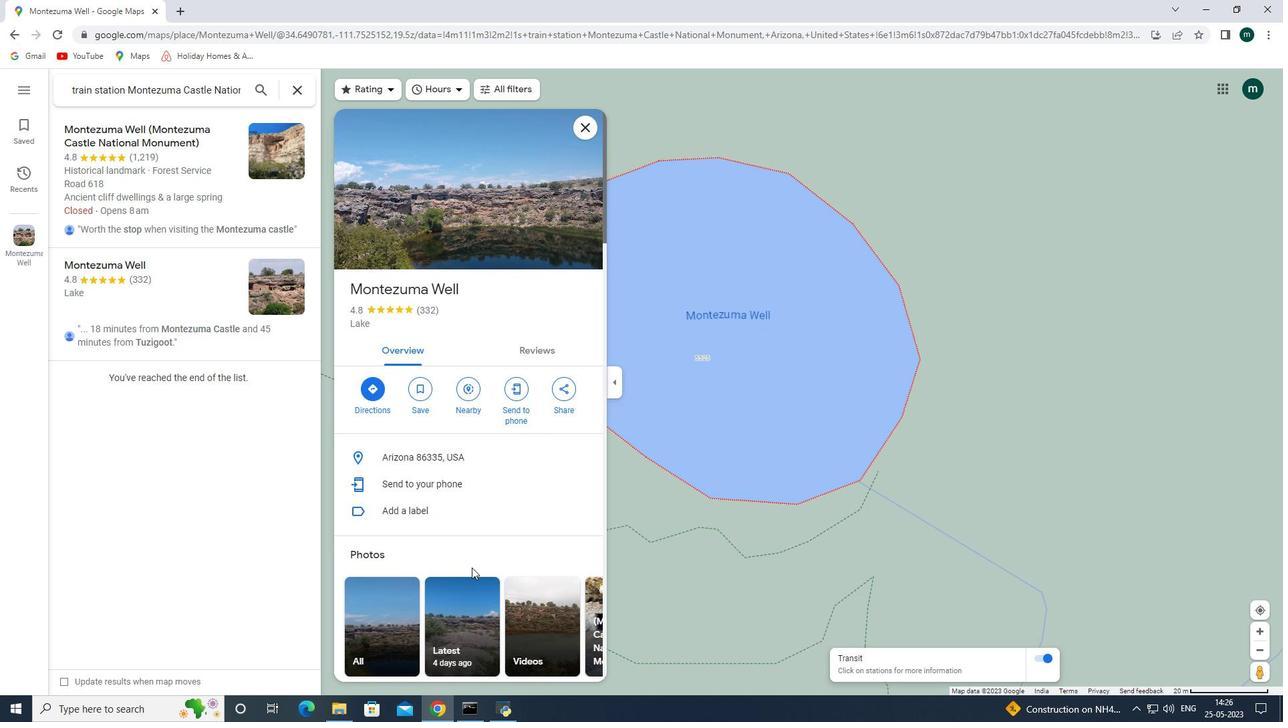 
Action: Mouse moved to (219, 291)
Screenshot: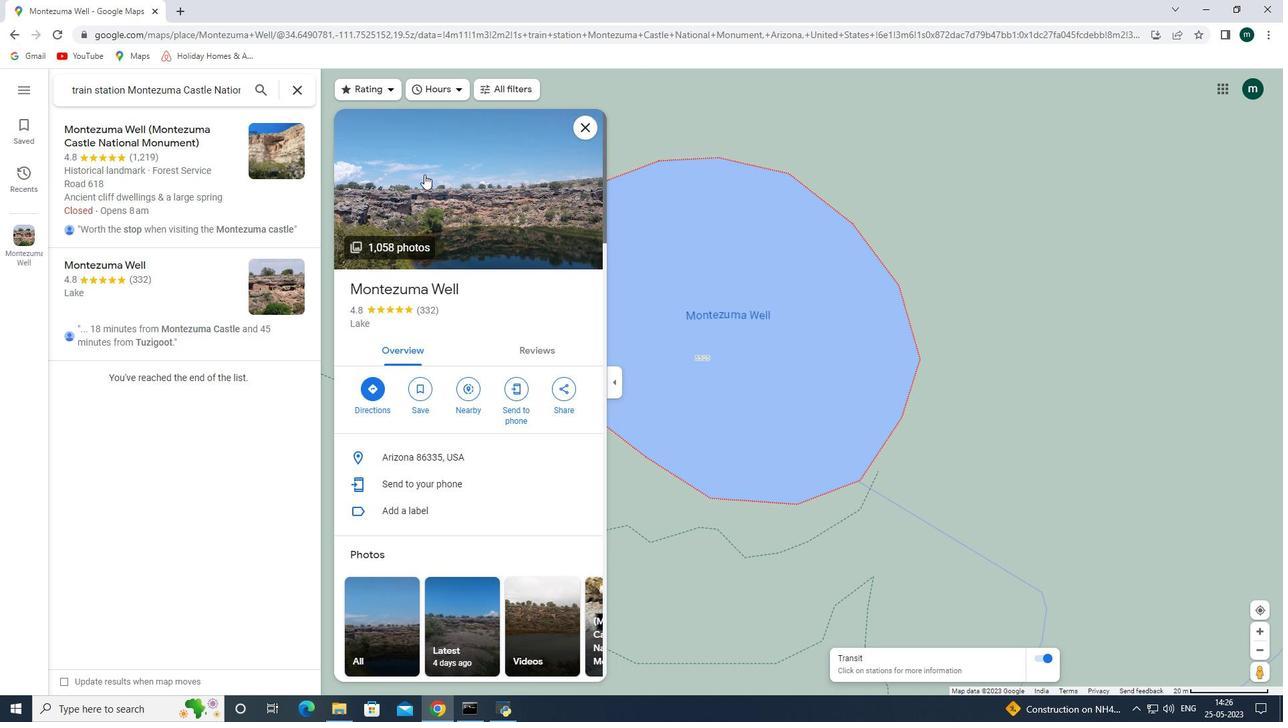 
Action: Mouse scrolled (219, 290) with delta (0, 0)
Screenshot: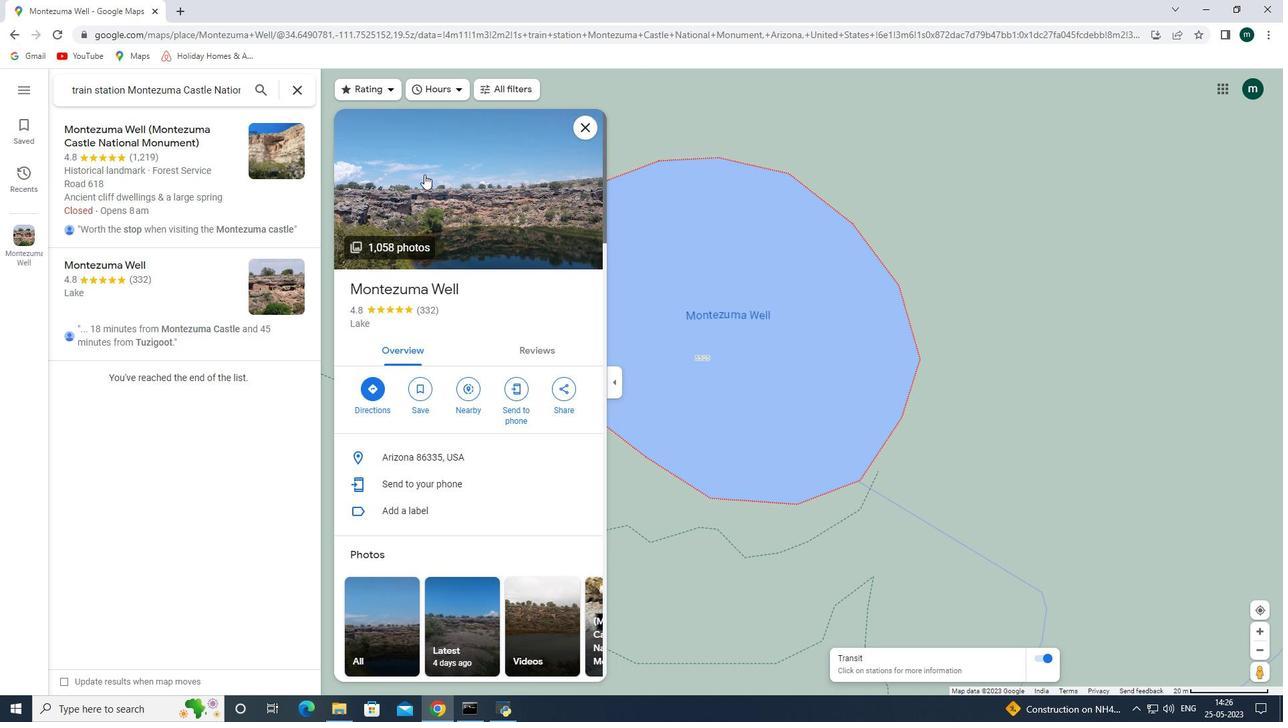
Action: Mouse scrolled (219, 290) with delta (0, 0)
Screenshot: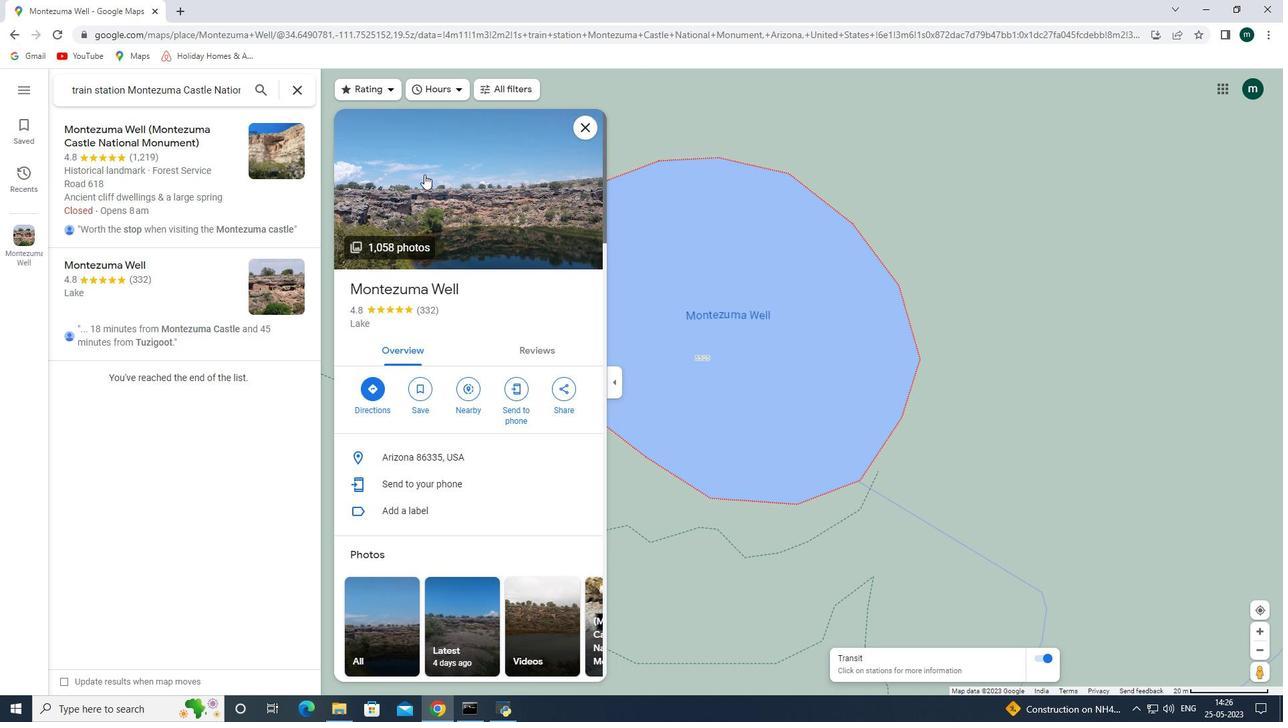 
Action: Mouse scrolled (219, 290) with delta (0, 0)
Screenshot: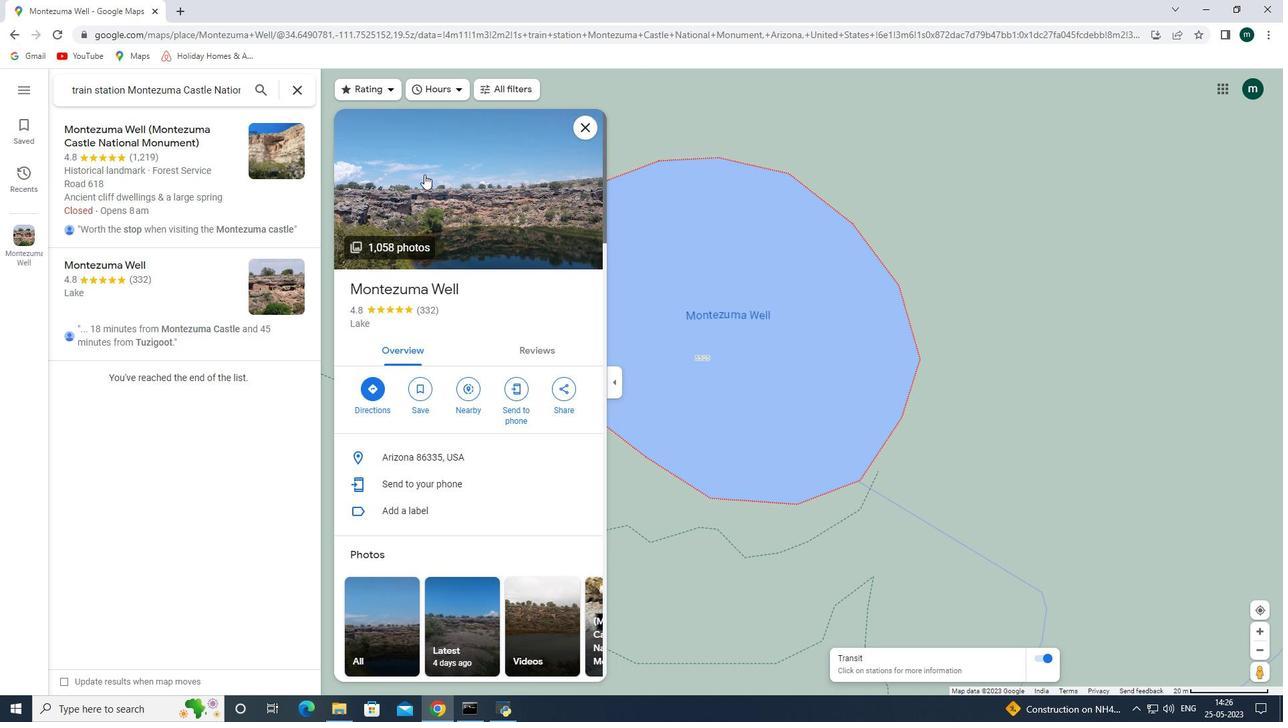 
Action: Mouse moved to (219, 291)
Screenshot: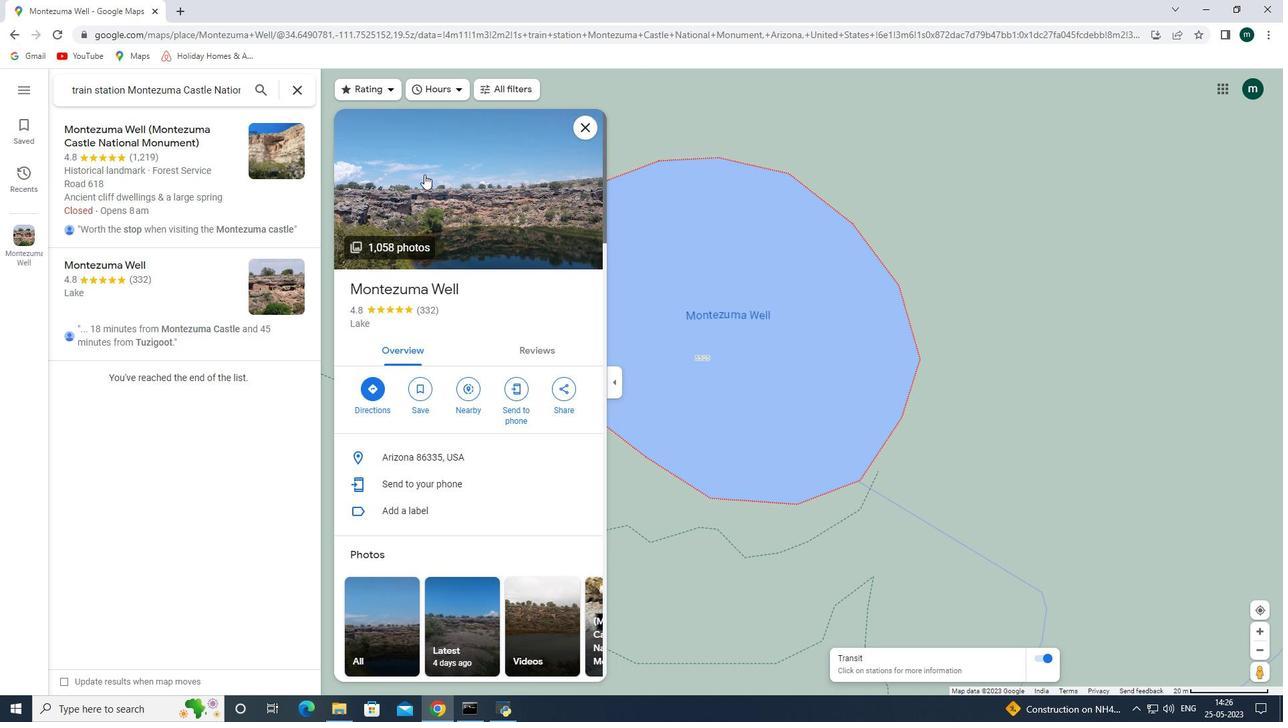 
Action: Mouse scrolled (219, 292) with delta (0, 0)
Screenshot: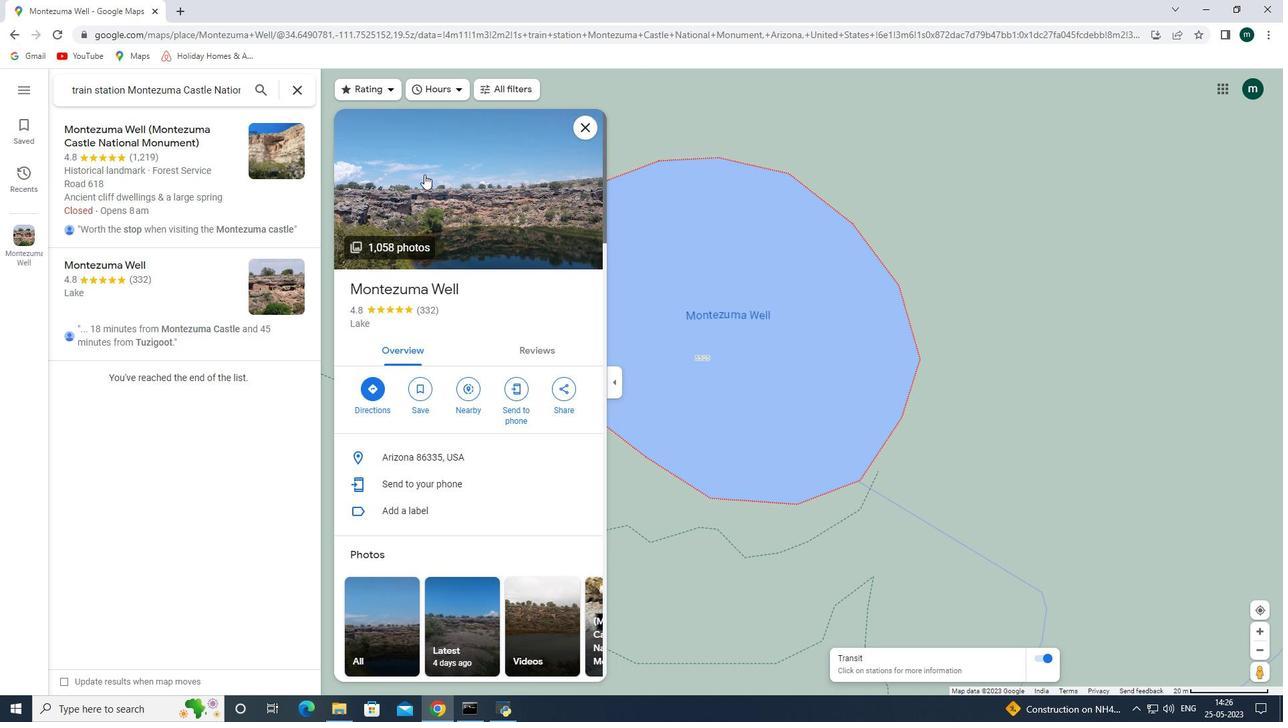 
Action: Mouse scrolled (219, 292) with delta (0, 0)
Screenshot: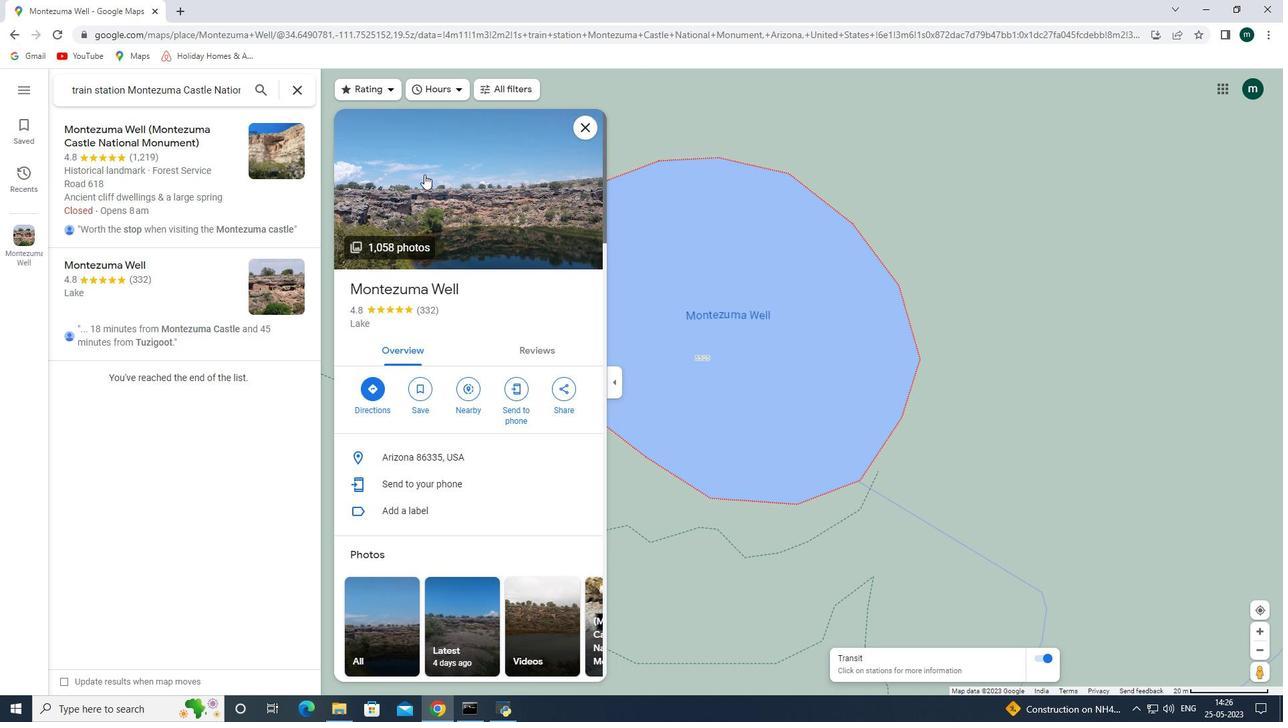 
Action: Mouse scrolled (219, 292) with delta (0, 0)
Screenshot: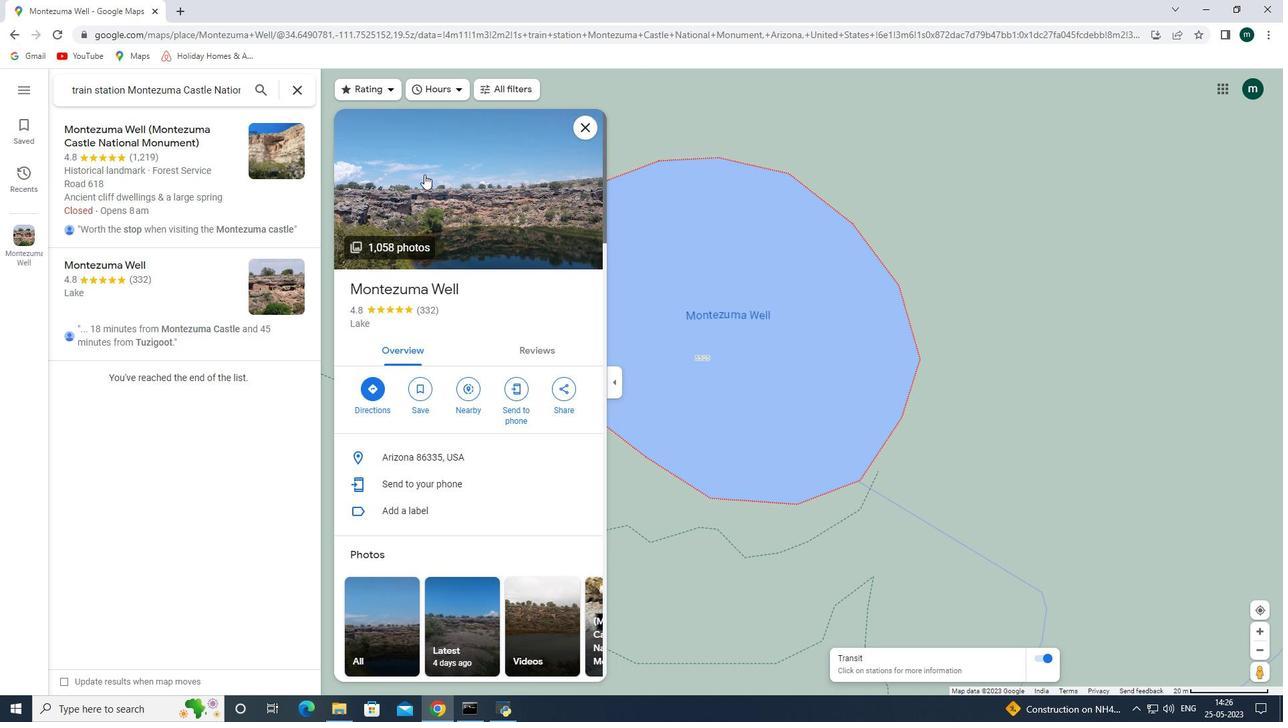 
Action: Mouse moved to (219, 289)
Screenshot: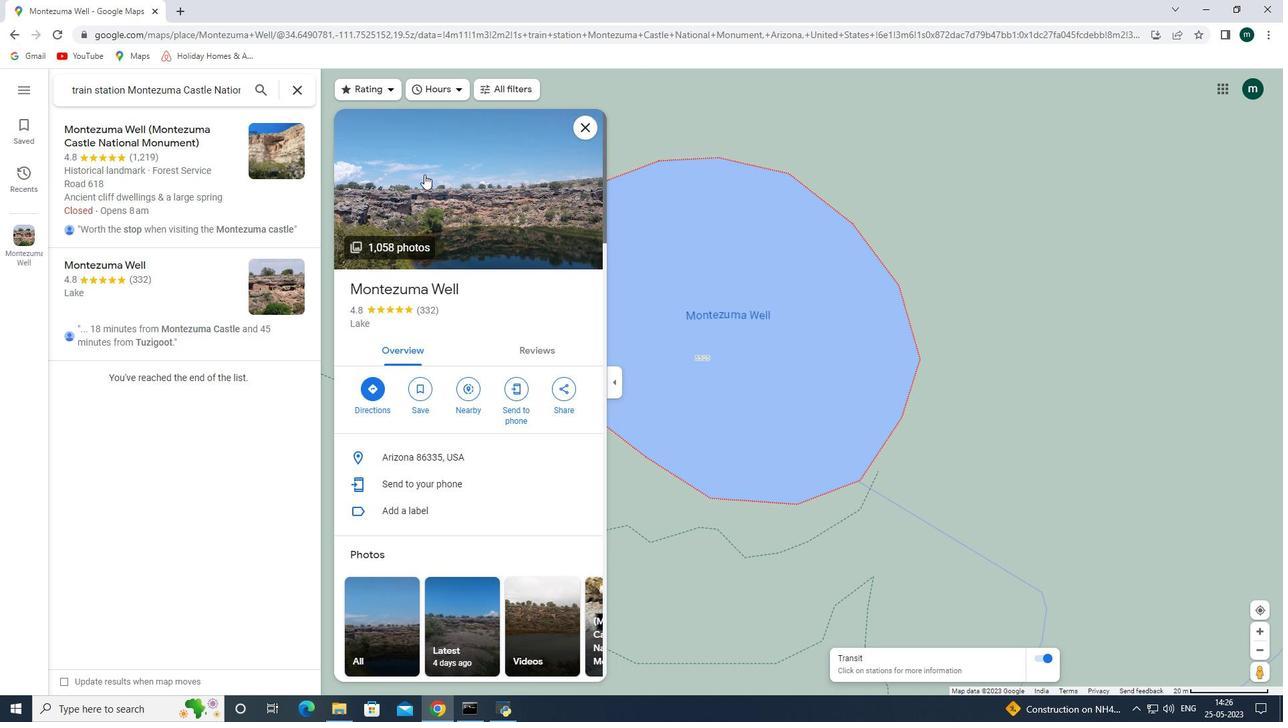 
Action: Mouse scrolled (219, 290) with delta (0, 0)
Screenshot: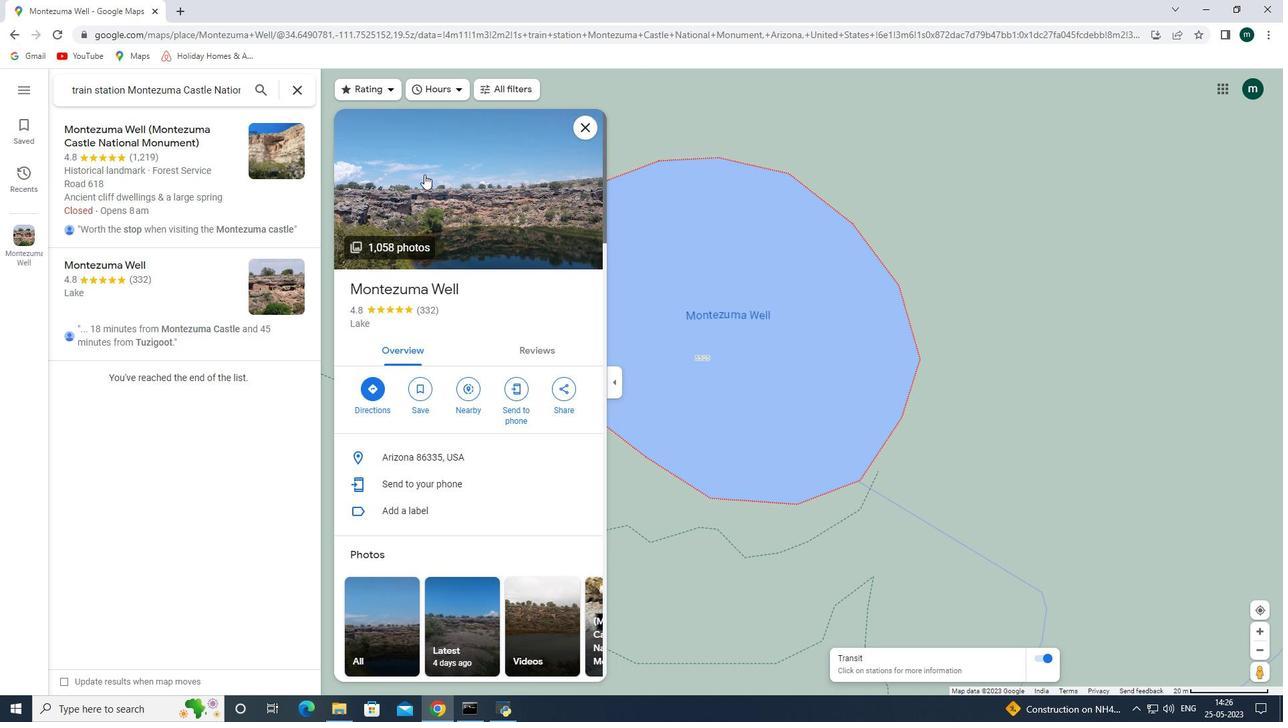 
Action: Mouse scrolled (219, 290) with delta (0, 0)
Screenshot: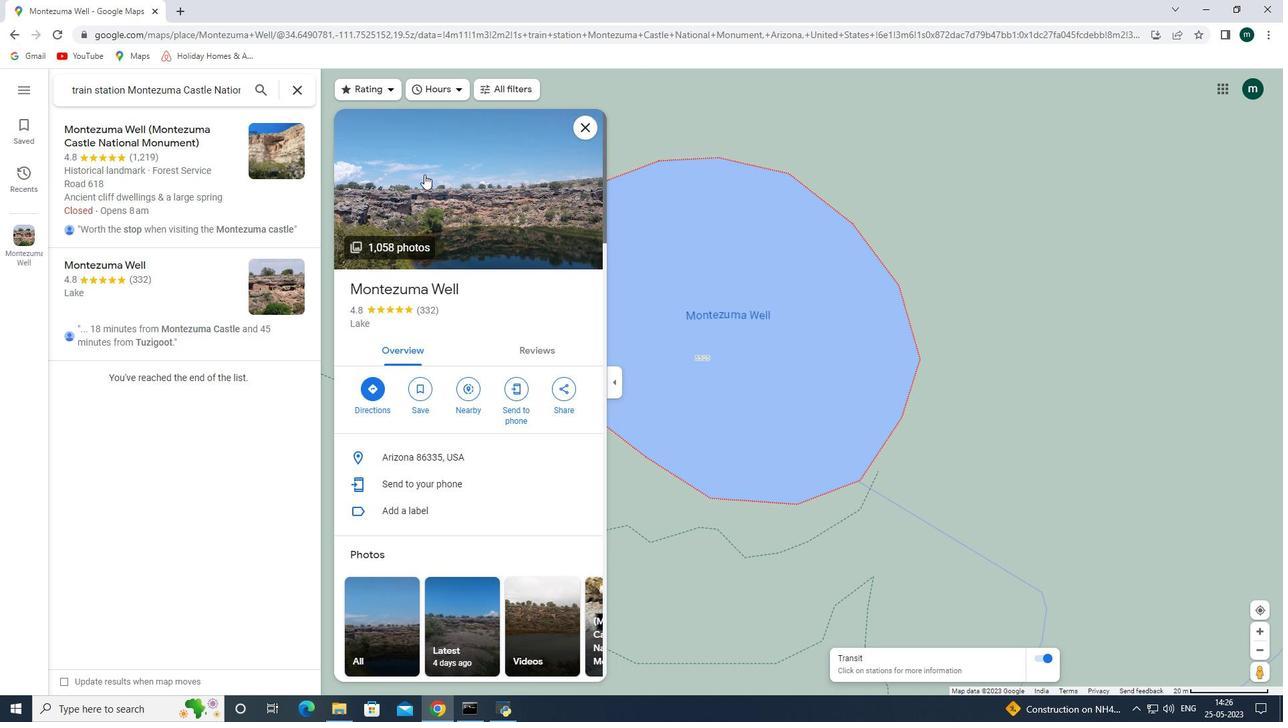 
Action: Mouse scrolled (219, 290) with delta (0, 0)
Screenshot: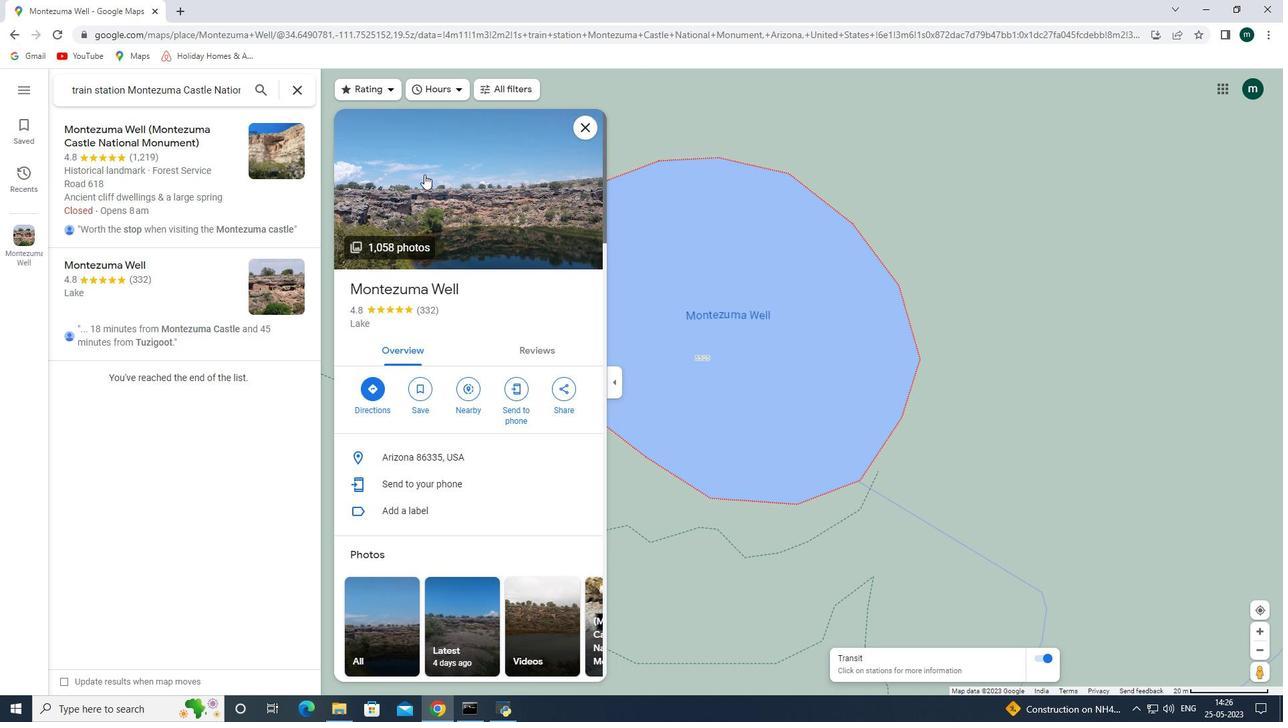 
Action: Mouse scrolled (219, 290) with delta (0, 0)
Screenshot: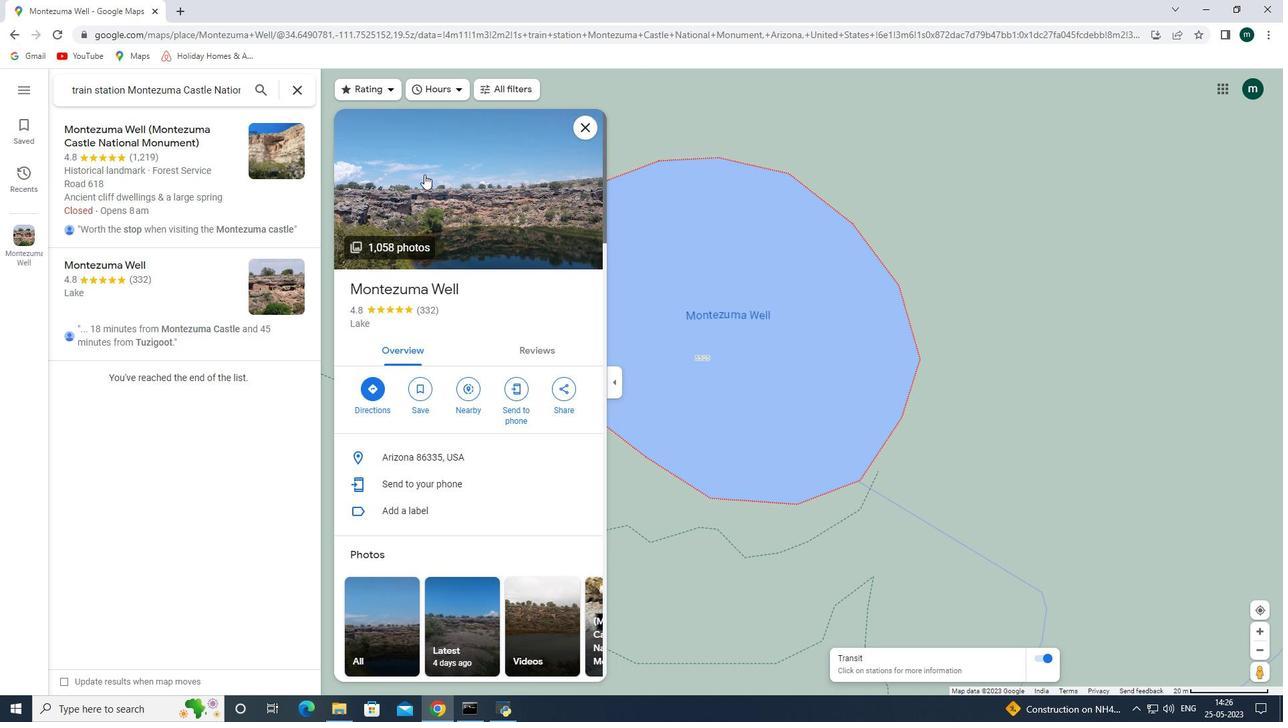 
Action: Mouse moved to (292, 65)
Screenshot: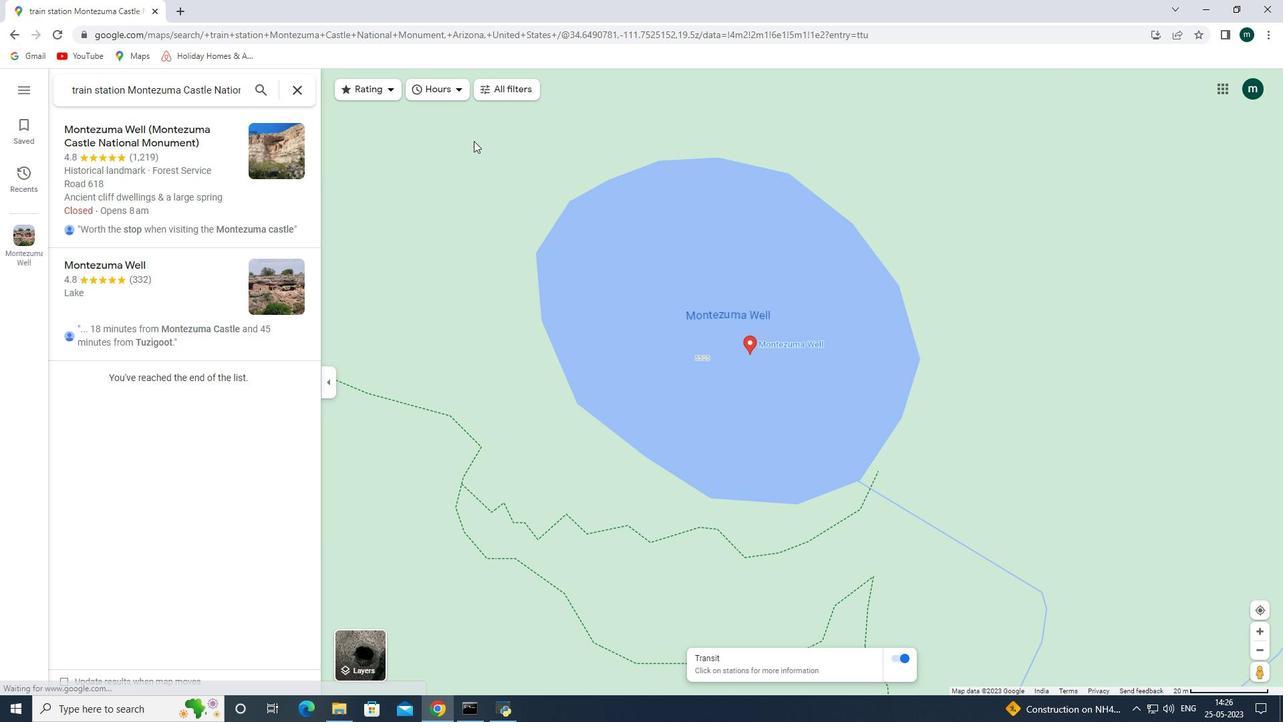
Action: Mouse pressed left at (292, 65)
Screenshot: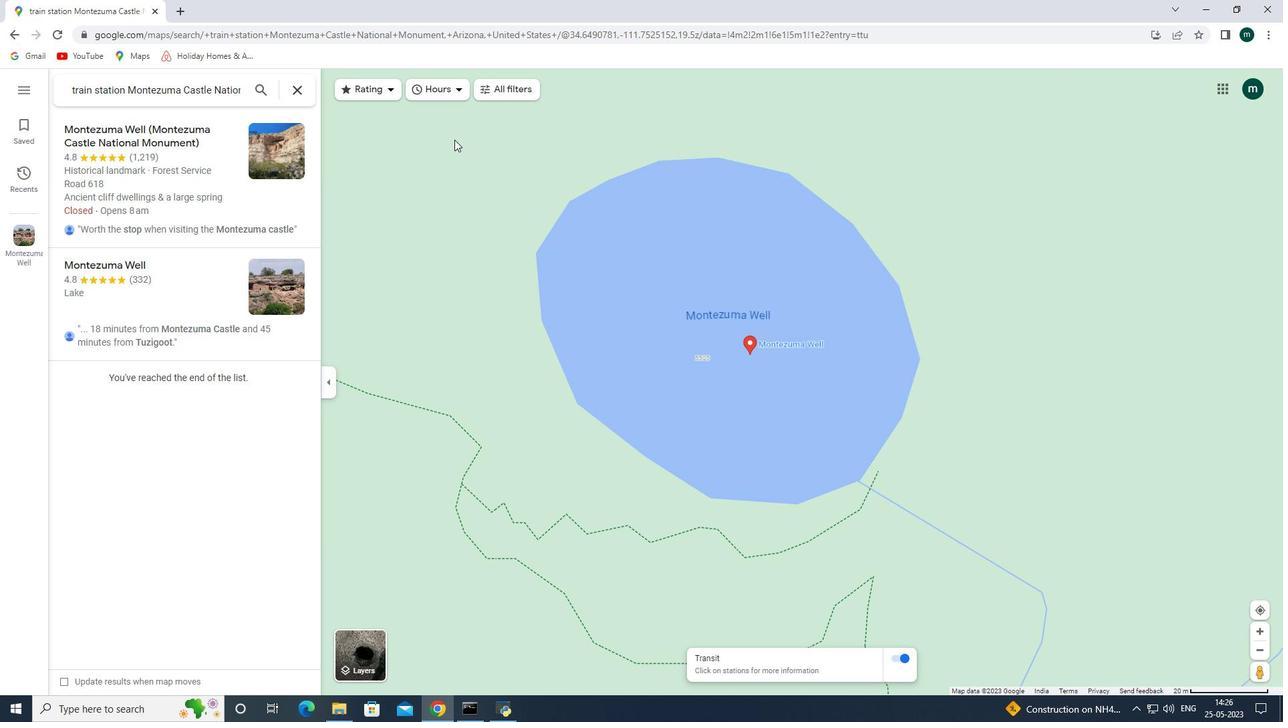 
Action: Mouse moved to (302, 64)
Screenshot: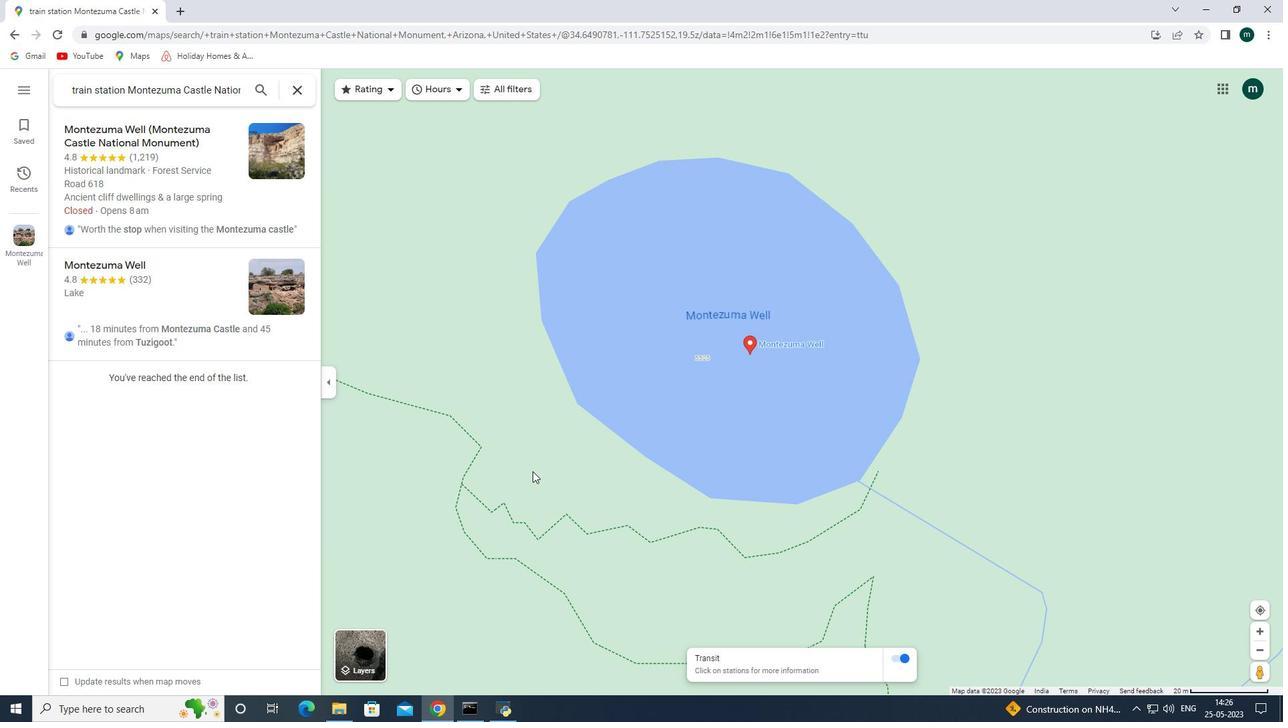 
Action: Mouse pressed left at (302, 64)
Screenshot: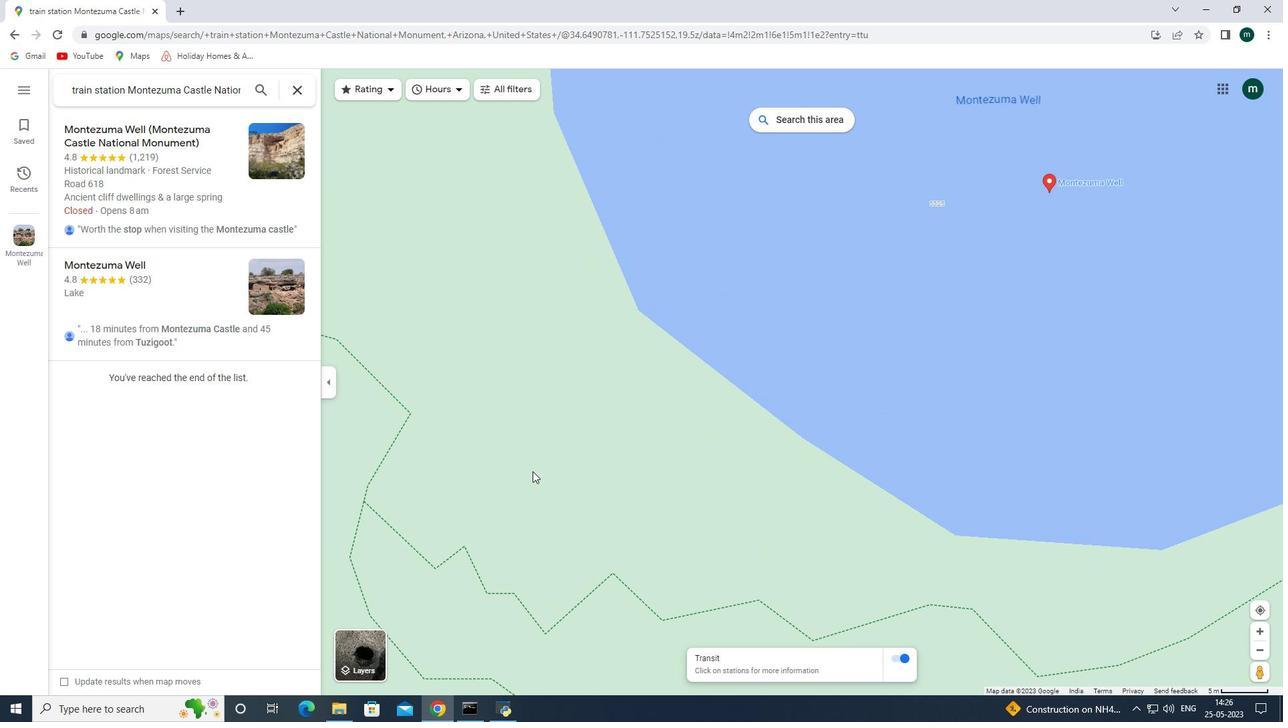 
Action: Mouse moved to (179, 109)
Screenshot: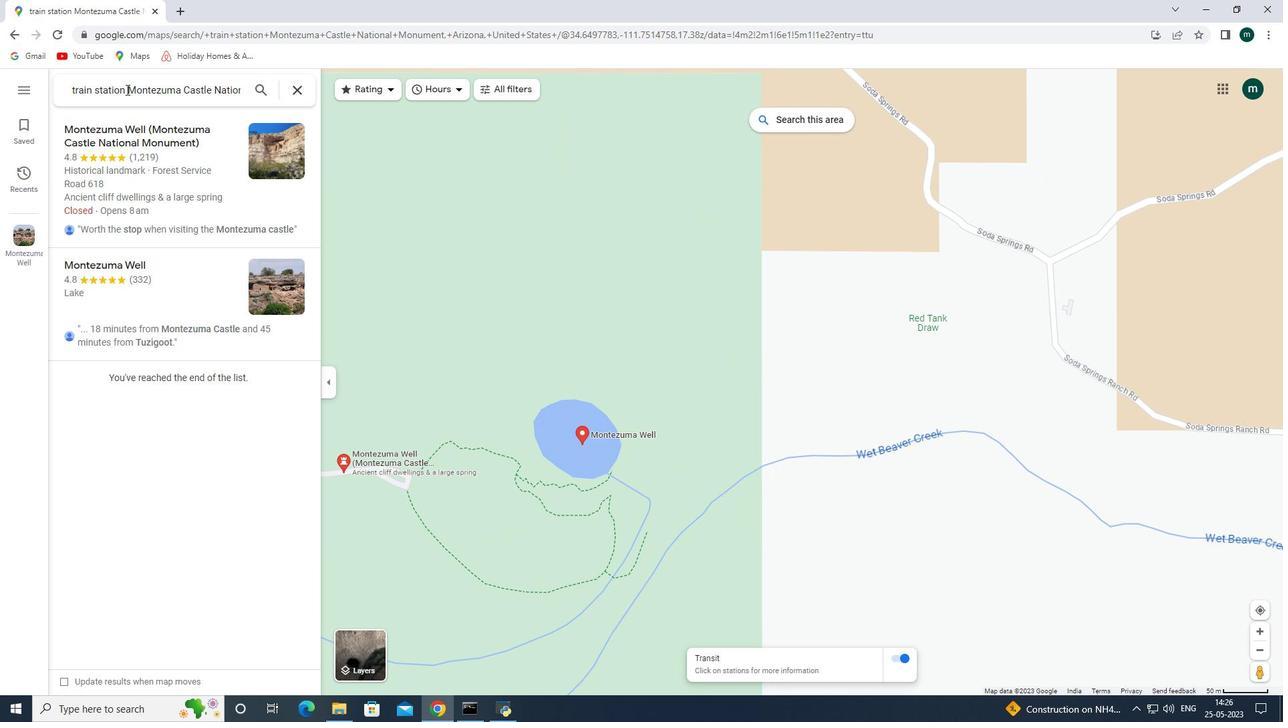 
Action: Key pressed m
Screenshot: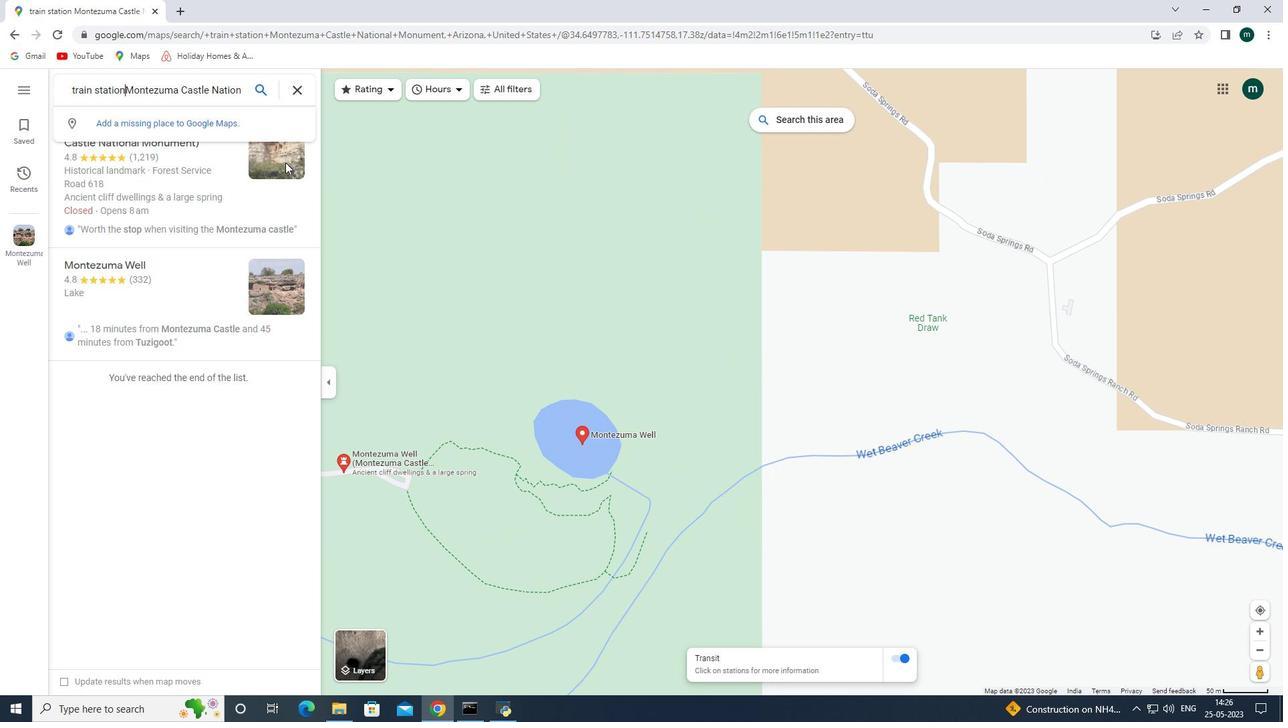 
Action: Mouse moved to (181, 108)
Screenshot: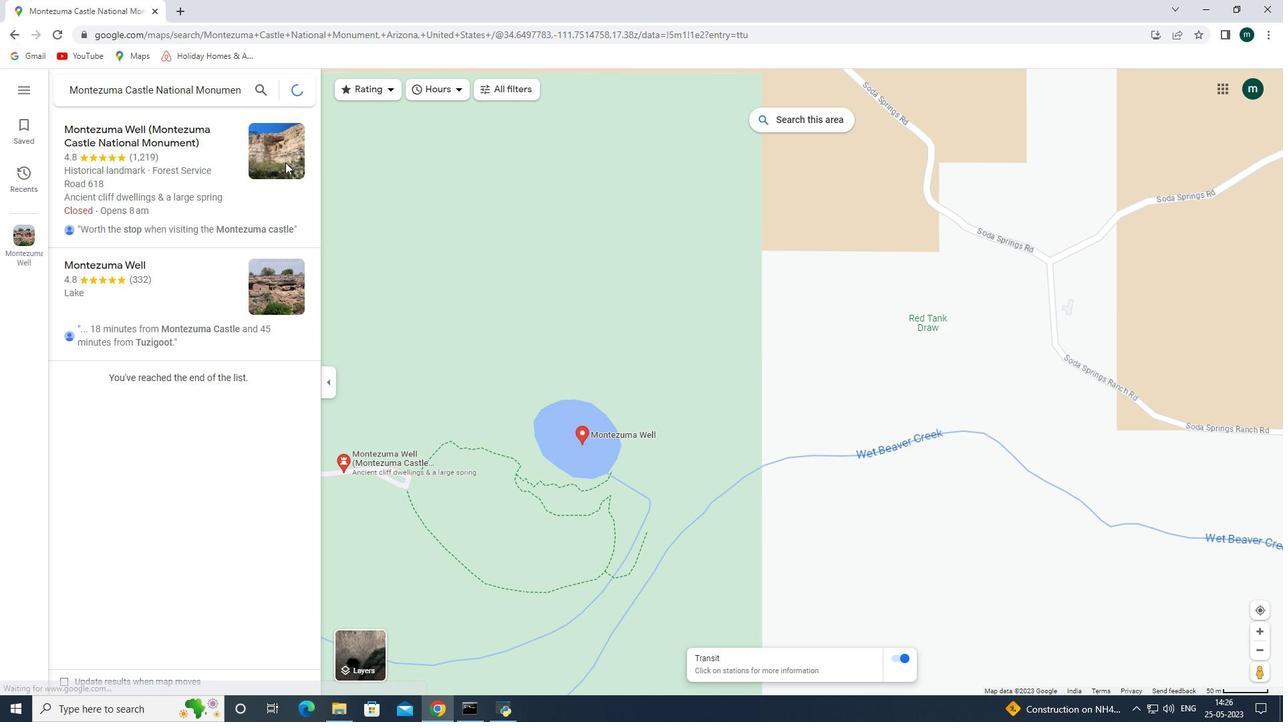 
Action: Key pressed i
Screenshot: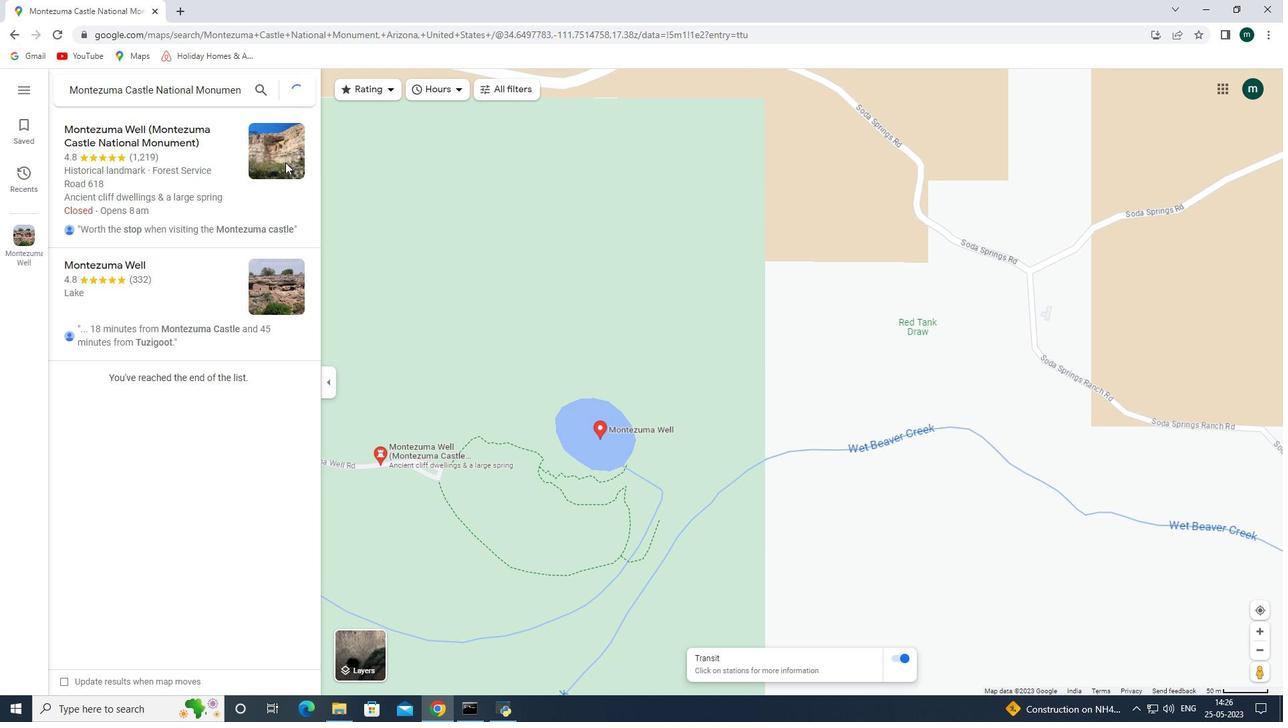 
Action: Mouse moved to (201, 182)
Screenshot: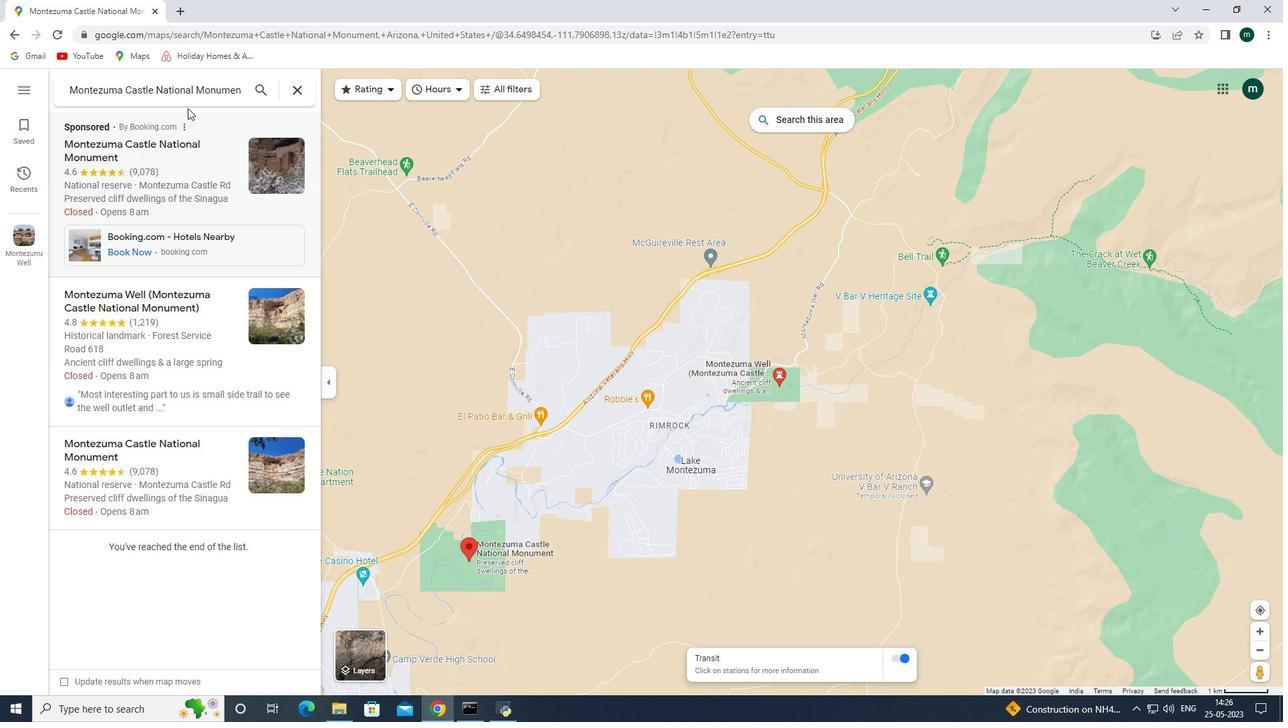 
Action: Key pressed <Key.backspace>
Screenshot: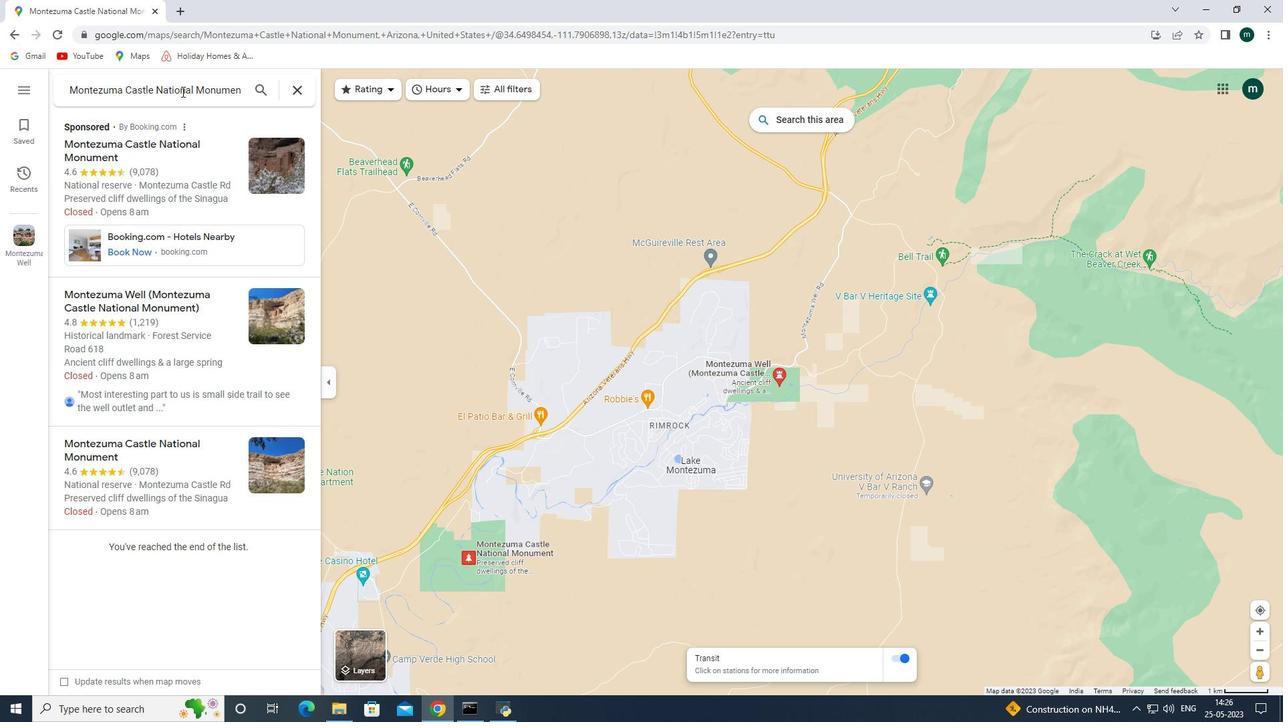 
Action: Mouse moved to (197, 241)
Screenshot: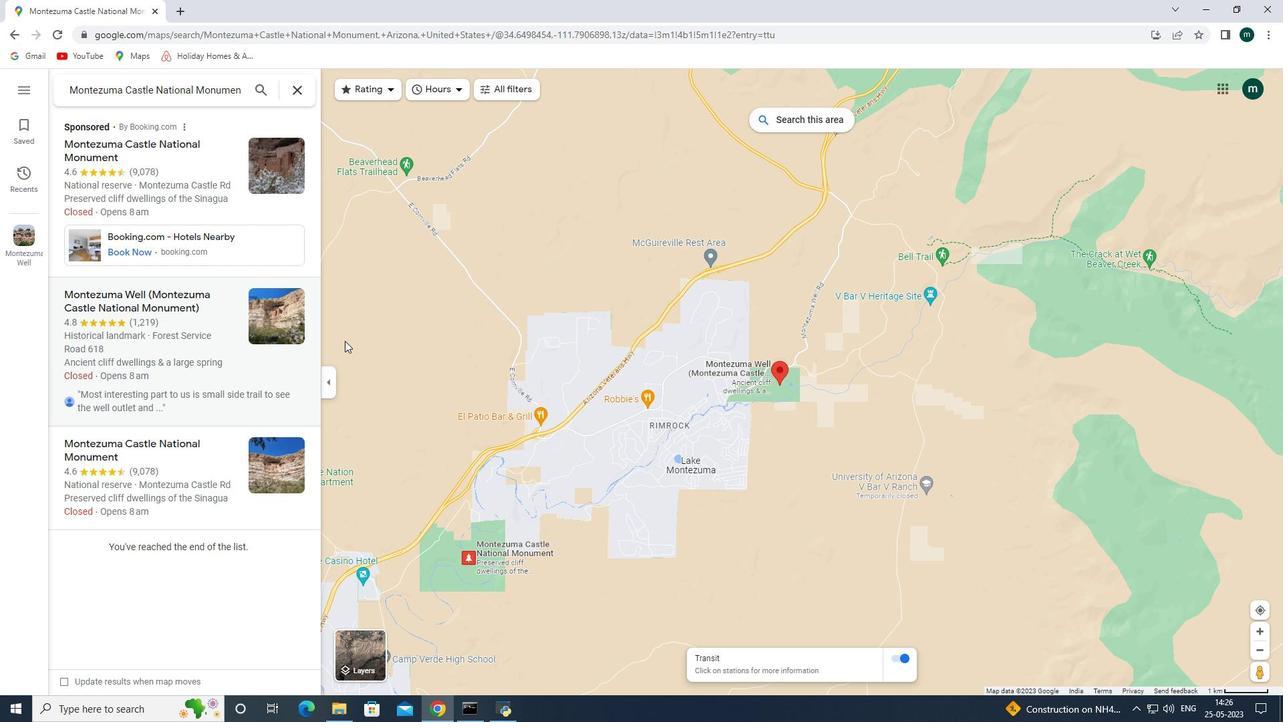 
Action: Mouse pressed left at (197, 241)
Screenshot: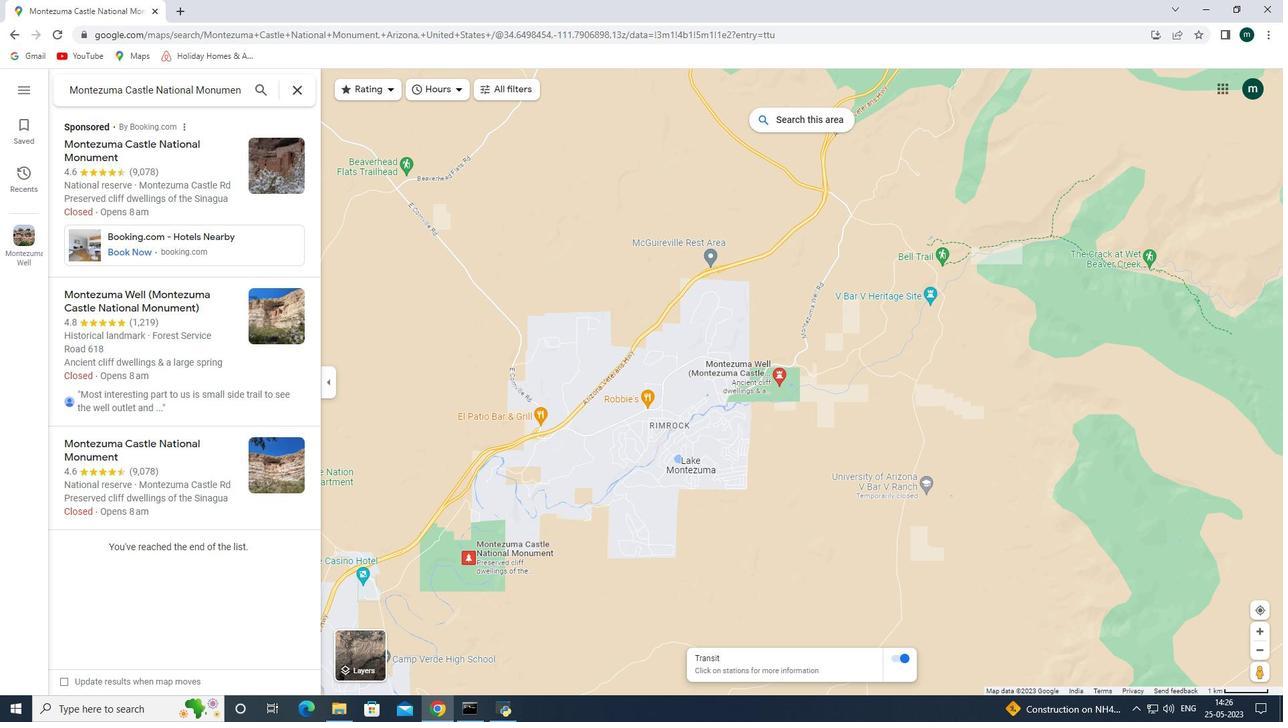 
Action: Mouse moved to (102, 68)
Screenshot: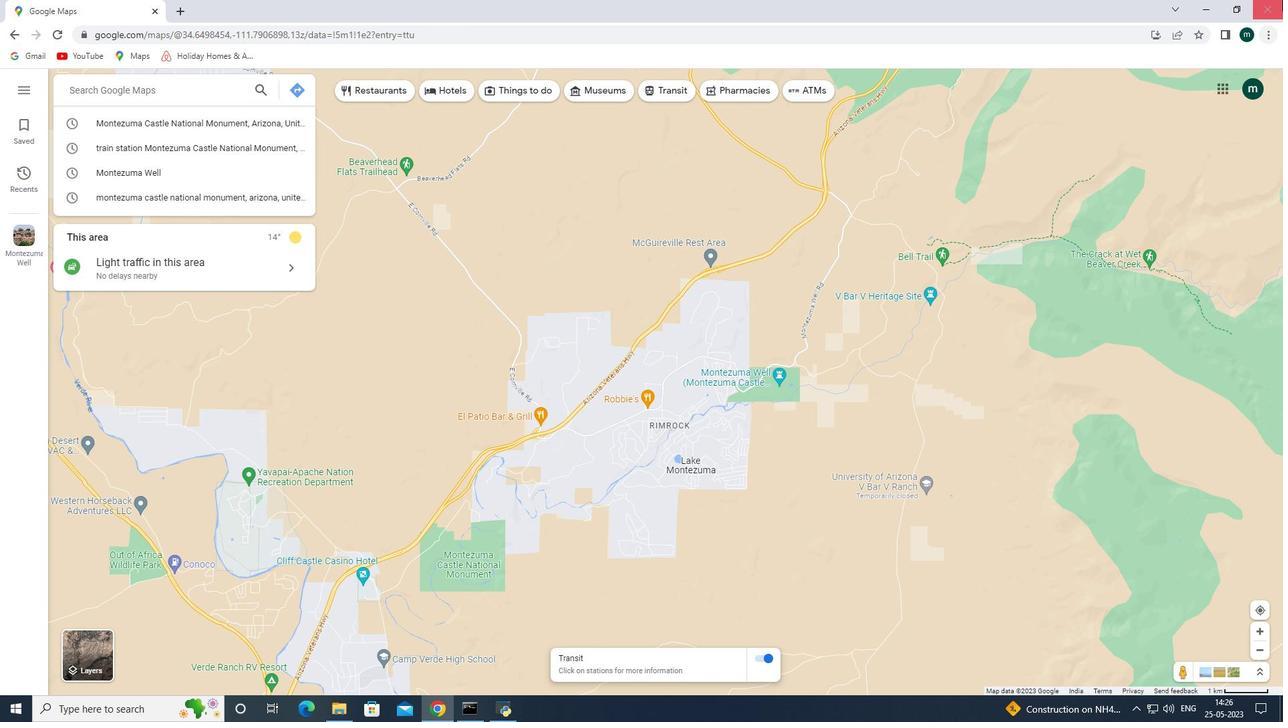 
Action: Mouse pressed left at (102, 68)
Screenshot: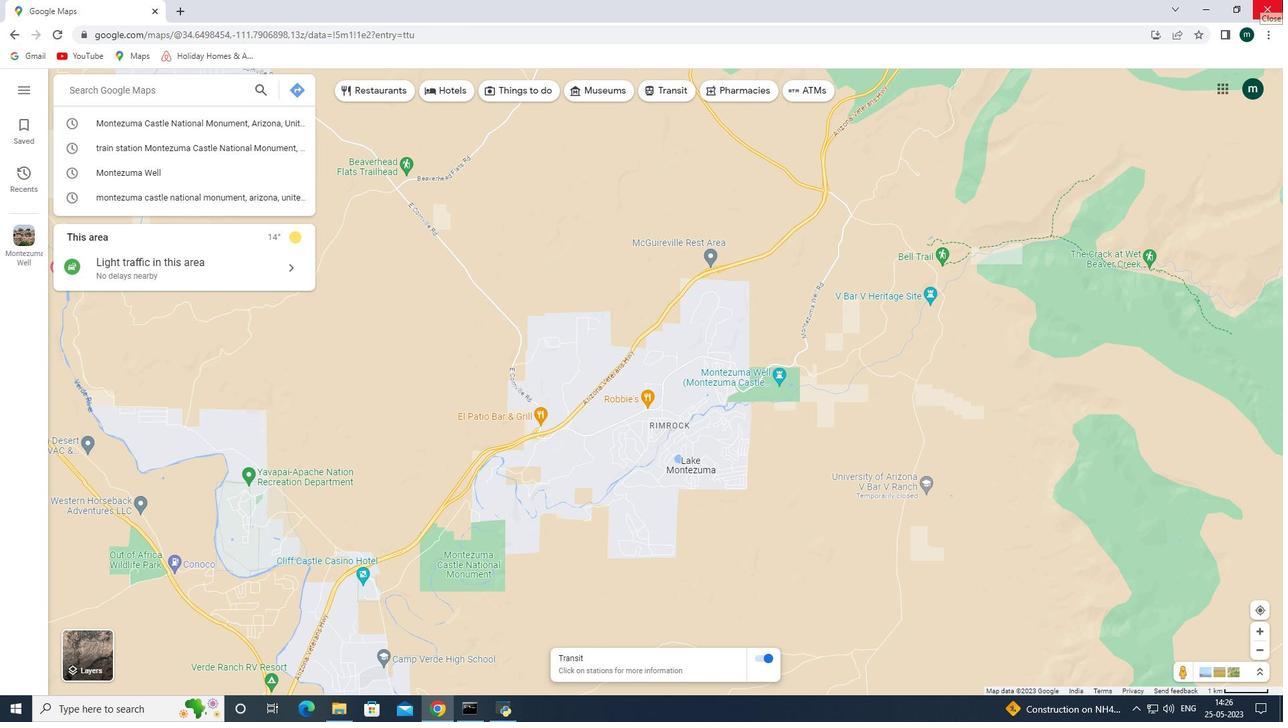 
Action: Mouse moved to (139, 69)
Screenshot: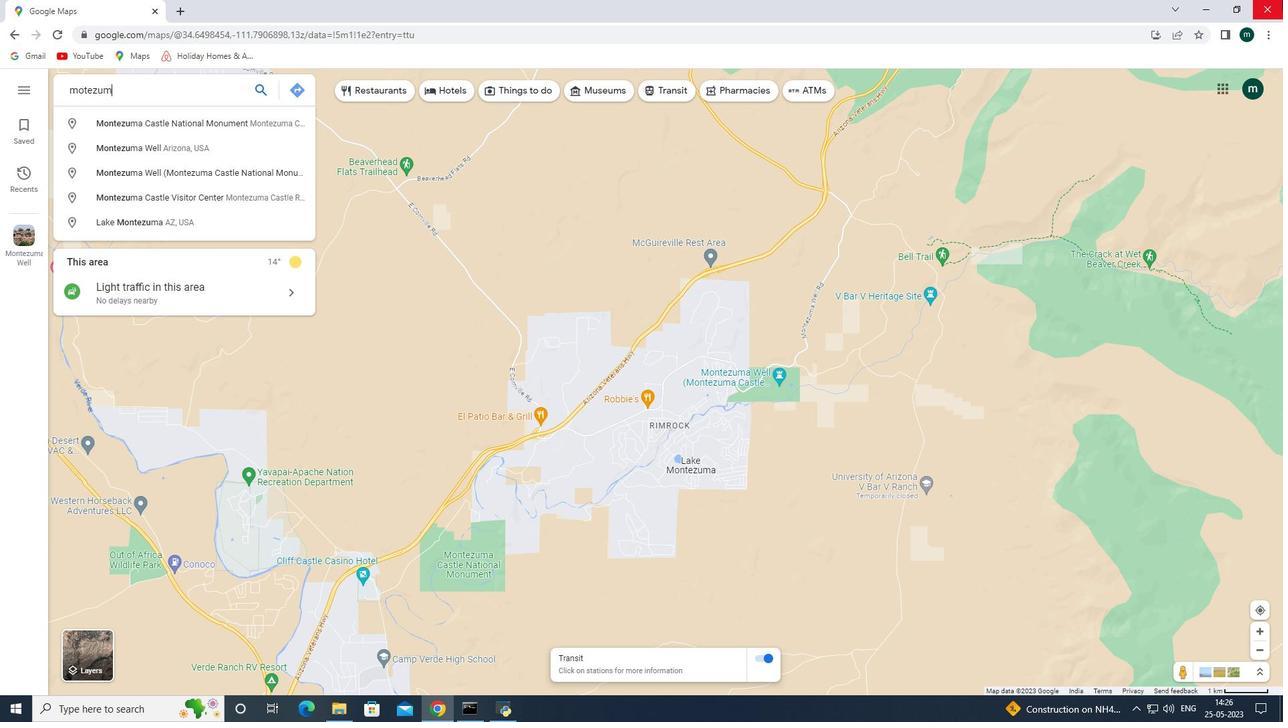 
Action: Mouse pressed left at (139, 69)
Screenshot: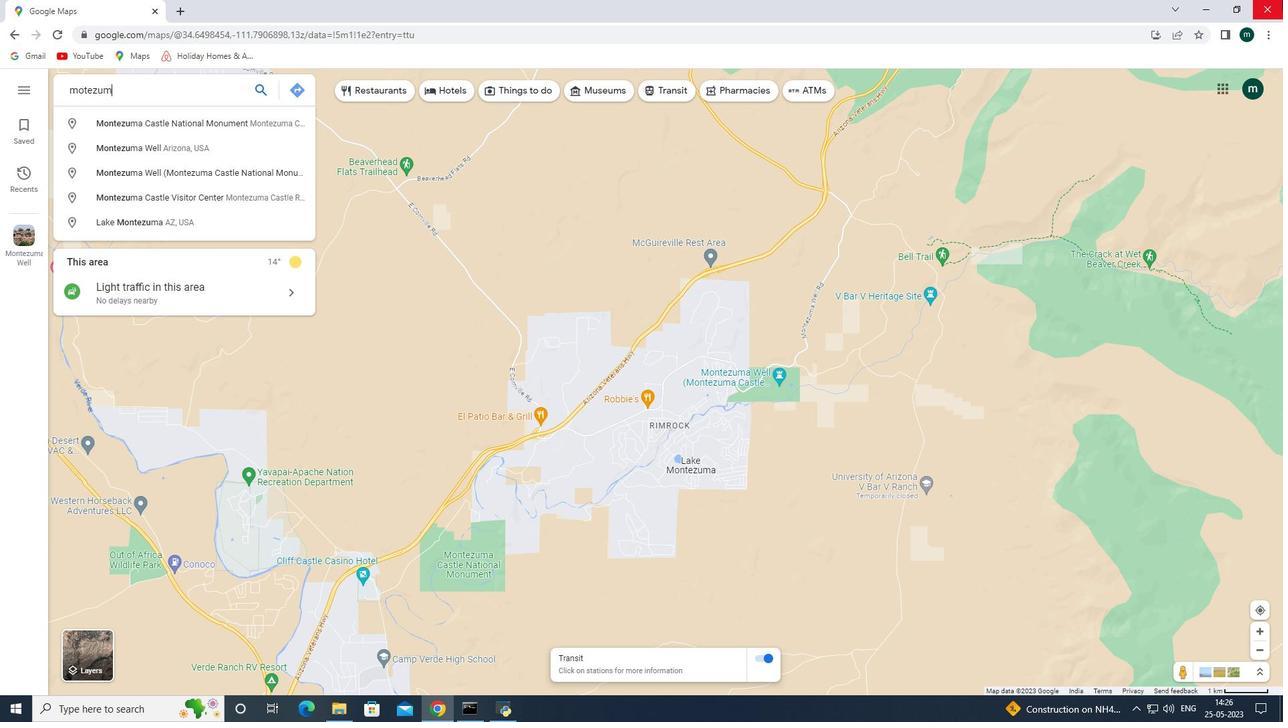 
Action: Mouse moved to (236, 64)
Screenshot: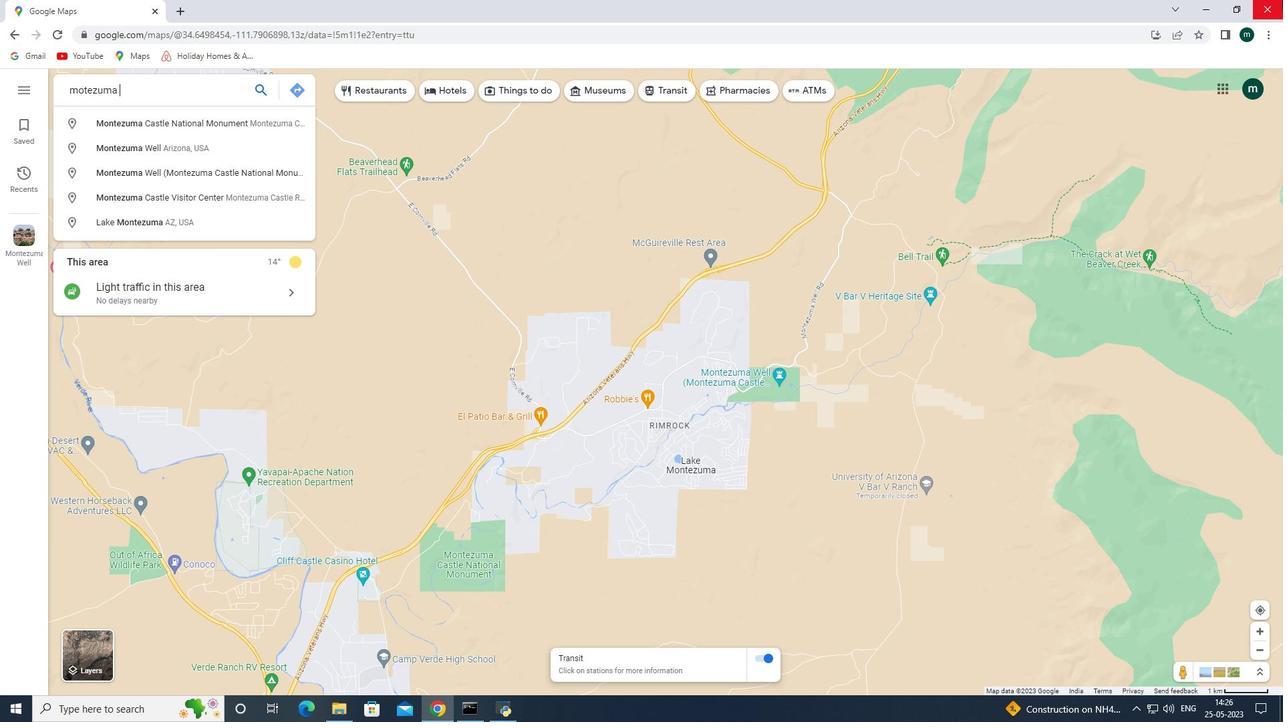 
Action: Mouse pressed left at (236, 64)
Screenshot: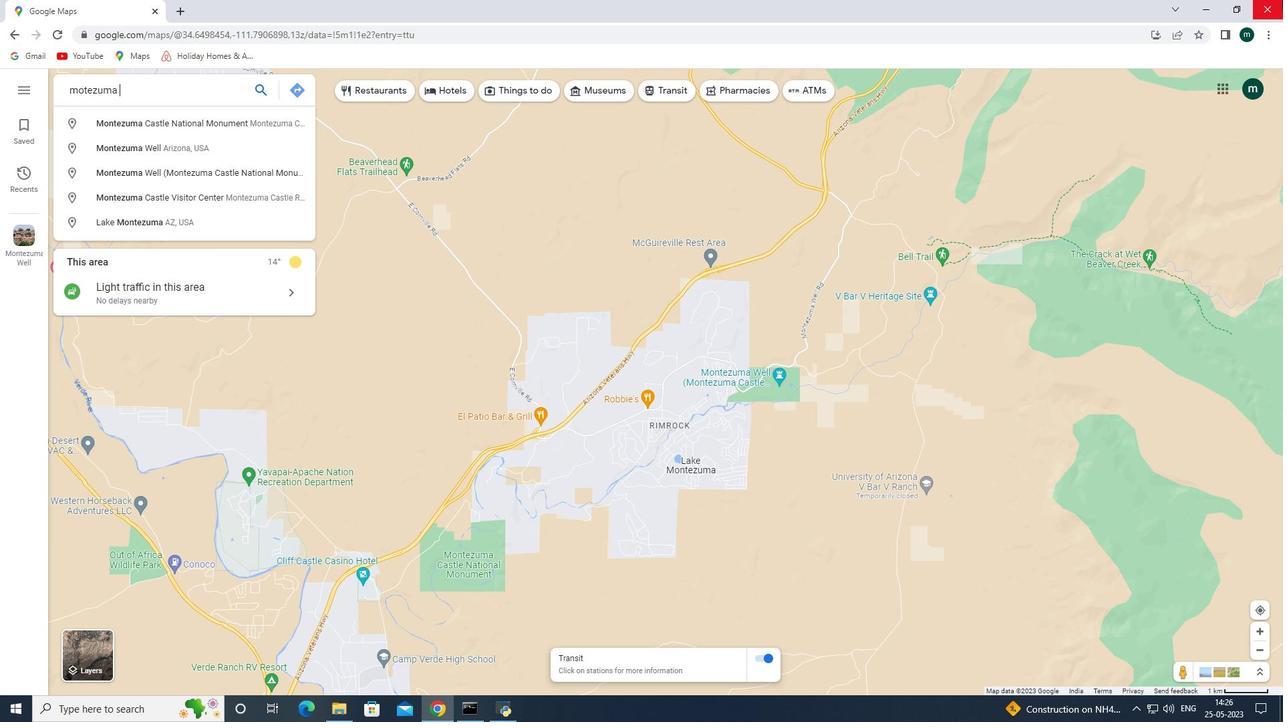 
Action: Mouse moved to (195, 66)
Screenshot: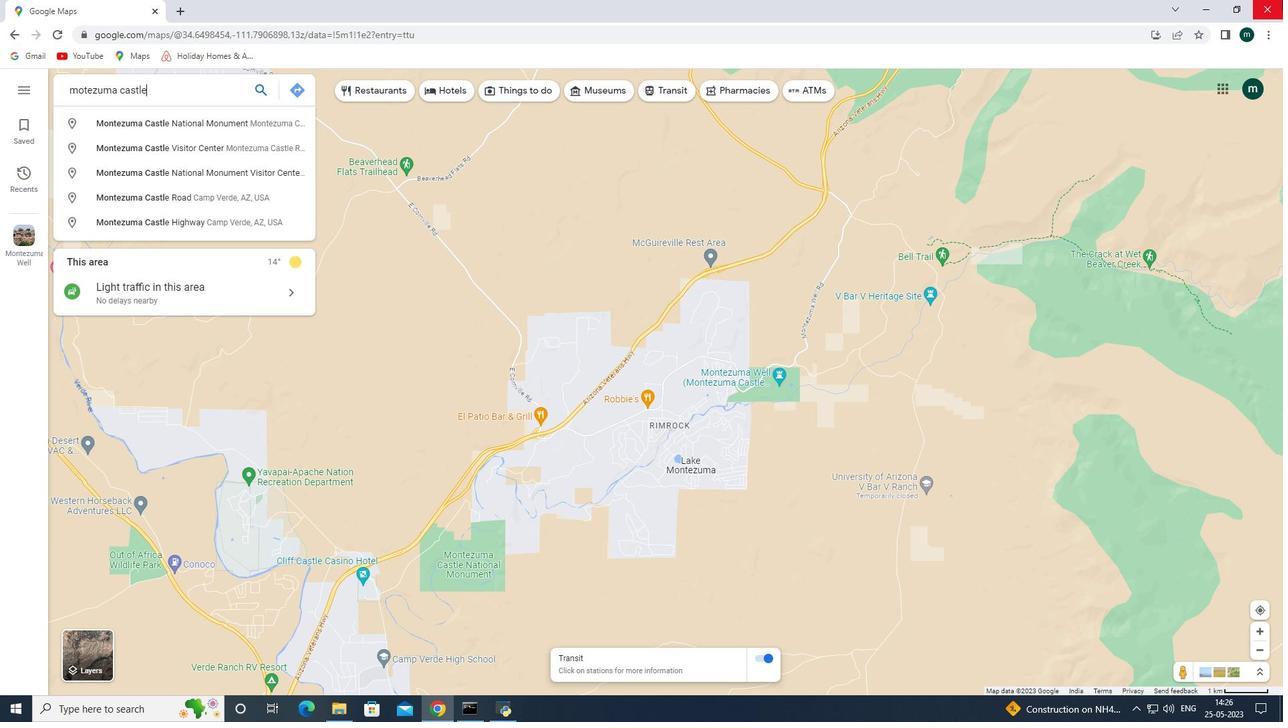 
Action: Mouse pressed left at (195, 66)
Screenshot: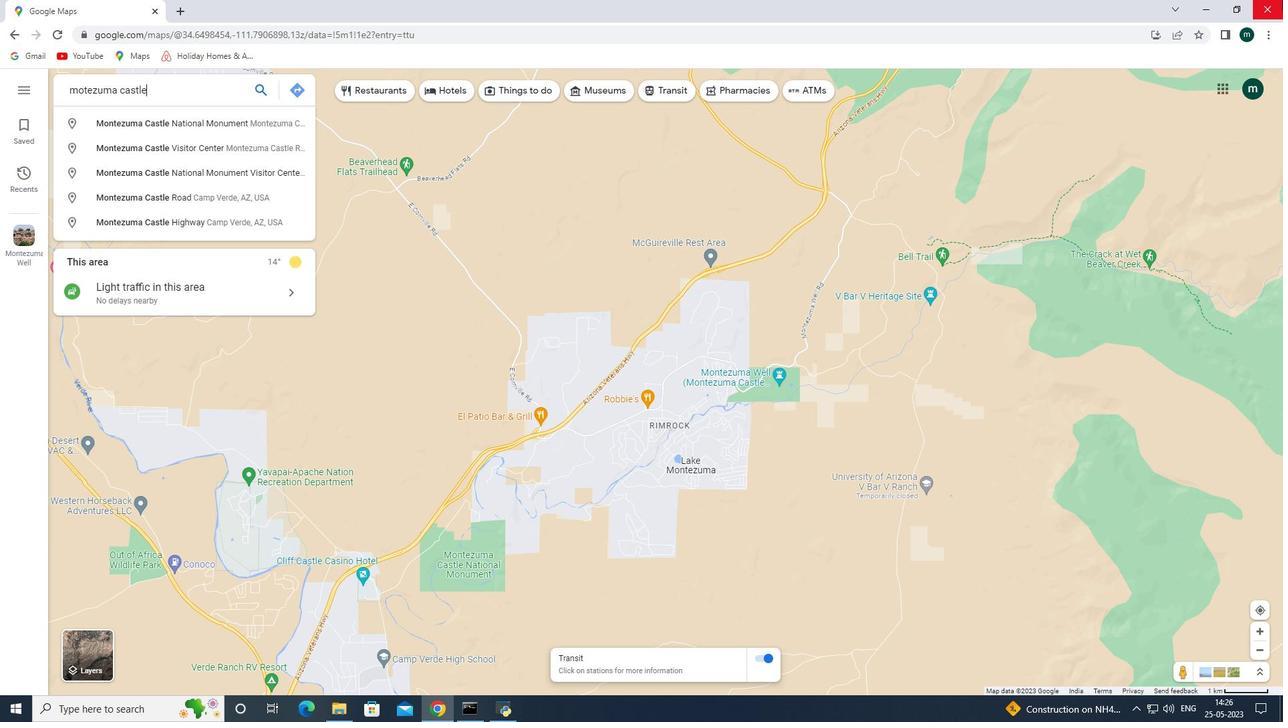 
Action: Mouse moved to (416, 620)
Screenshot: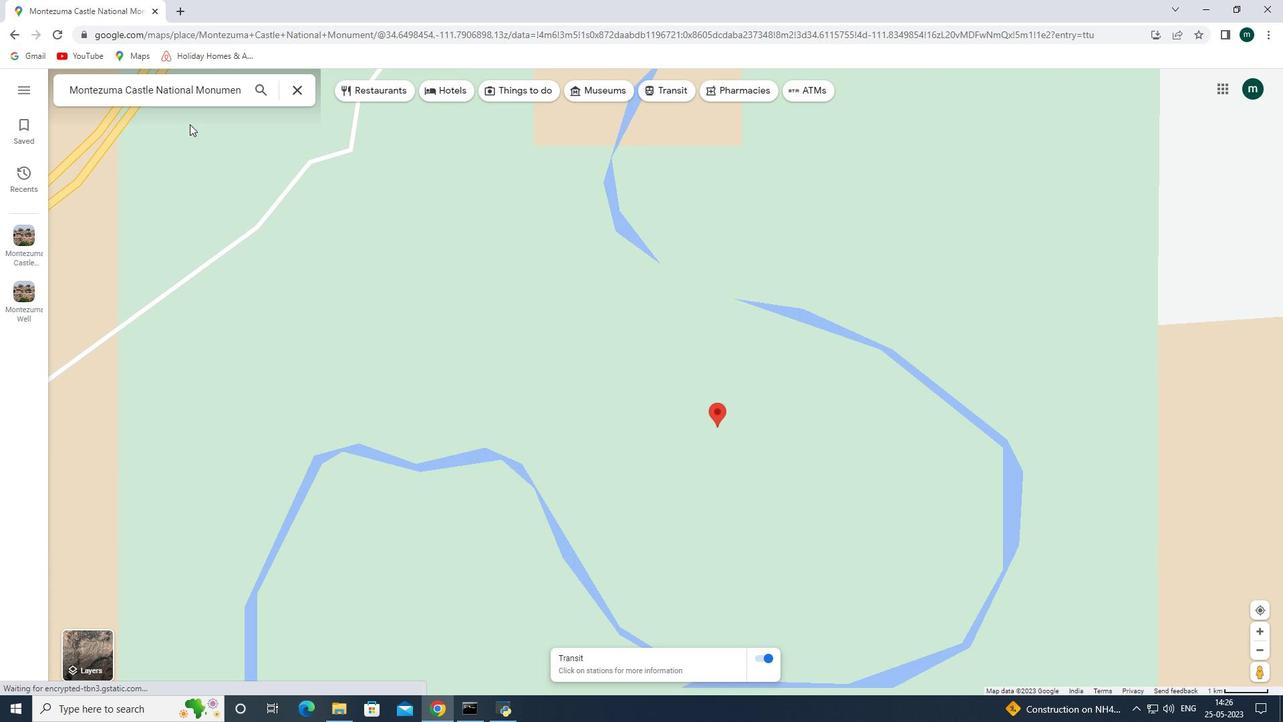
Action: Mouse scrolled (416, 619) with delta (0, 0)
Screenshot: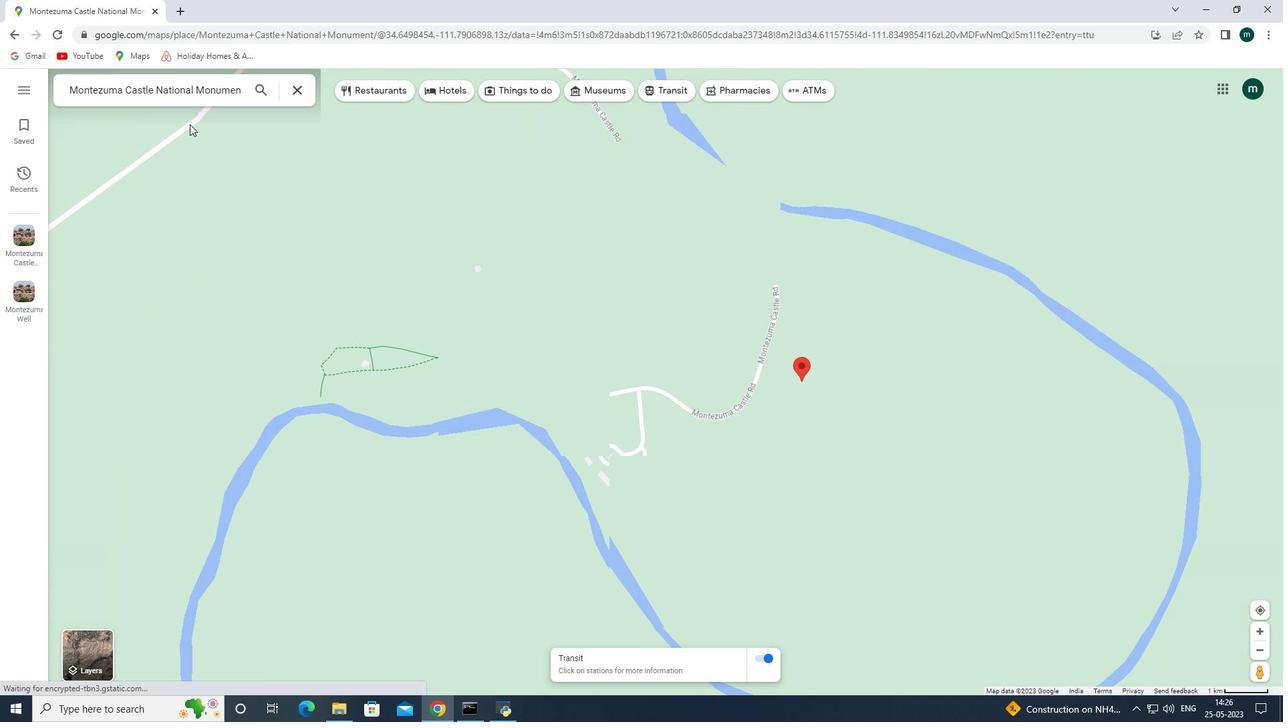 
Action: Mouse scrolled (416, 619) with delta (0, 0)
Screenshot: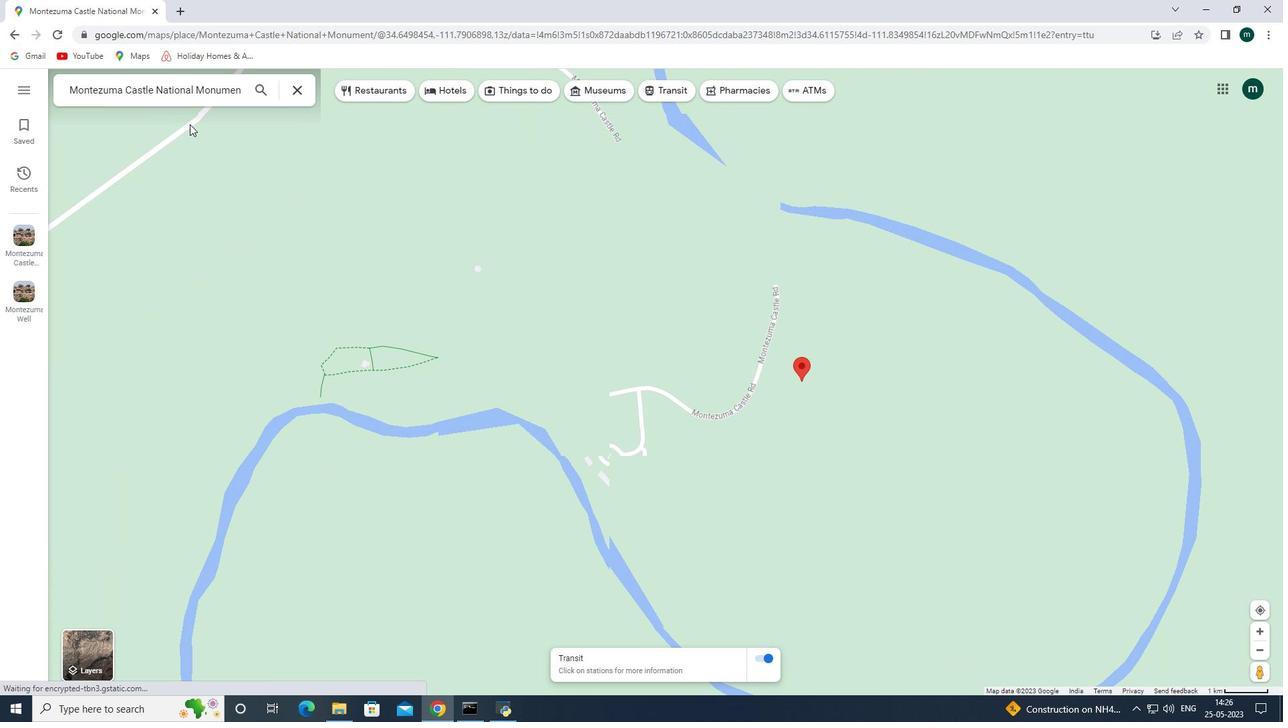 
Action: Mouse scrolled (416, 619) with delta (0, 0)
Screenshot: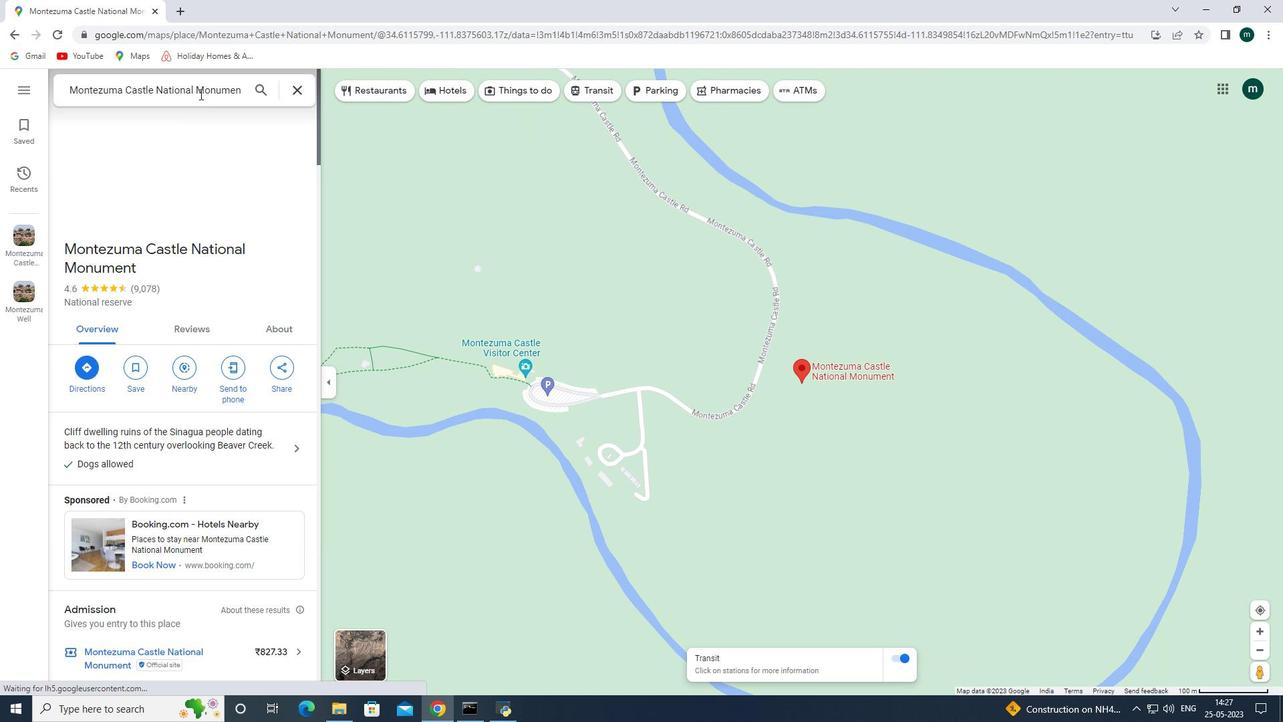 
Action: Mouse moved to (417, 619)
Screenshot: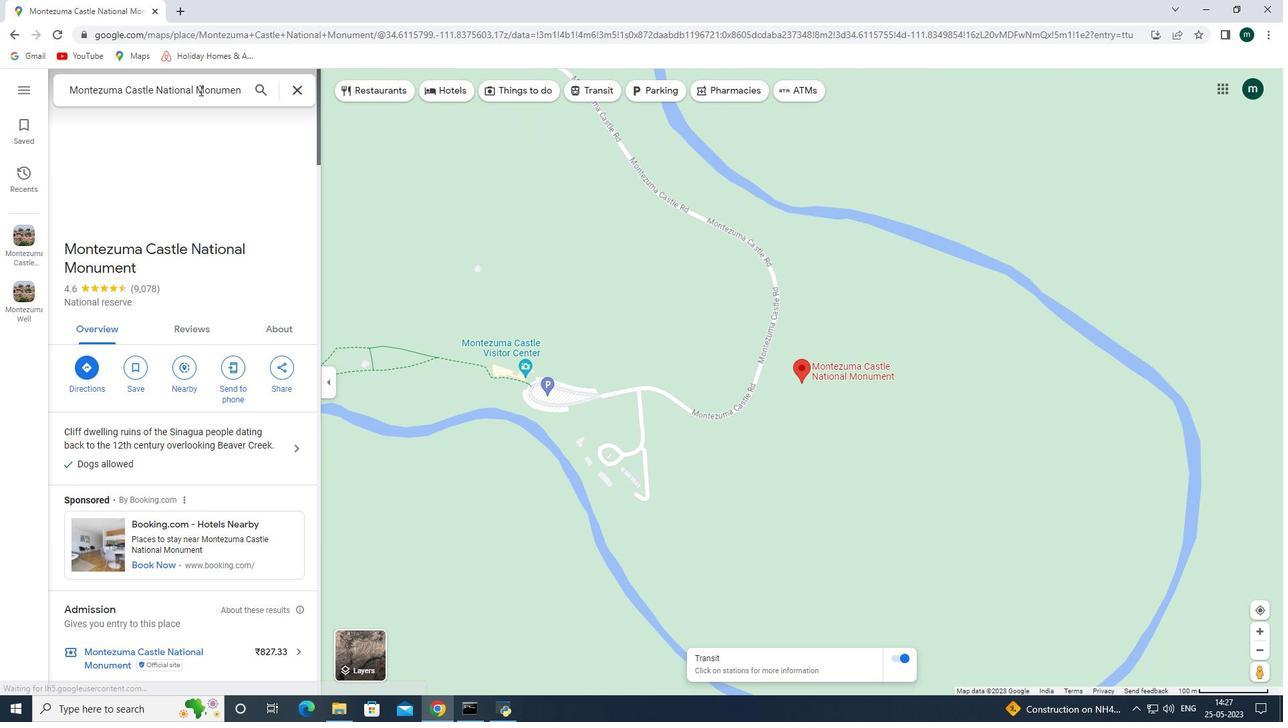 
Action: Mouse scrolled (417, 619) with delta (0, 0)
Screenshot: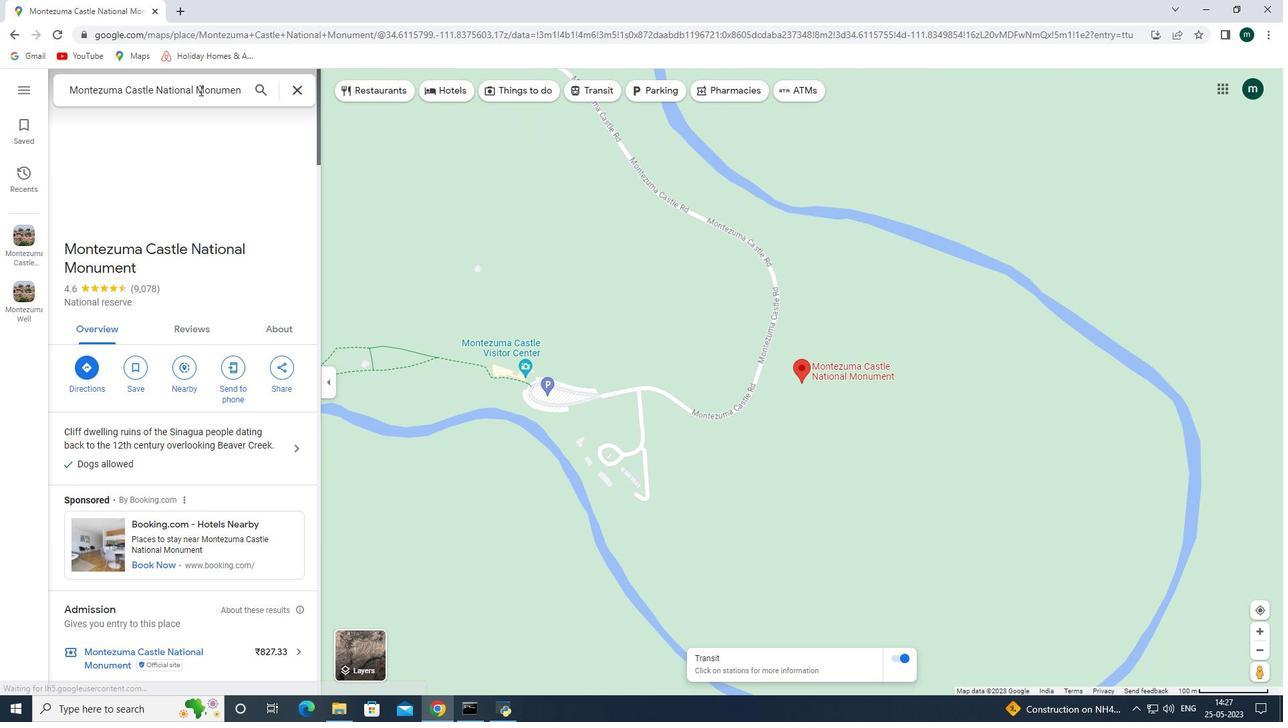 
Action: Mouse moved to (423, 608)
Screenshot: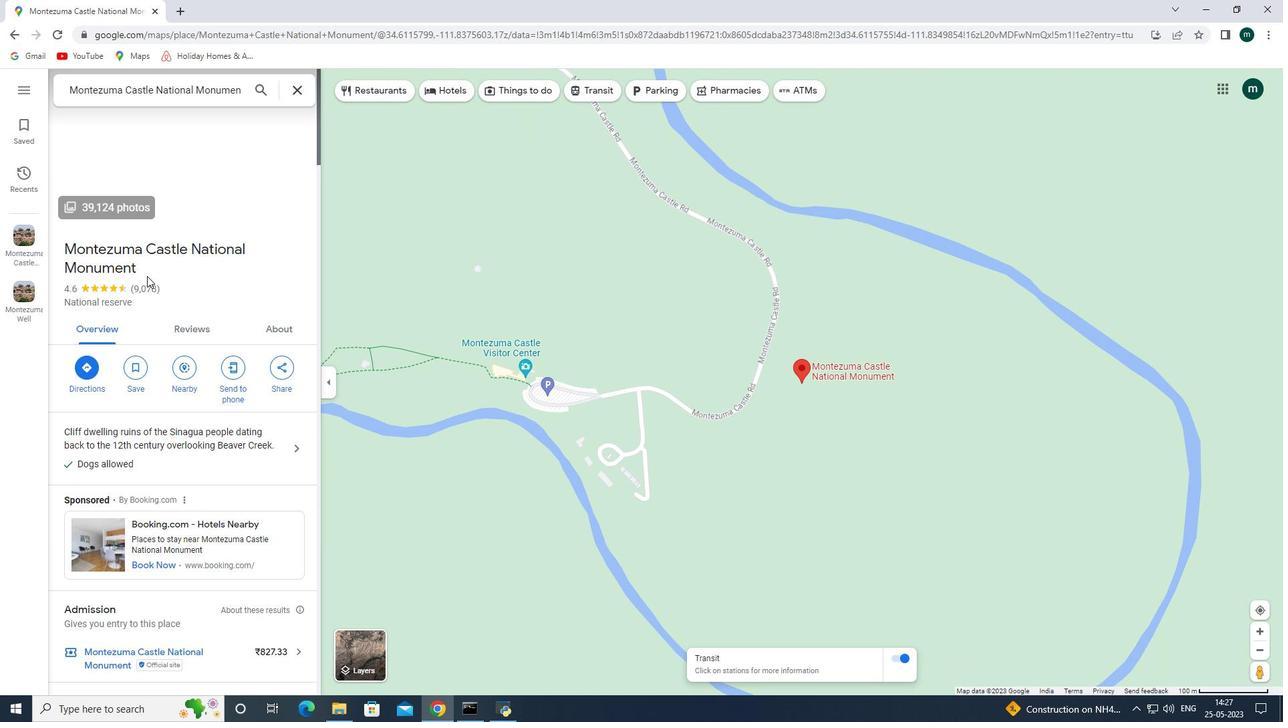 
Action: Mouse scrolled (423, 607) with delta (0, 0)
Screenshot: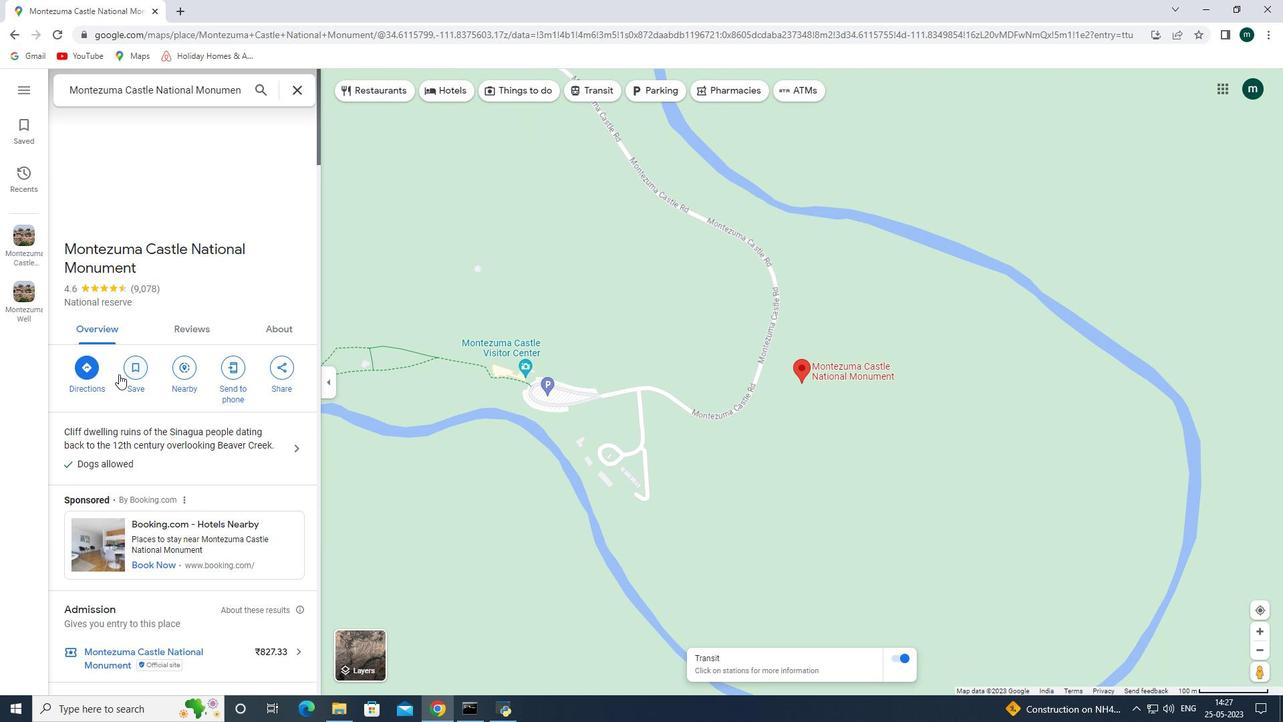 
Action: Mouse scrolled (423, 607) with delta (0, 0)
Screenshot: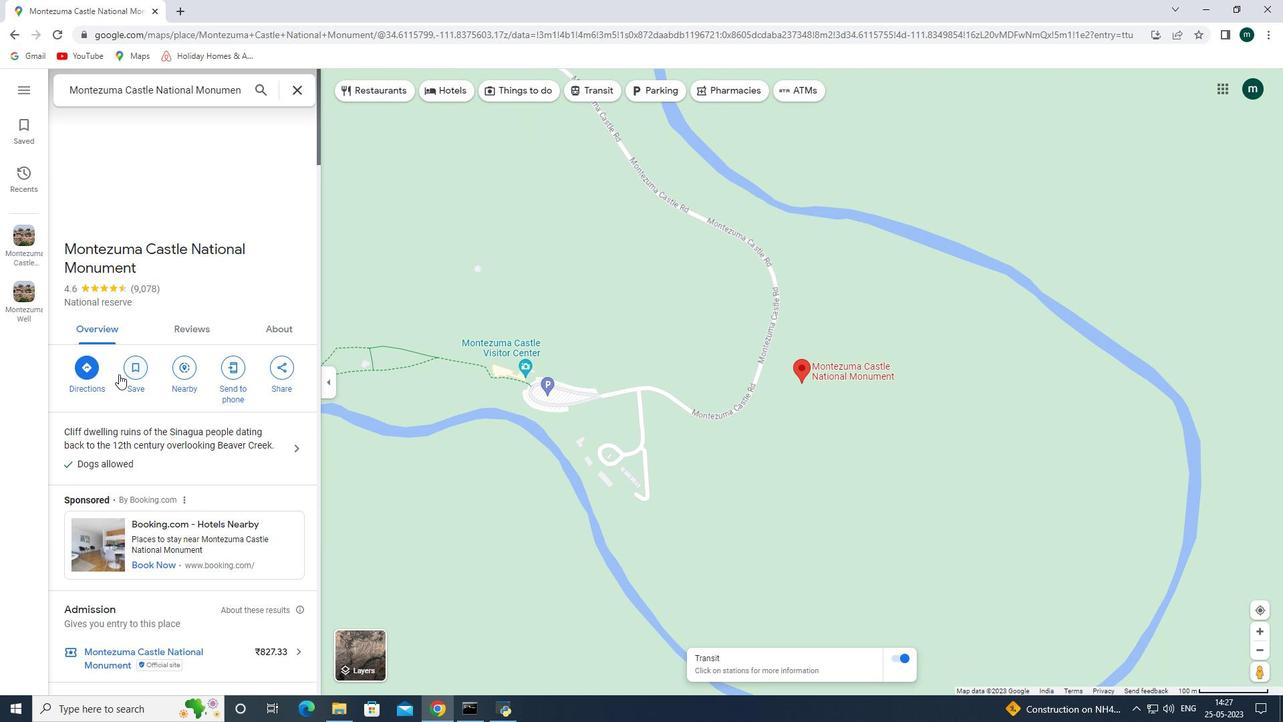 
Action: Mouse scrolled (423, 607) with delta (0, 0)
Screenshot: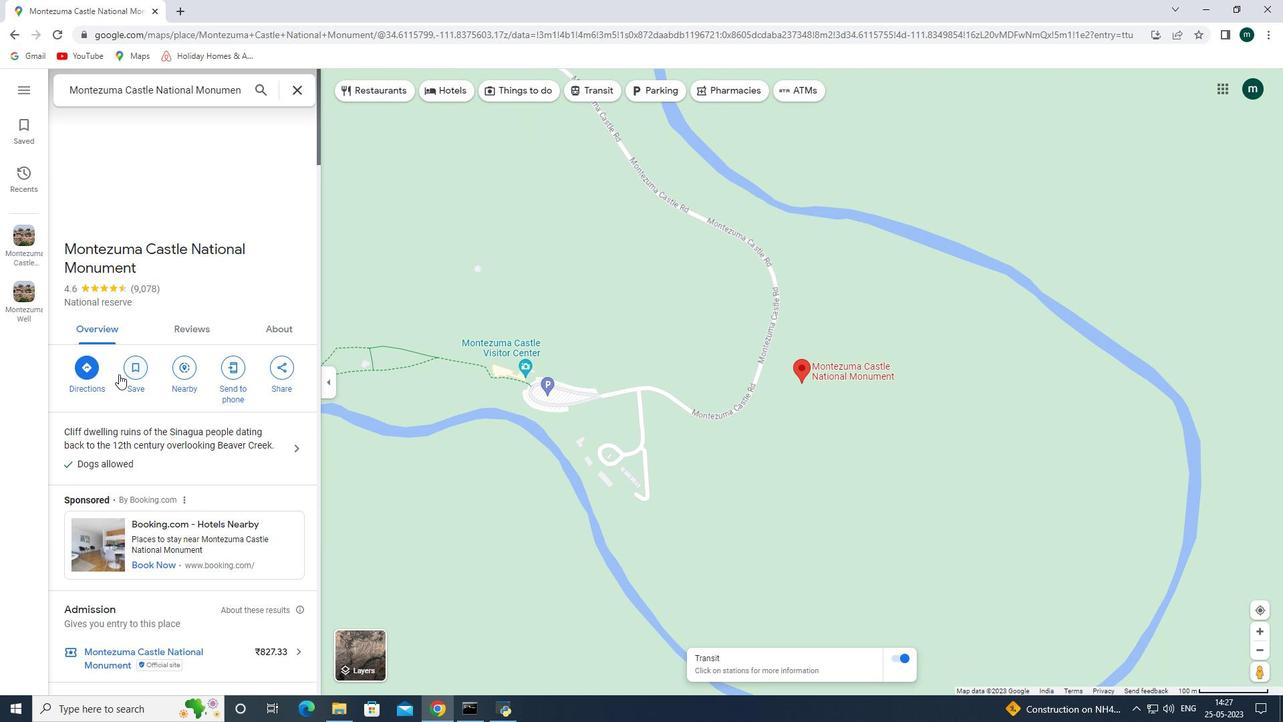 
Action: Mouse scrolled (423, 607) with delta (0, 0)
Screenshot: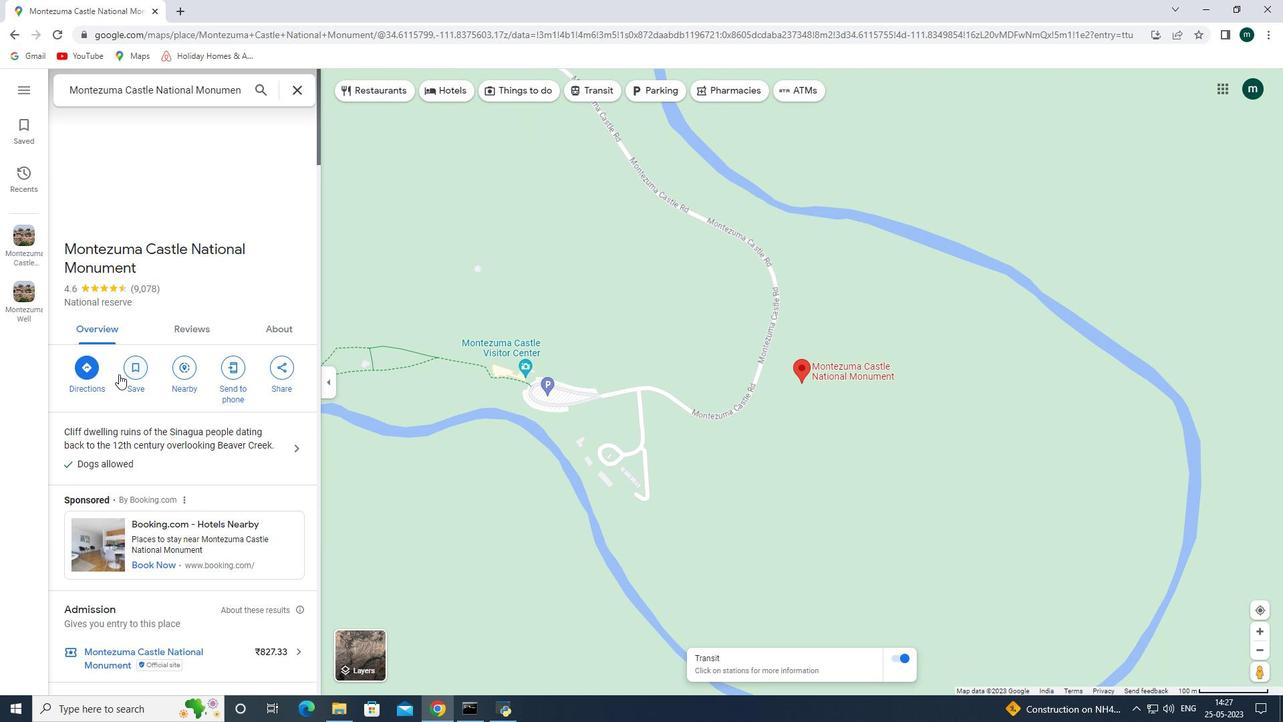 
Action: Mouse scrolled (423, 607) with delta (0, 0)
Screenshot: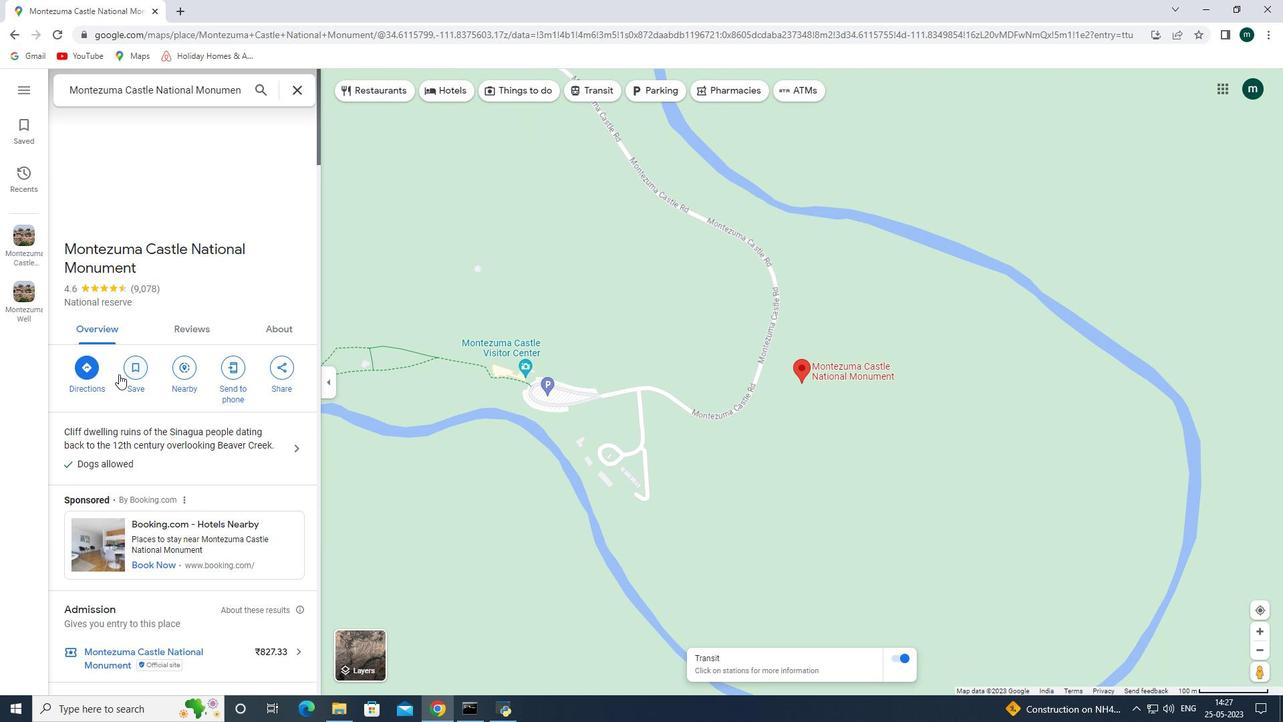
Action: Mouse moved to (443, 582)
Screenshot: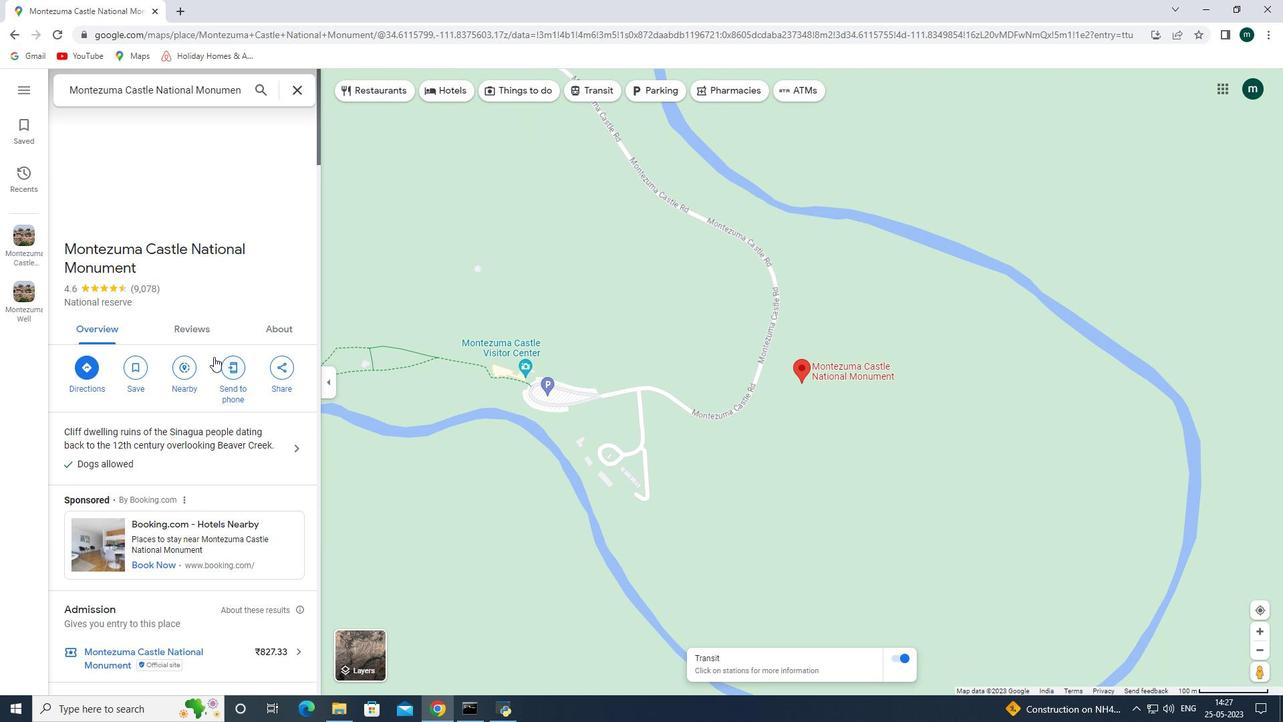 
Action: Mouse scrolled (443, 583) with delta (0, 0)
Screenshot: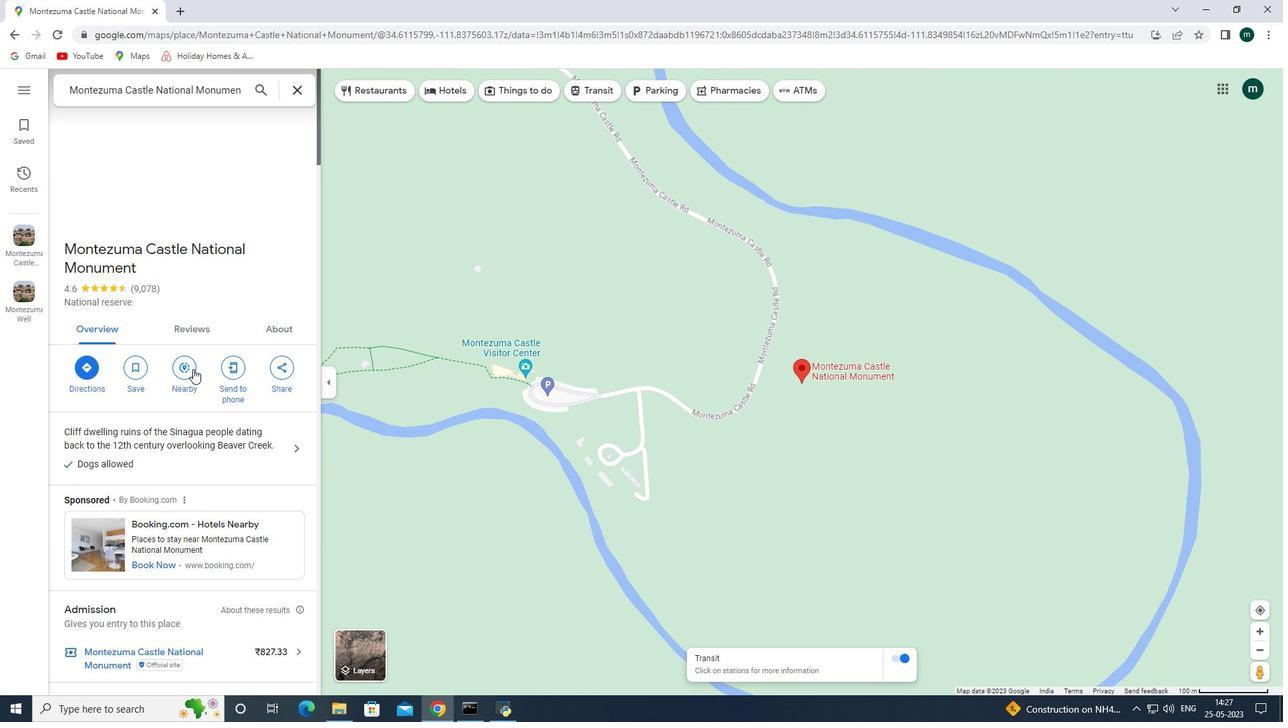 
Action: Mouse scrolled (443, 583) with delta (0, 0)
Screenshot: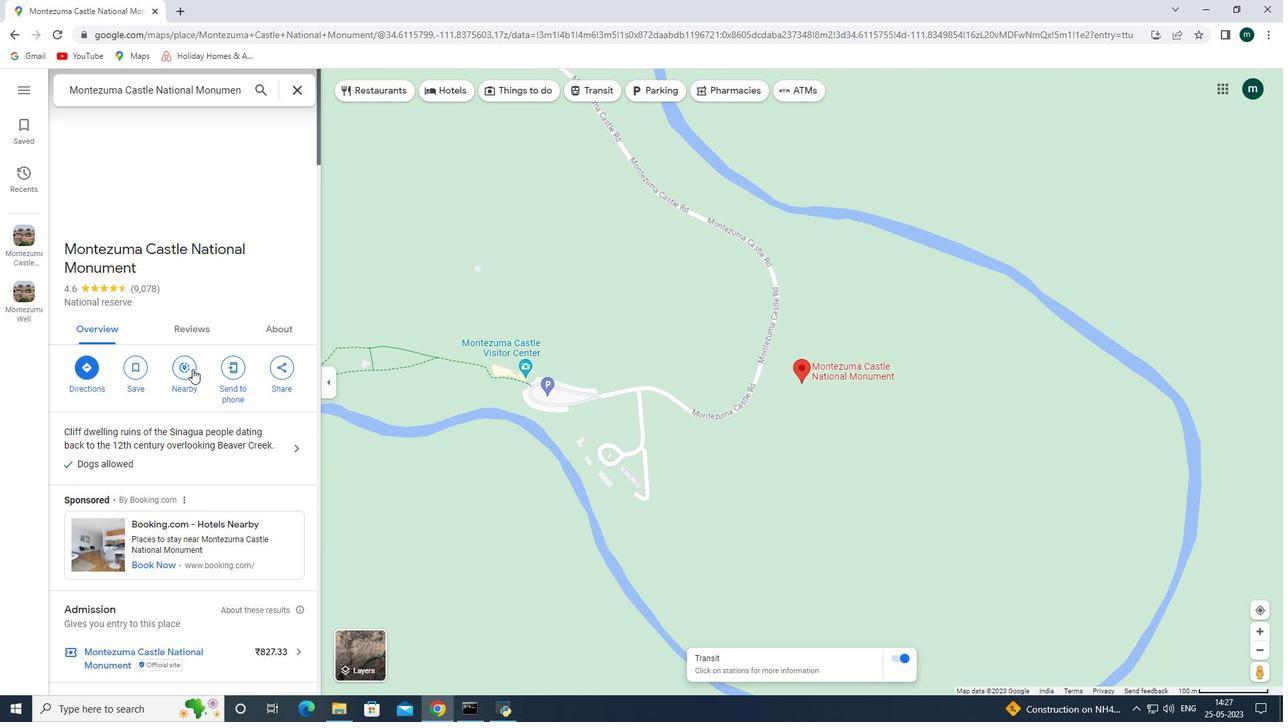 
Action: Mouse scrolled (443, 583) with delta (0, 0)
Screenshot: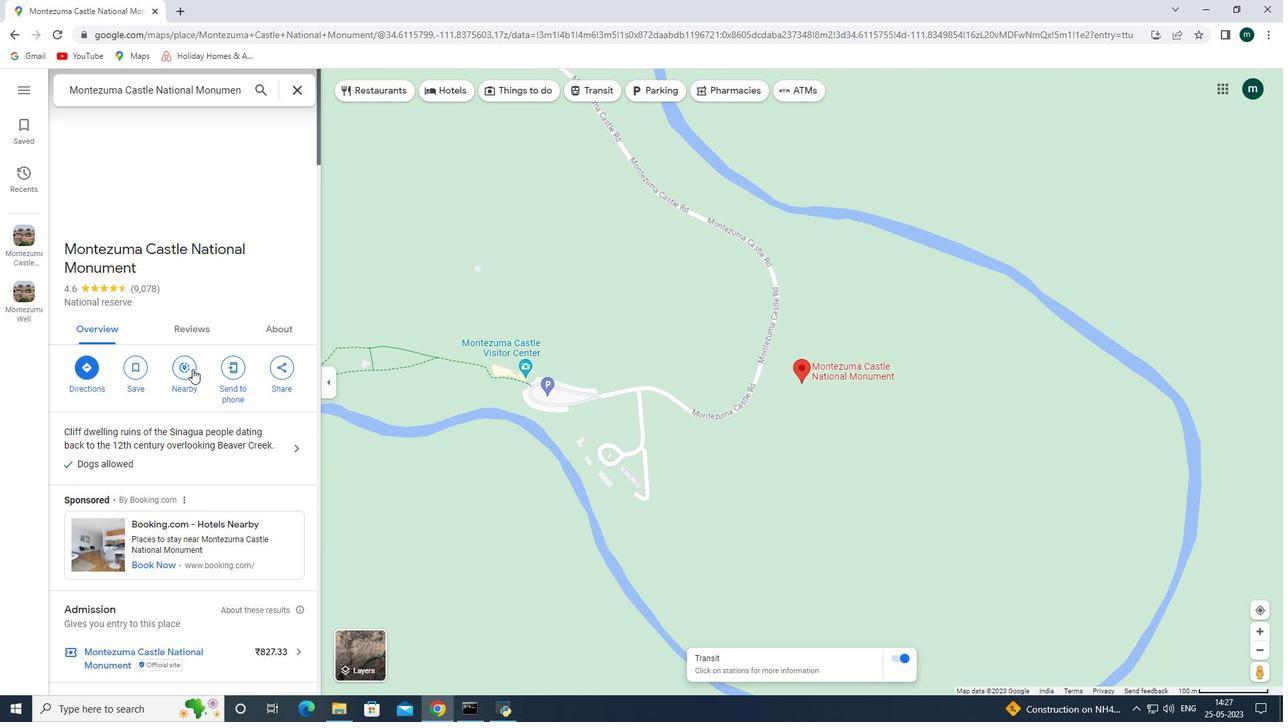 
Action: Mouse moved to (582, 566)
Screenshot: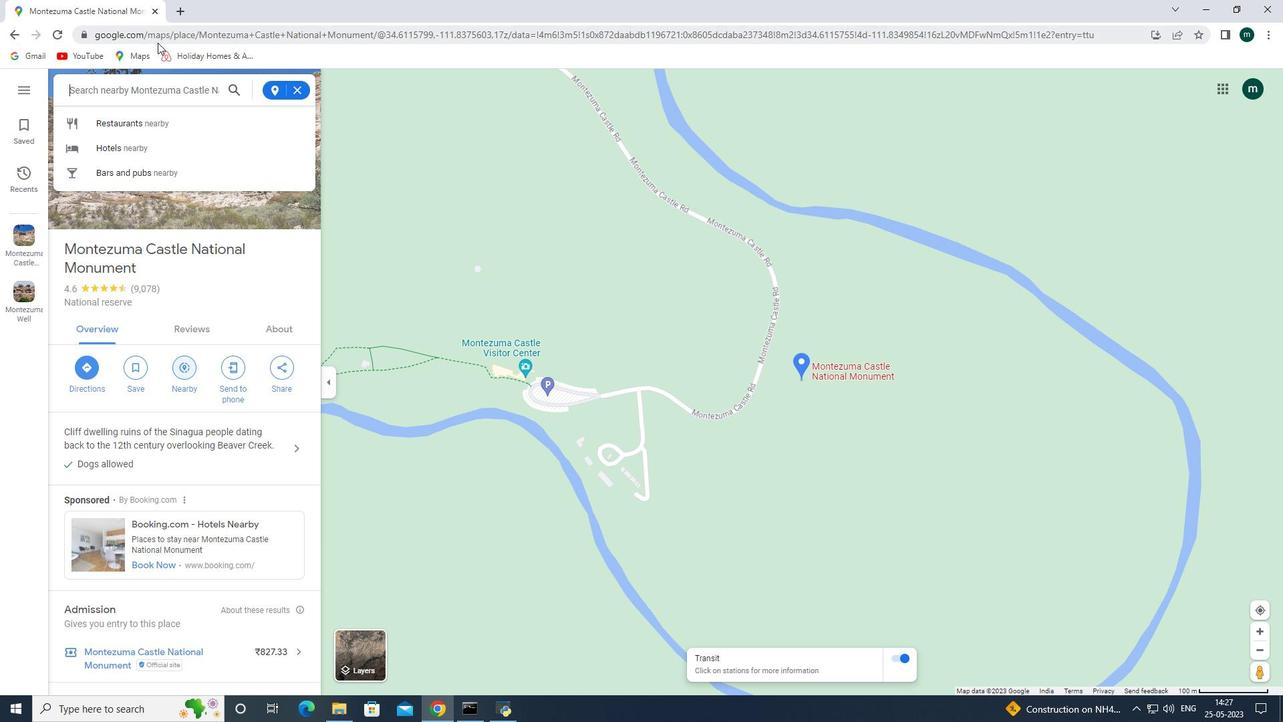 
Action: Mouse scrolled (582, 567) with delta (0, 0)
Screenshot: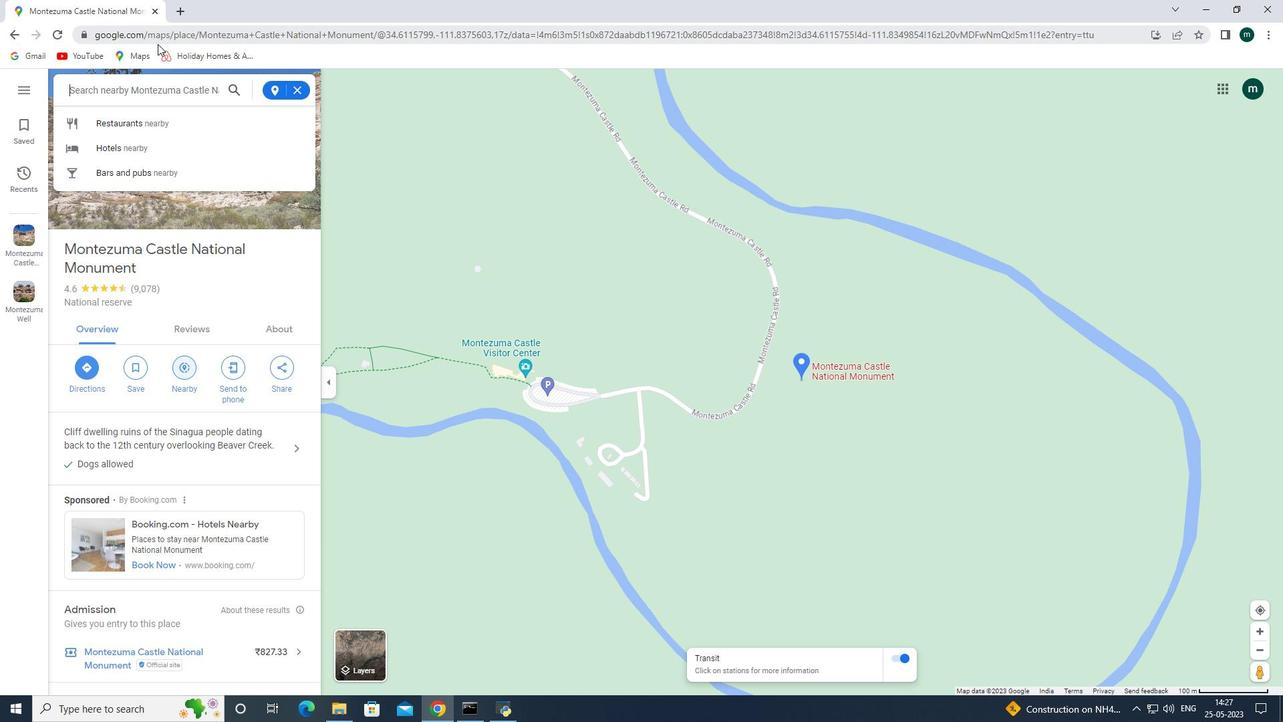 
Action: Mouse scrolled (582, 567) with delta (0, 0)
Screenshot: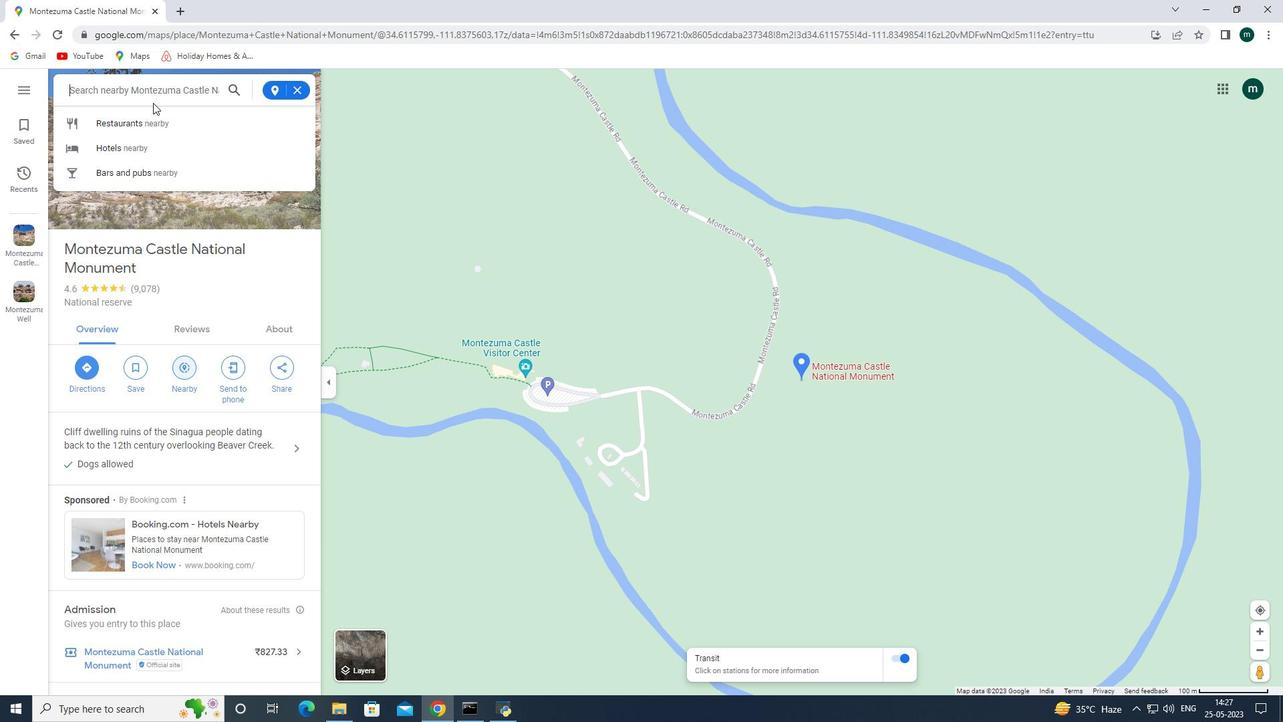 
Action: Mouse scrolled (582, 566) with delta (0, 0)
Screenshot: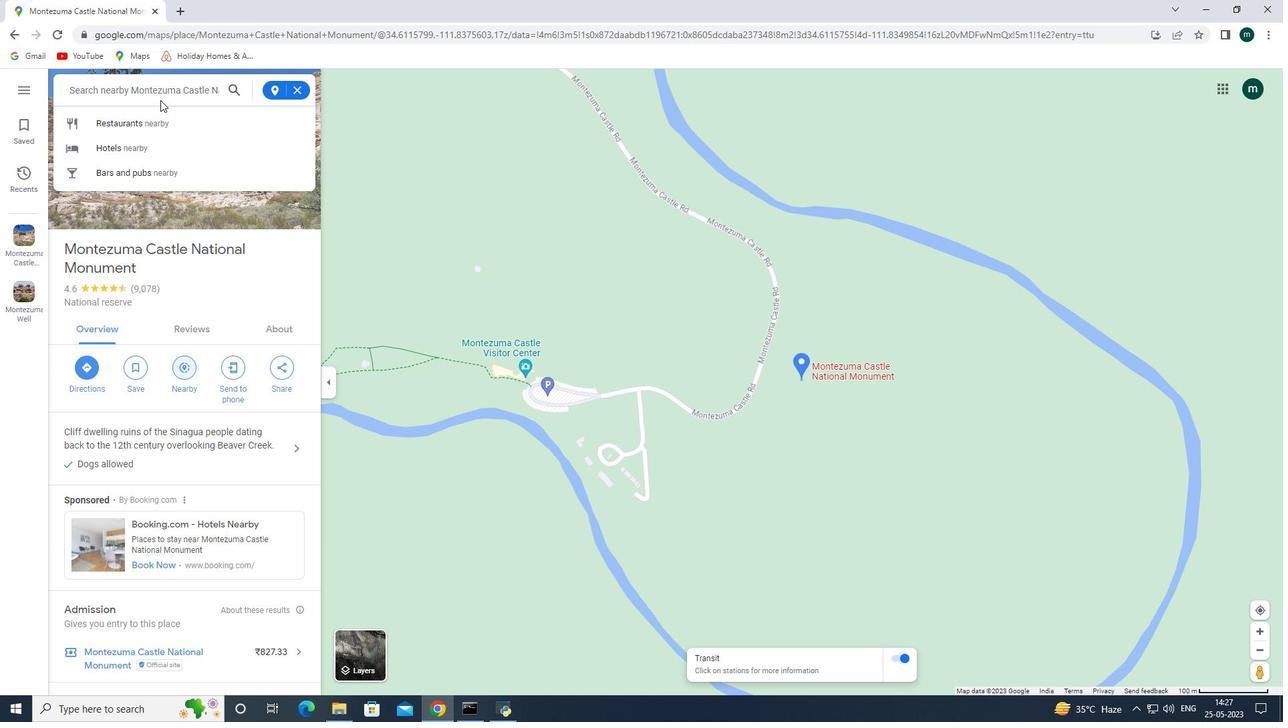 
Action: Mouse scrolled (582, 566) with delta (0, 0)
Screenshot: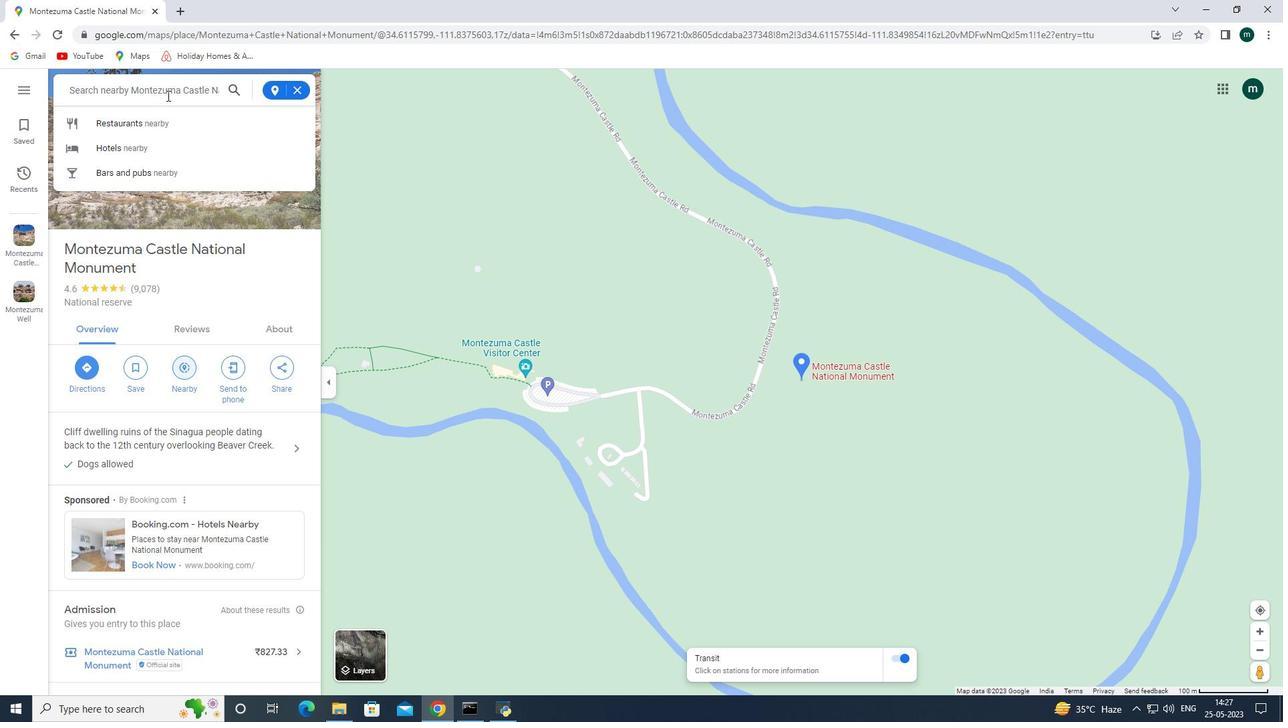
Action: Mouse scrolled (582, 567) with delta (0, 0)
Screenshot: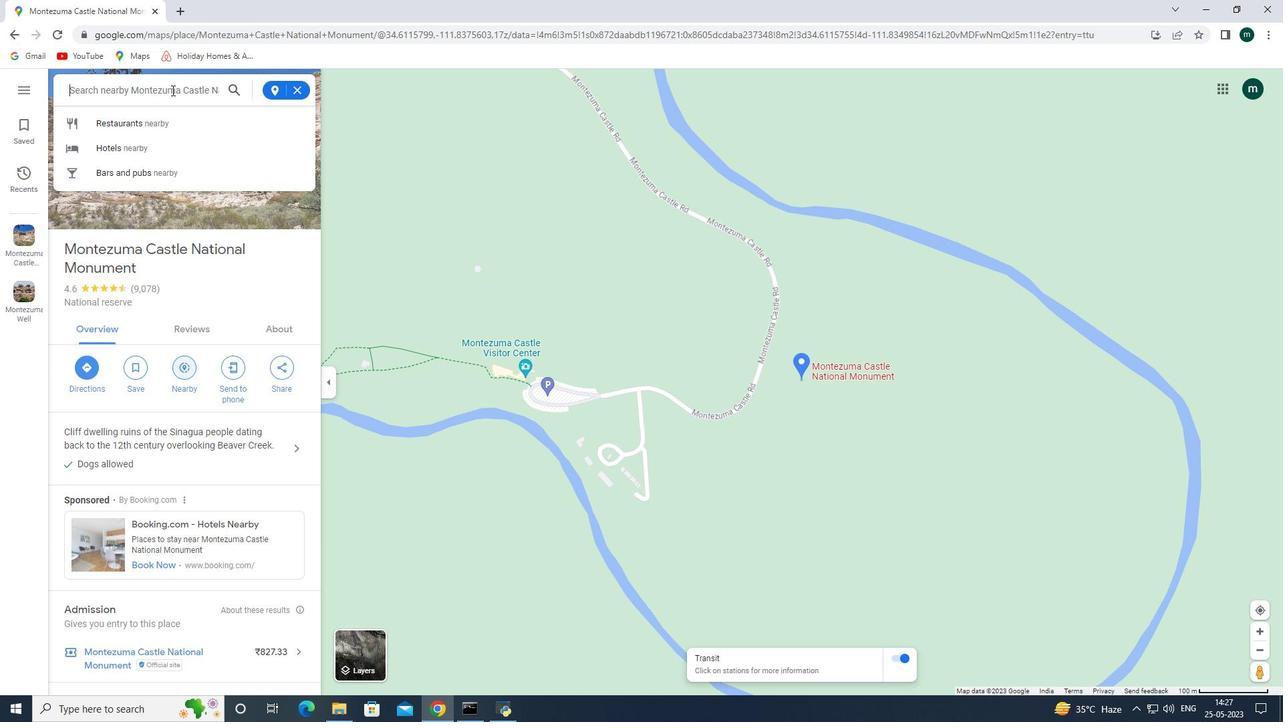 
Action: Mouse scrolled (582, 567) with delta (0, 0)
Screenshot: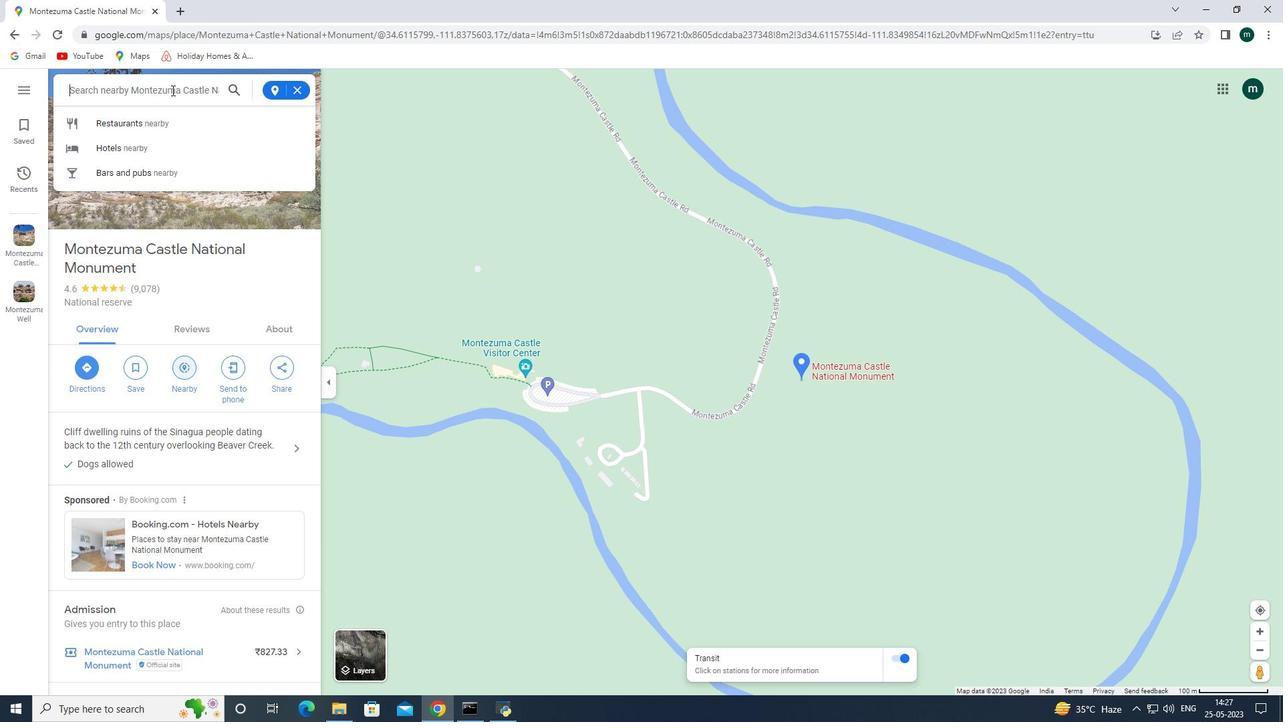 
Action: Mouse moved to (758, 467)
Screenshot: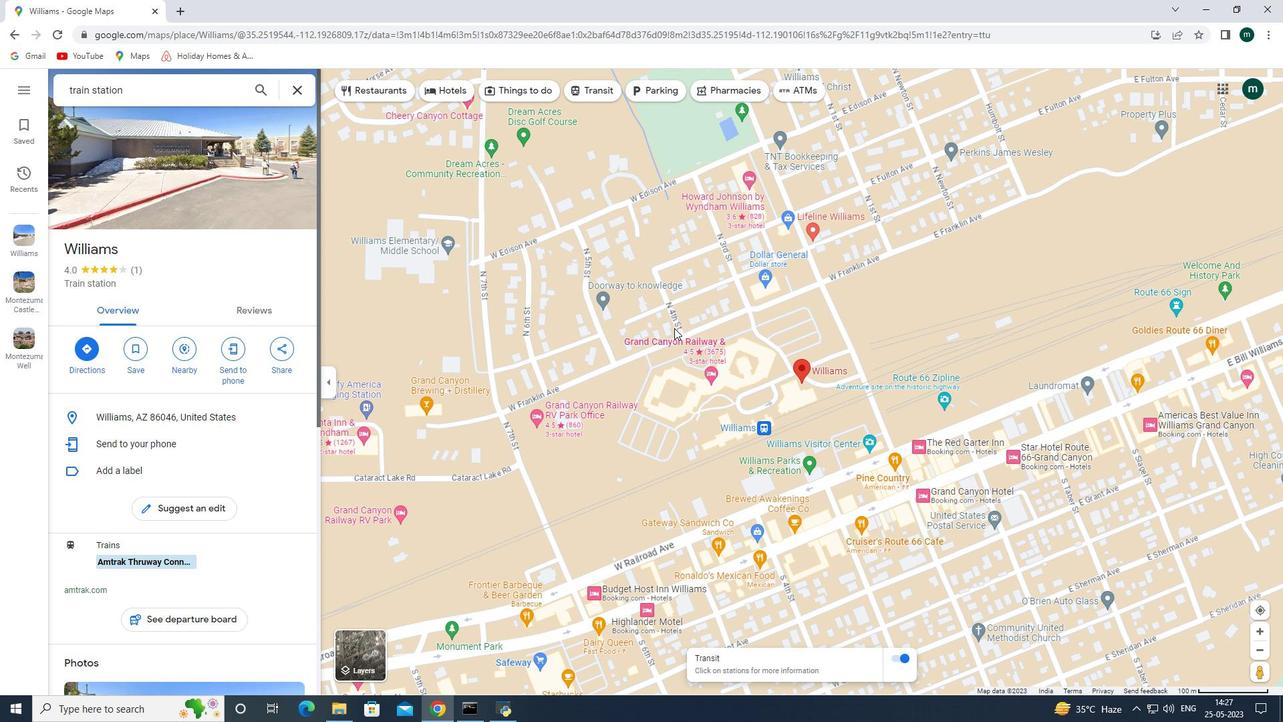 
Action: Mouse scrolled (758, 466) with delta (0, 0)
Screenshot: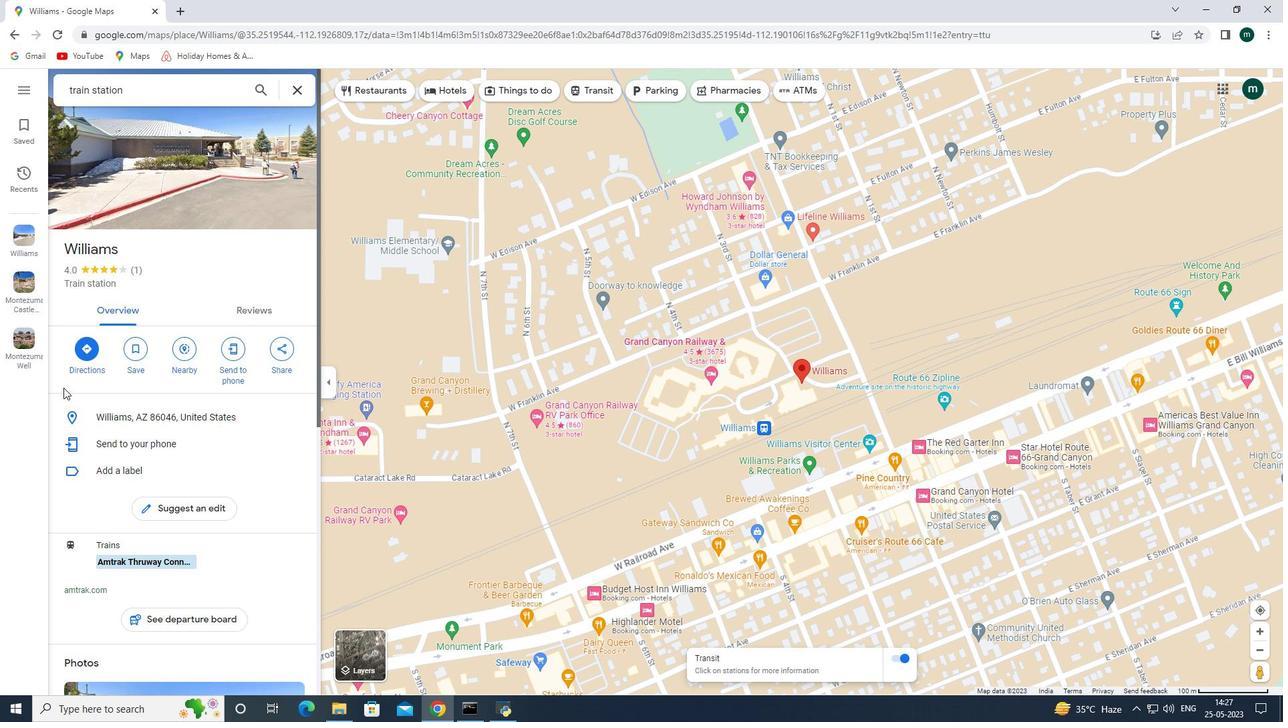 
Action: Mouse scrolled (758, 466) with delta (0, 0)
Screenshot: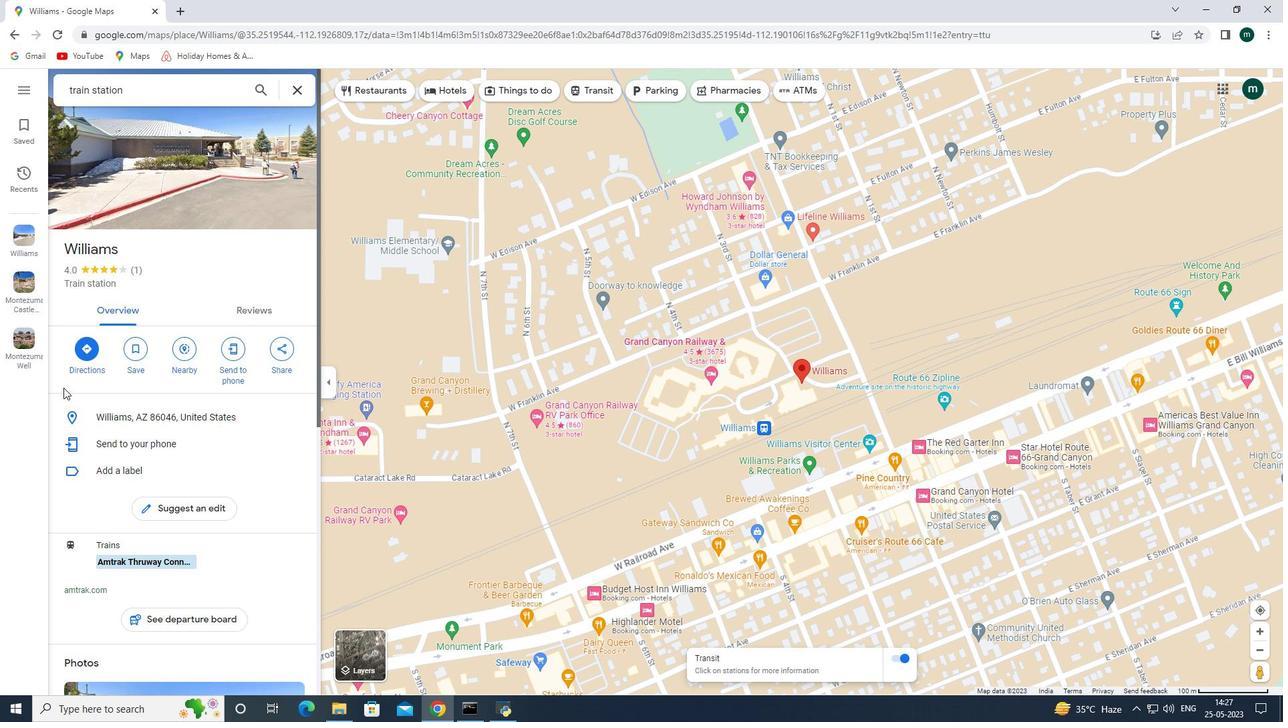
Action: Mouse moved to (756, 468)
Screenshot: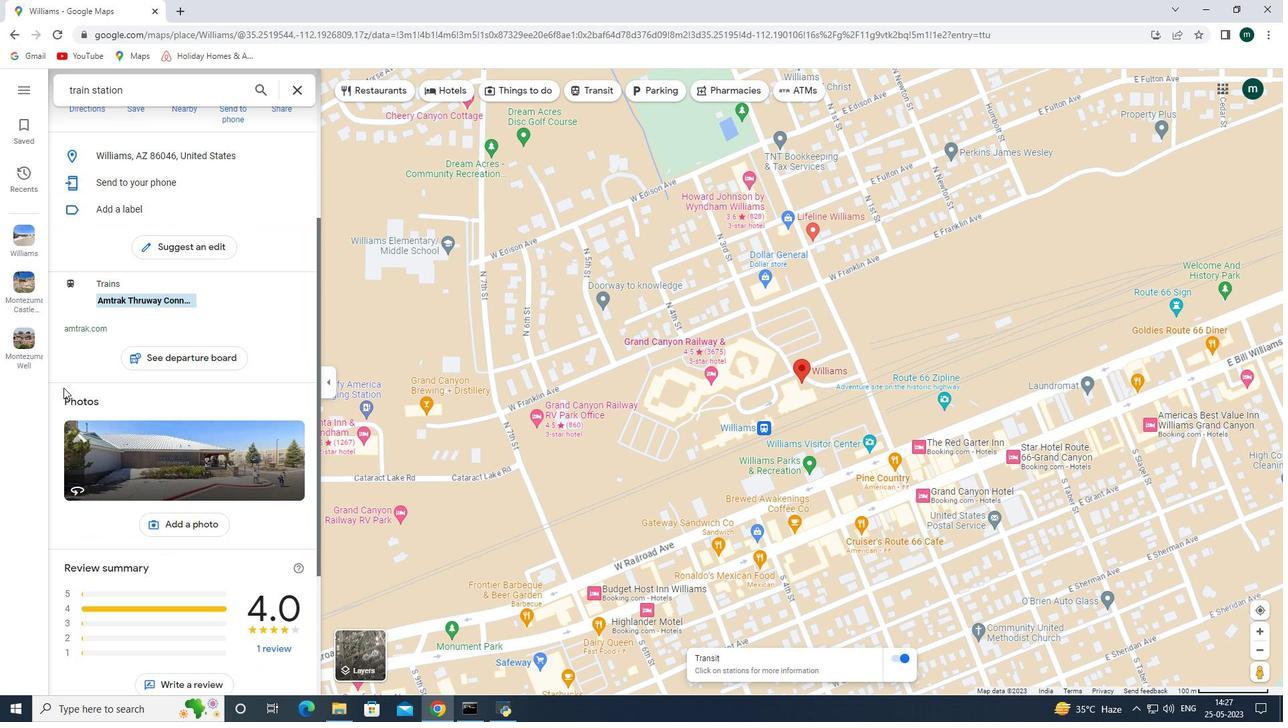 
Action: Mouse scrolled (756, 468) with delta (0, 0)
Screenshot: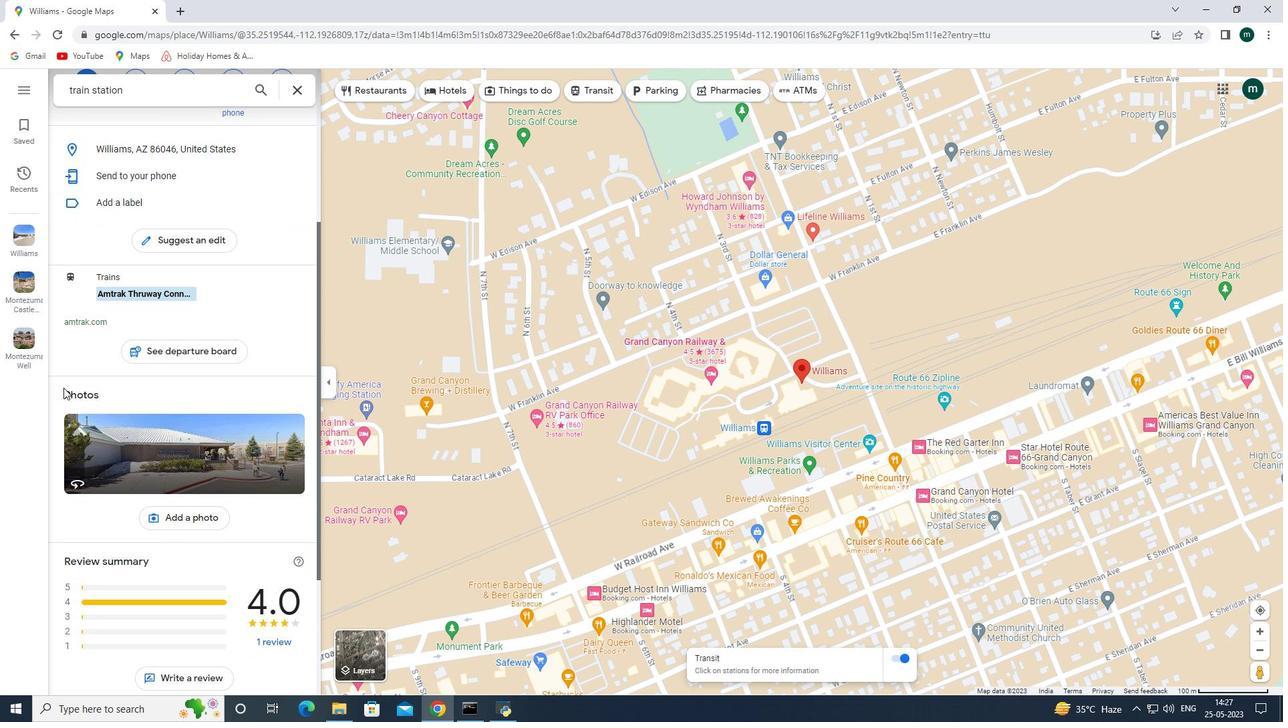 
Action: Mouse scrolled (756, 468) with delta (0, 0)
Screenshot: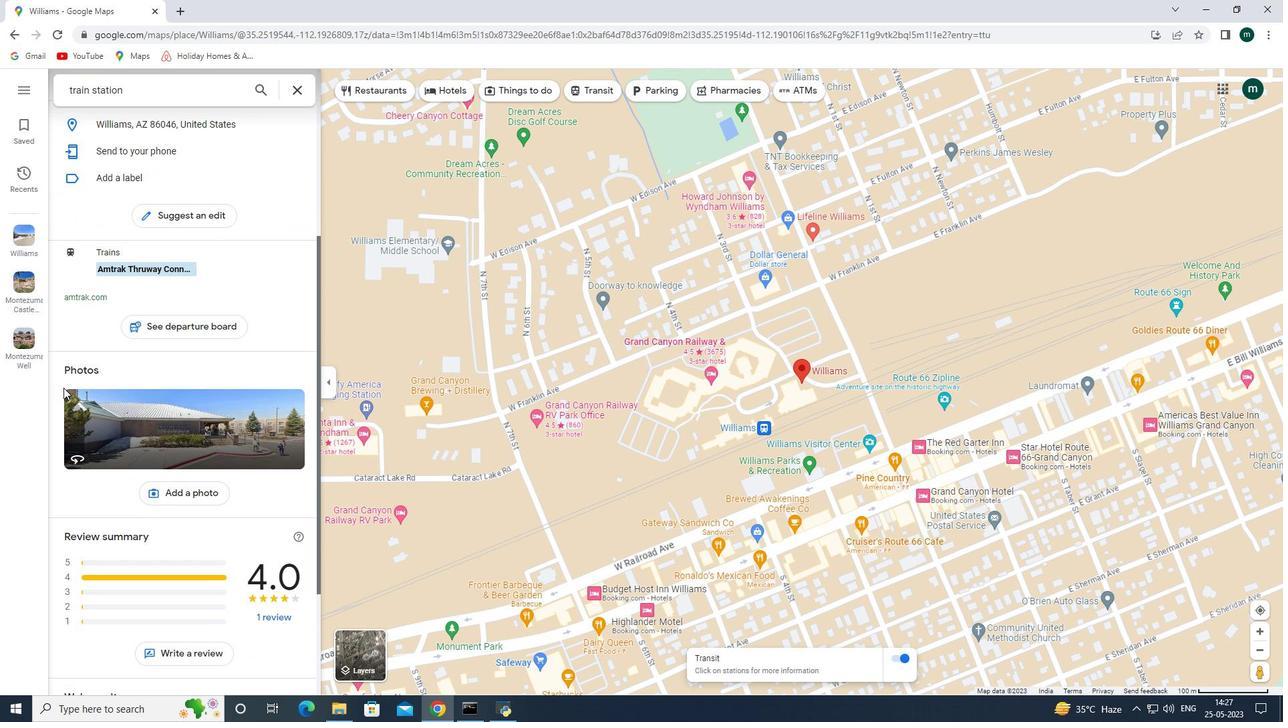 
Action: Mouse scrolled (756, 468) with delta (0, 0)
Screenshot: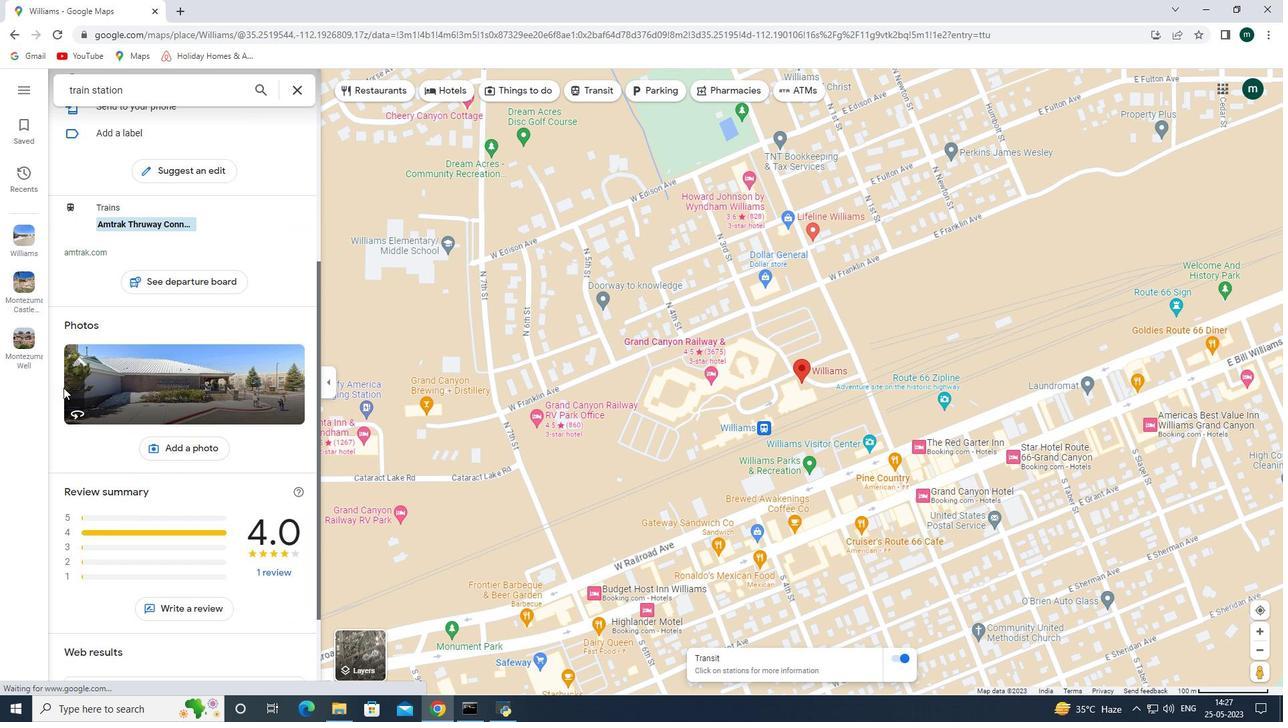 
Action: Mouse moved to (499, 649)
Screenshot: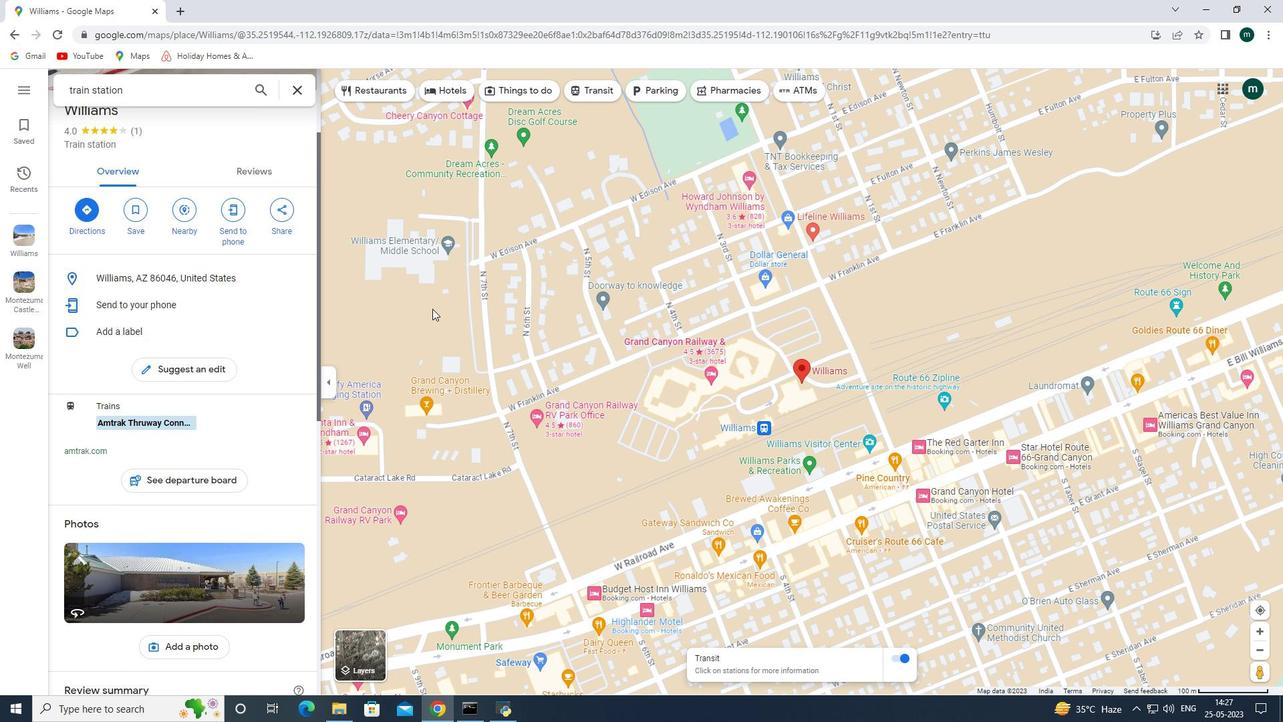 
Action: Mouse pressed left at (499, 649)
Screenshot: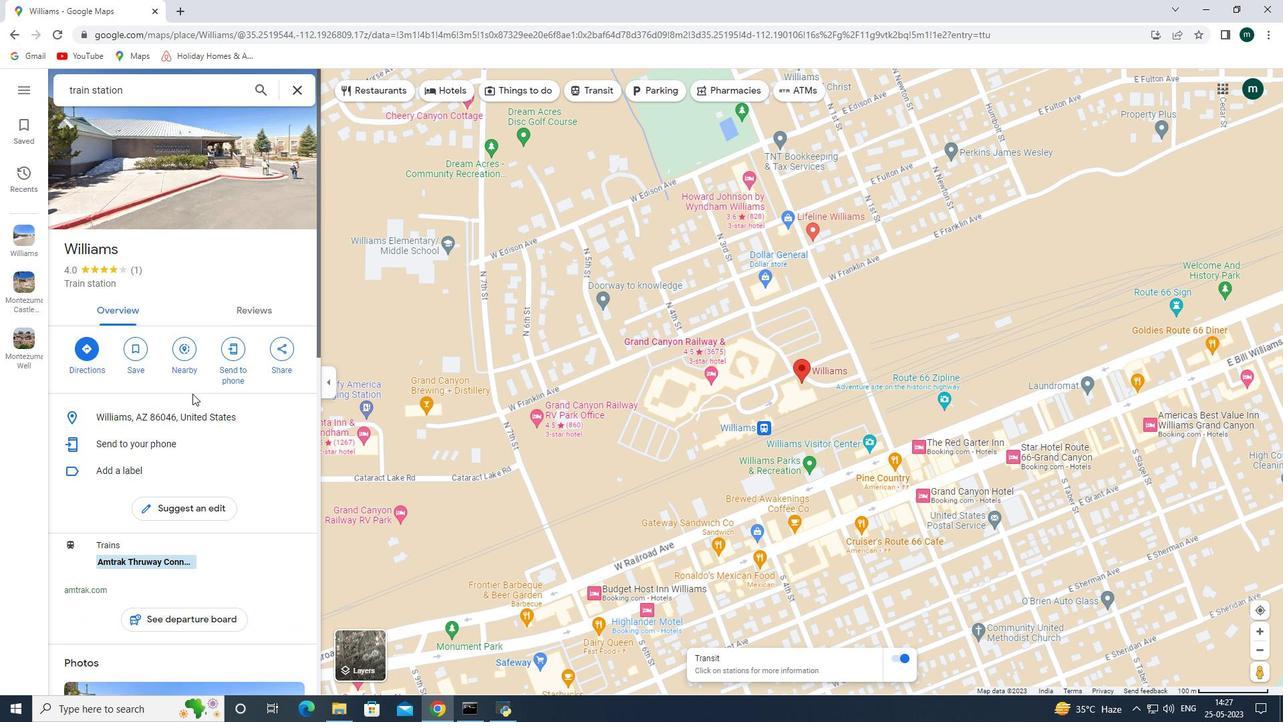 
Action: Mouse moved to (166, 60)
Screenshot: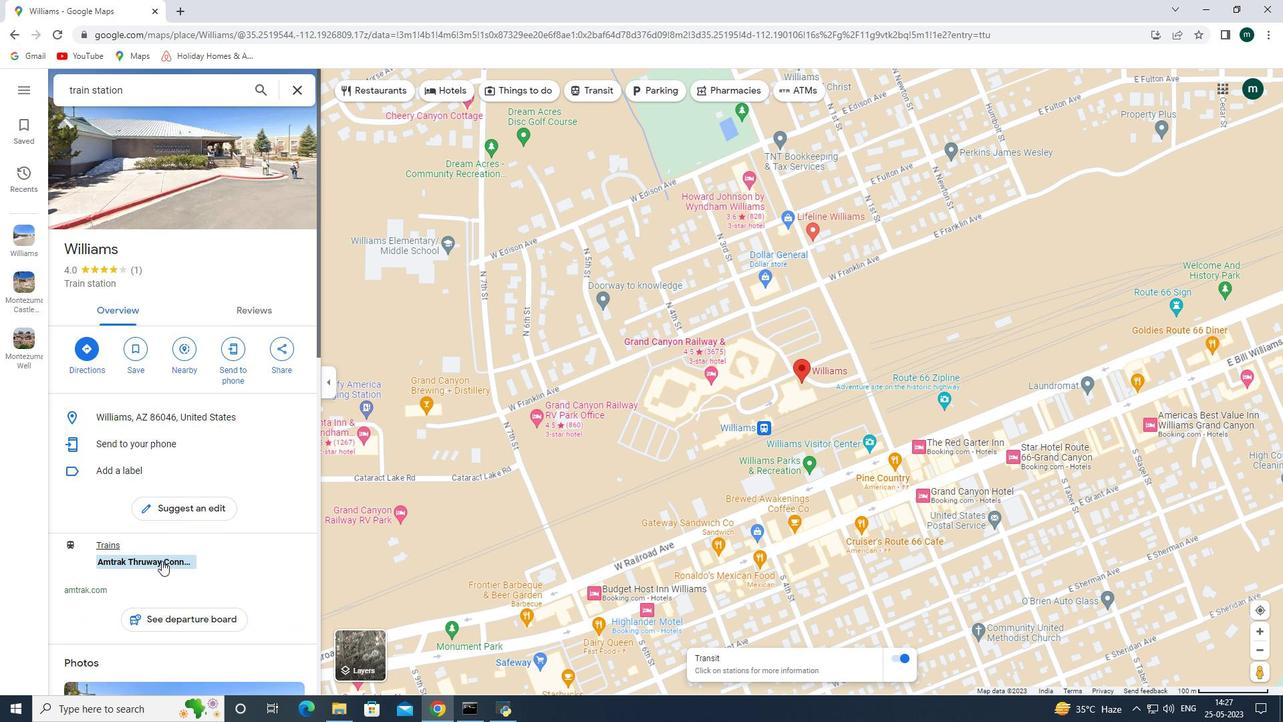 
Action: Mouse pressed left at (166, 60)
Screenshot: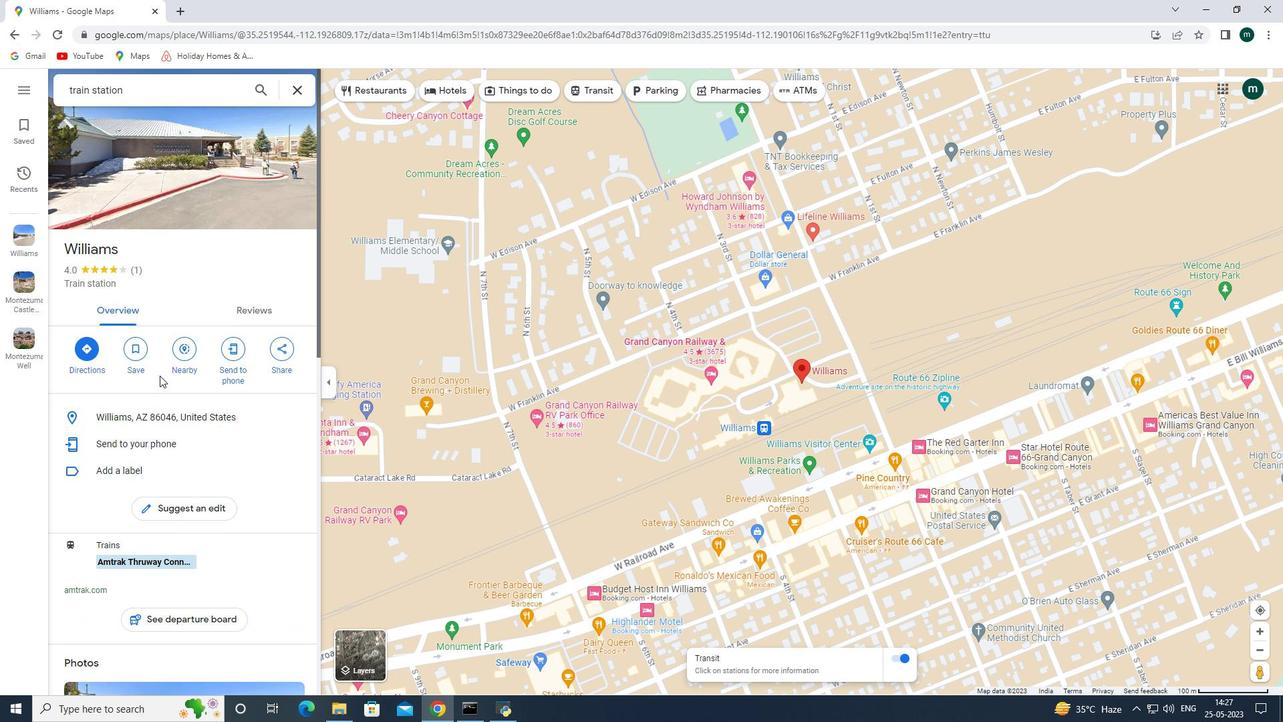 
Action: Mouse moved to (226, 177)
Screenshot: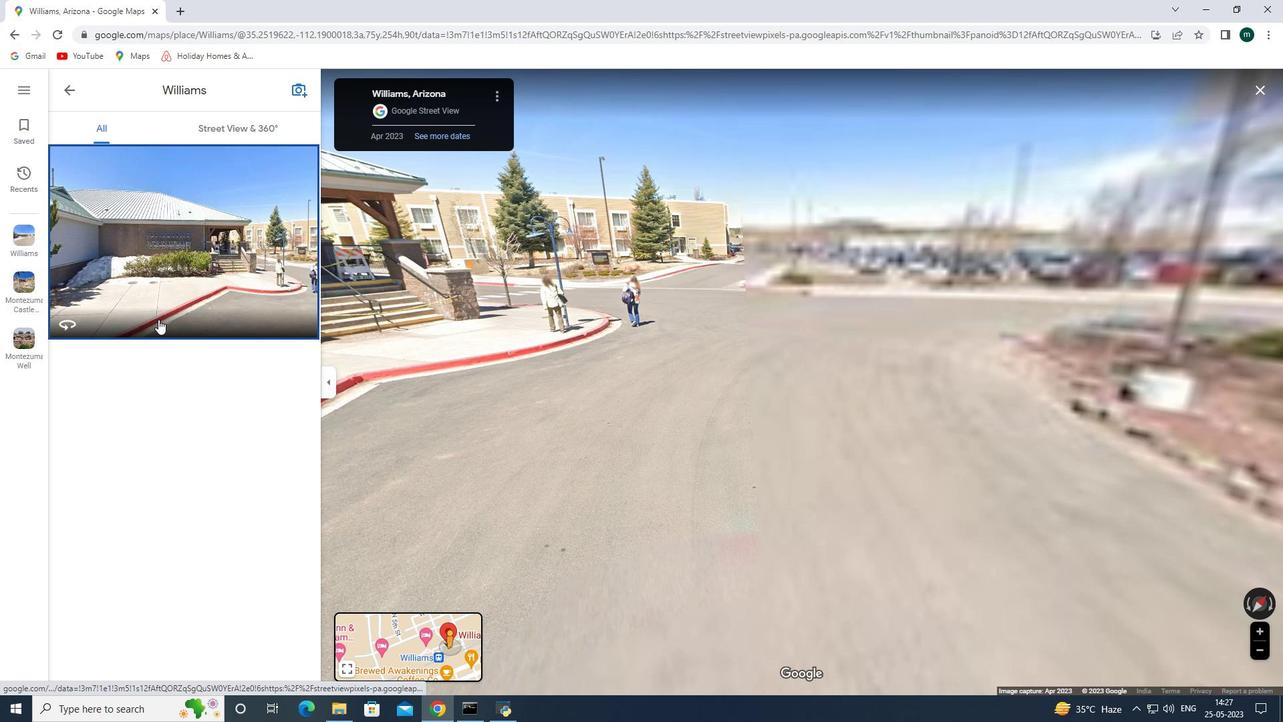 
Action: Key pressed nearst<Key.space>t
Screenshot: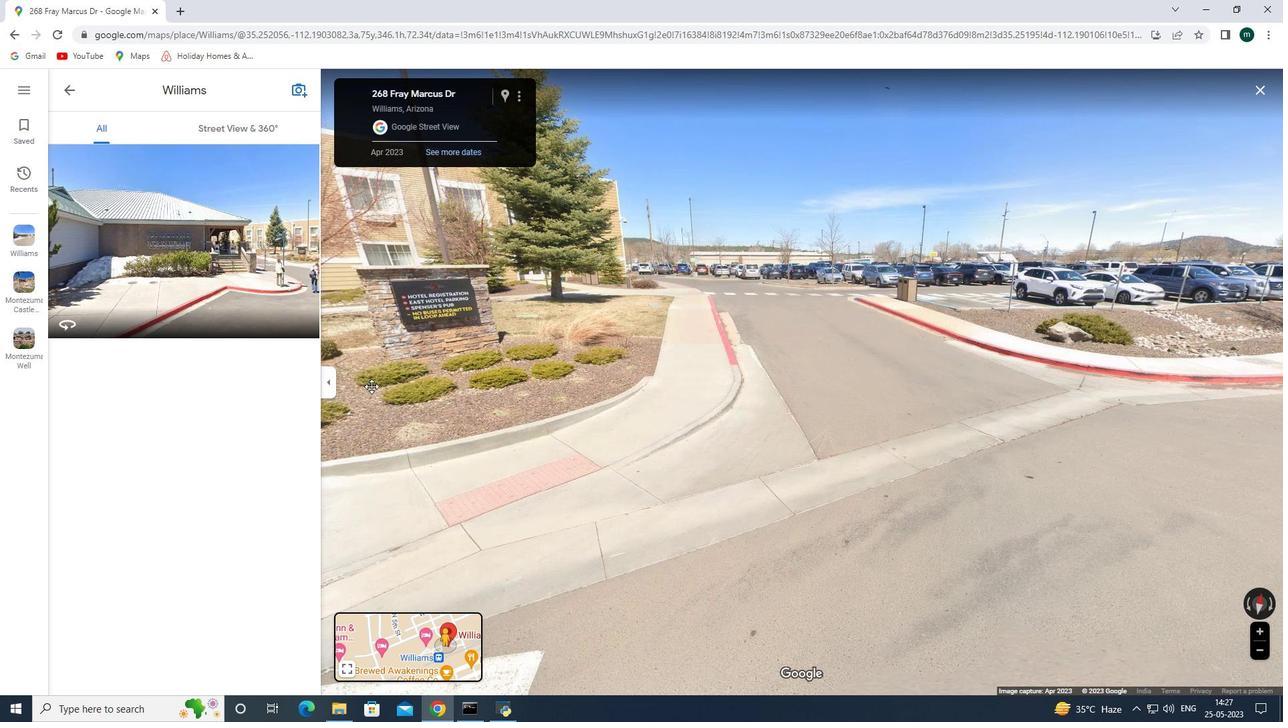 
Action: Mouse moved to (296, 127)
Screenshot: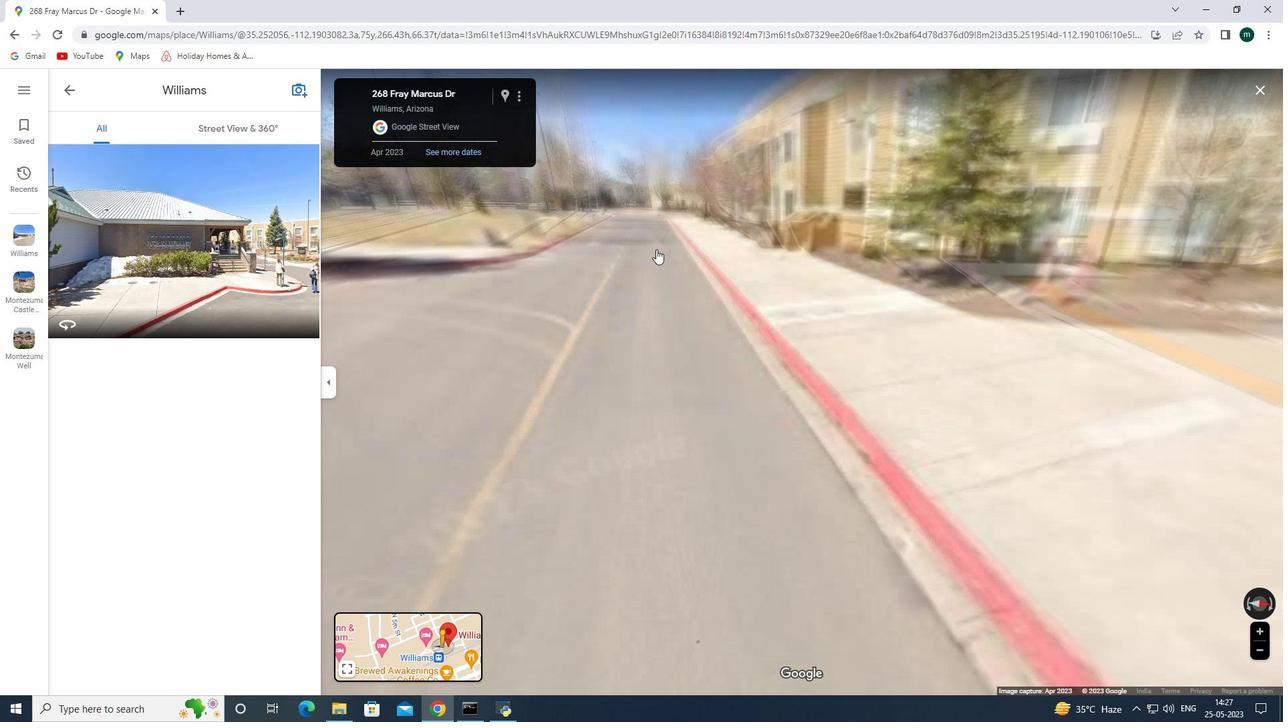 
Action: Mouse pressed left at (296, 127)
Screenshot: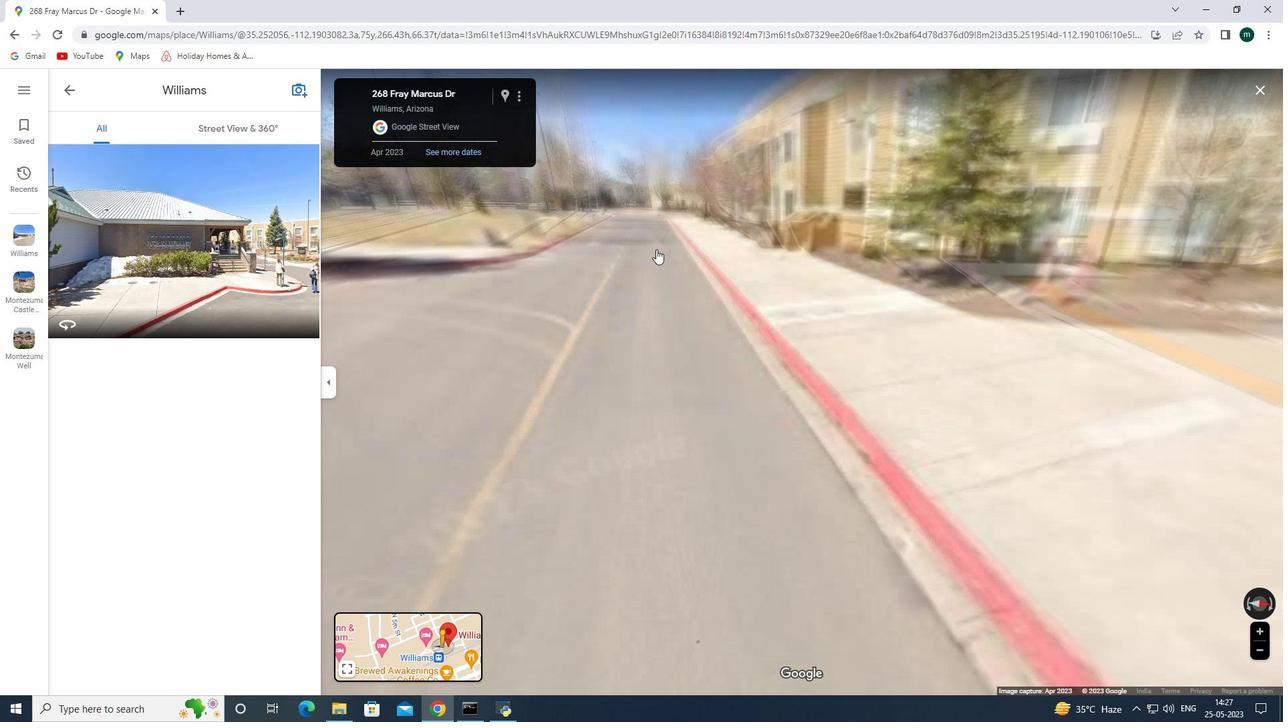 
Action: Mouse moved to (168, 108)
Screenshot: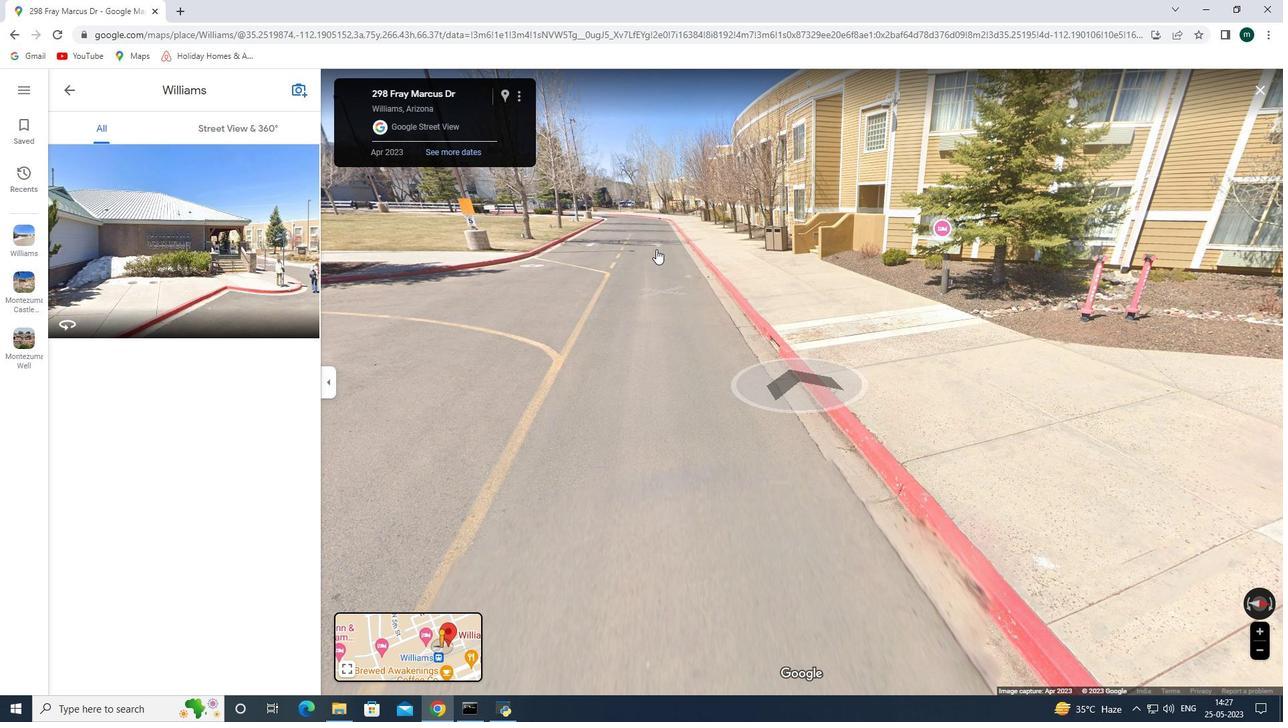
Action: Key pressed rain<Key.space>staytion
Screenshot: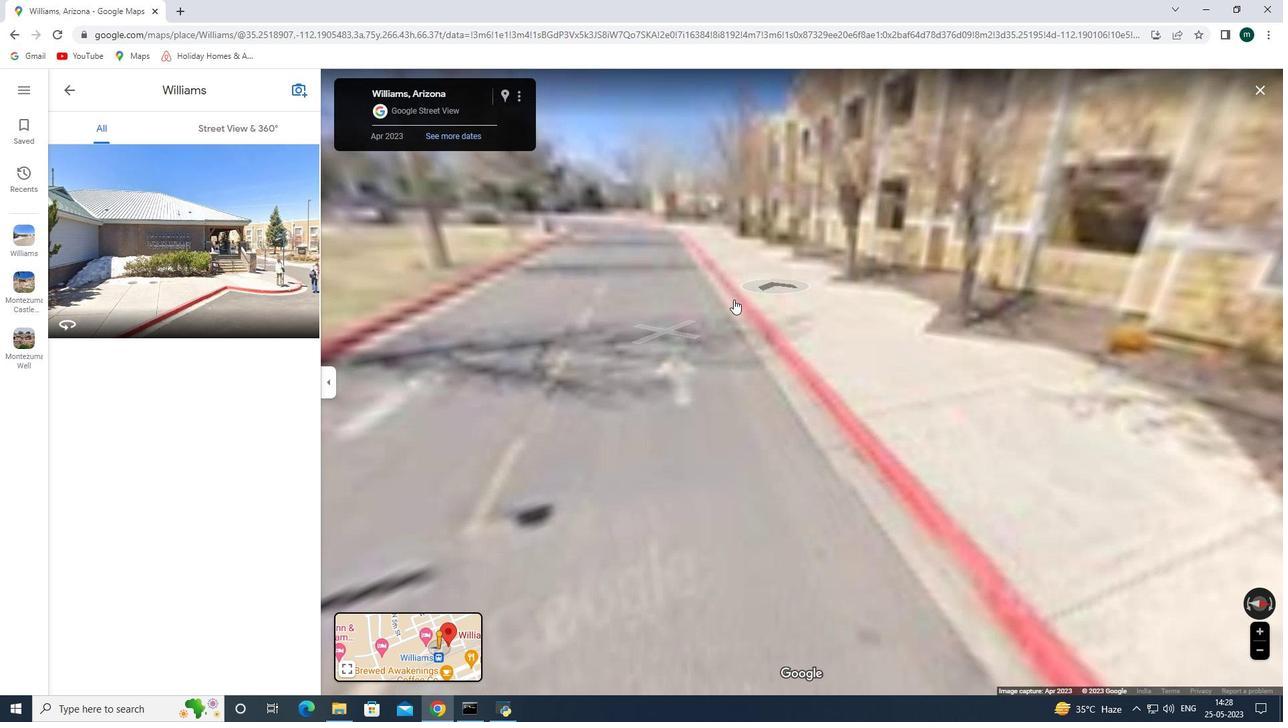 
Action: Mouse moved to (195, 108)
Screenshot: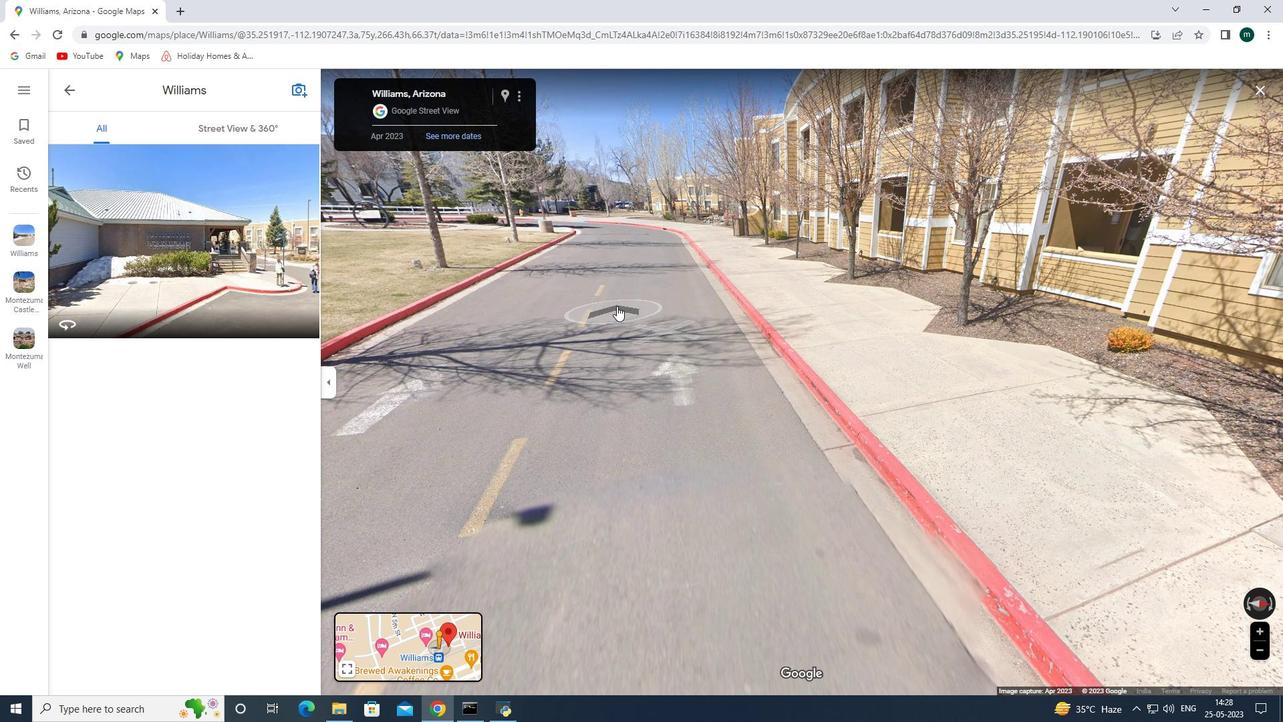 
Action: Key pressed <Key.enter>
Screenshot: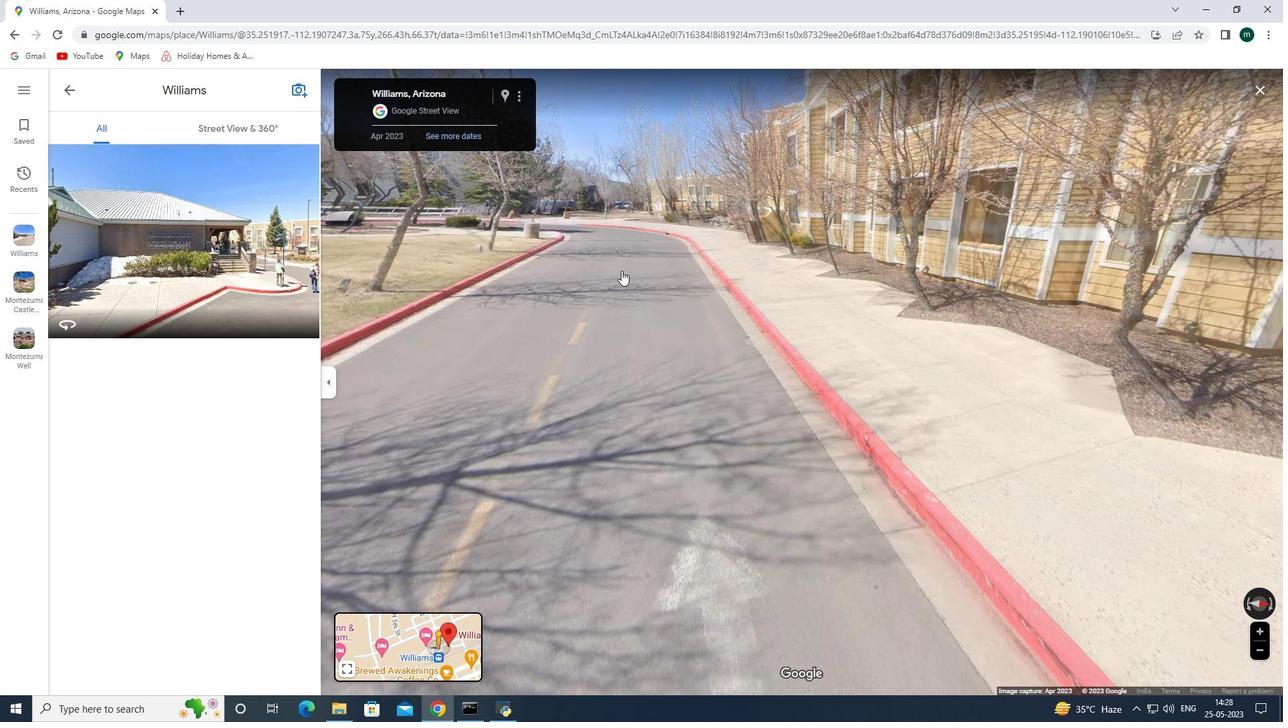 
Action: Mouse moved to (290, 188)
Screenshot: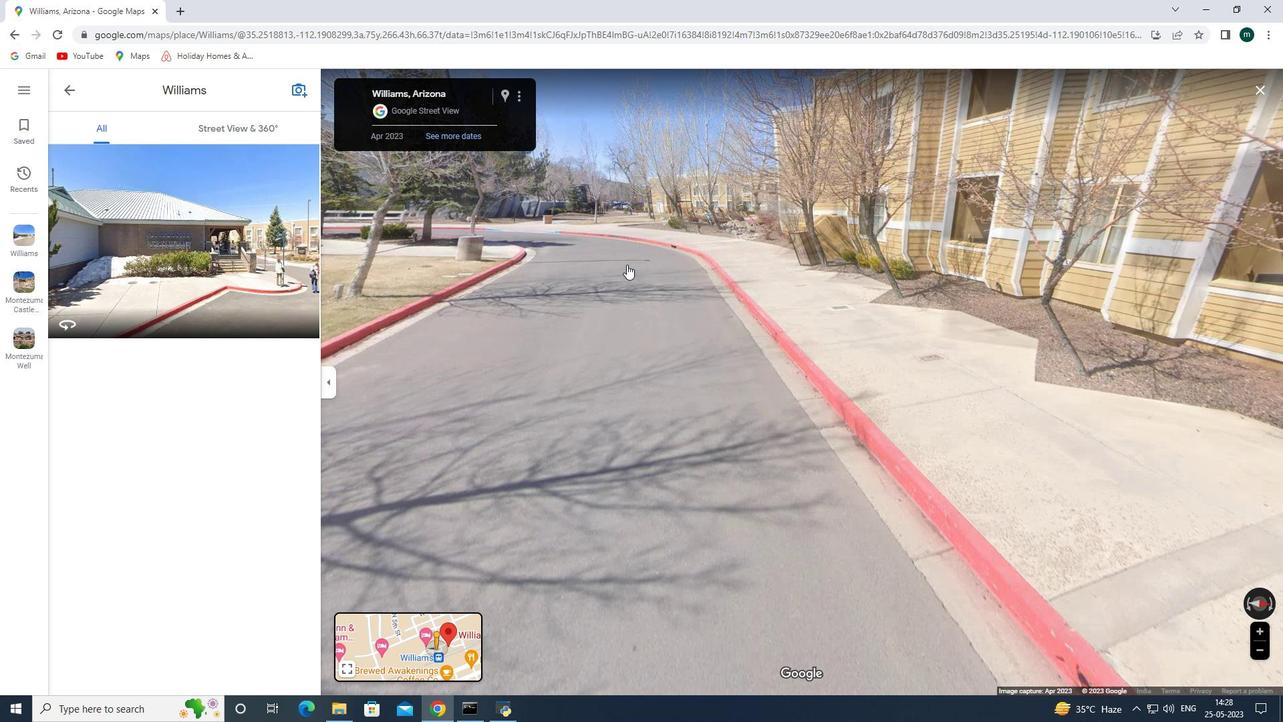 
Action: Mouse pressed left at (290, 188)
Screenshot: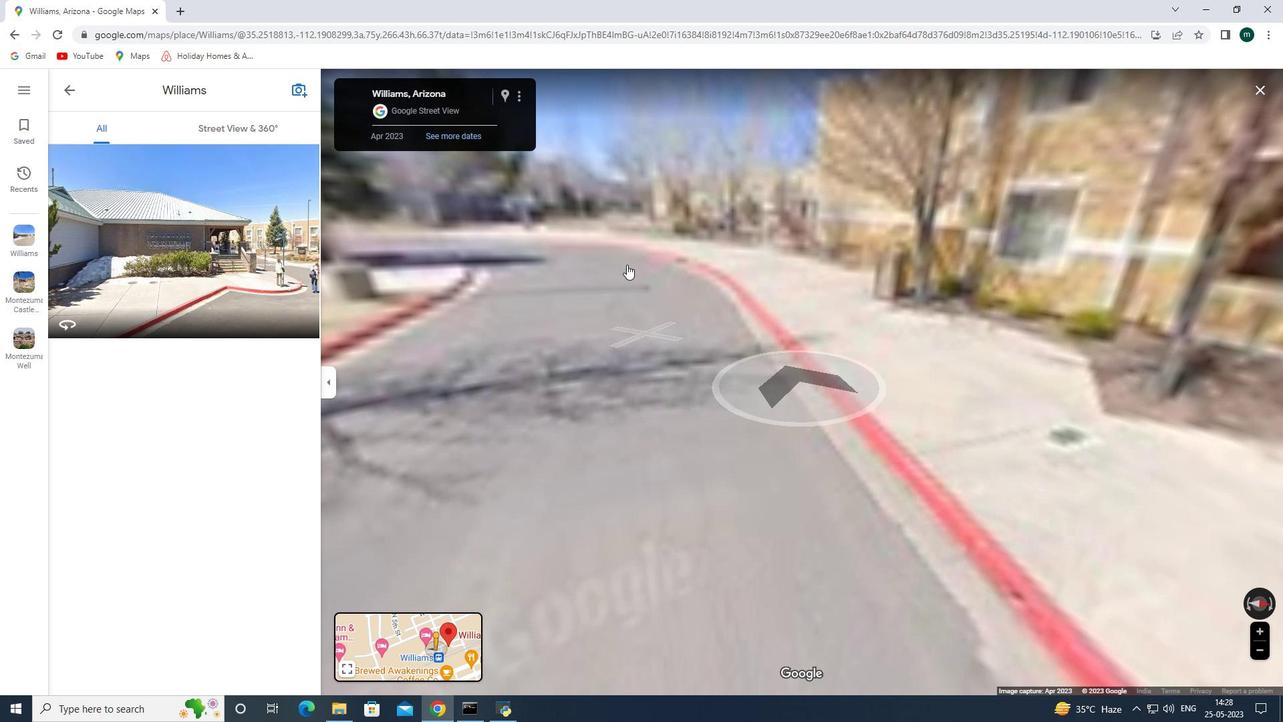 
Action: Mouse moved to (70, 280)
Screenshot: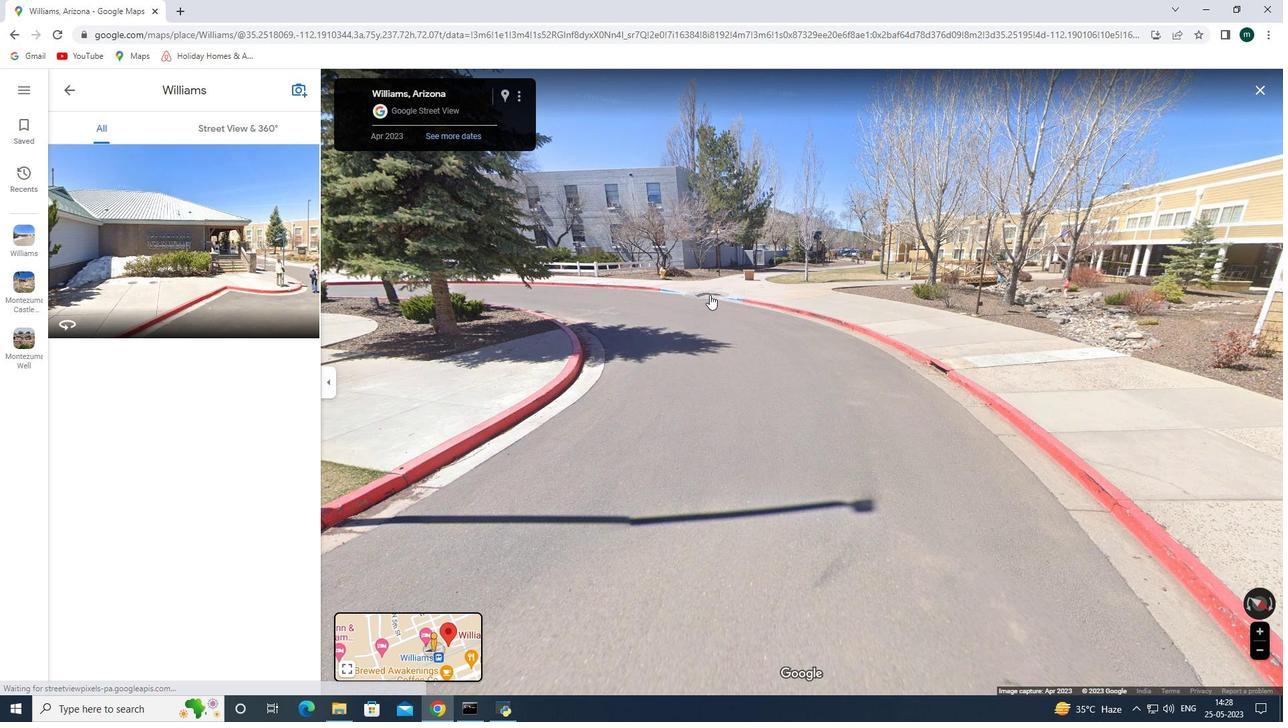 
Action: Mouse pressed left at (70, 280)
Screenshot: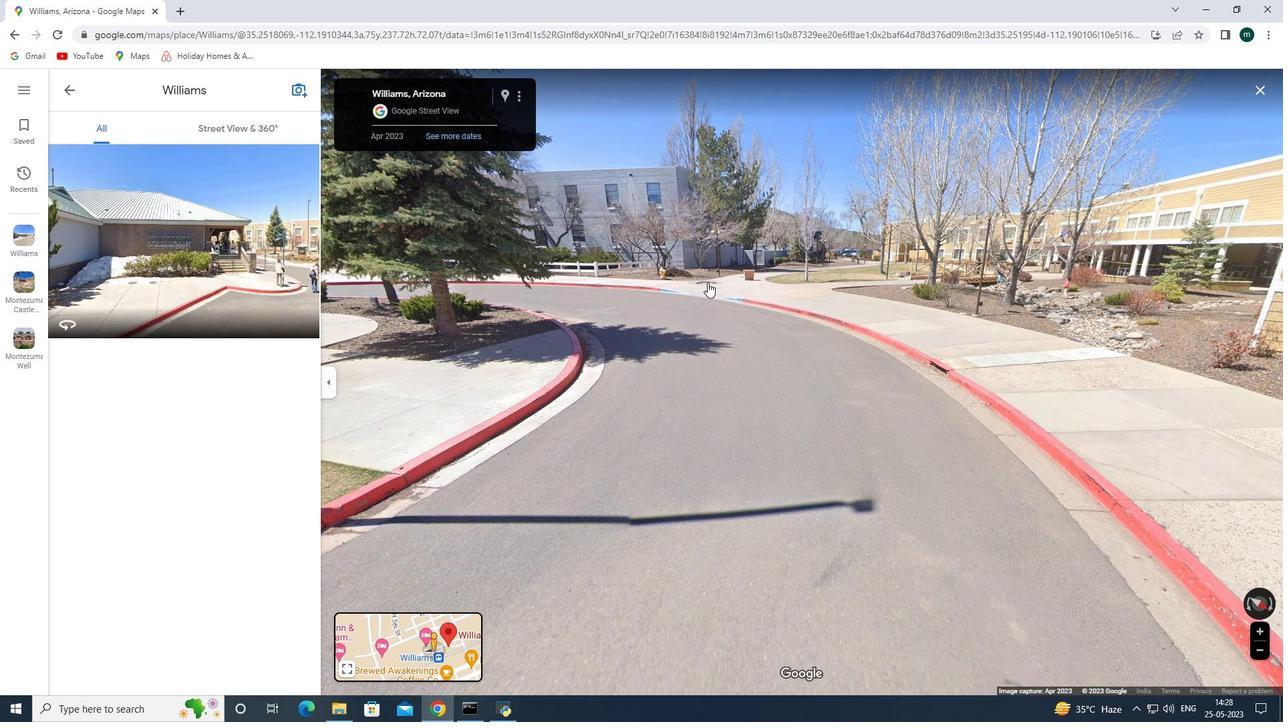 
Action: Mouse moved to (14, 32)
Screenshot: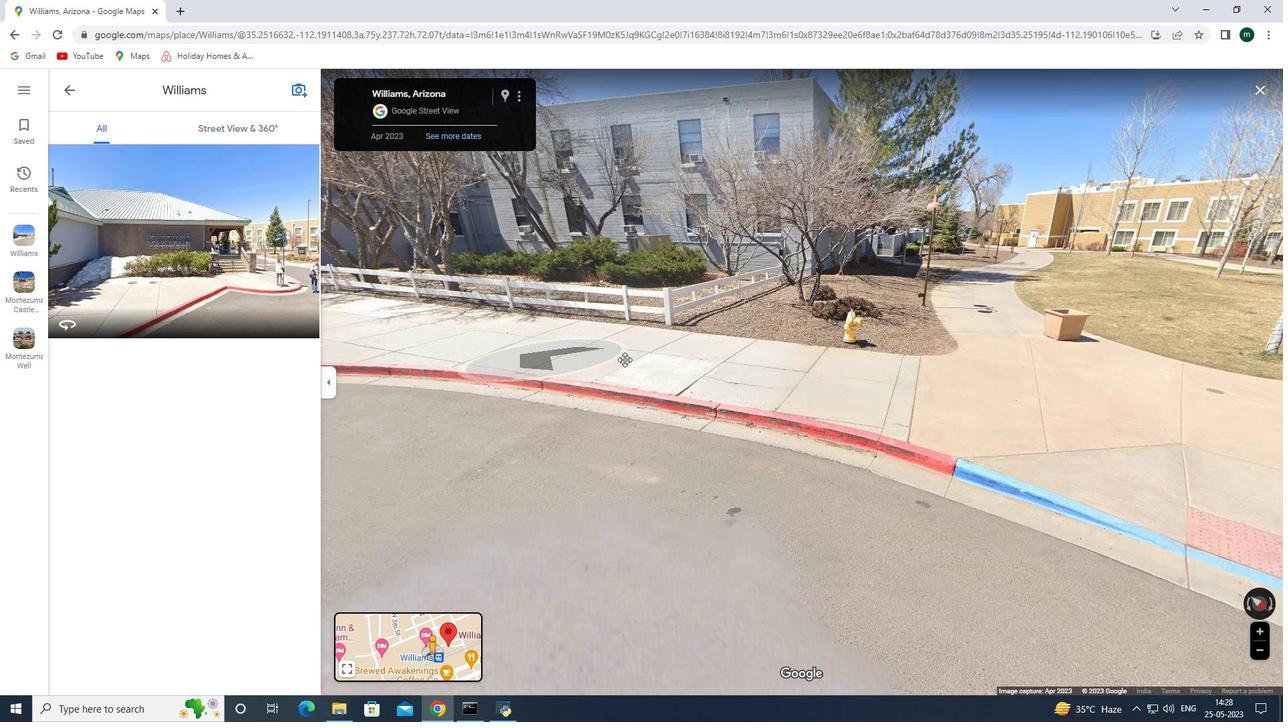 
Action: Mouse pressed left at (14, 32)
Screenshot: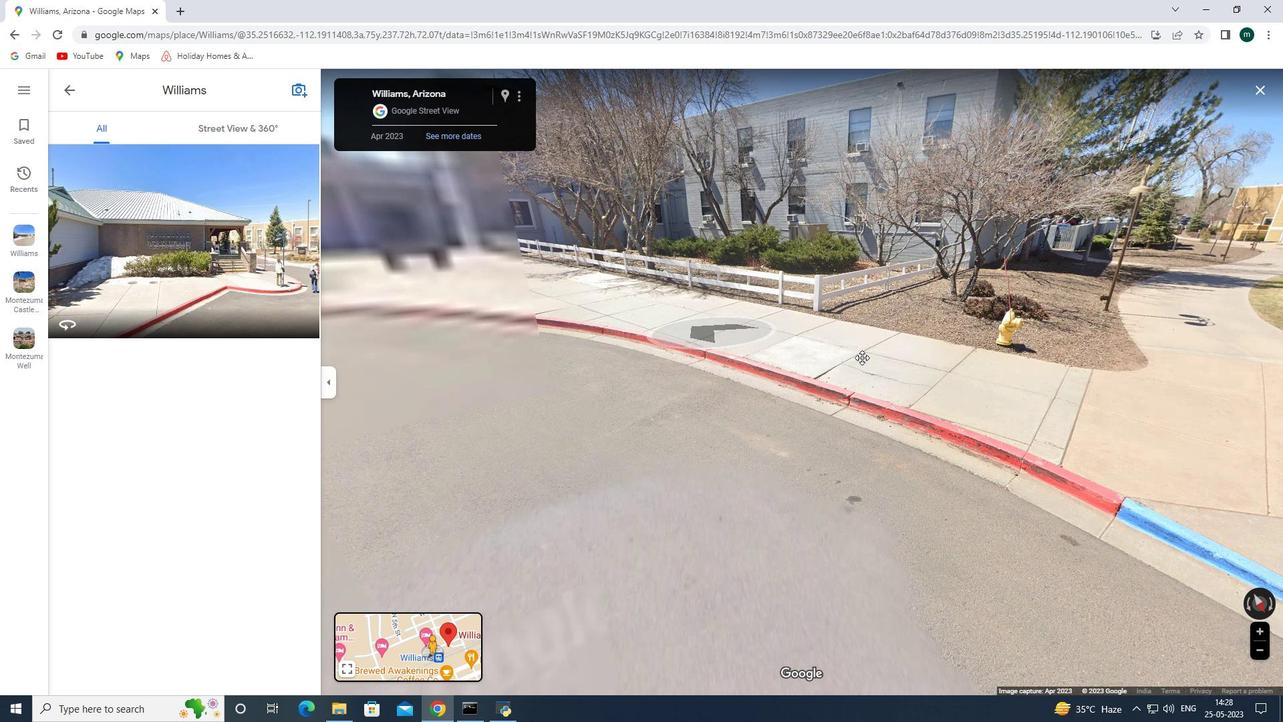 
Action: Mouse pressed left at (14, 32)
Screenshot: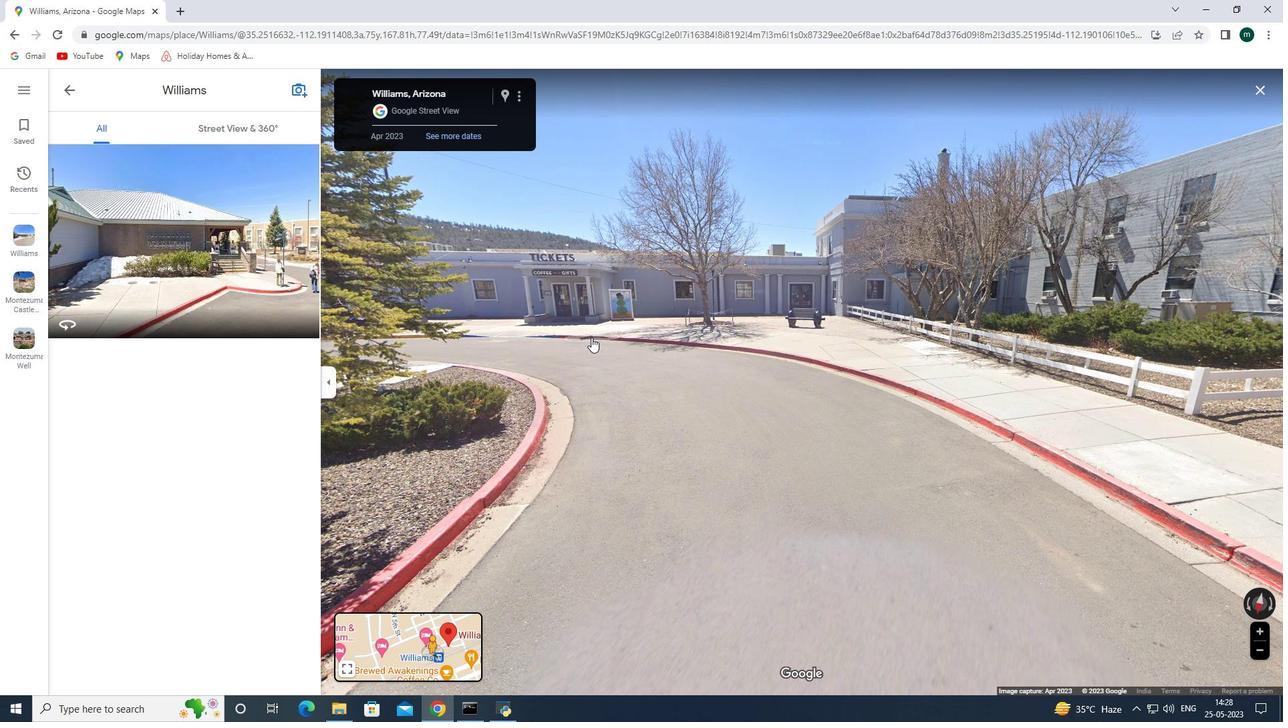 
Action: Mouse moved to (70, 78)
Screenshot: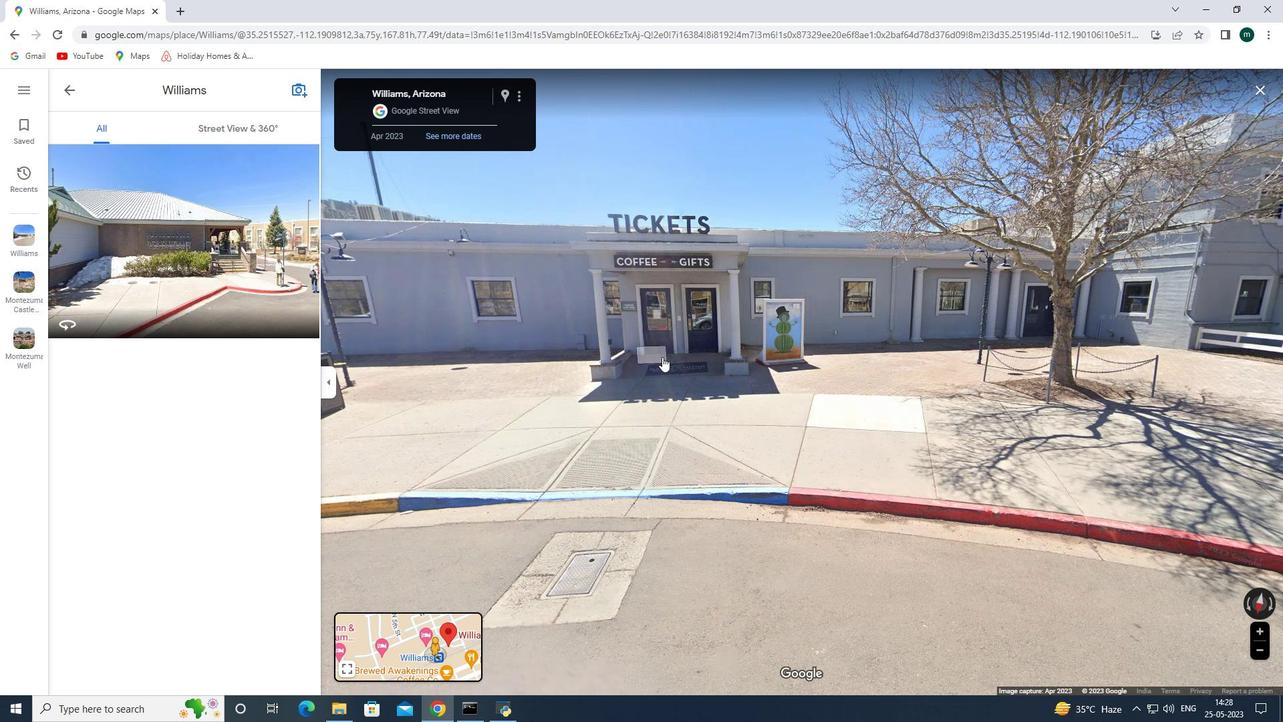 
Action: Mouse pressed left at (131, 100)
Screenshot: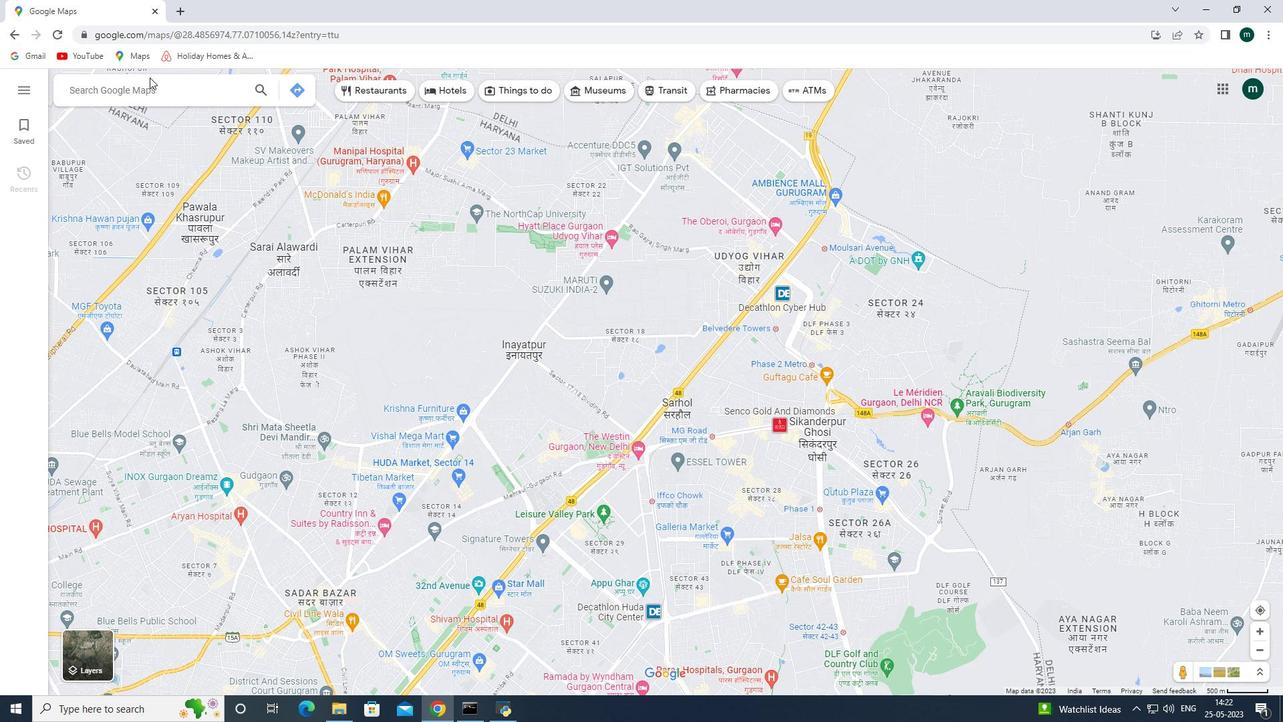 
Action: Mouse moved to (181, 348)
Screenshot: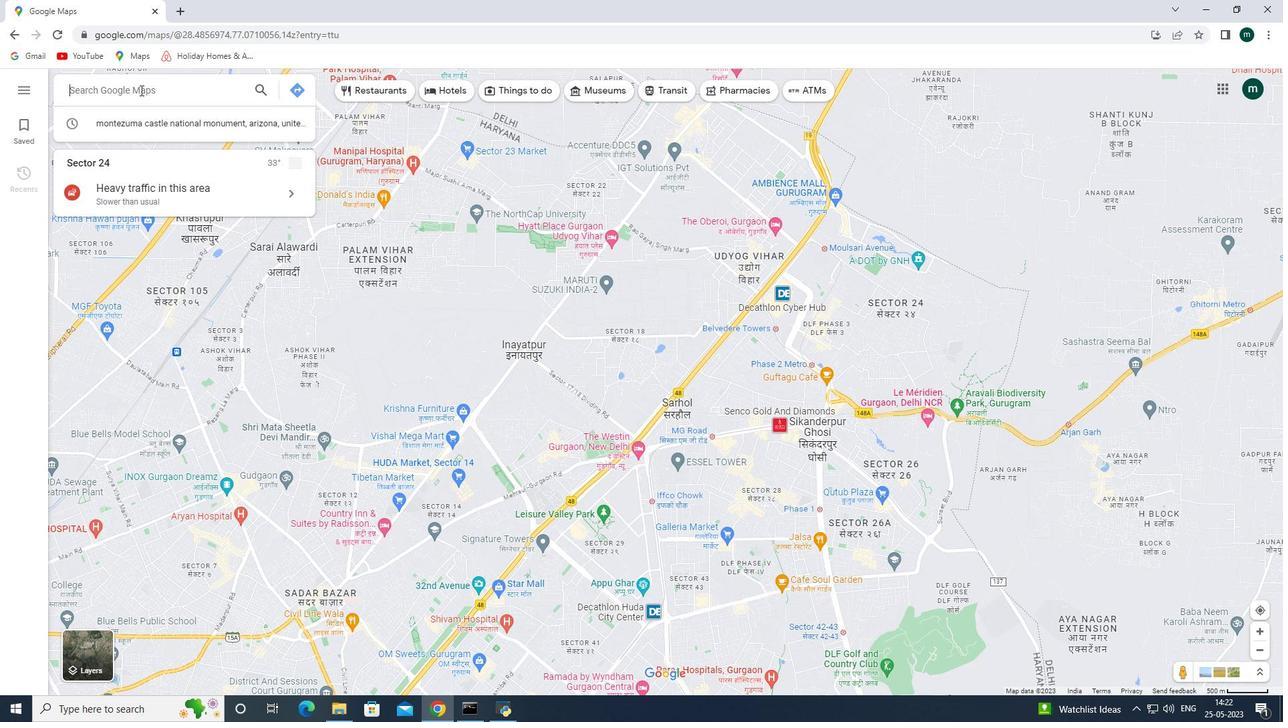 
Action: Mouse pressed left at (181, 348)
Screenshot: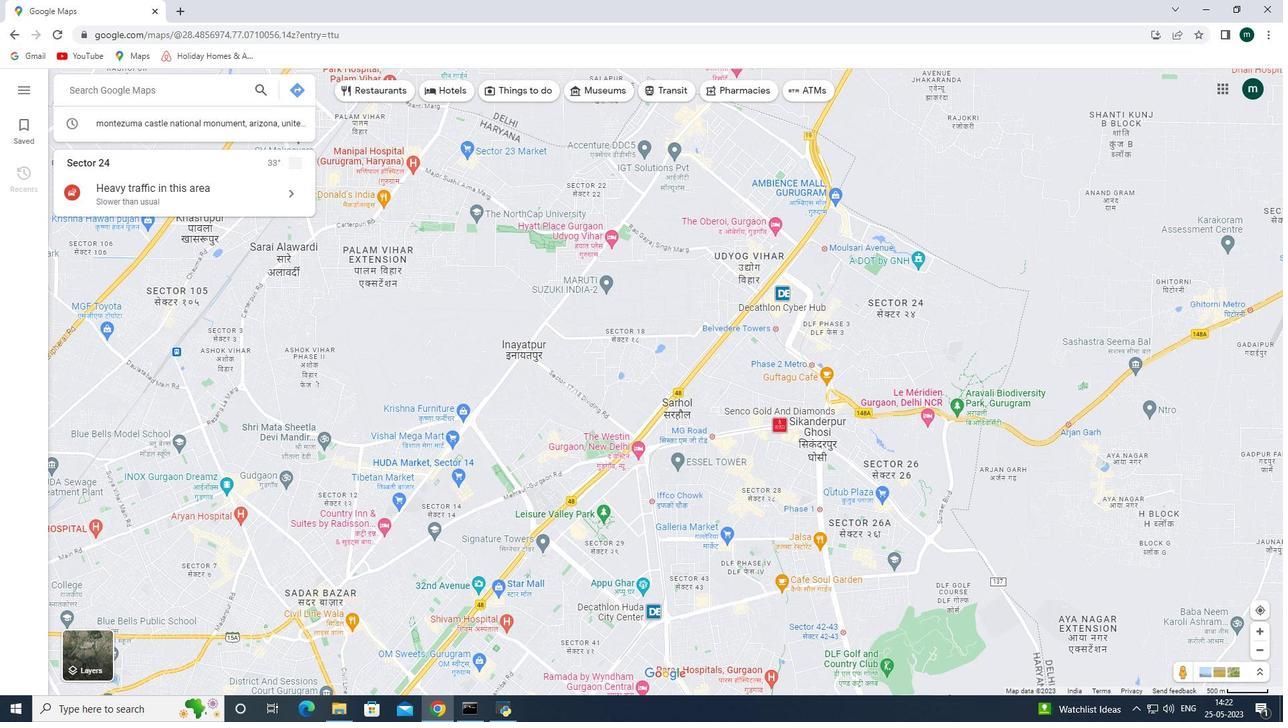 
Action: Mouse moved to (127, 70)
Screenshot: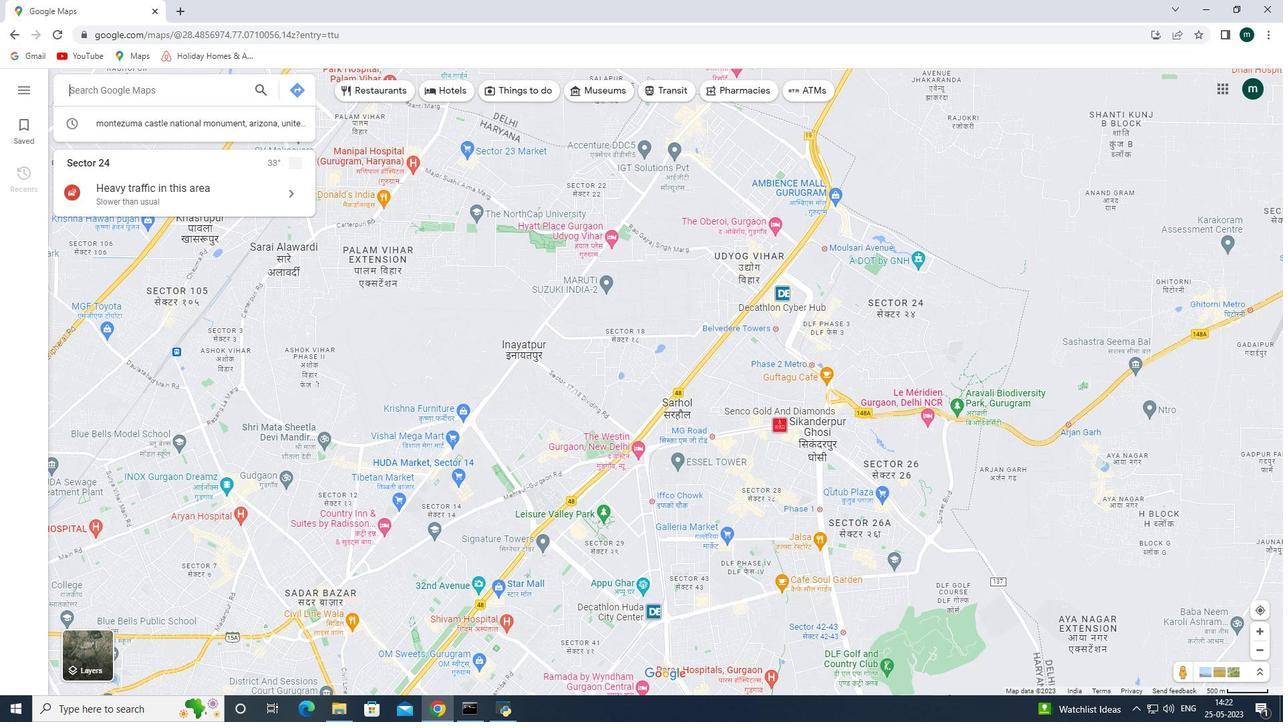 
Action: Mouse pressed left at (127, 70)
Screenshot: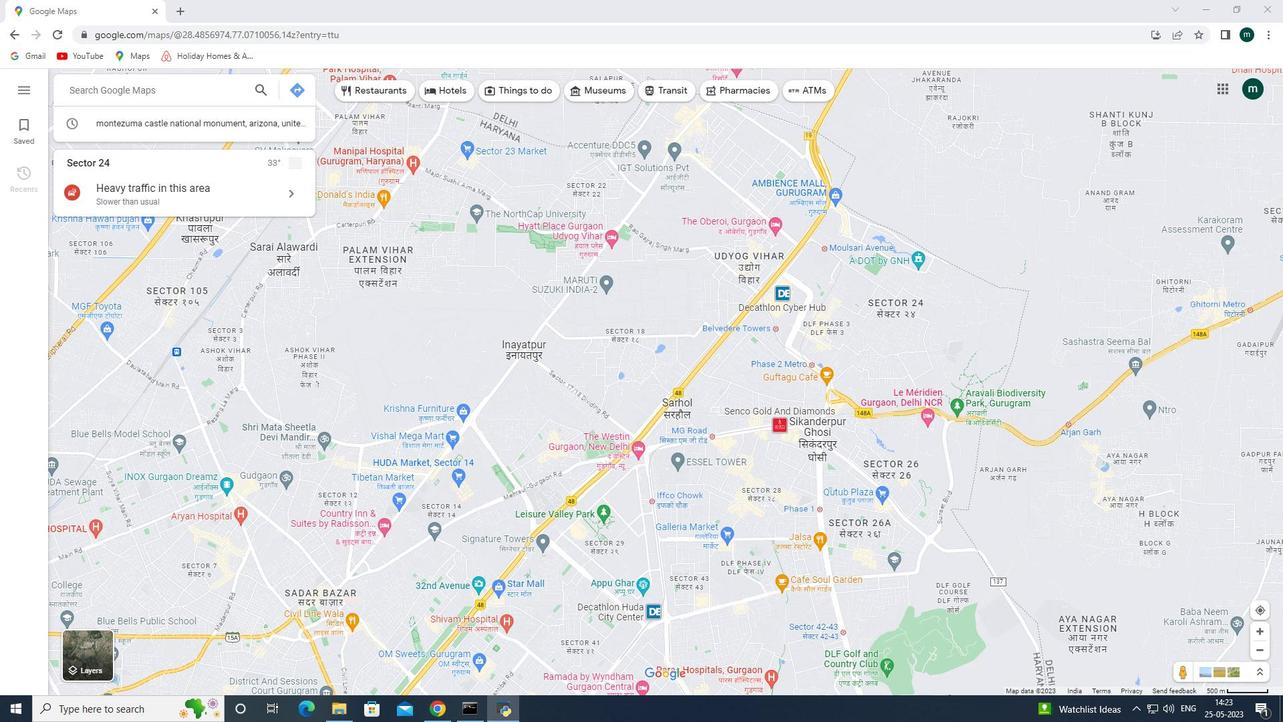 
Action: Key pressed r
Screenshot: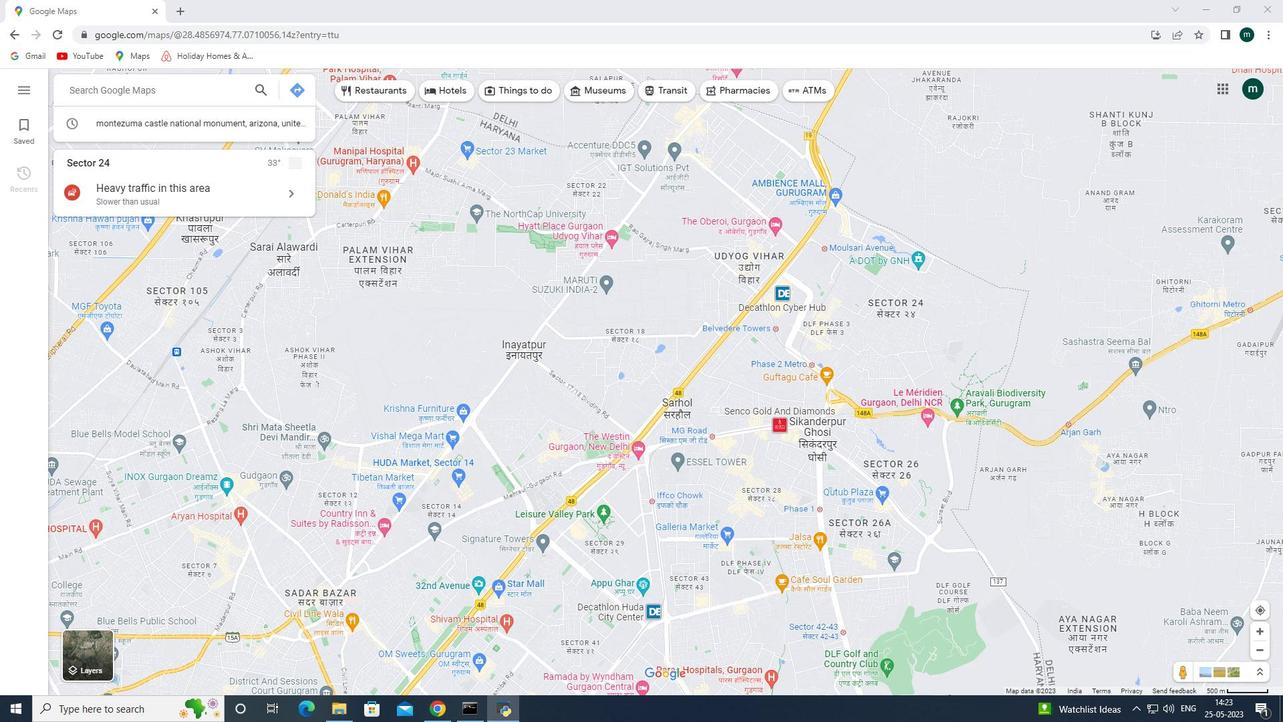 
Action: Mouse moved to (123, 155)
Screenshot: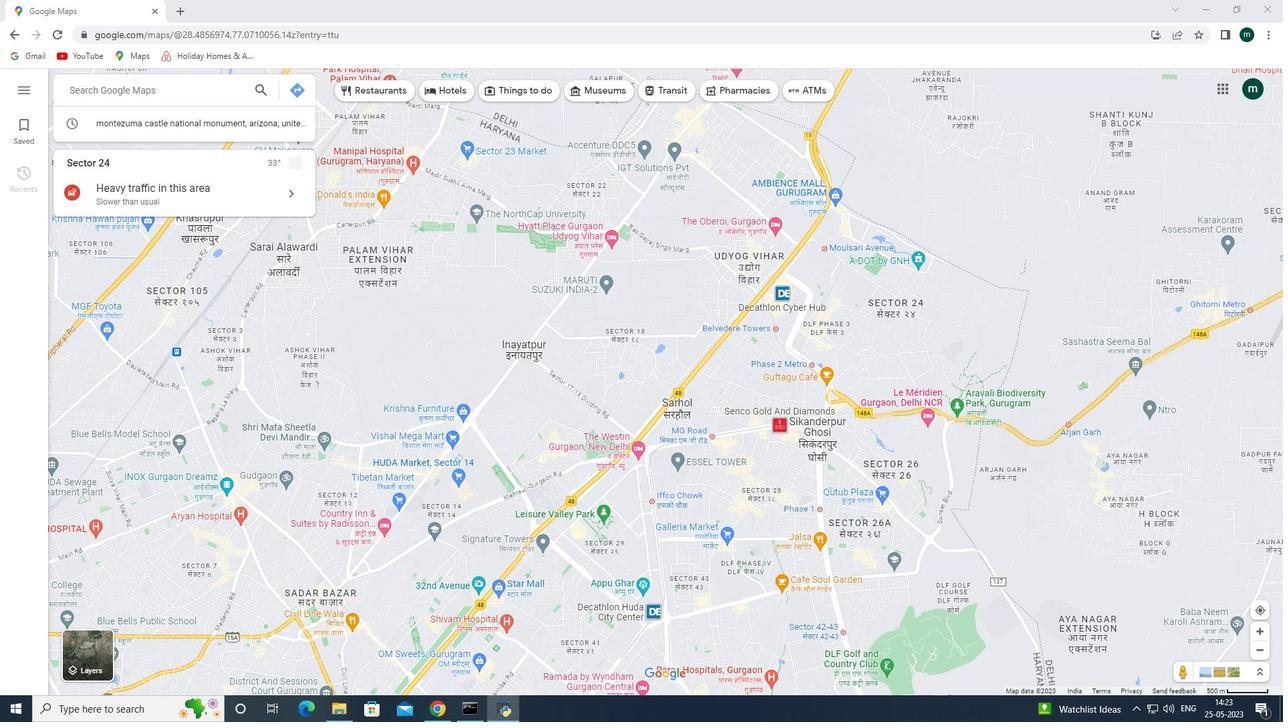 
Action: Mouse pressed left at (123, 155)
Screenshot: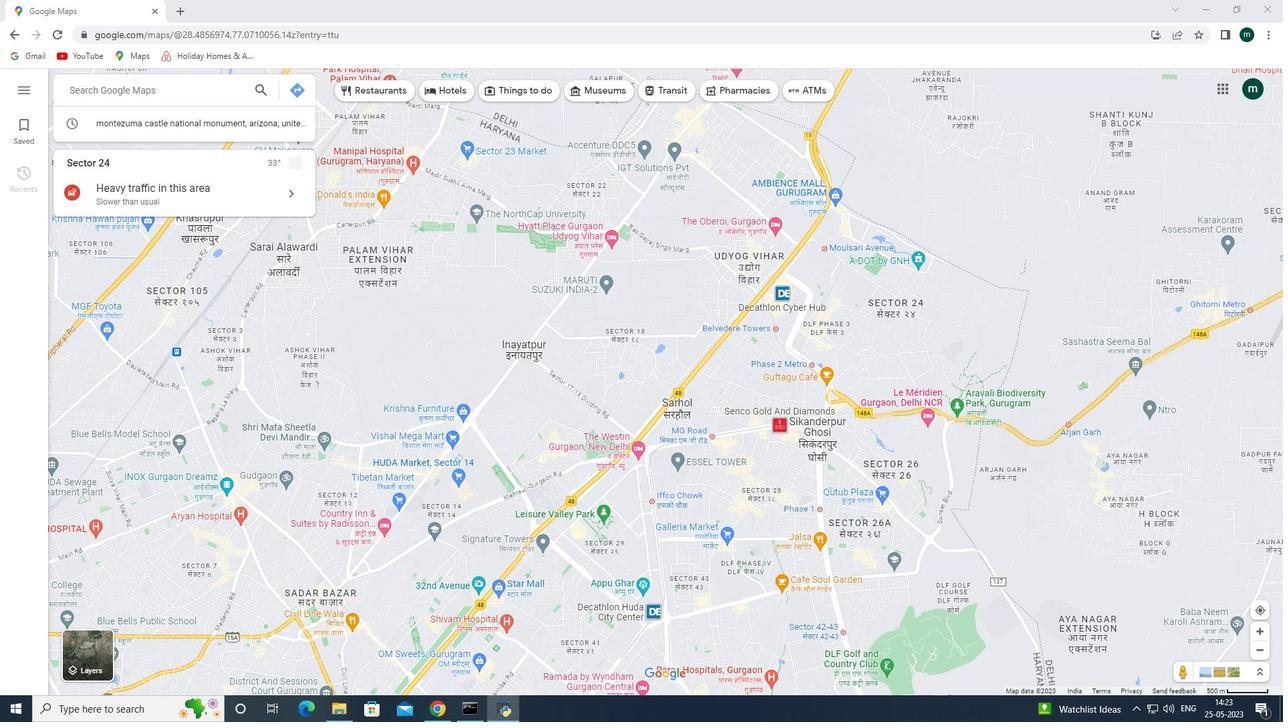 
Action: Mouse moved to (374, 657)
Screenshot: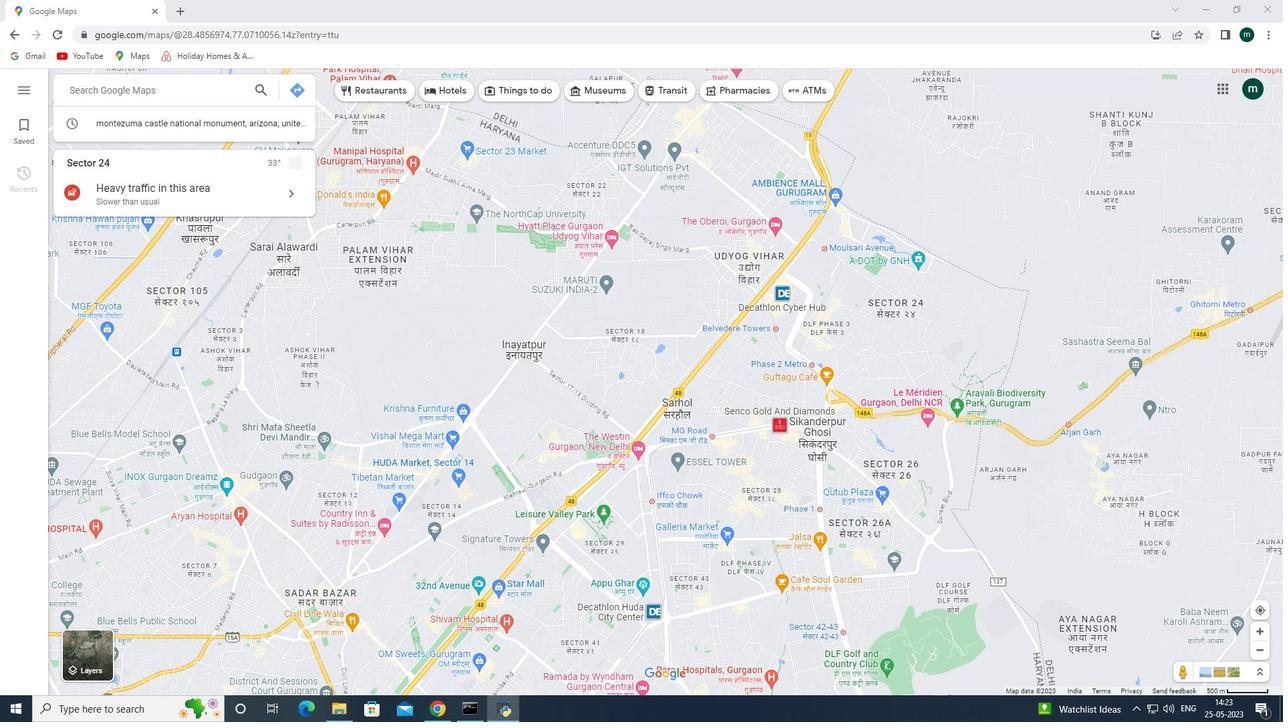 
Action: Mouse pressed left at (374, 657)
Screenshot: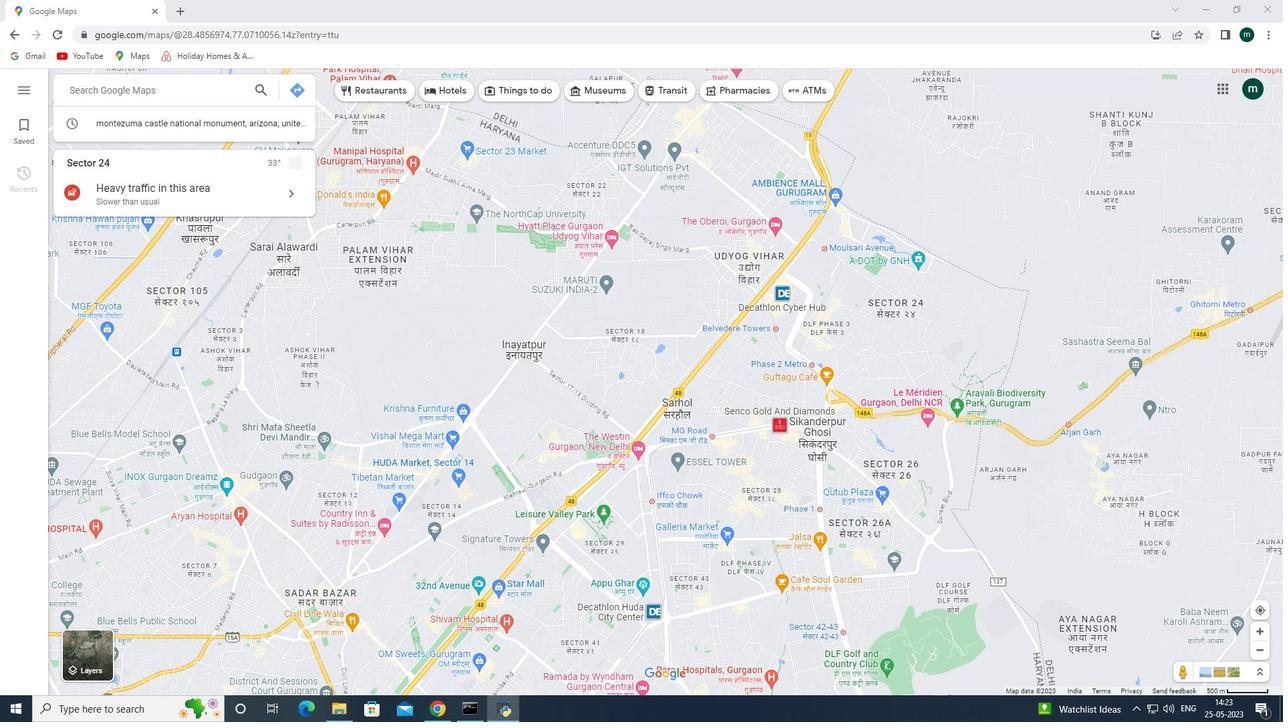 
Action: Mouse moved to (502, 655)
Screenshot: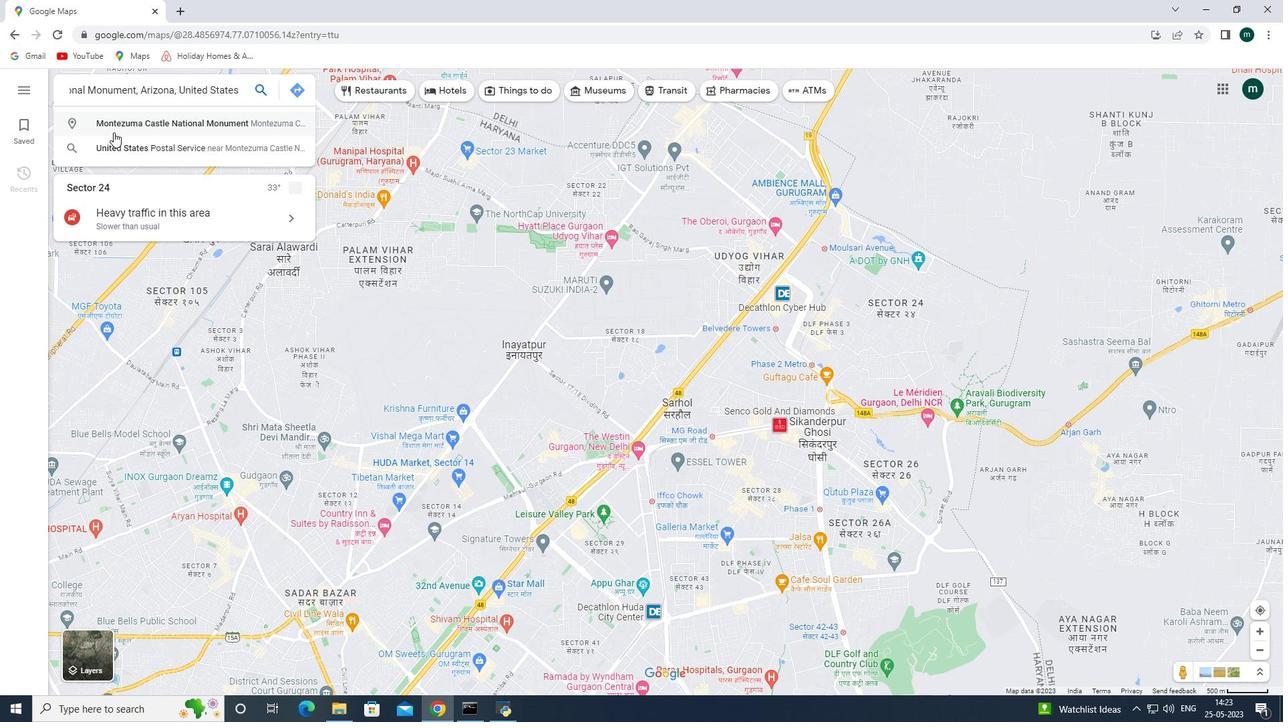 
Action: Mouse pressed left at (502, 655)
Screenshot: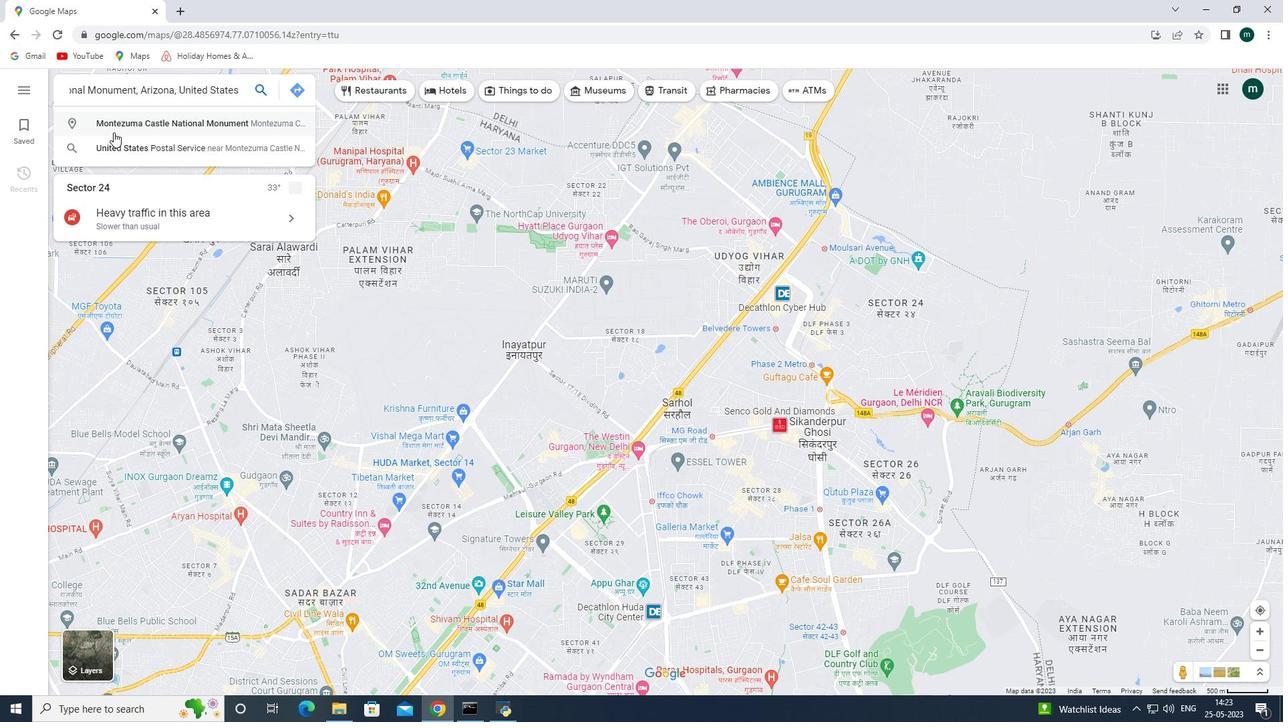 
Action: Mouse moved to (98, 201)
Screenshot: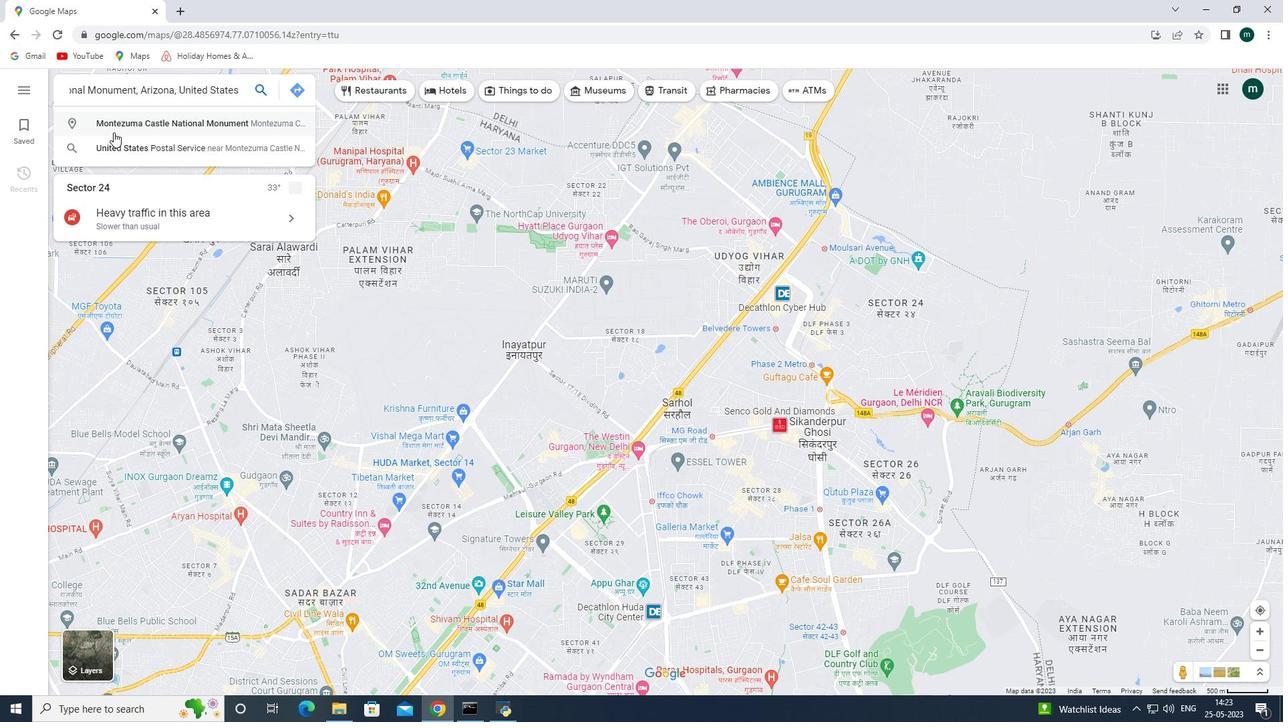 
Action: Mouse pressed left at (98, 201)
Screenshot: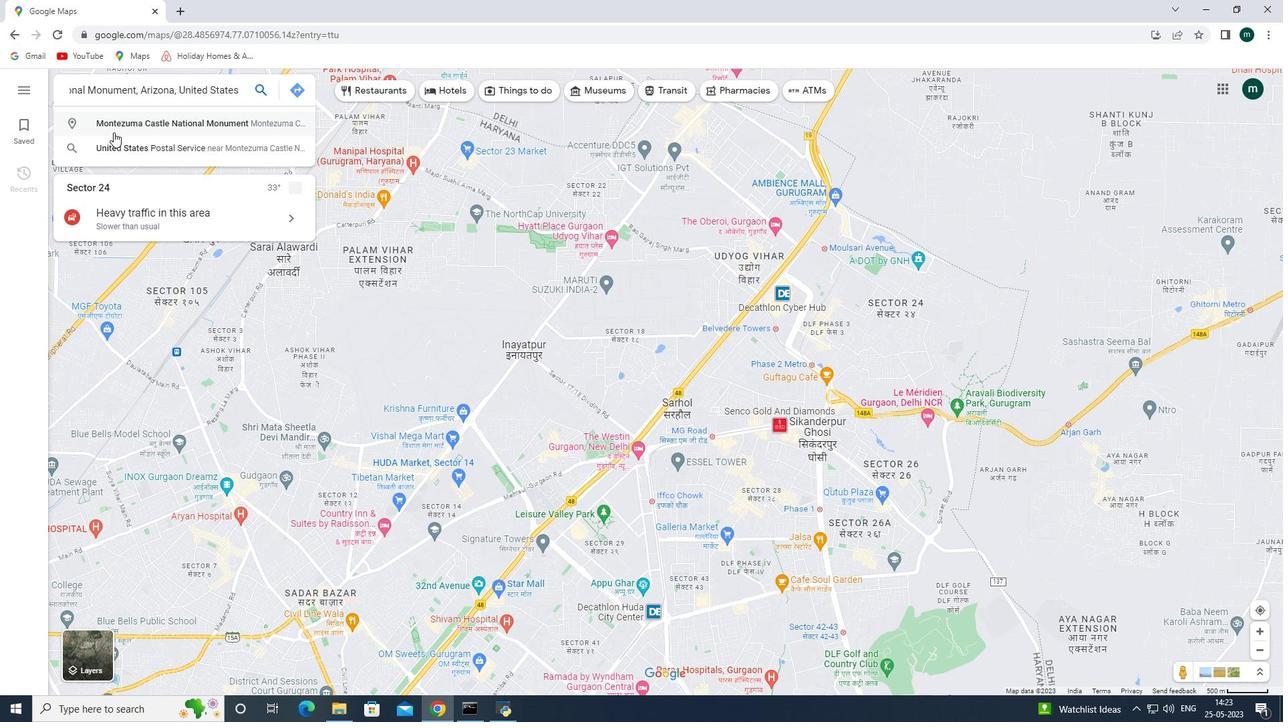 
Action: Mouse moved to (397, 215)
Screenshot: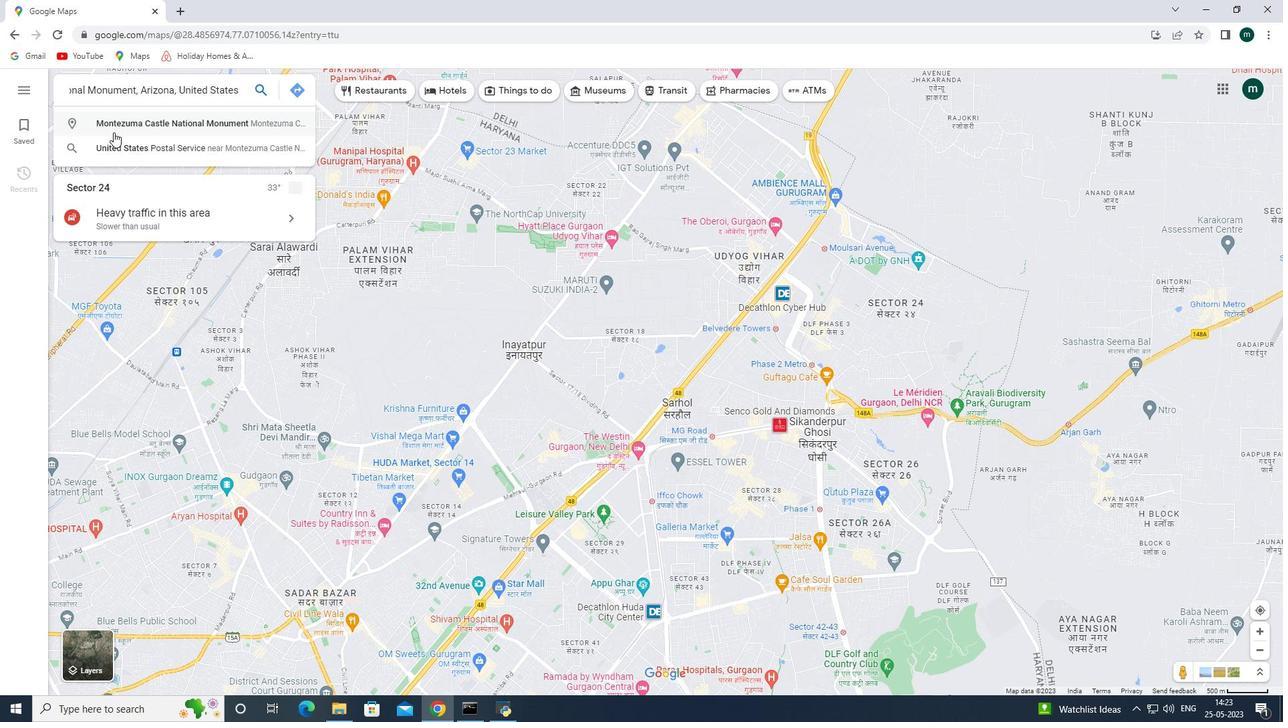 
Action: Mouse pressed left at (397, 215)
Screenshot: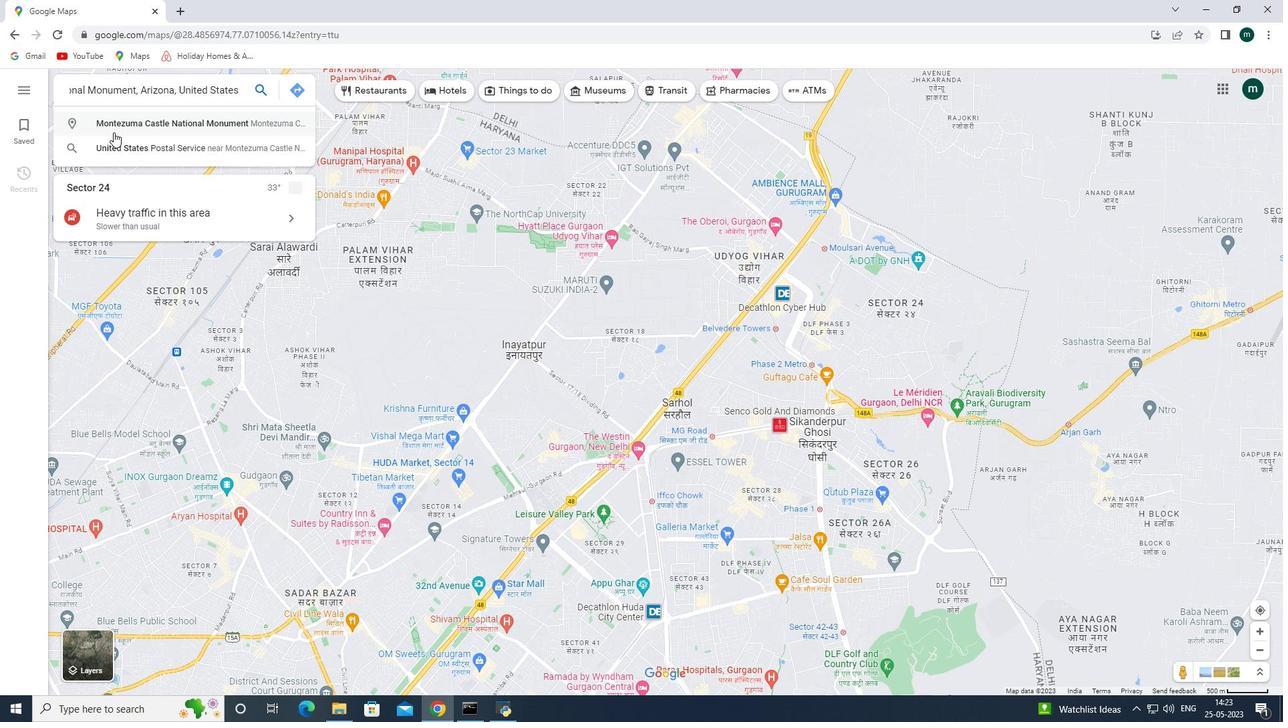 
Action: Mouse moved to (510, 210)
Screenshot: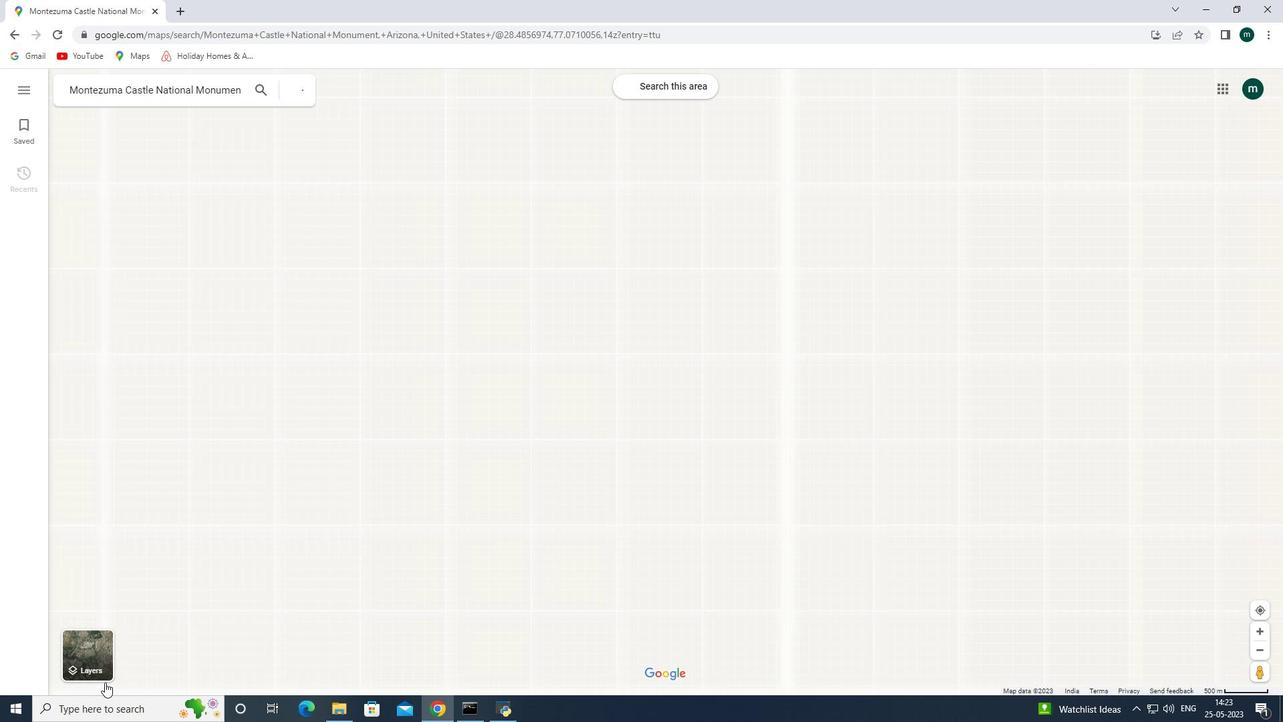 
Action: Key pressed <Key.right>
Screenshot: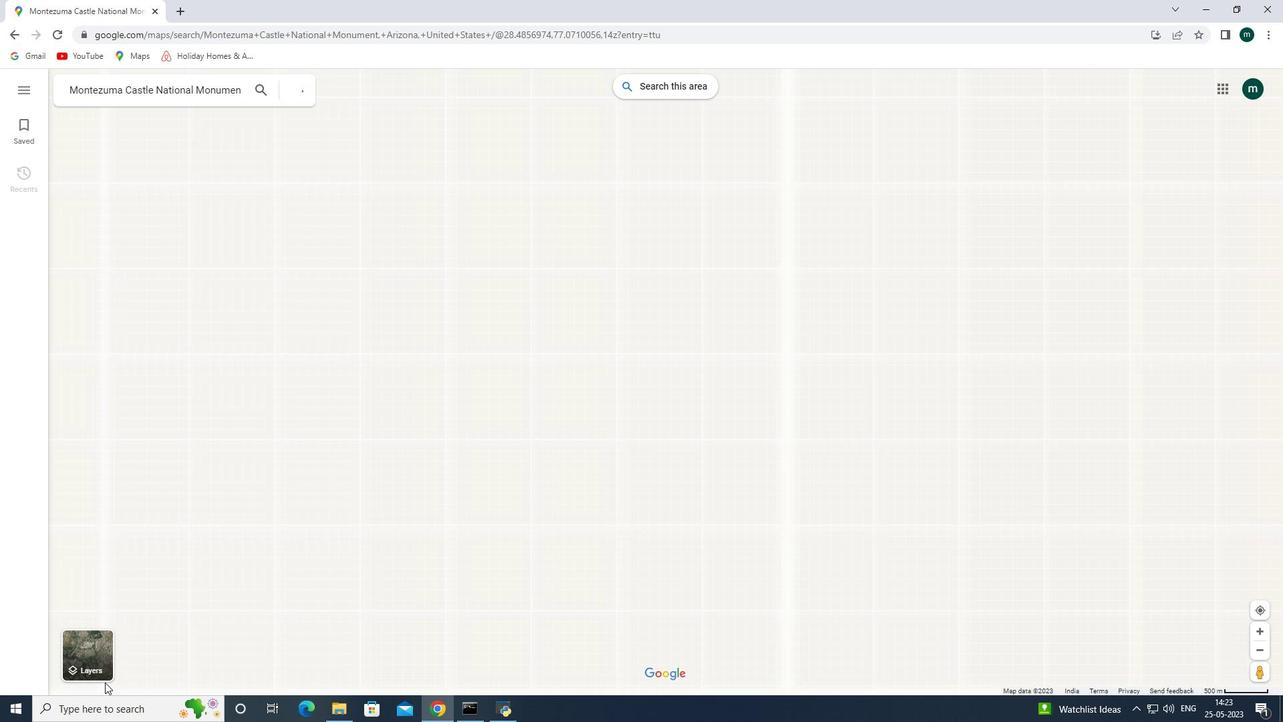 
Action: Mouse moved to (506, 208)
Screenshot: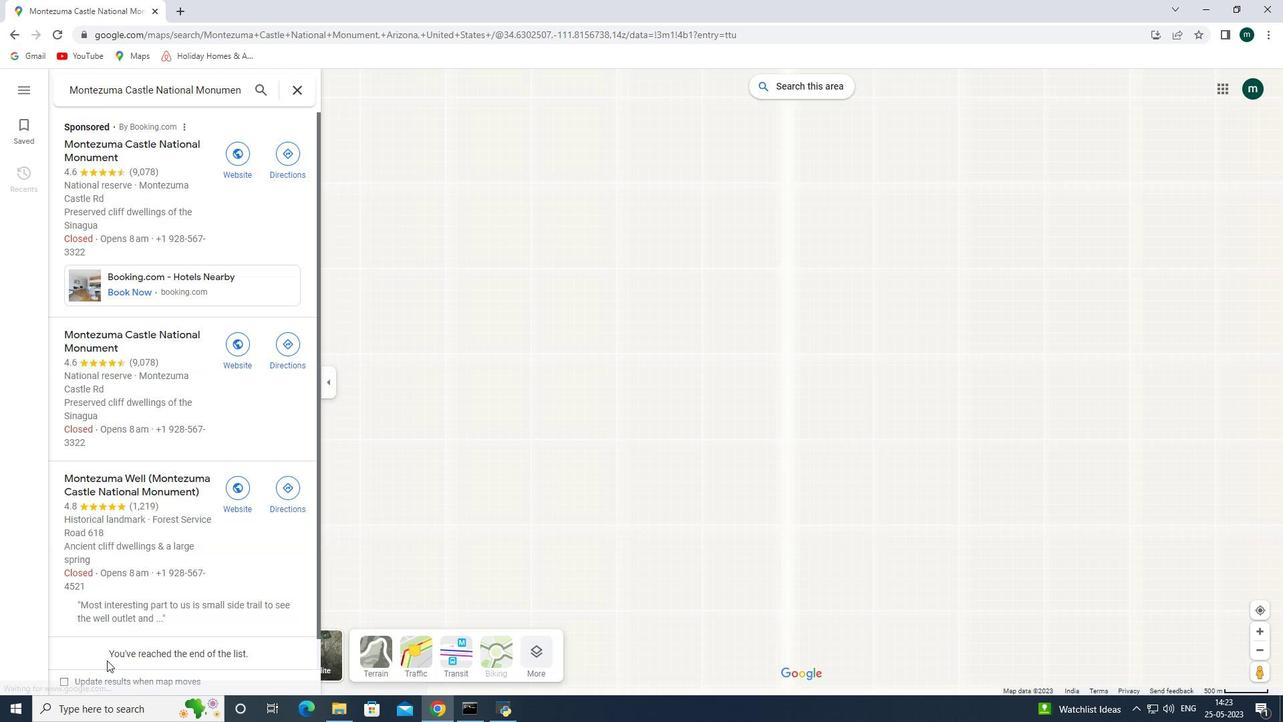 
Action: Key pressed <Key.right><Key.right><Key.right><Key.right><Key.right><Key.right><Key.right>
Screenshot: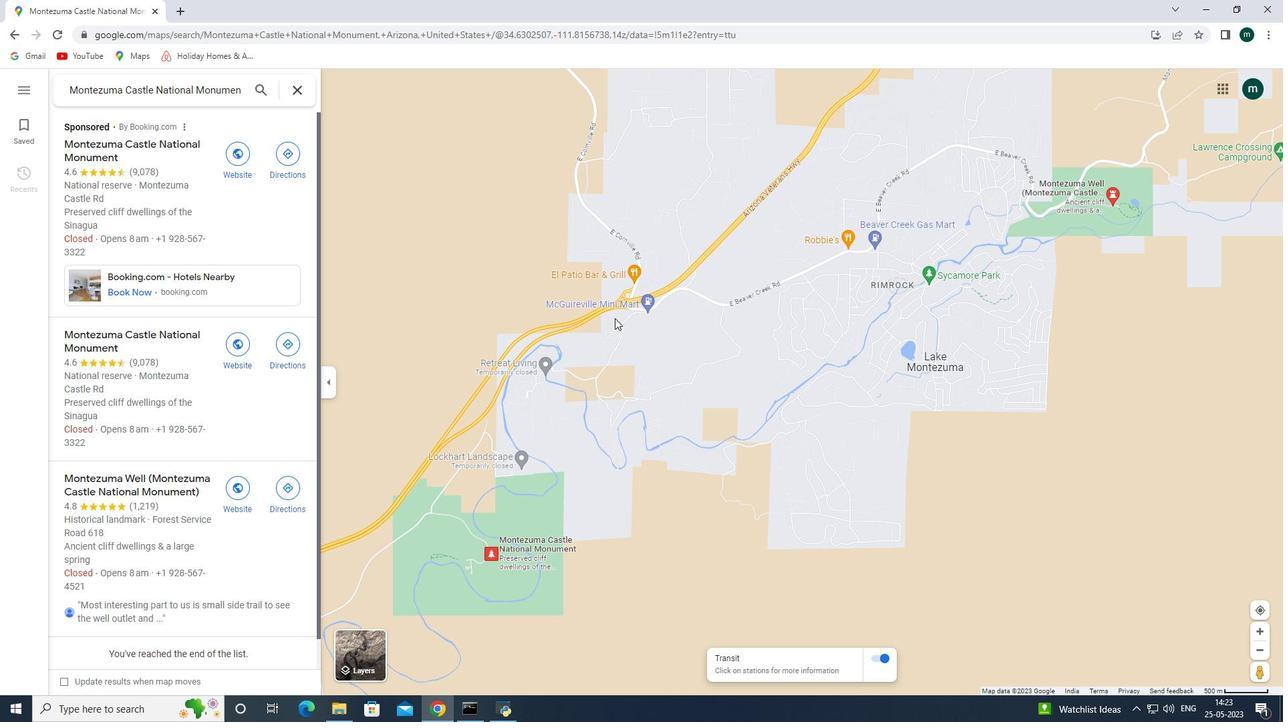 
Action: Mouse moved to (60, 67)
Screenshot: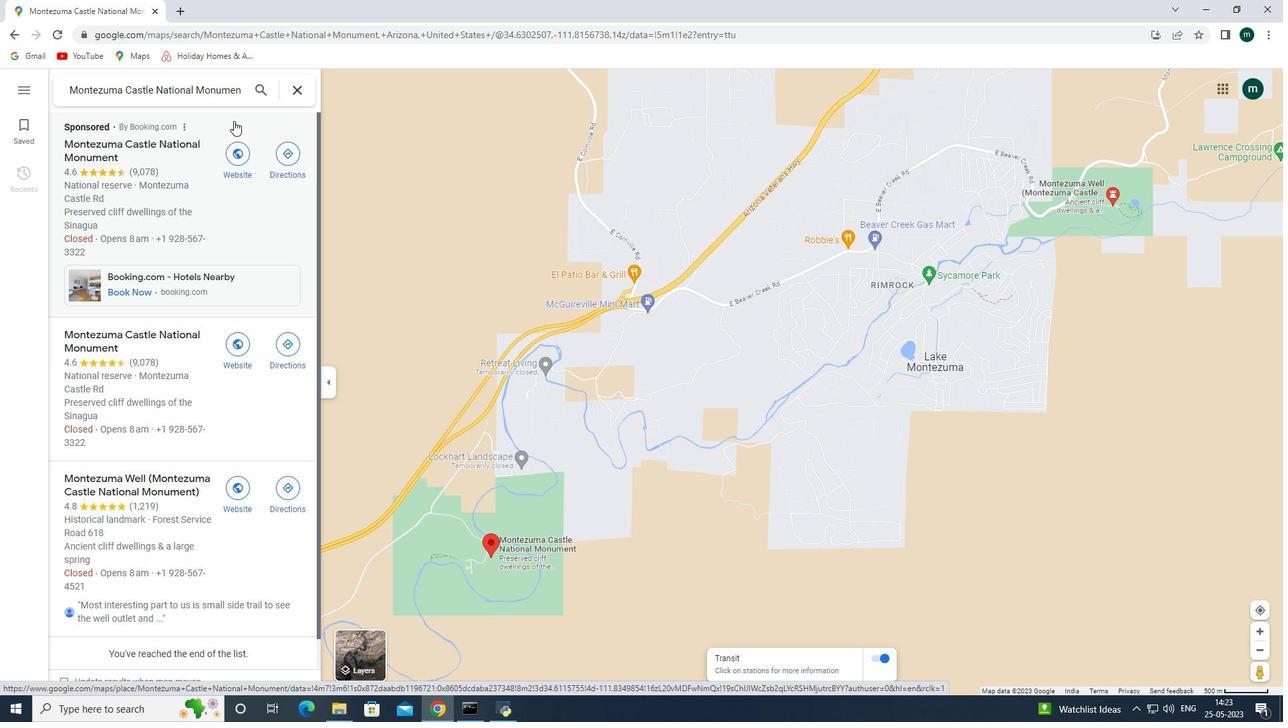
Action: Mouse pressed left at (60, 67)
